Task: Plan a trip to lagos, Nigeria from 9th November, 2023 to 16th November, 2023 for 2 adults.2 bedrooms having 2 beds and 1 bathroom. Property type can be flat. Look for 3 properties as per requirement.
Action: Mouse moved to (552, 78)
Screenshot: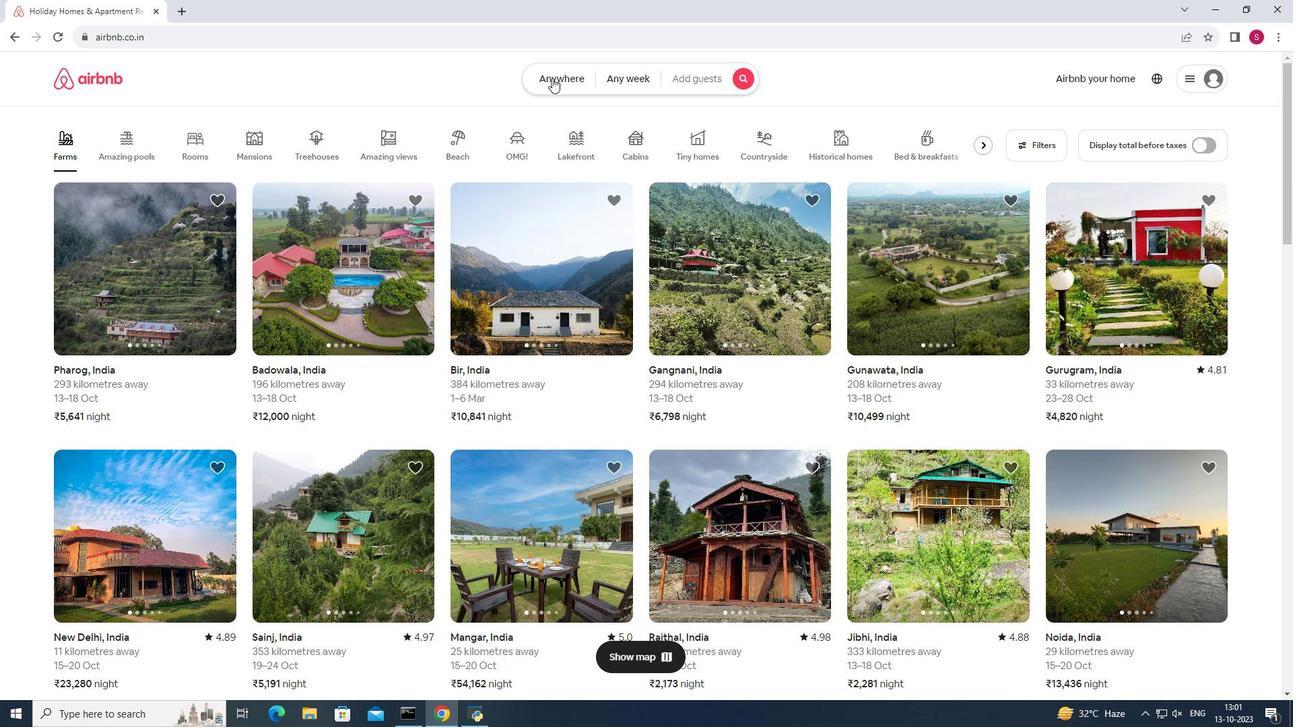 
Action: Mouse pressed left at (552, 78)
Screenshot: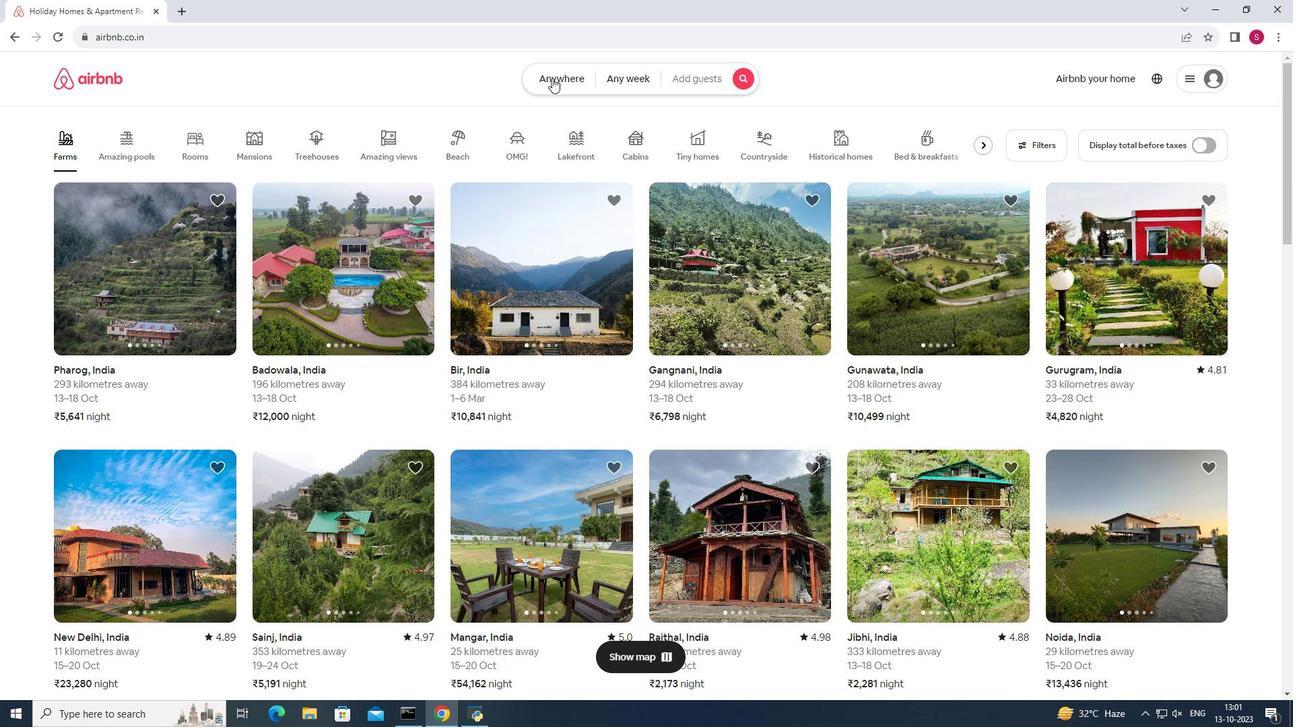 
Action: Mouse moved to (464, 125)
Screenshot: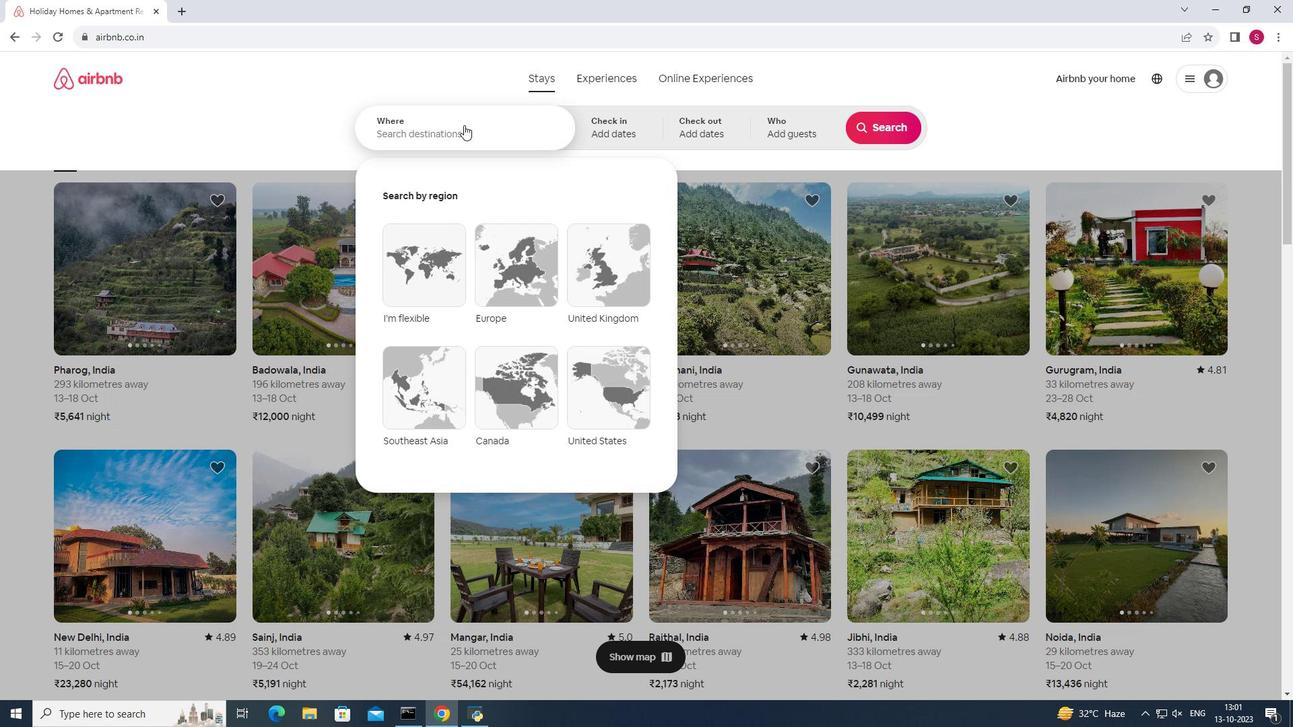 
Action: Mouse pressed left at (464, 125)
Screenshot: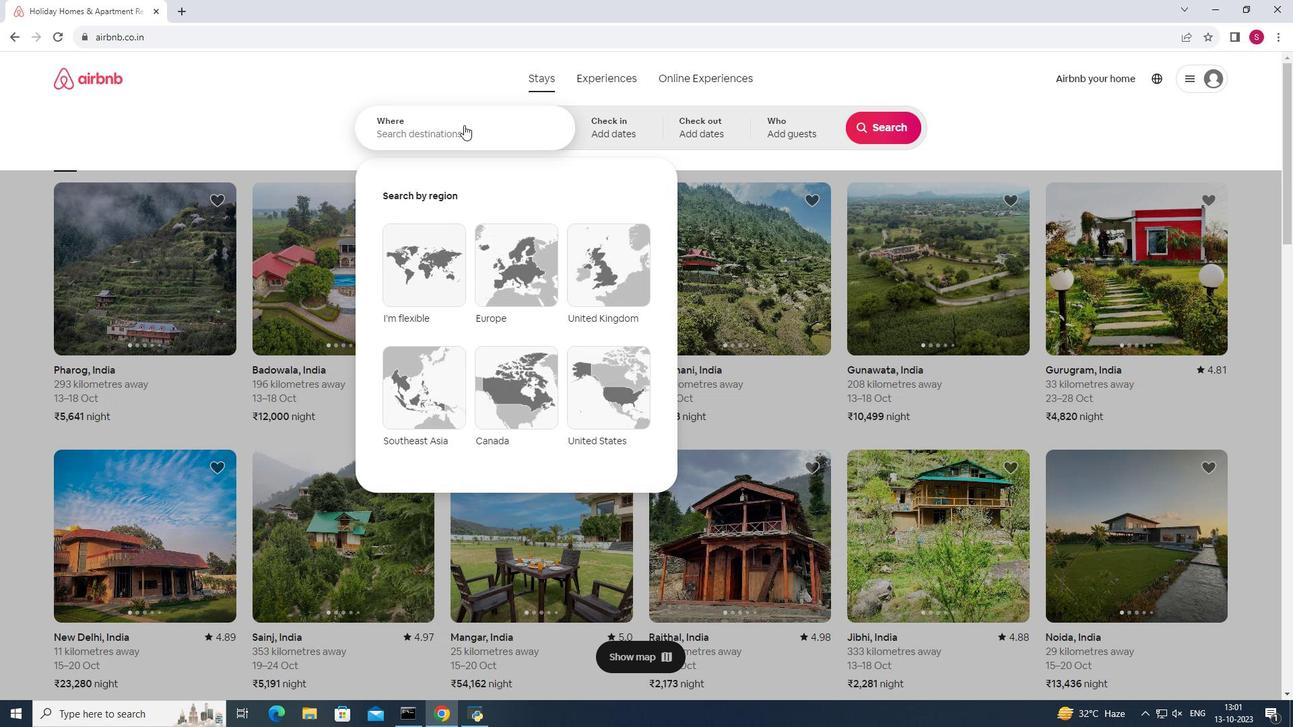 
Action: Key pressed <Key.shift>lo<Key.backspace>agos,<Key.space><Key.shift>Nigeria
Screenshot: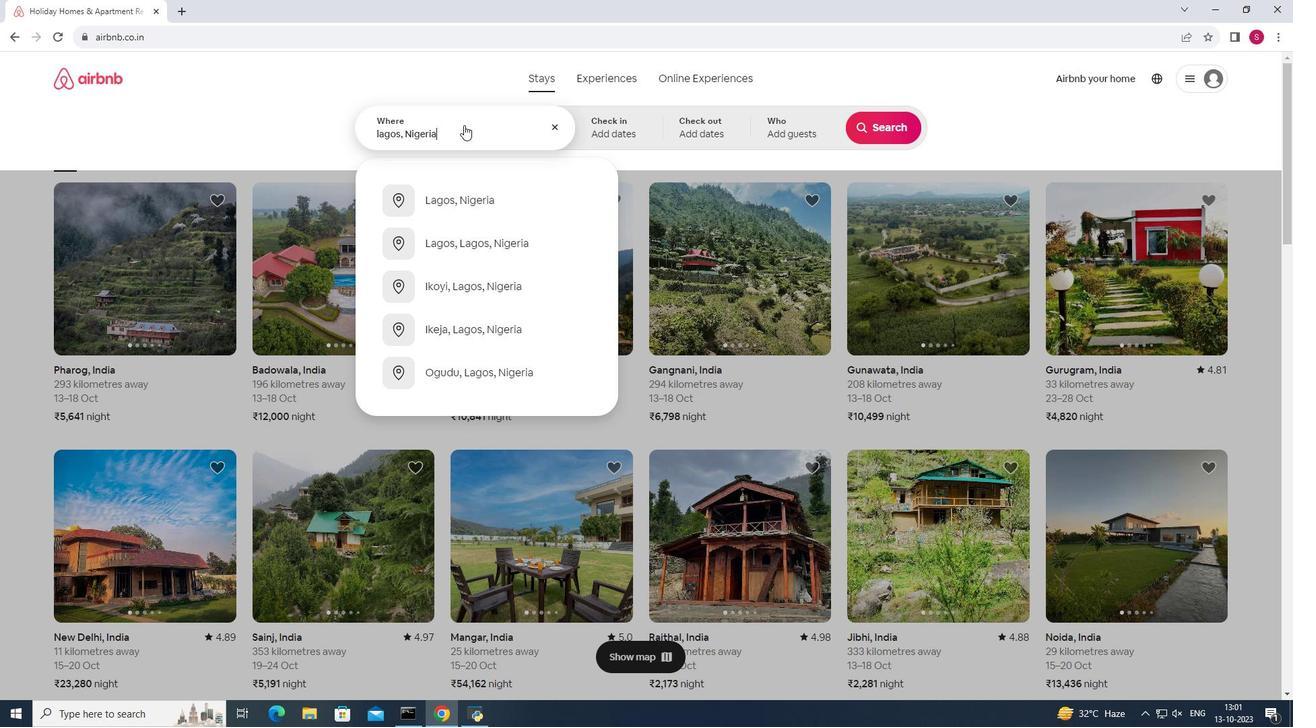 
Action: Mouse moved to (468, 203)
Screenshot: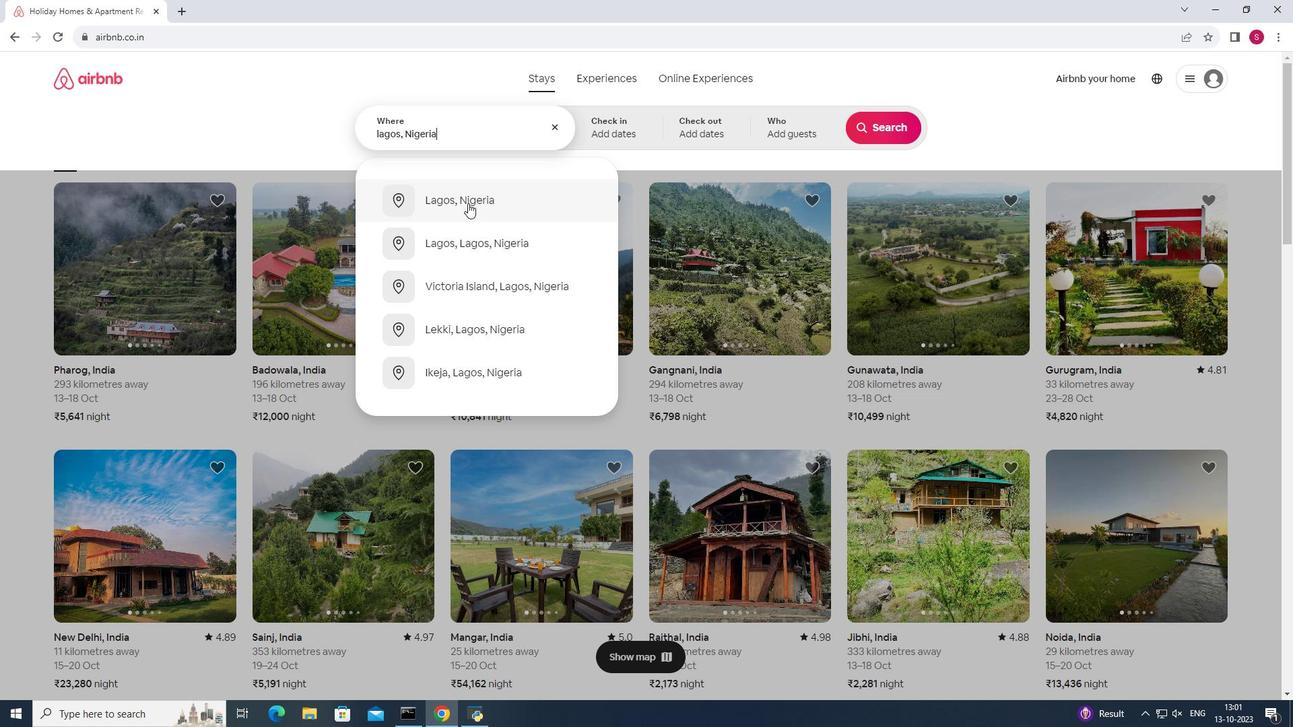 
Action: Mouse pressed left at (468, 203)
Screenshot: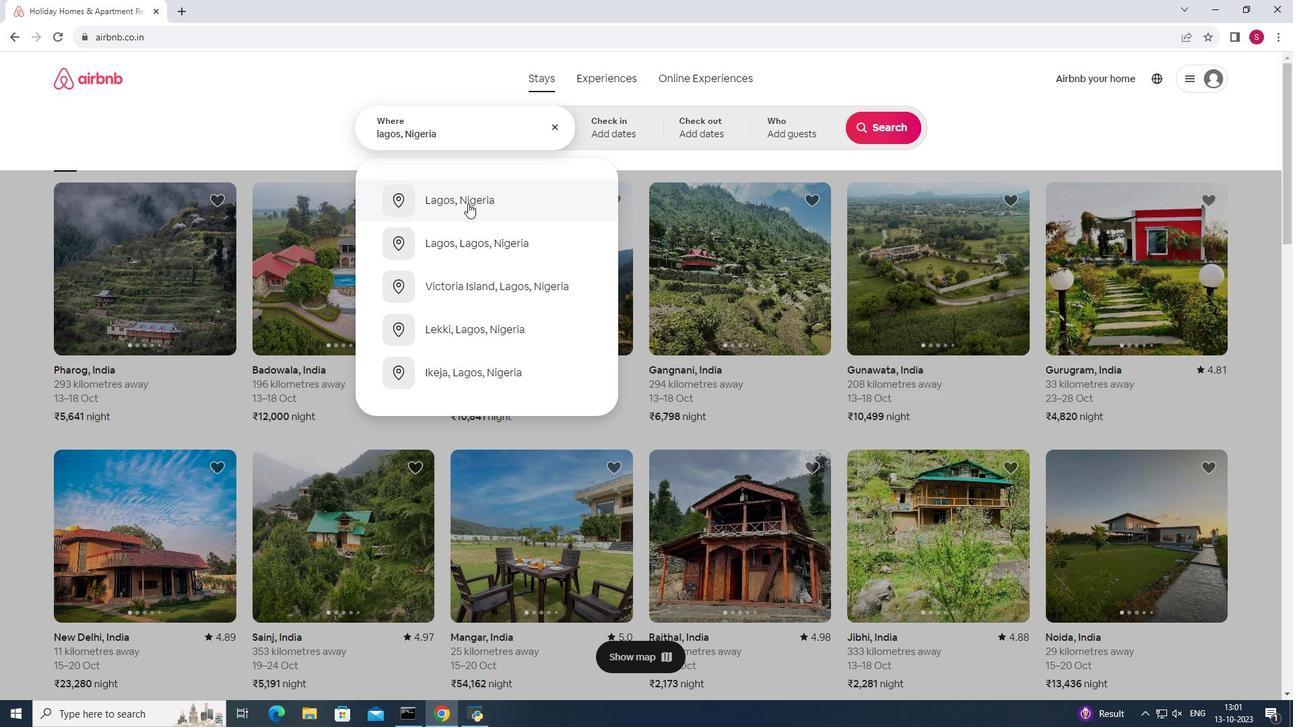 
Action: Mouse moved to (807, 320)
Screenshot: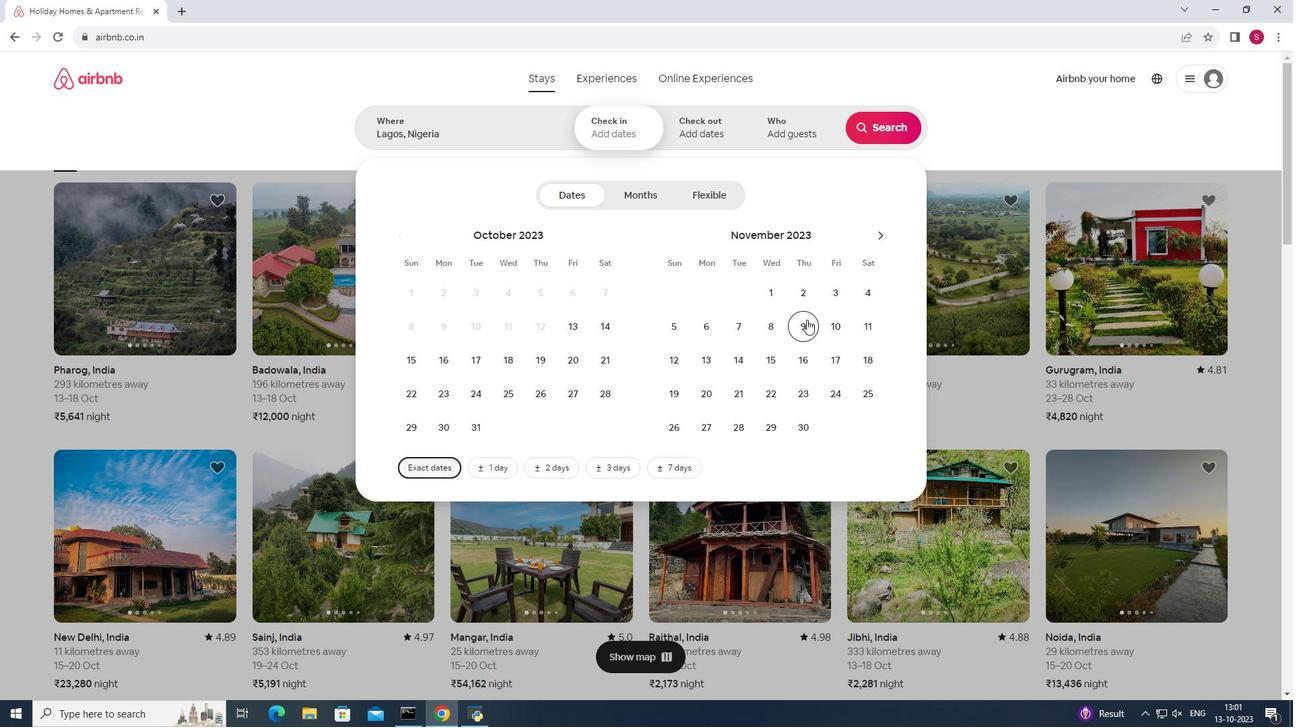 
Action: Mouse pressed left at (807, 320)
Screenshot: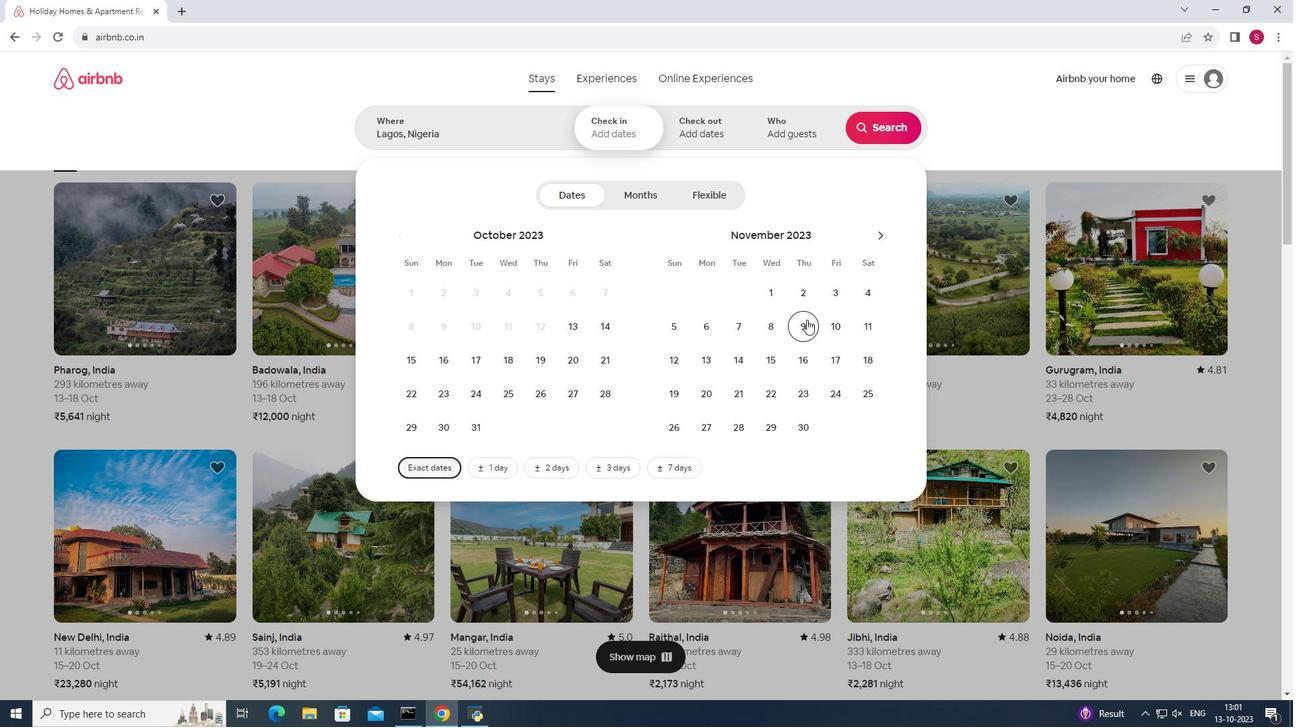 
Action: Mouse pressed left at (807, 320)
Screenshot: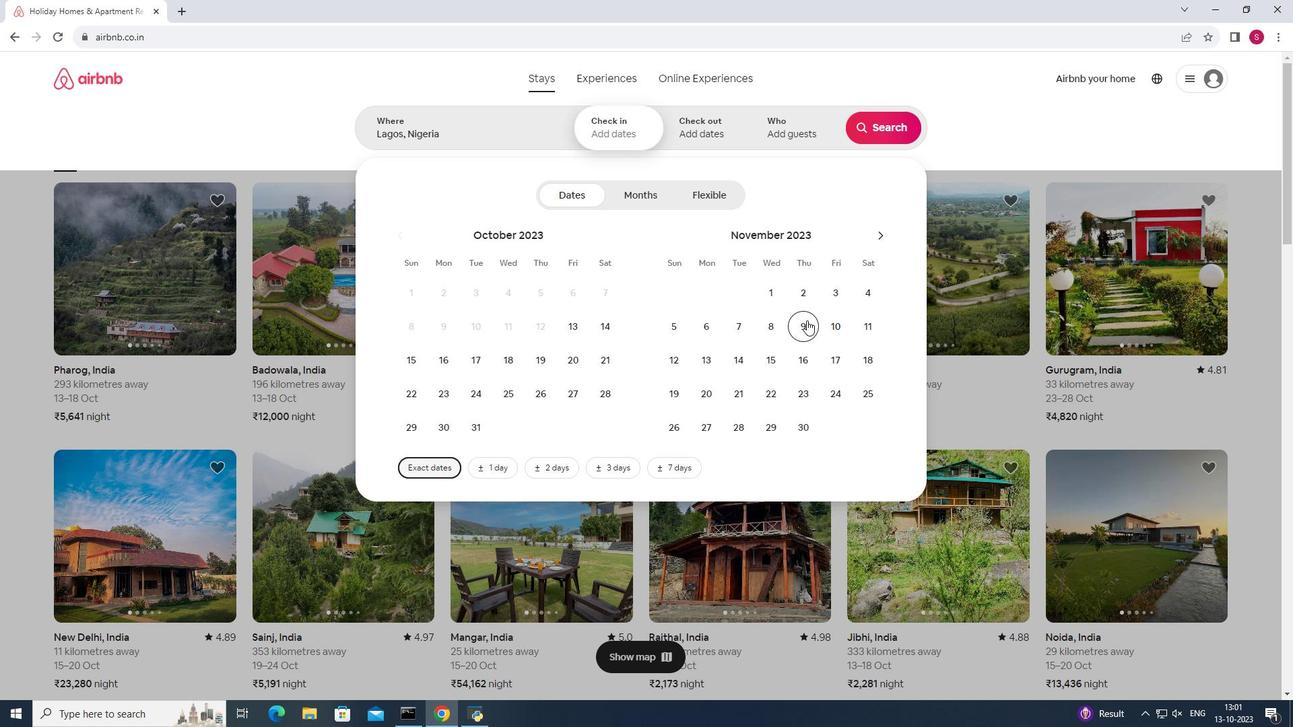 
Action: Mouse moved to (804, 361)
Screenshot: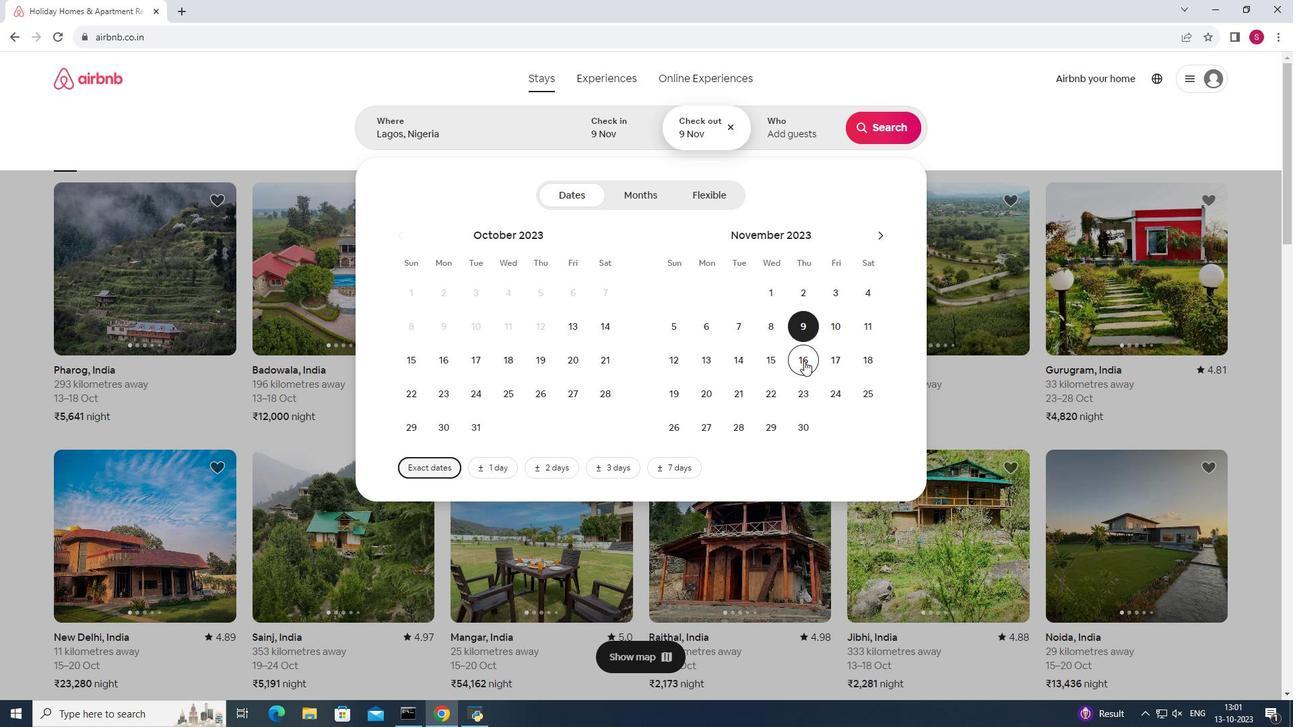 
Action: Mouse pressed left at (804, 361)
Screenshot: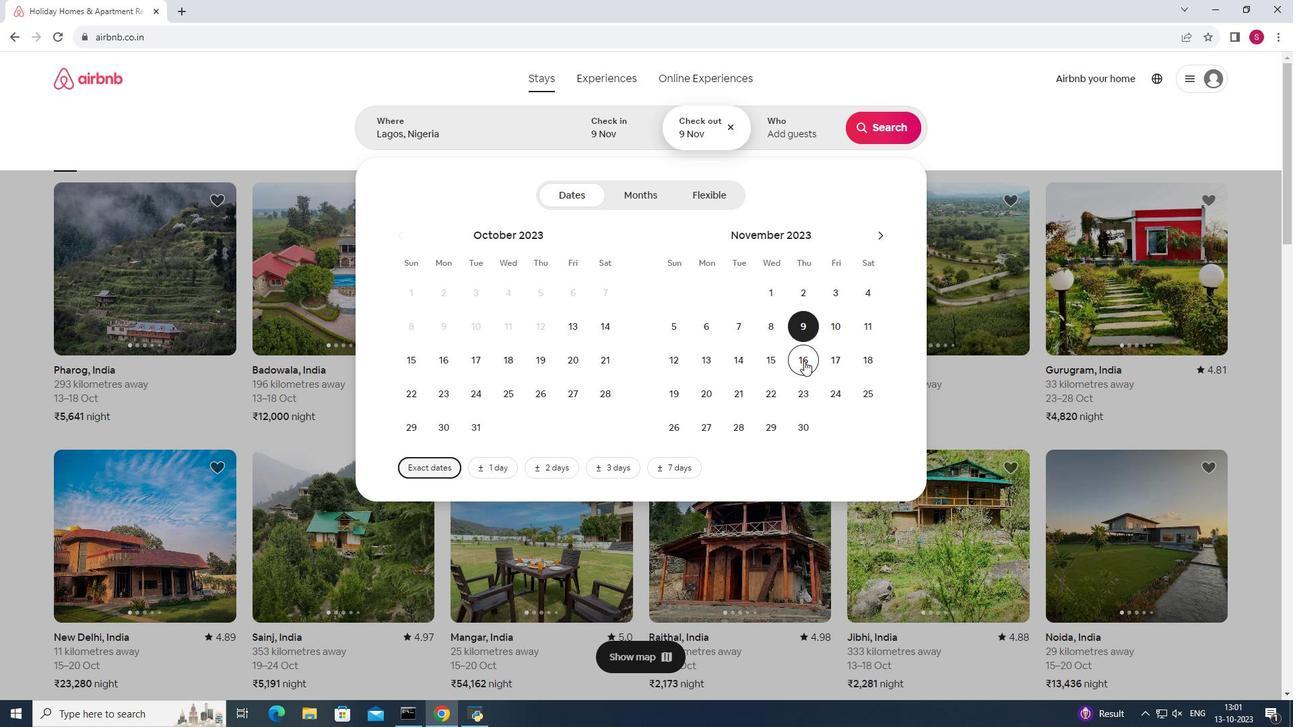 
Action: Mouse moved to (799, 132)
Screenshot: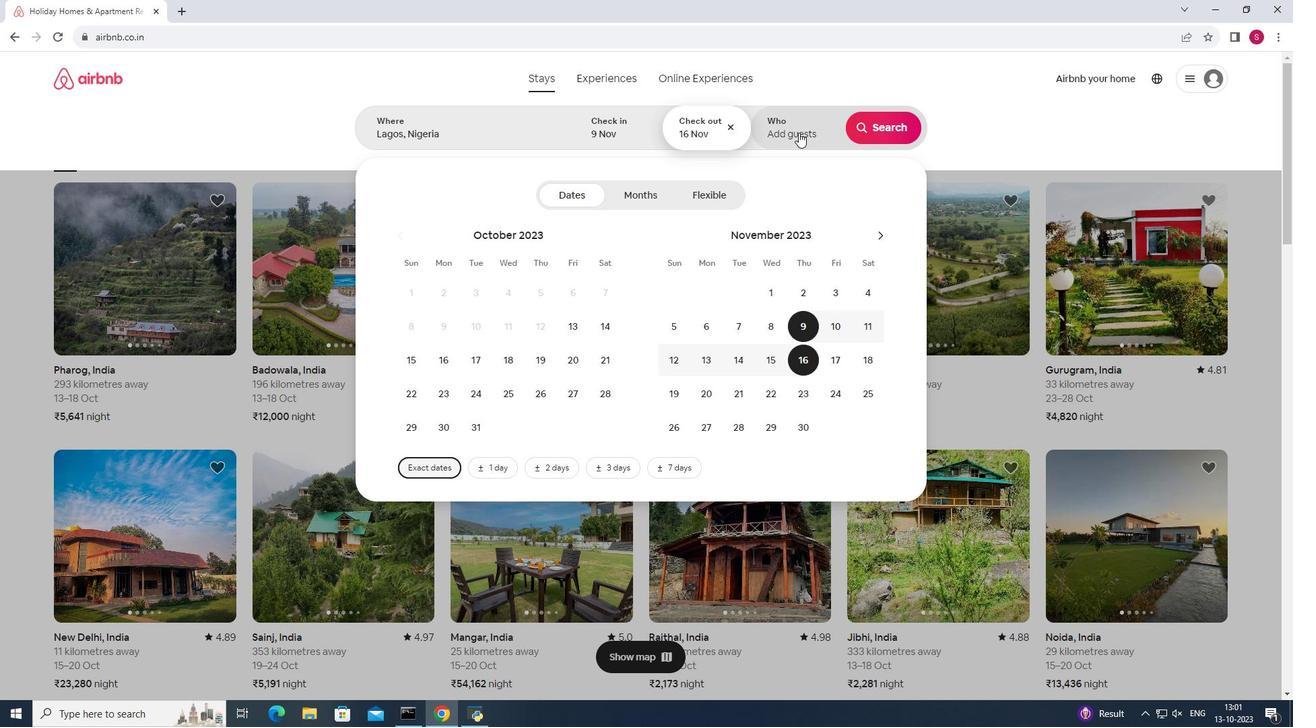 
Action: Mouse pressed left at (799, 132)
Screenshot: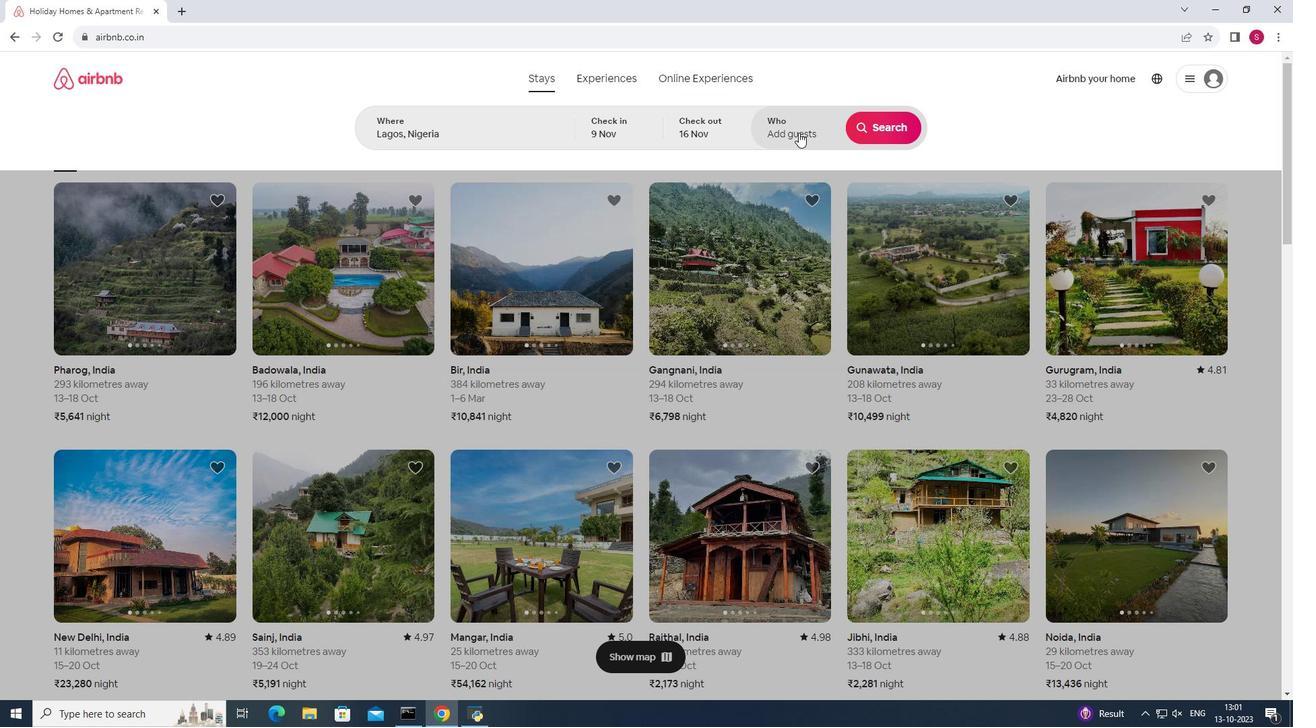 
Action: Mouse pressed left at (799, 132)
Screenshot: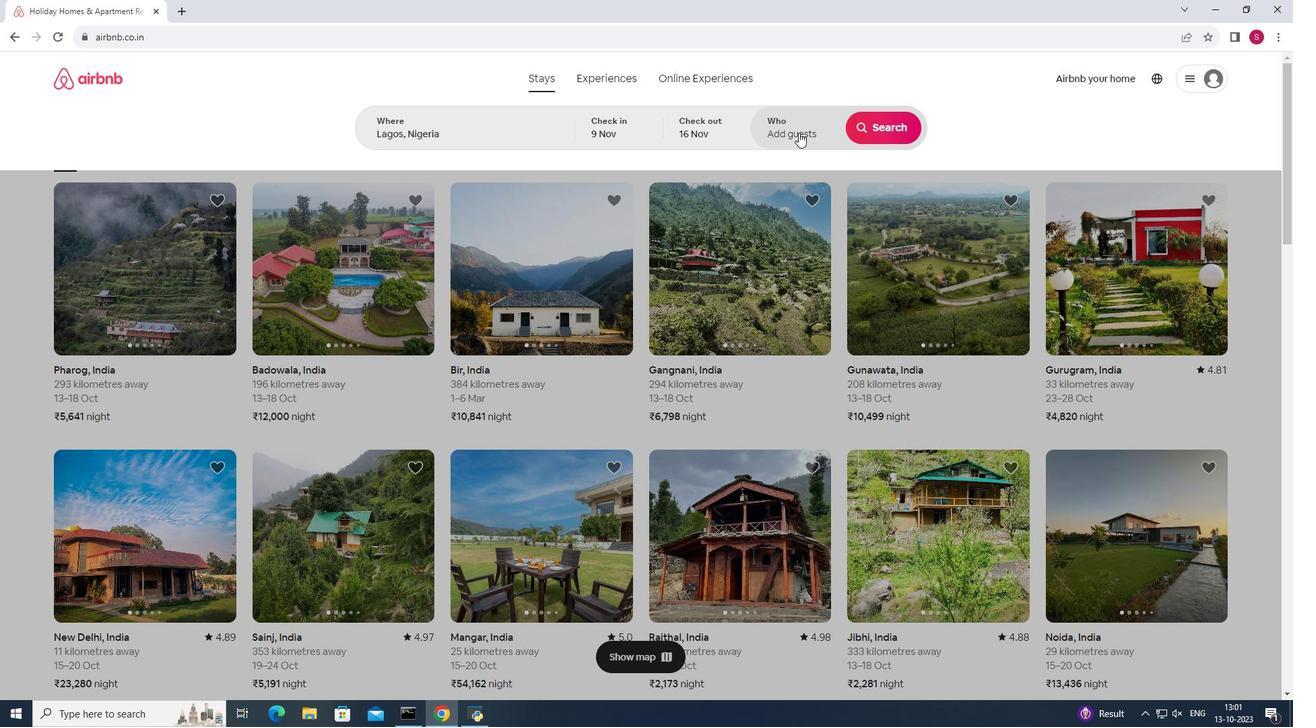 
Action: Mouse moved to (791, 127)
Screenshot: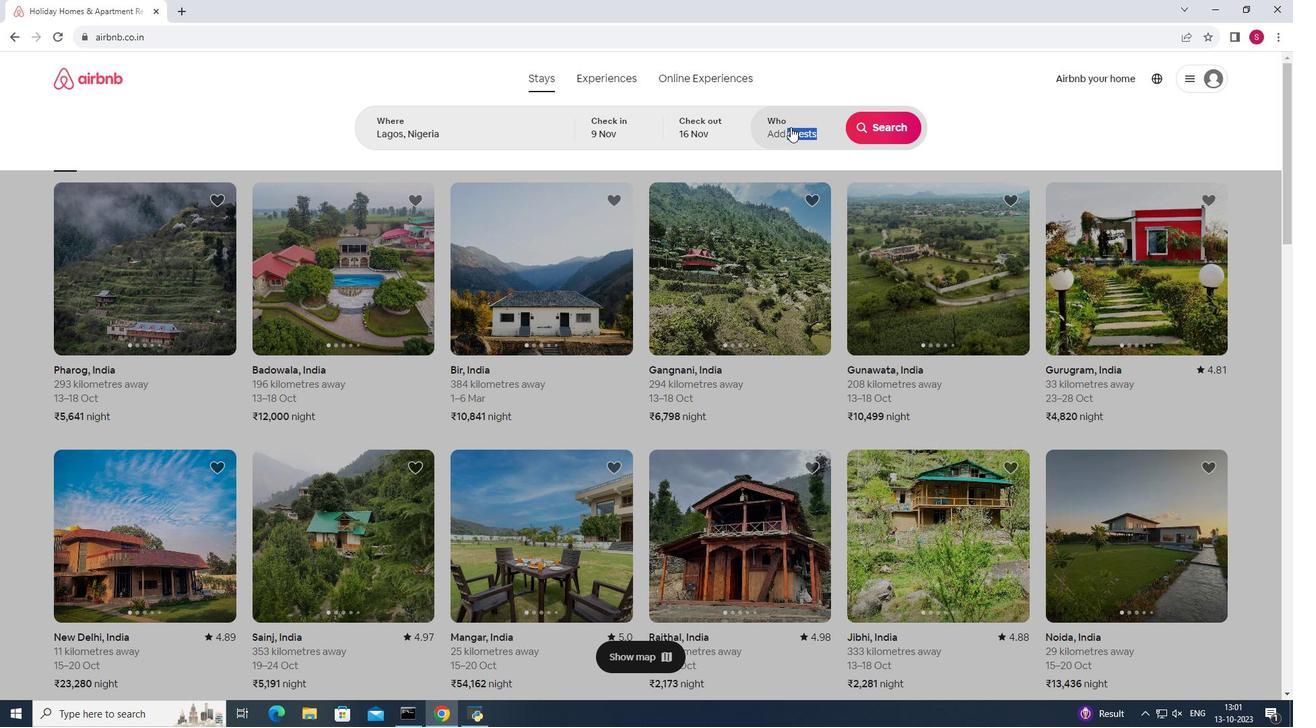 
Action: Mouse pressed left at (791, 127)
Screenshot: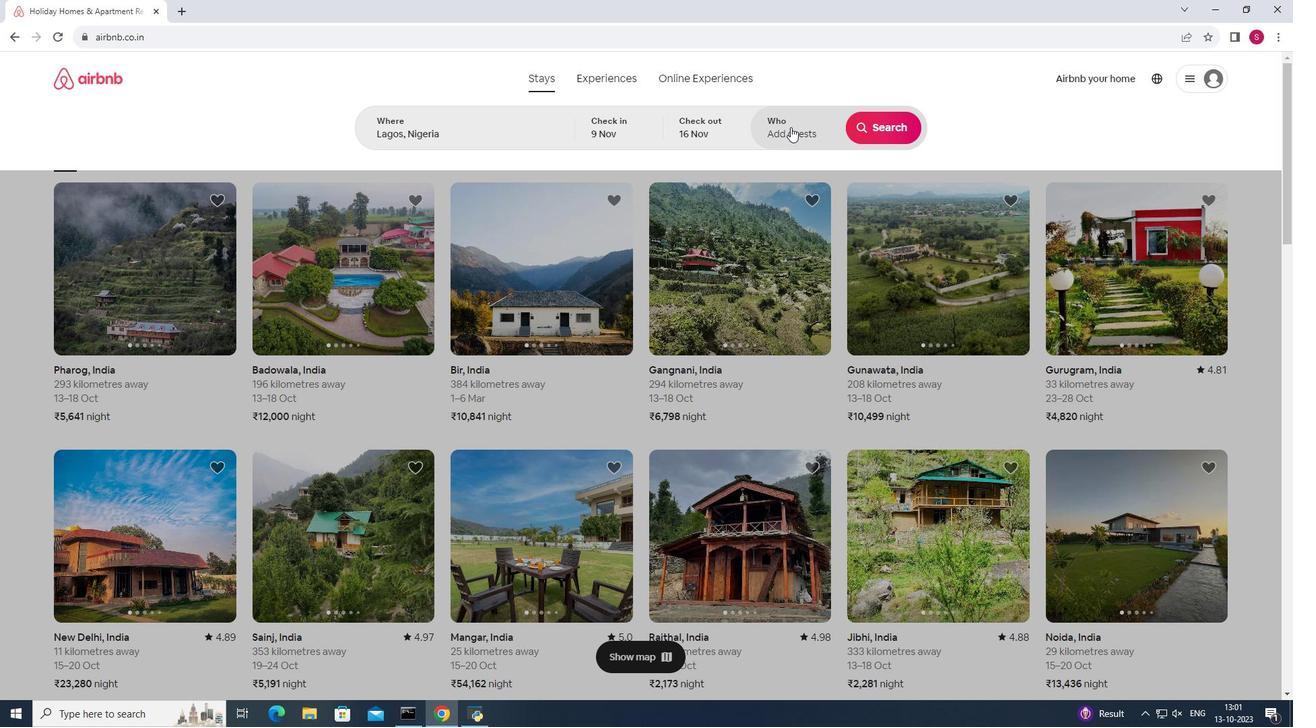 
Action: Mouse moved to (890, 205)
Screenshot: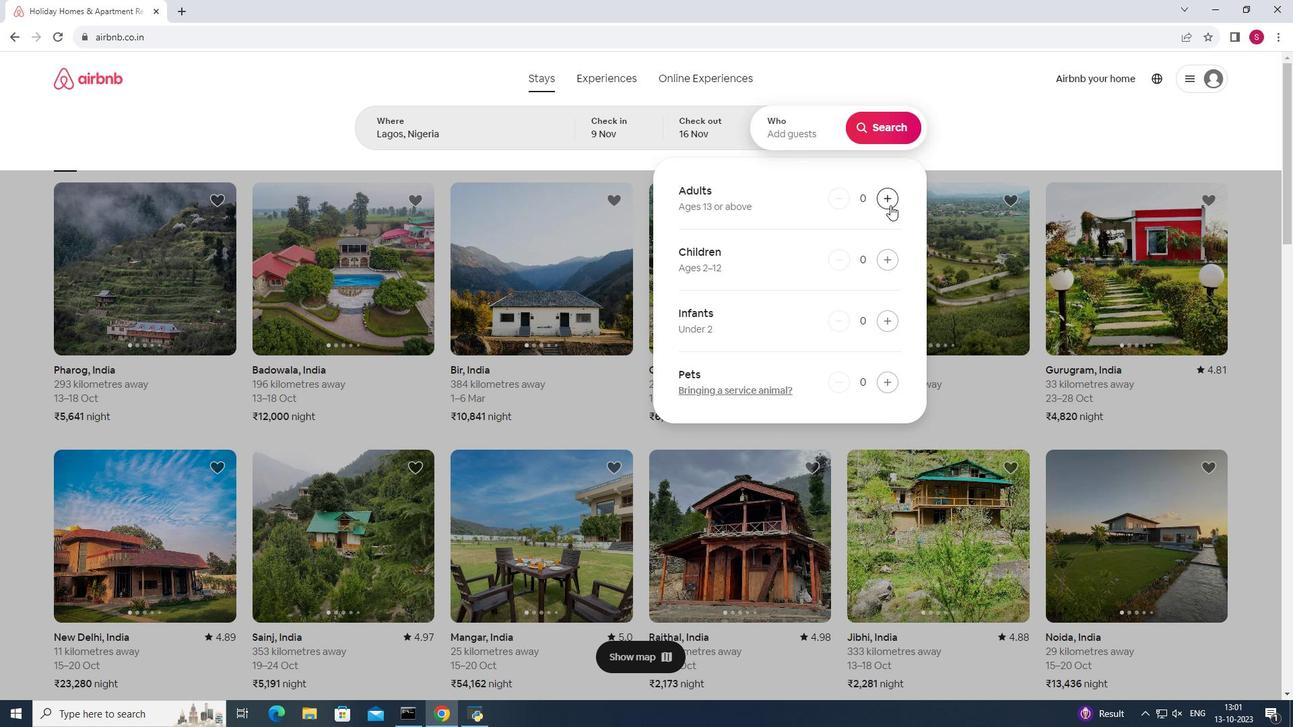 
Action: Mouse pressed left at (890, 205)
Screenshot: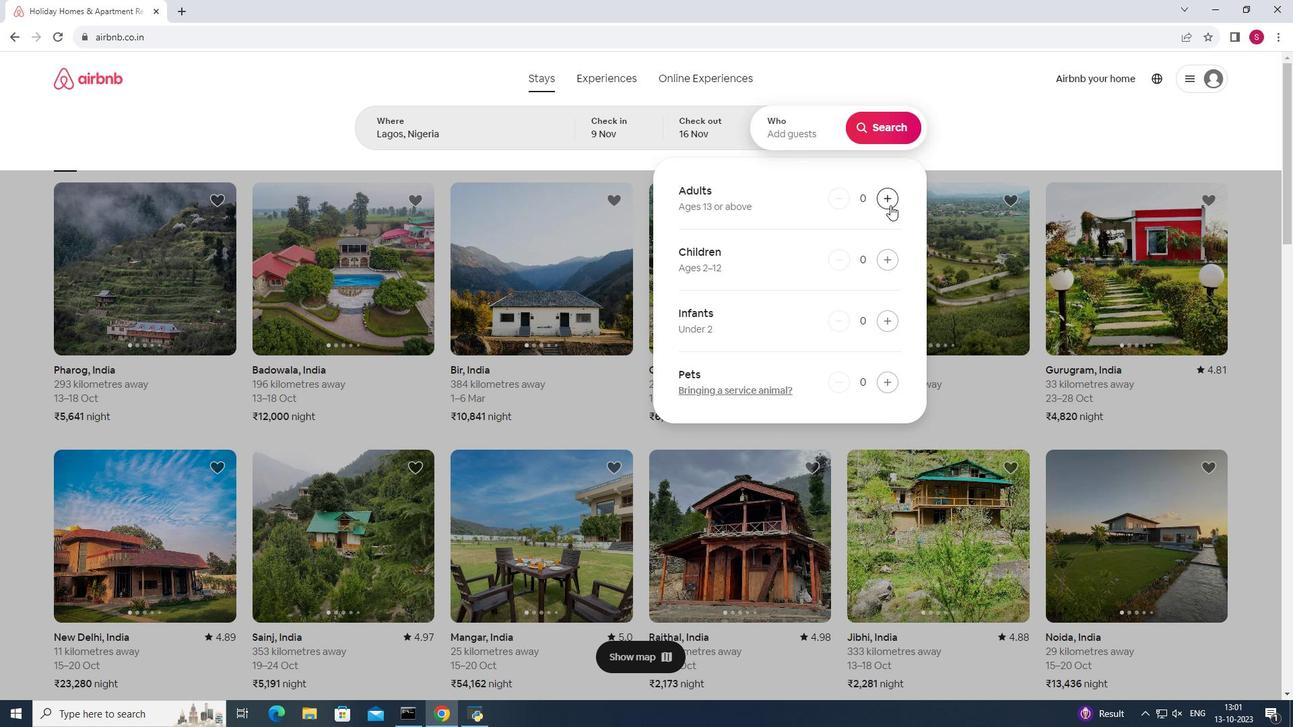 
Action: Mouse pressed left at (890, 205)
Screenshot: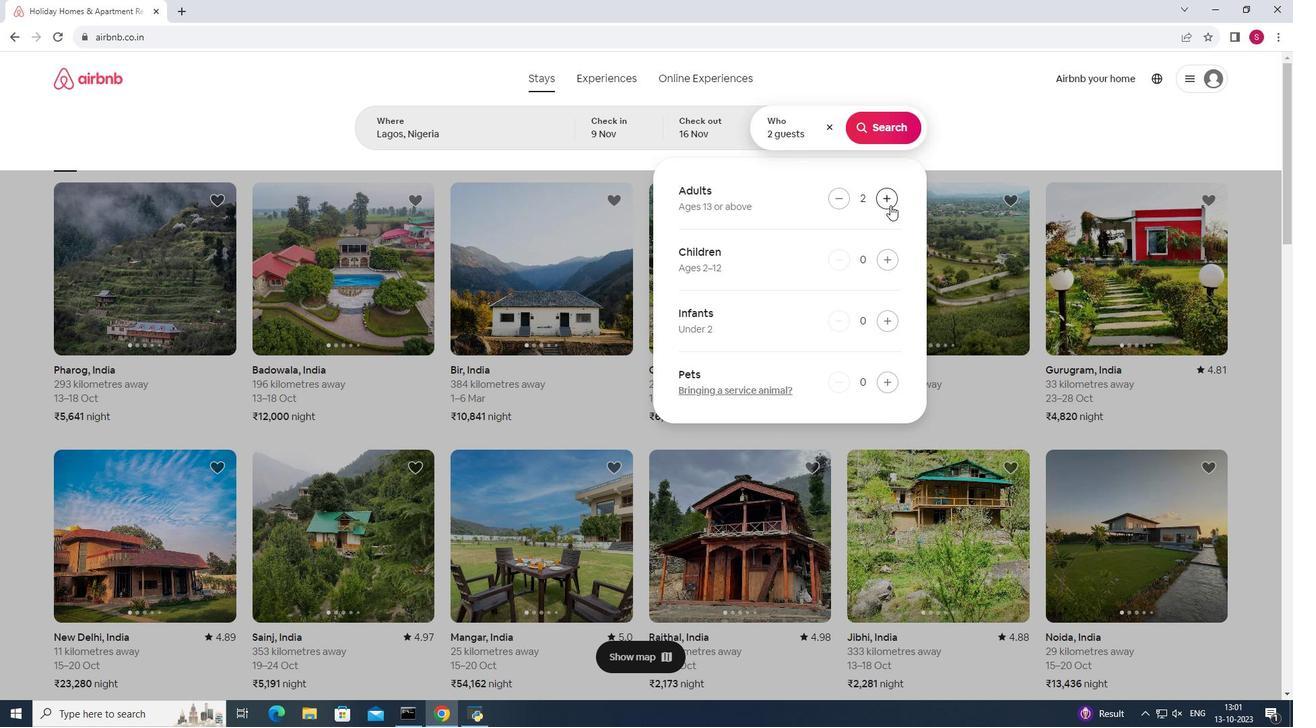 
Action: Mouse moved to (888, 130)
Screenshot: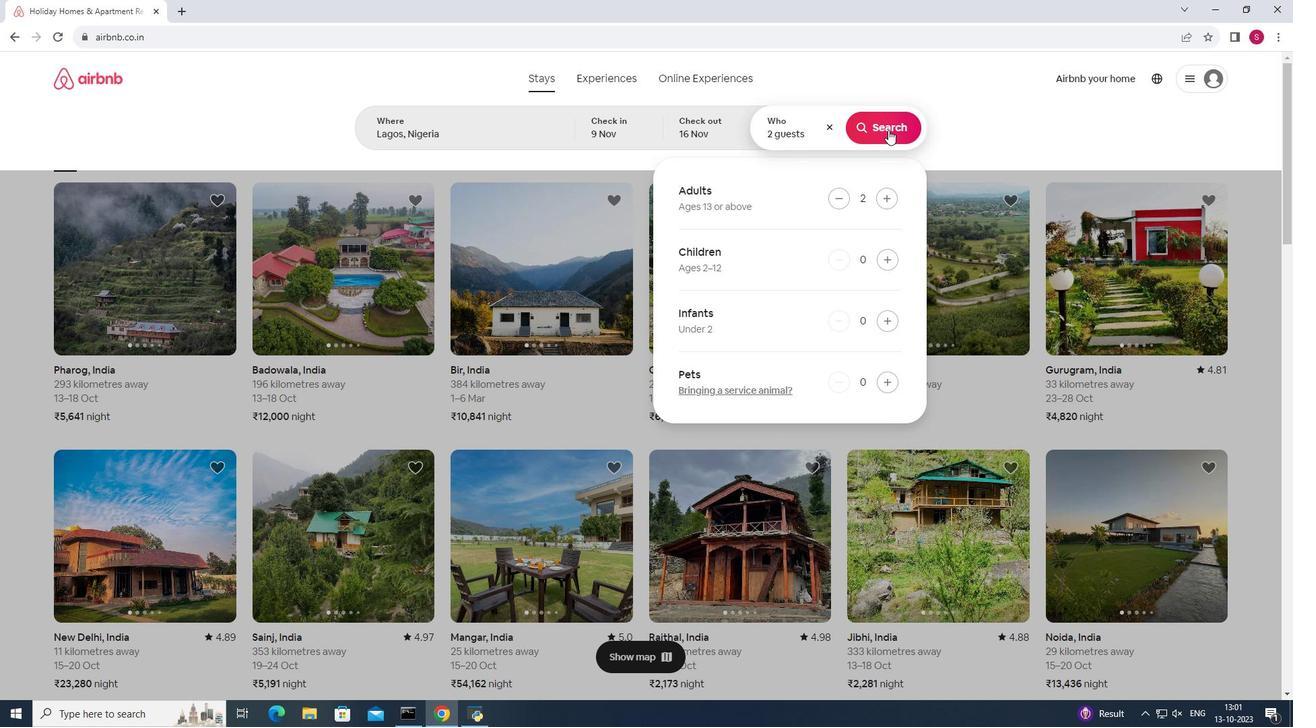 
Action: Mouse pressed left at (888, 130)
Screenshot: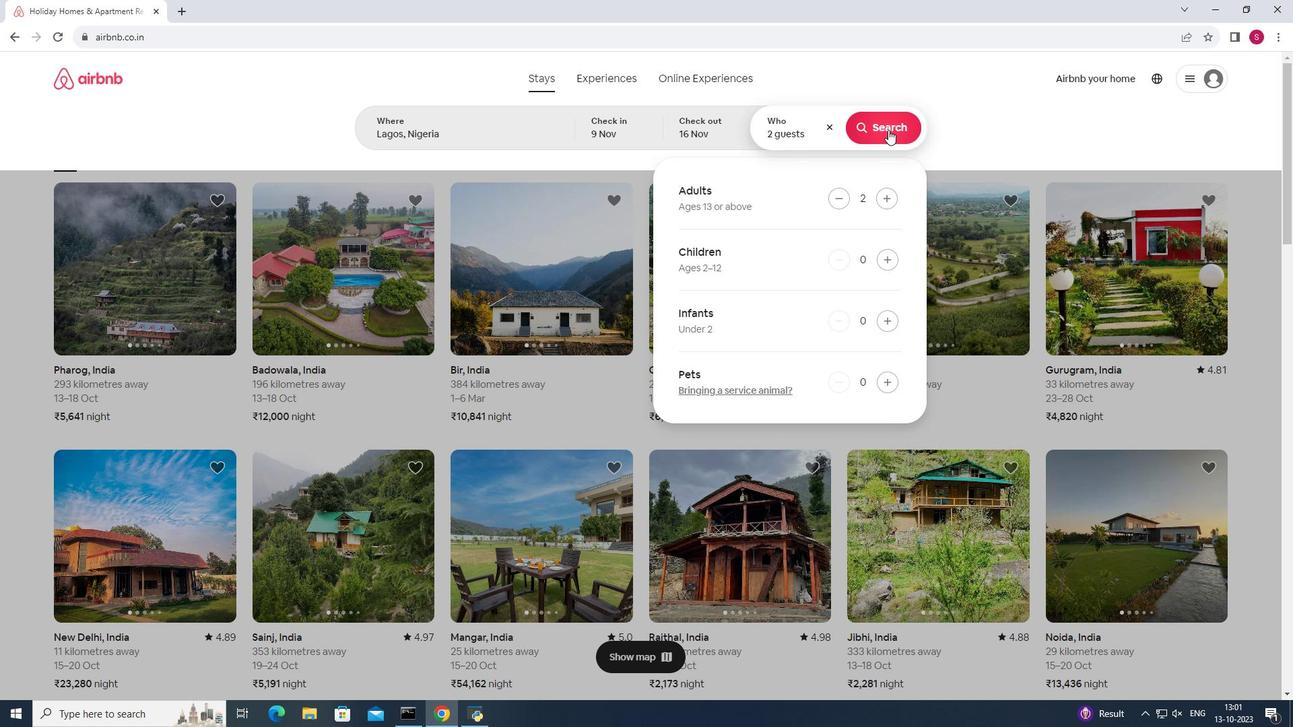 
Action: Mouse moved to (1074, 130)
Screenshot: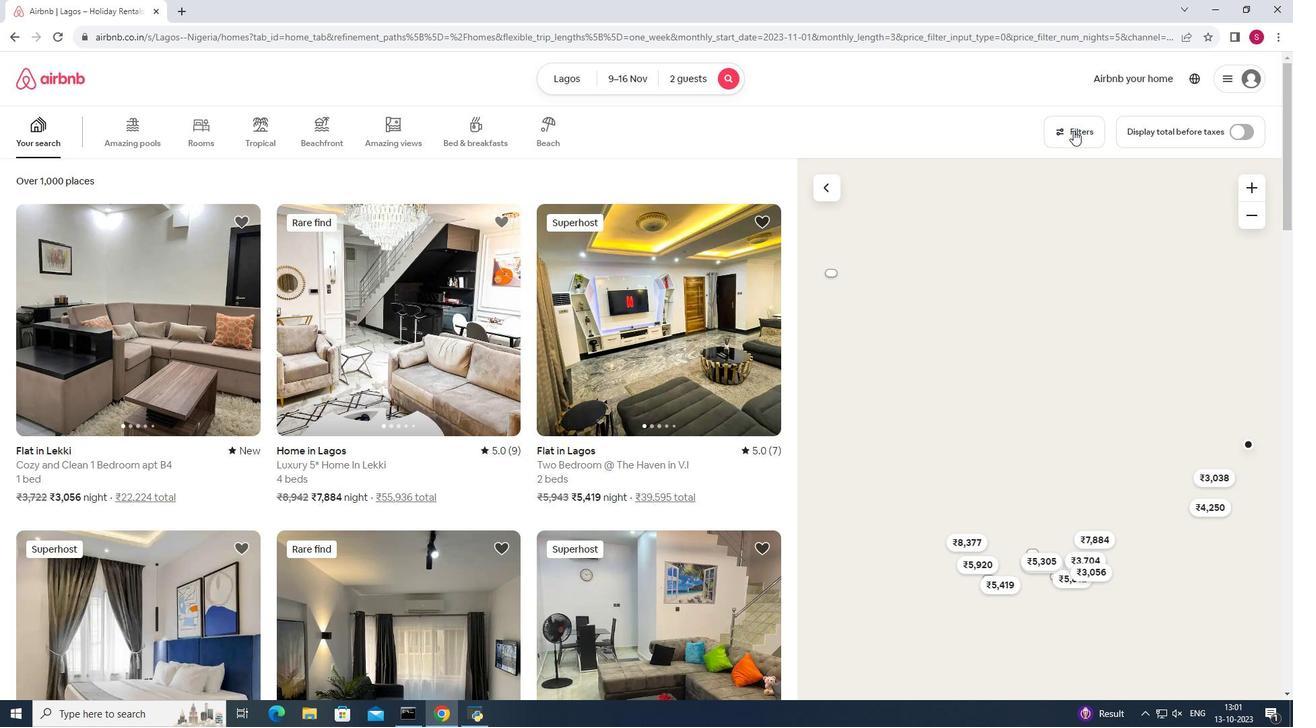 
Action: Mouse pressed left at (1074, 130)
Screenshot: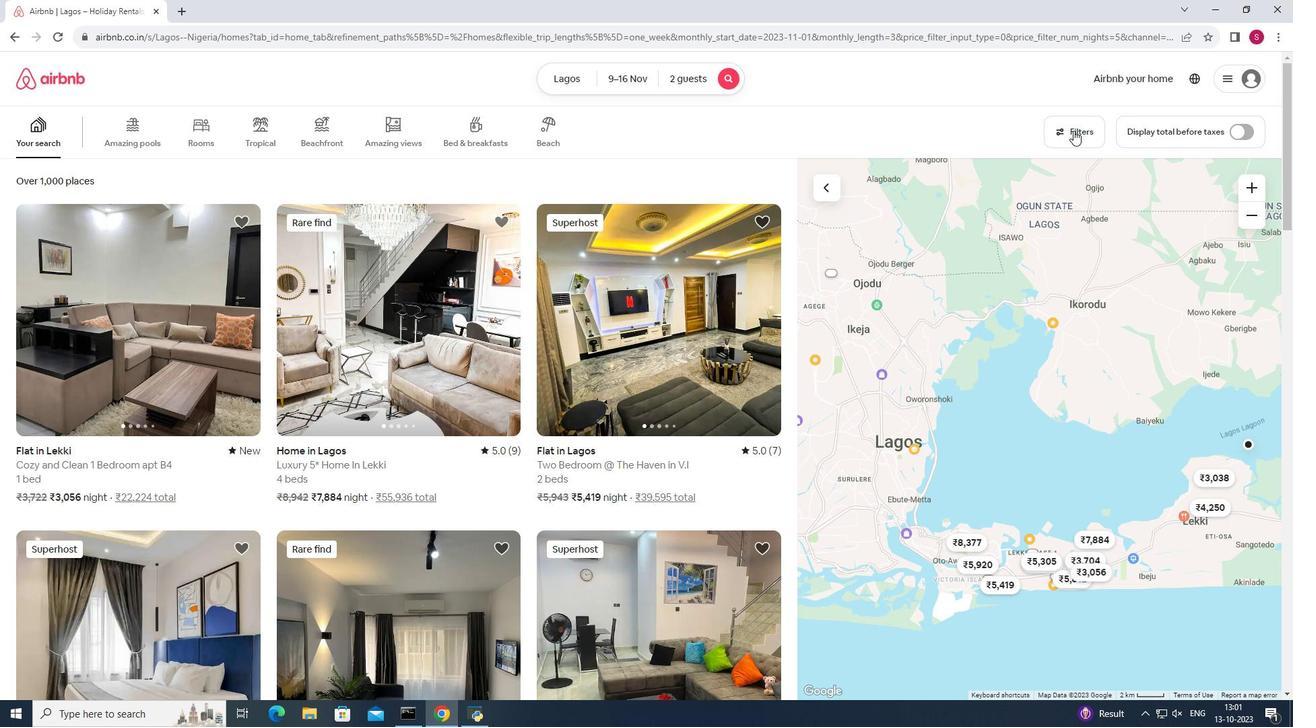
Action: Mouse moved to (706, 379)
Screenshot: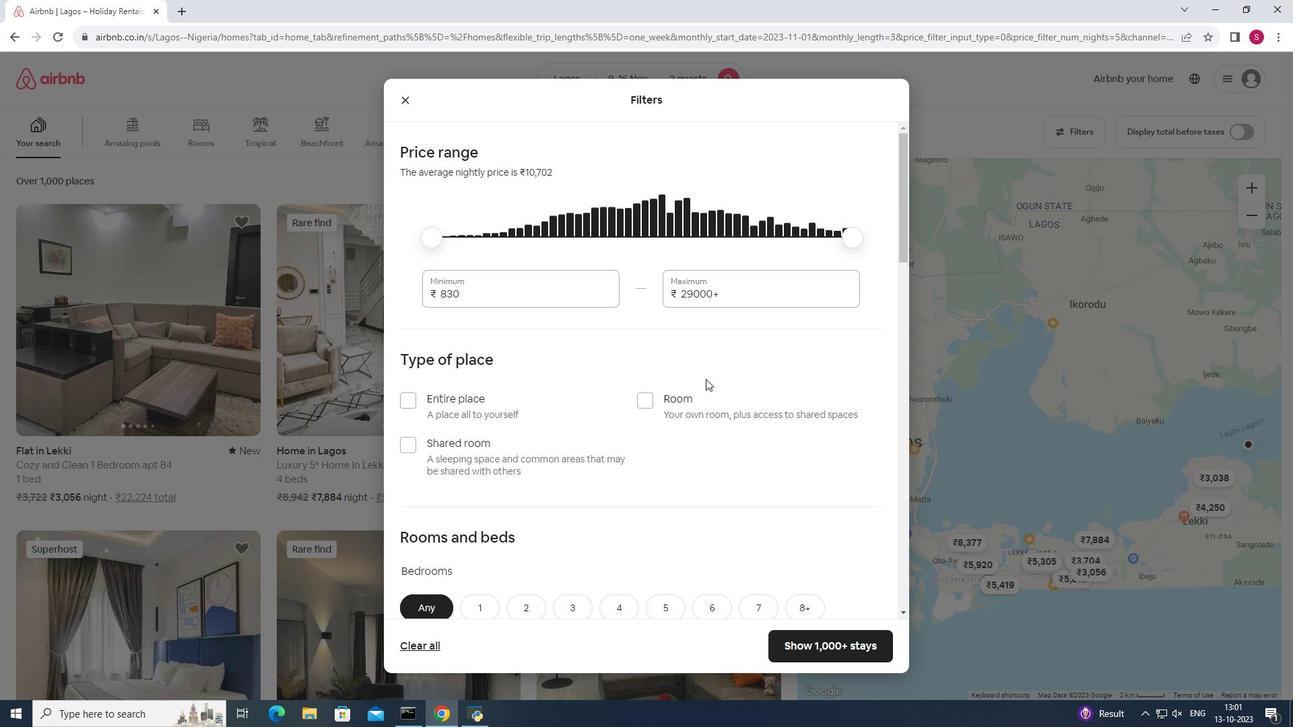 
Action: Mouse scrolled (706, 378) with delta (0, 0)
Screenshot: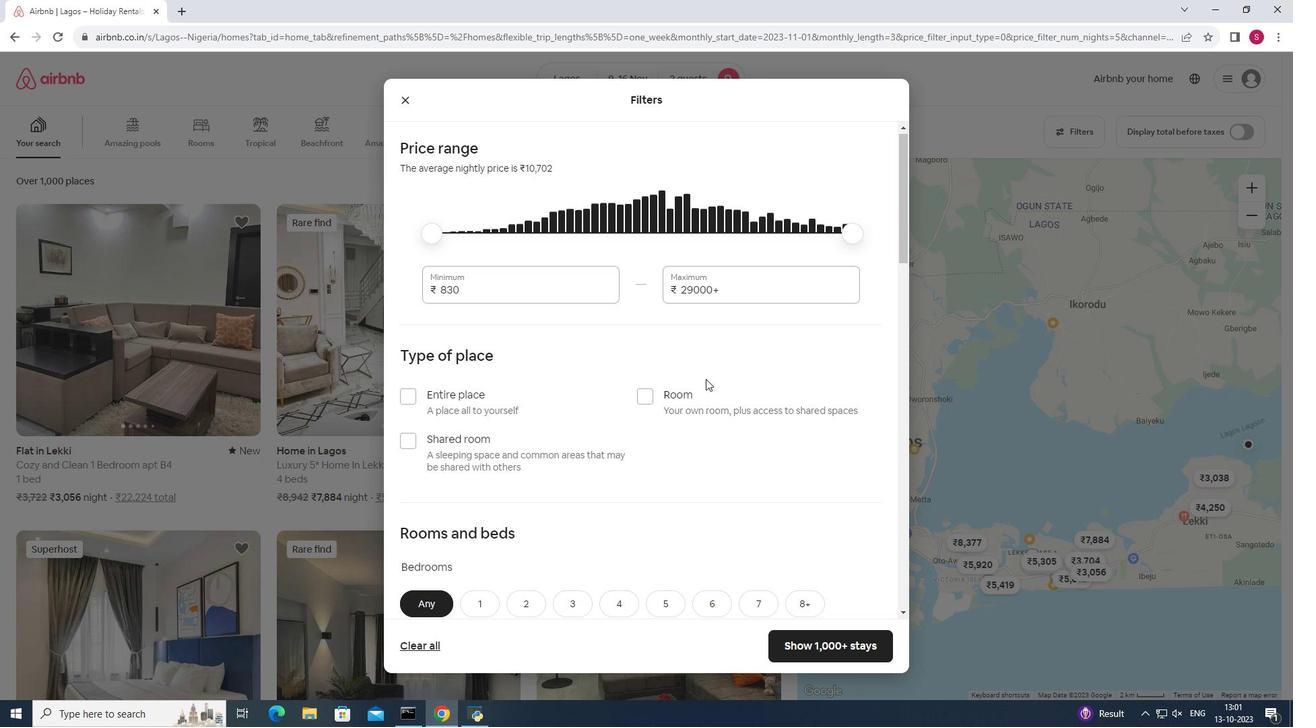 
Action: Mouse scrolled (706, 378) with delta (0, 0)
Screenshot: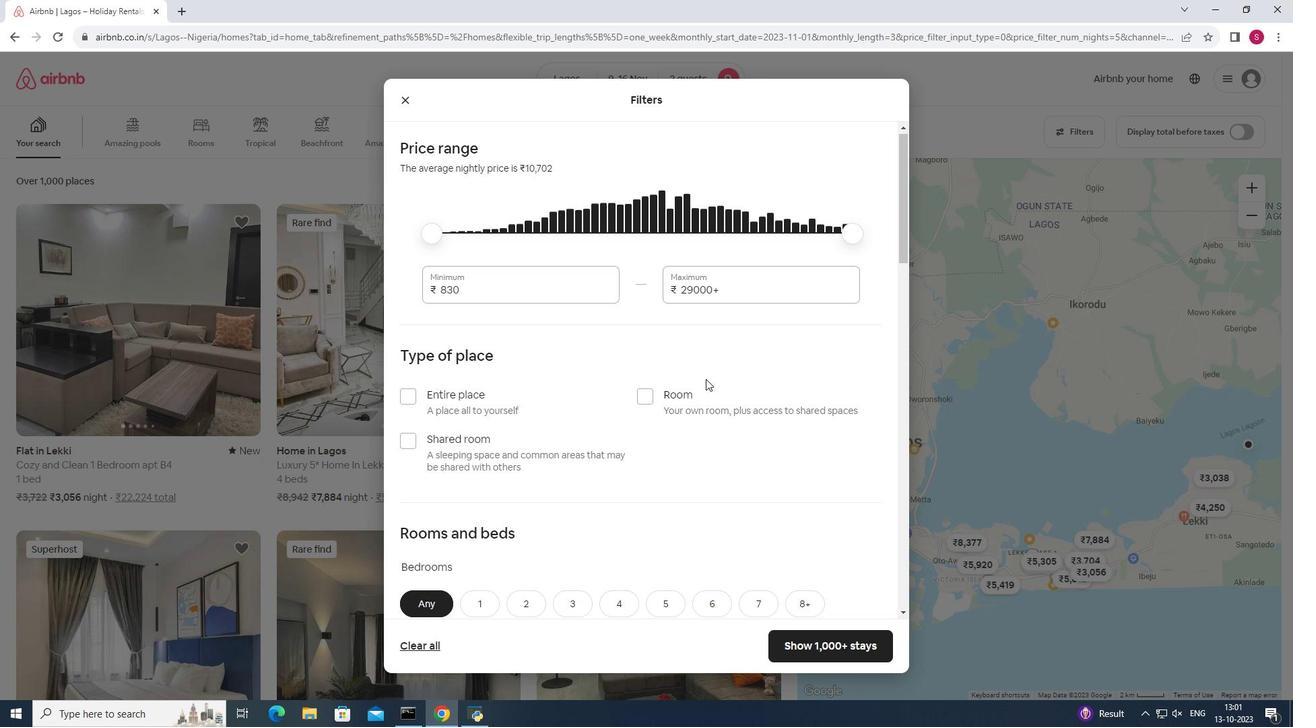 
Action: Mouse scrolled (706, 378) with delta (0, 0)
Screenshot: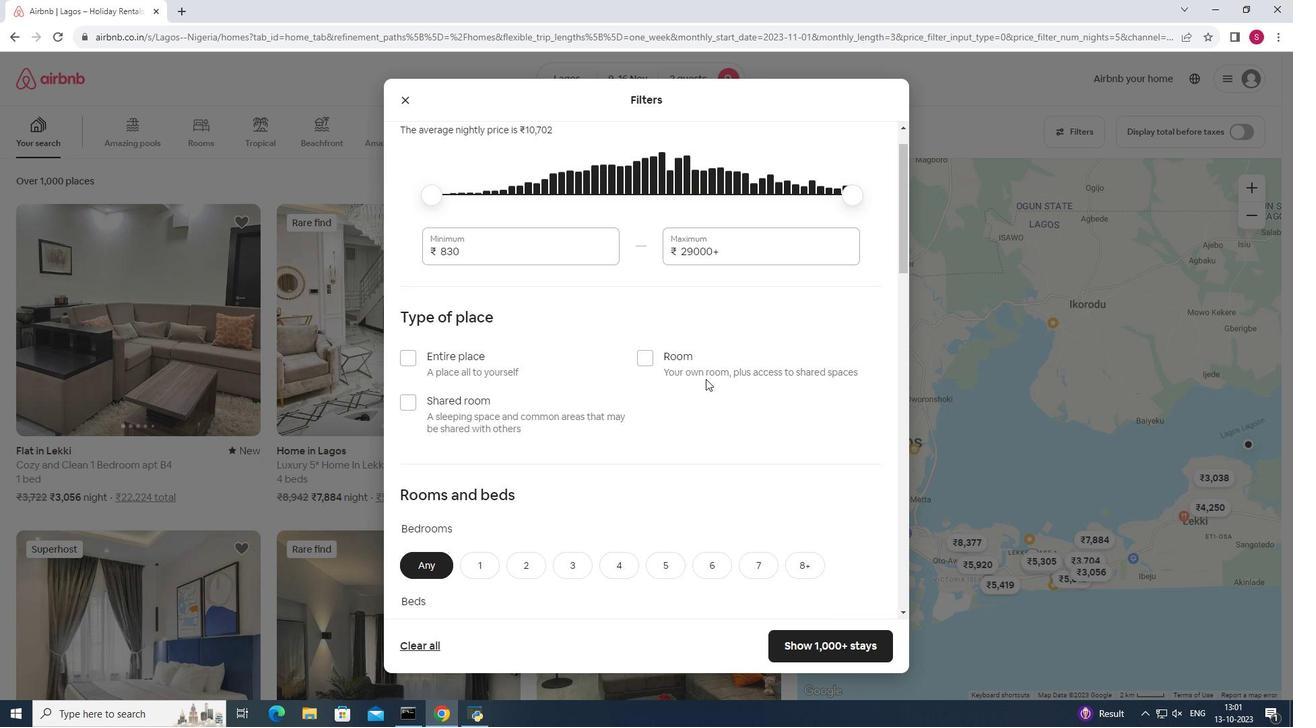 
Action: Mouse scrolled (706, 378) with delta (0, 0)
Screenshot: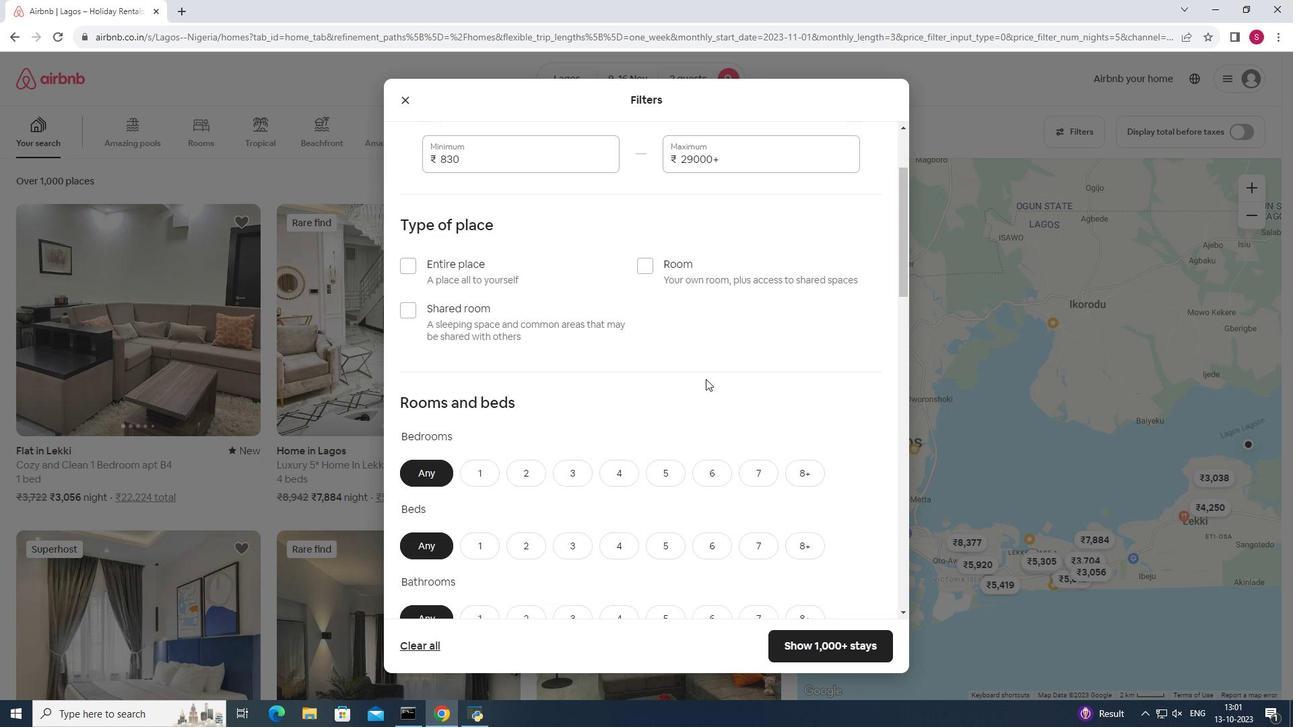 
Action: Mouse moved to (526, 342)
Screenshot: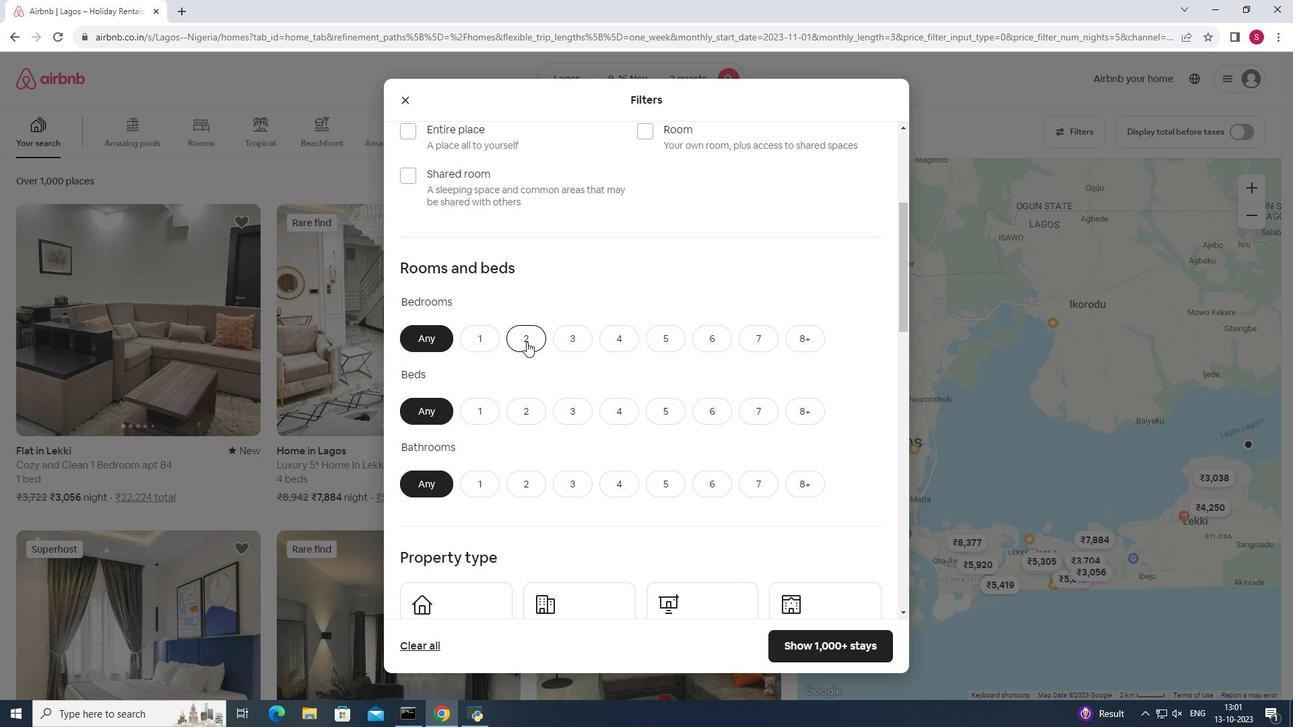 
Action: Mouse pressed left at (526, 342)
Screenshot: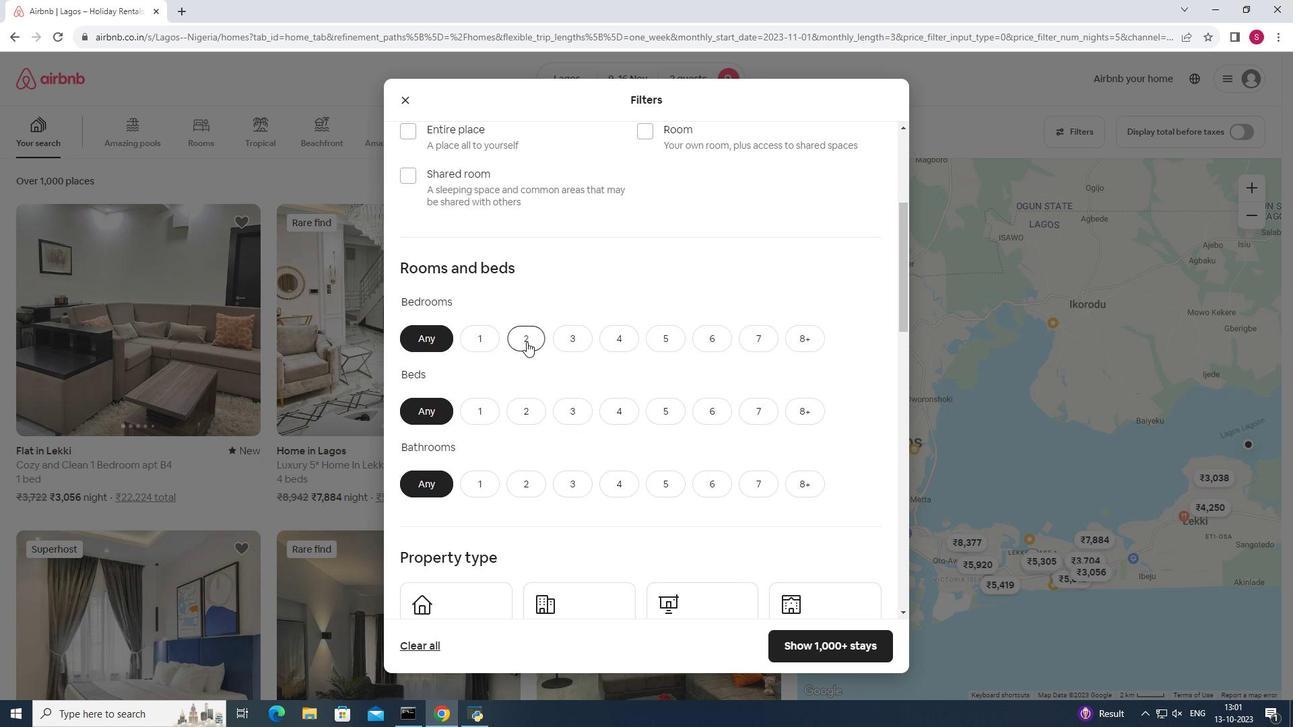 
Action: Mouse moved to (518, 417)
Screenshot: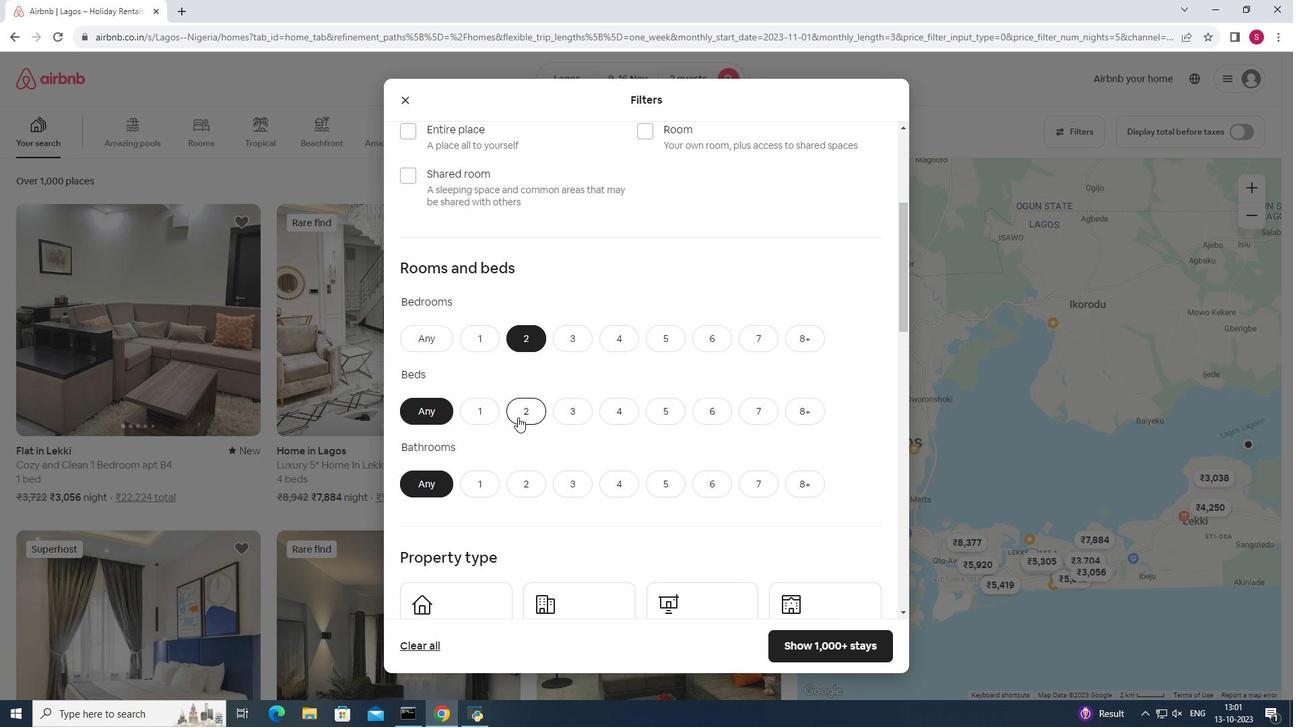 
Action: Mouse pressed left at (518, 417)
Screenshot: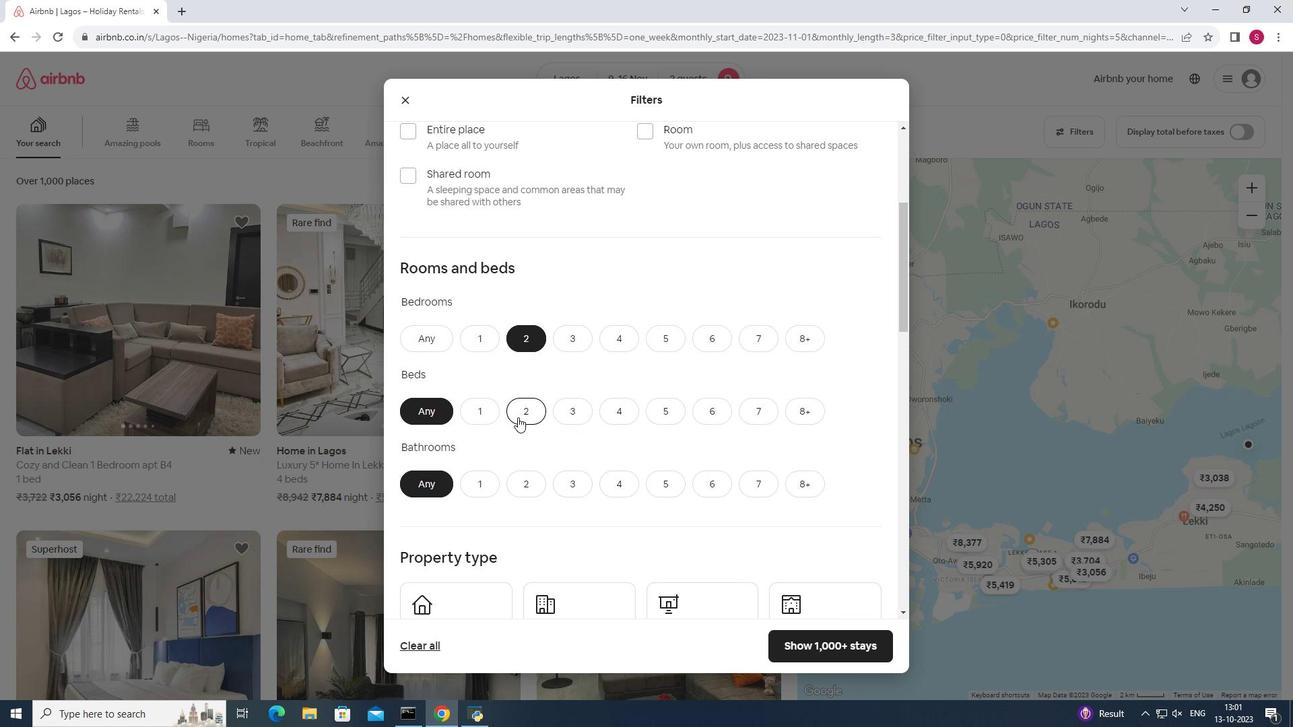 
Action: Mouse moved to (484, 489)
Screenshot: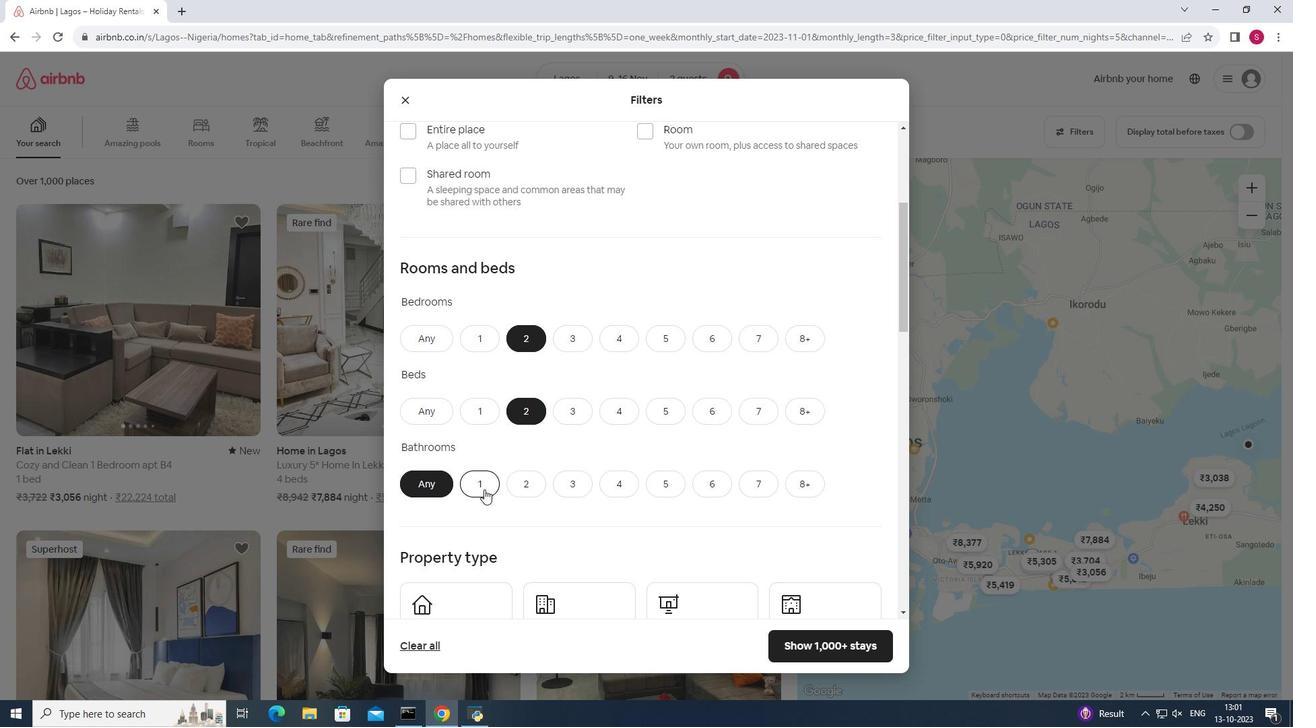 
Action: Mouse pressed left at (484, 489)
Screenshot: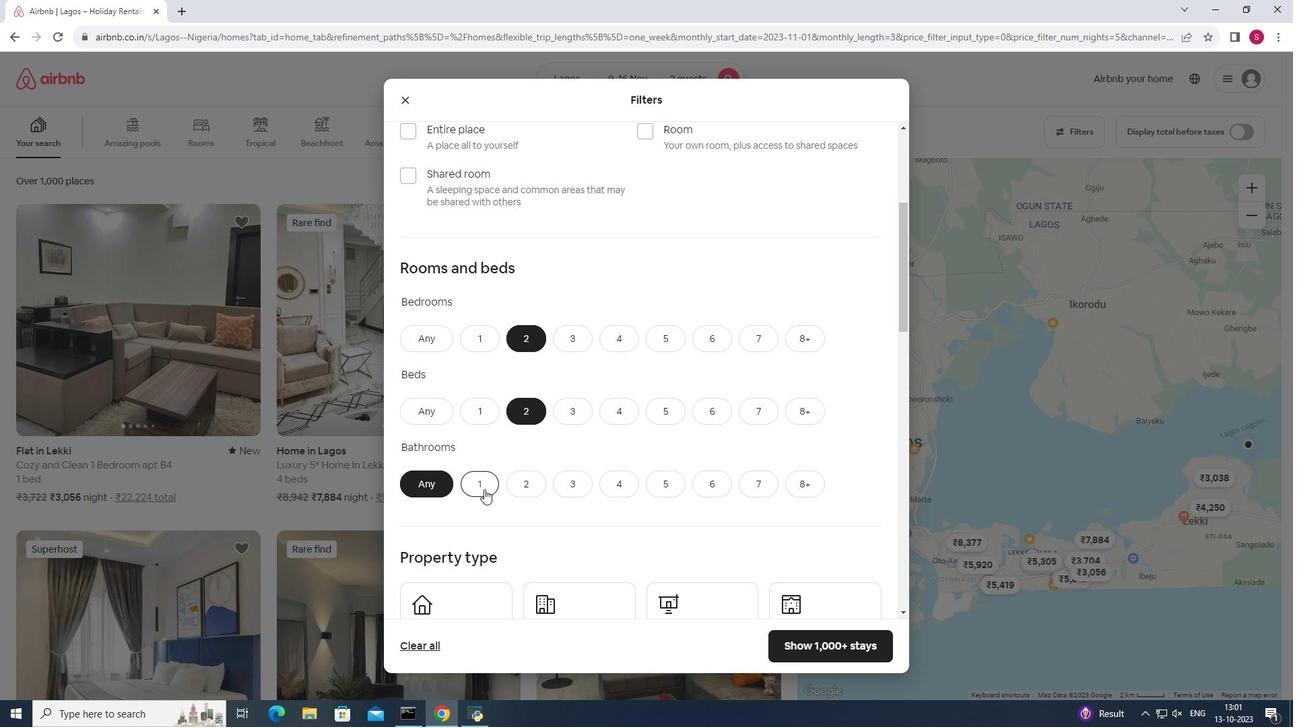 
Action: Mouse moved to (588, 473)
Screenshot: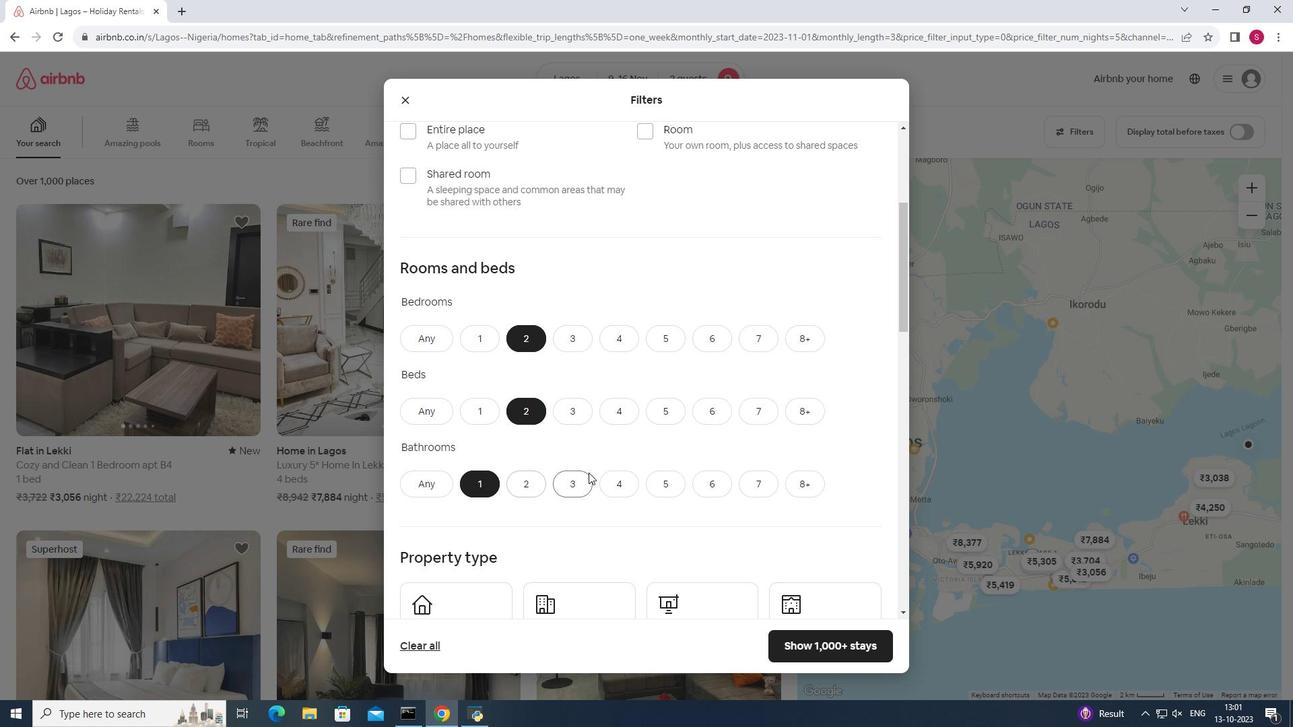 
Action: Mouse scrolled (588, 472) with delta (0, 0)
Screenshot: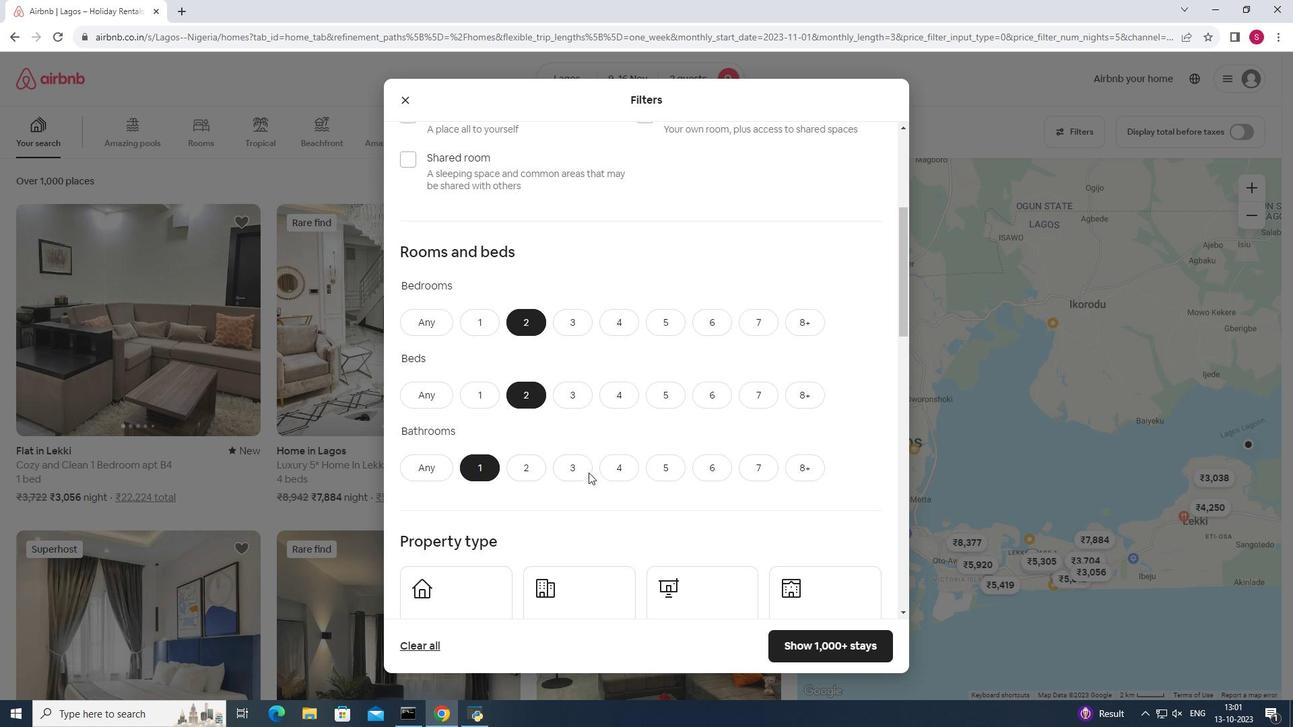 
Action: Mouse scrolled (588, 472) with delta (0, 0)
Screenshot: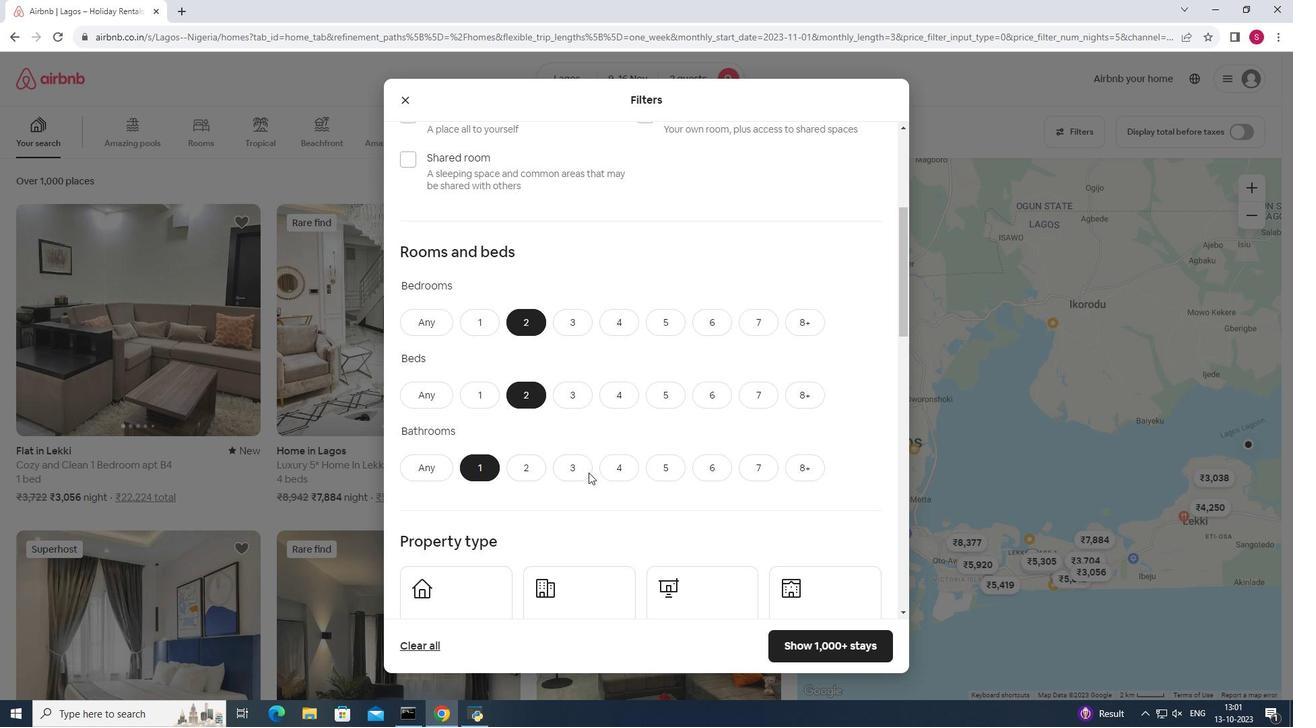 
Action: Mouse scrolled (588, 472) with delta (0, 0)
Screenshot: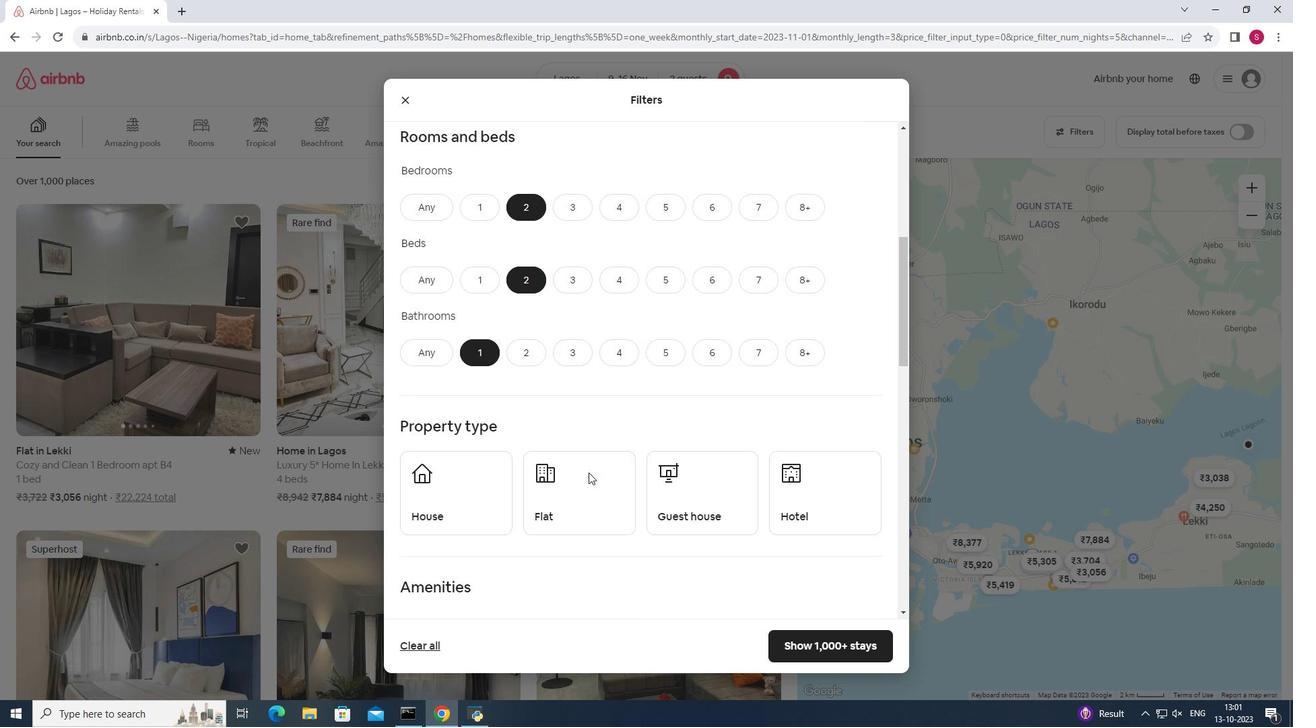
Action: Mouse moved to (554, 432)
Screenshot: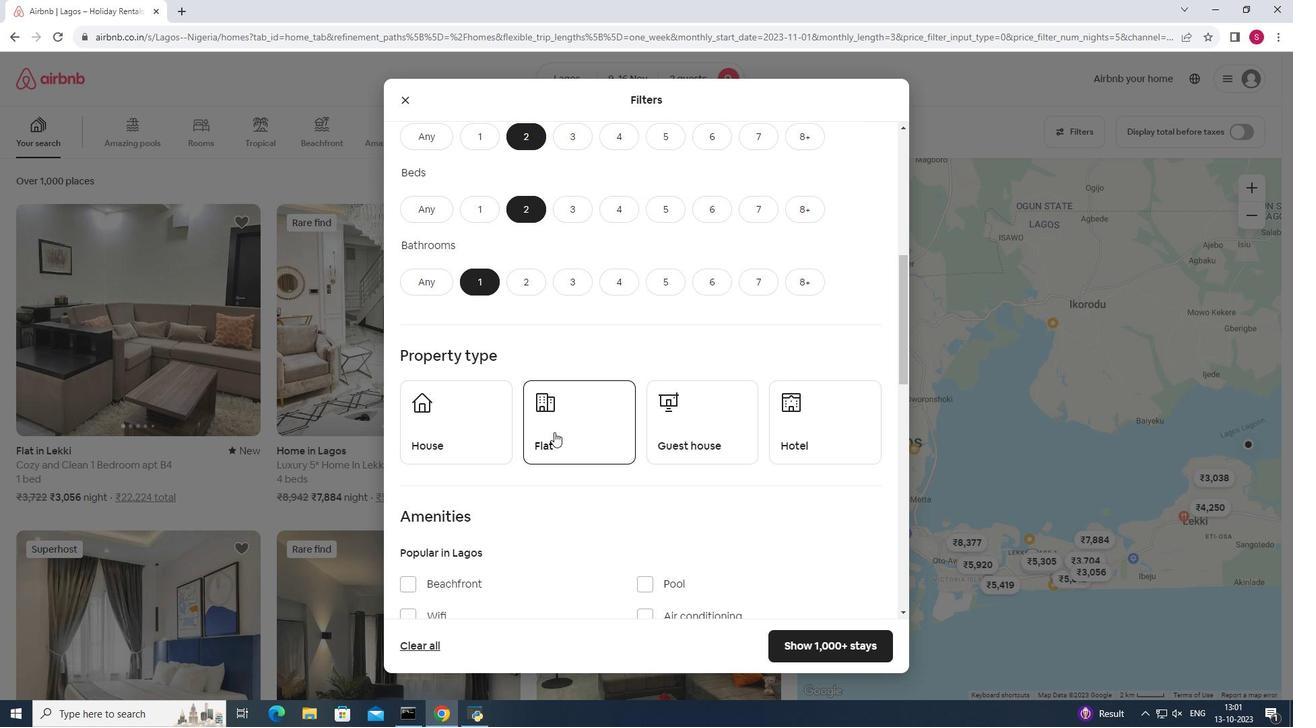 
Action: Mouse pressed left at (554, 432)
Screenshot: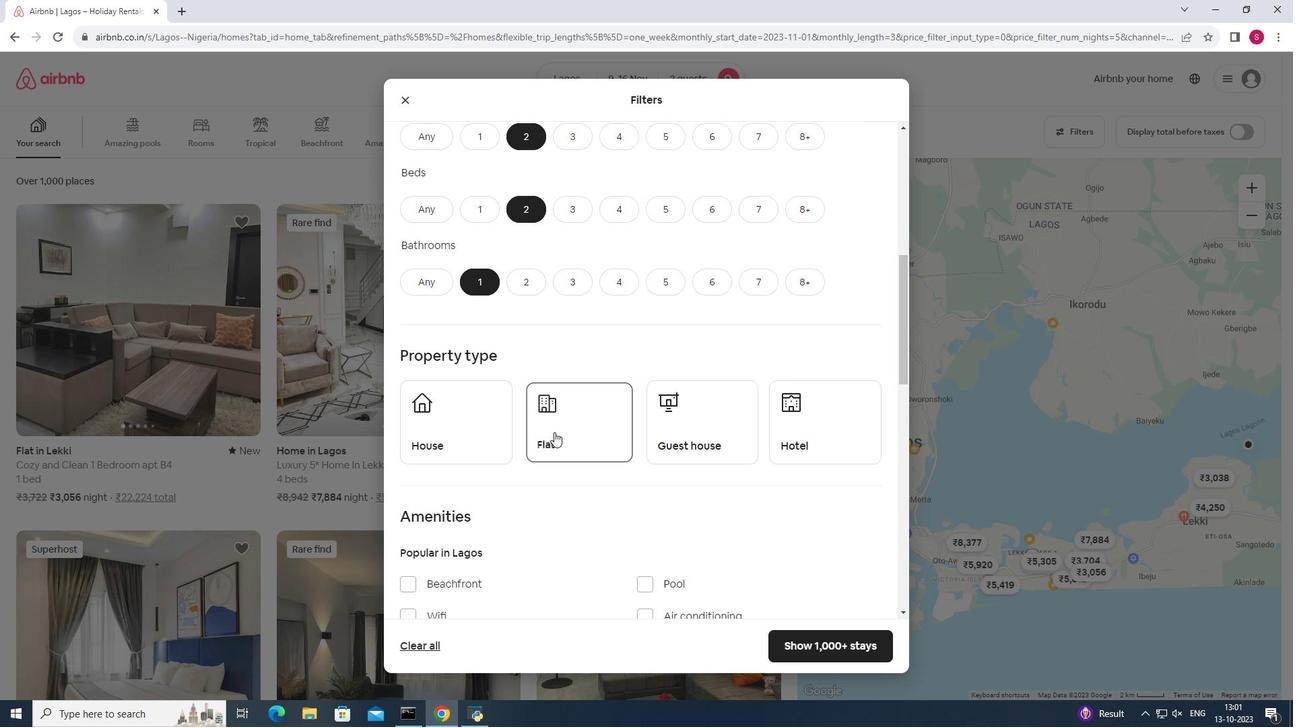 
Action: Mouse moved to (563, 440)
Screenshot: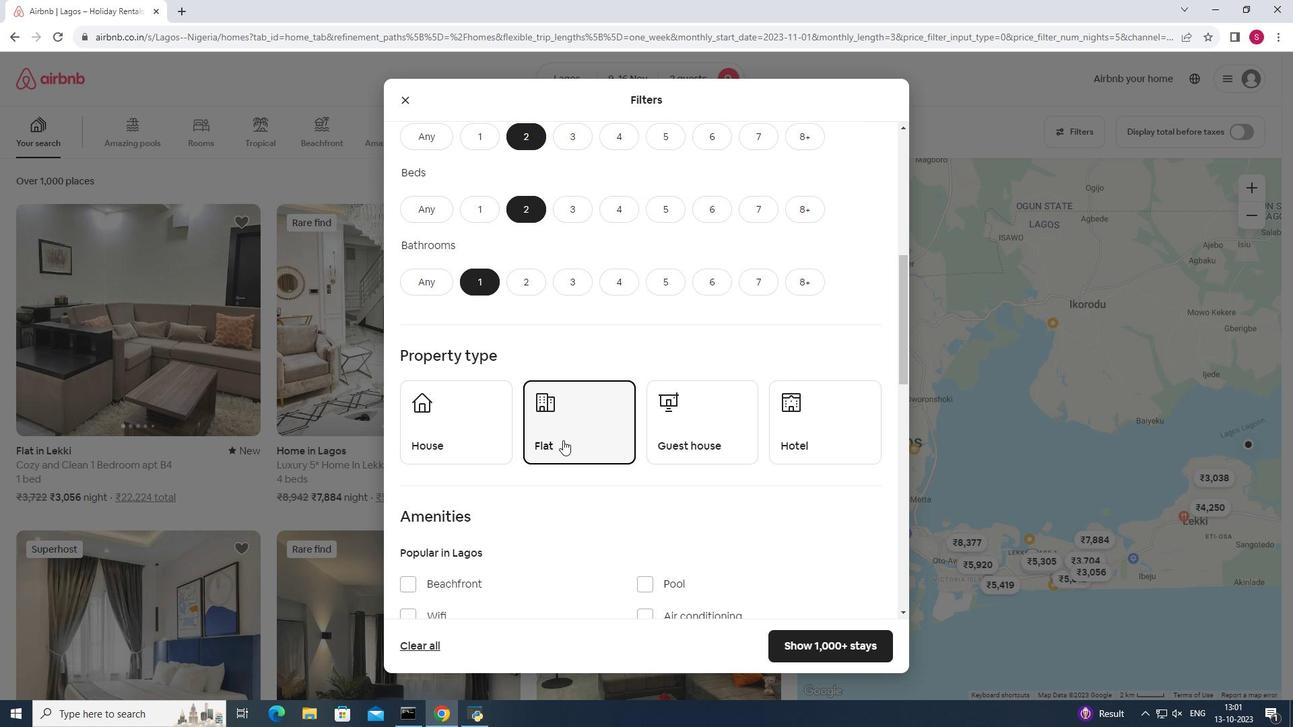 
Action: Mouse scrolled (563, 440) with delta (0, 0)
Screenshot: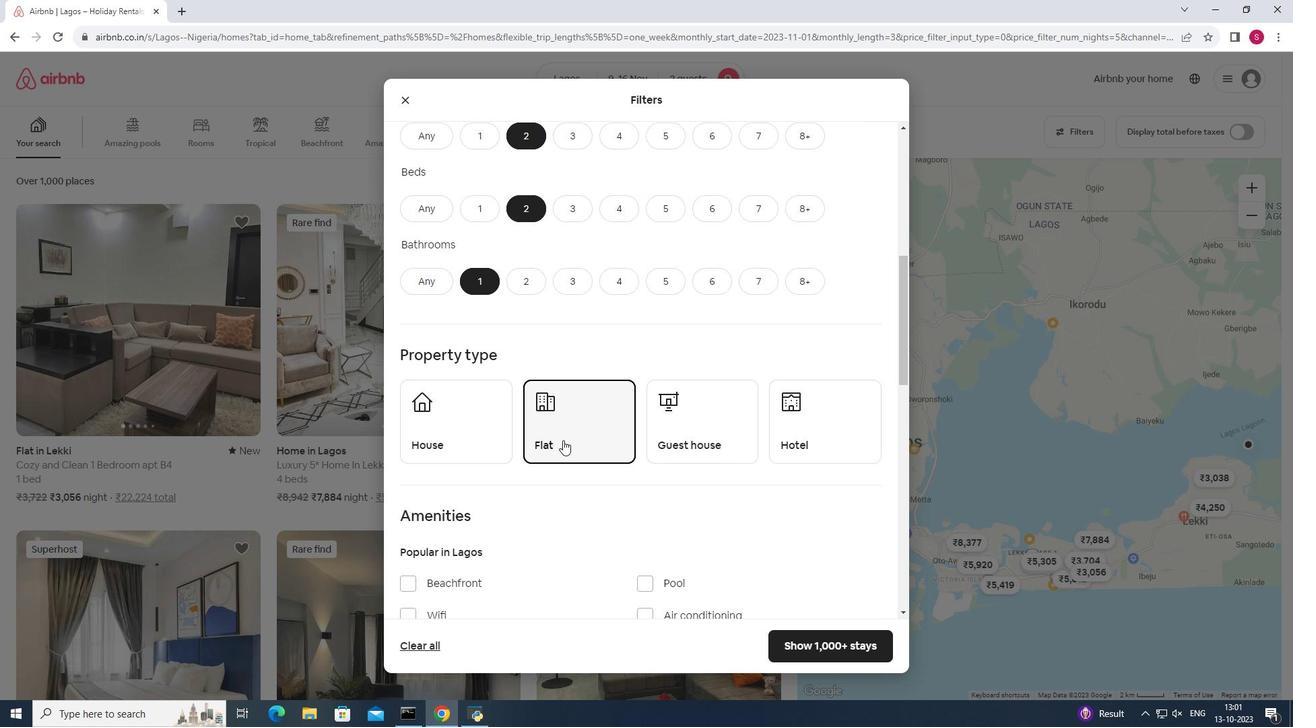 
Action: Mouse scrolled (563, 440) with delta (0, 0)
Screenshot: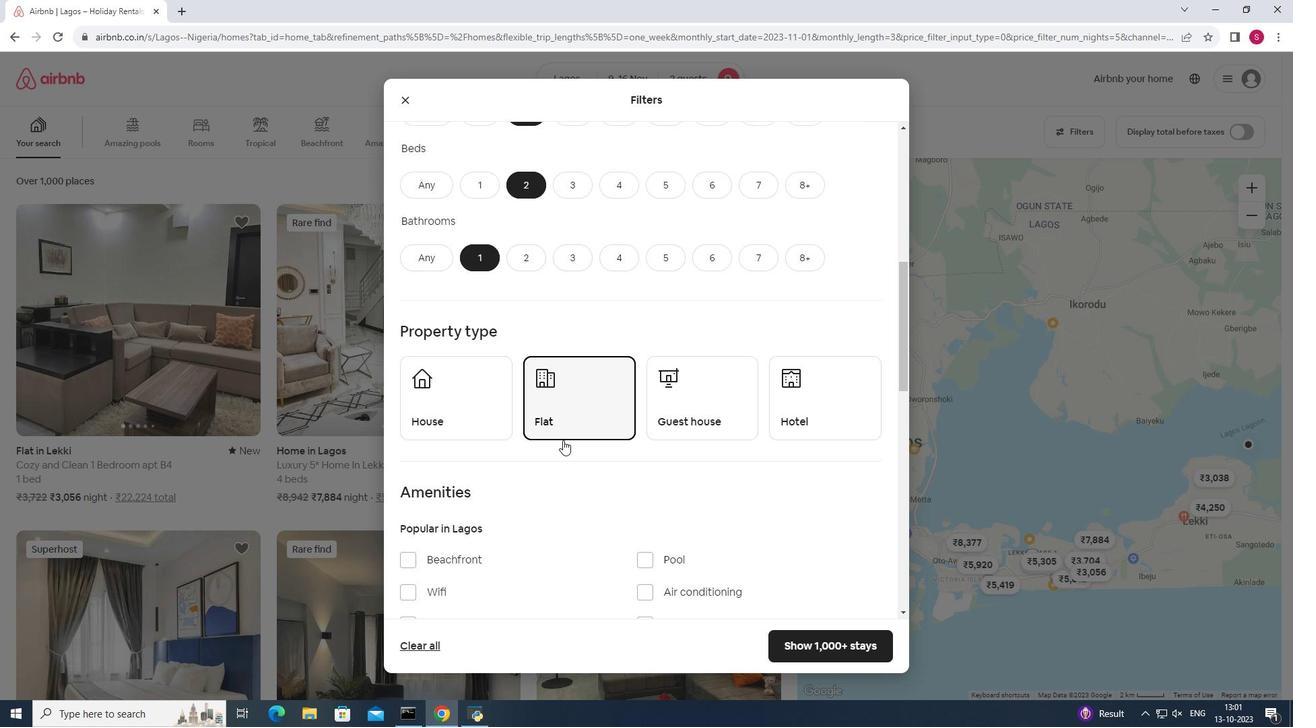 
Action: Mouse scrolled (563, 440) with delta (0, 0)
Screenshot: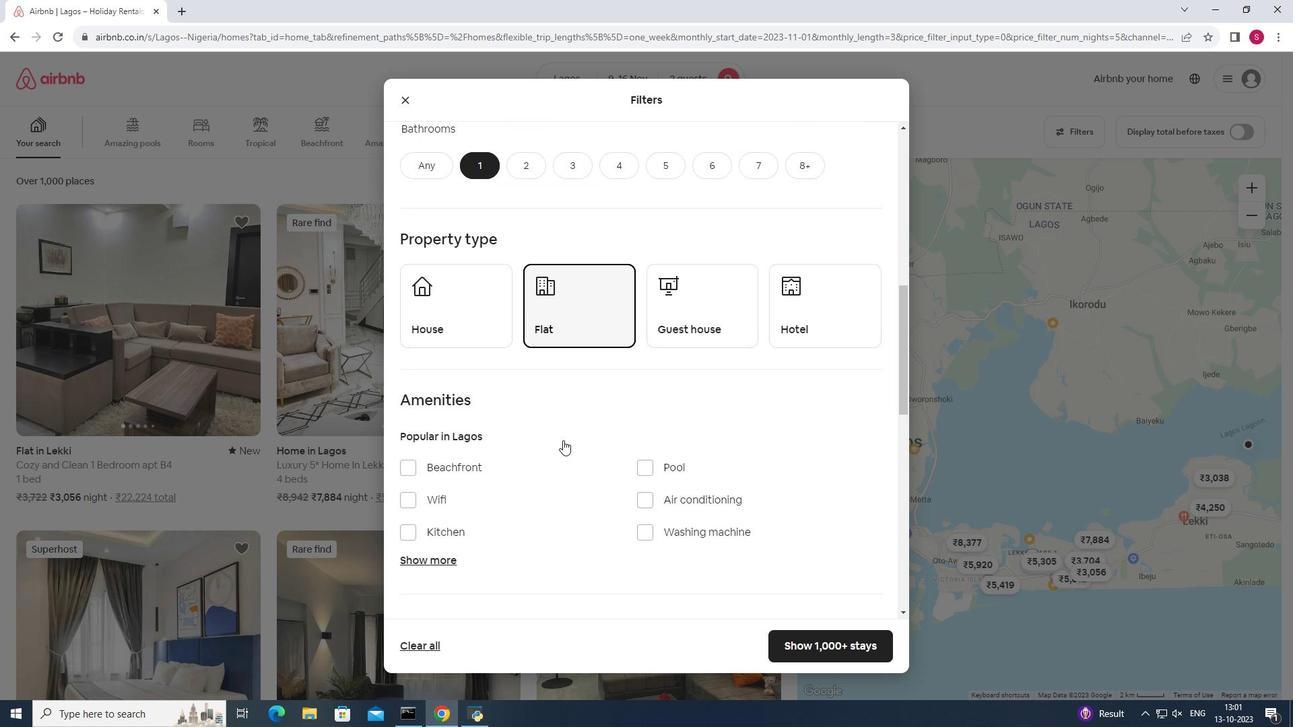 
Action: Mouse moved to (808, 649)
Screenshot: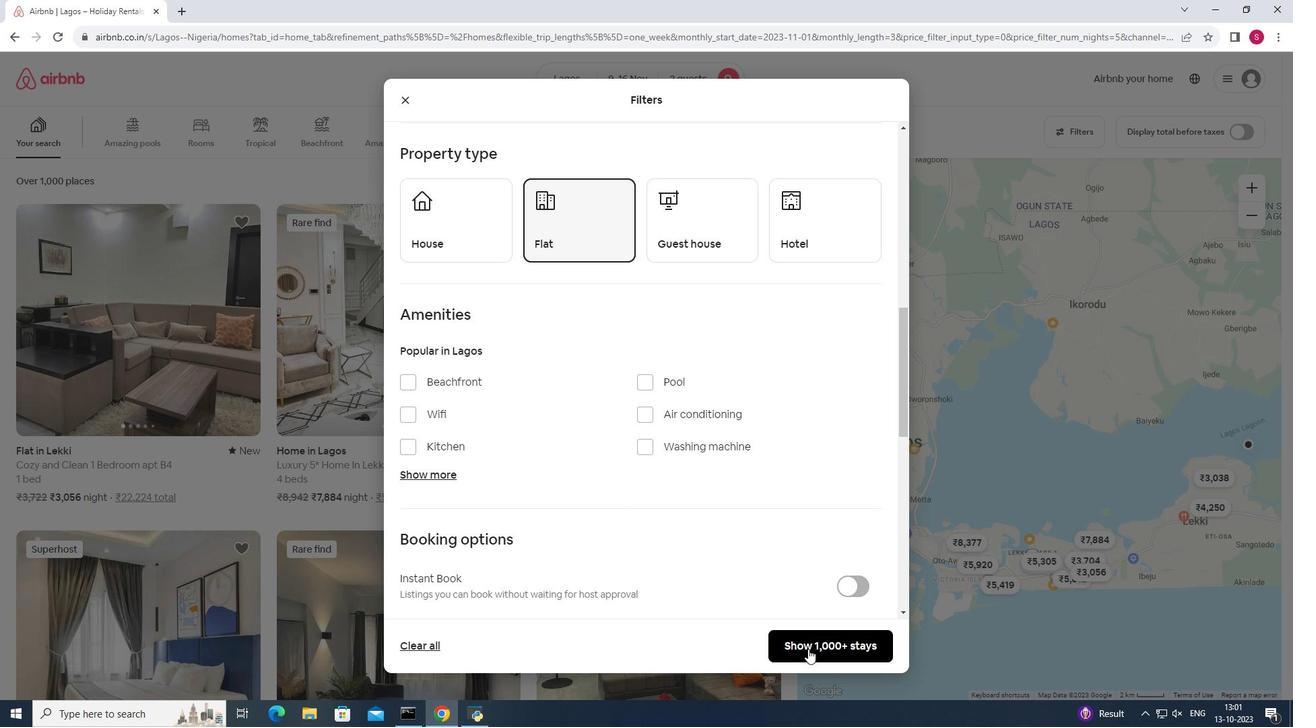 
Action: Mouse pressed left at (808, 649)
Screenshot: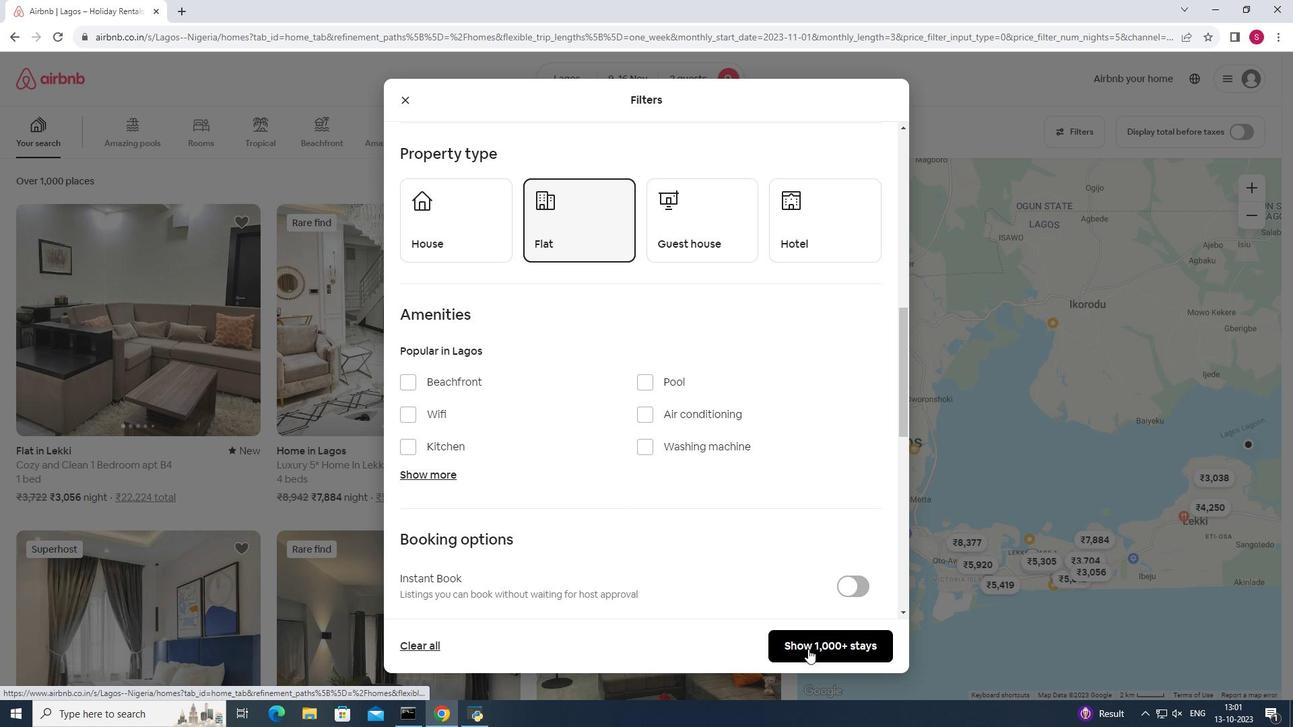 
Action: Mouse moved to (421, 327)
Screenshot: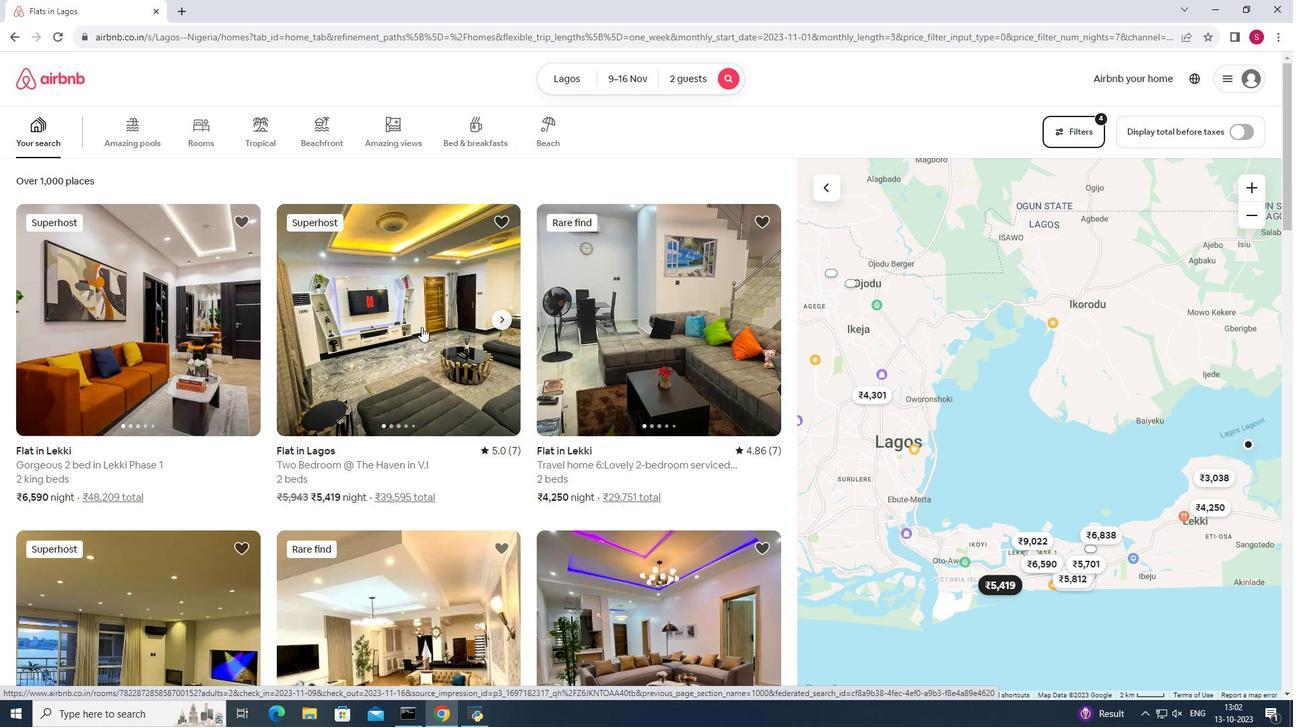 
Action: Mouse pressed left at (421, 327)
Screenshot: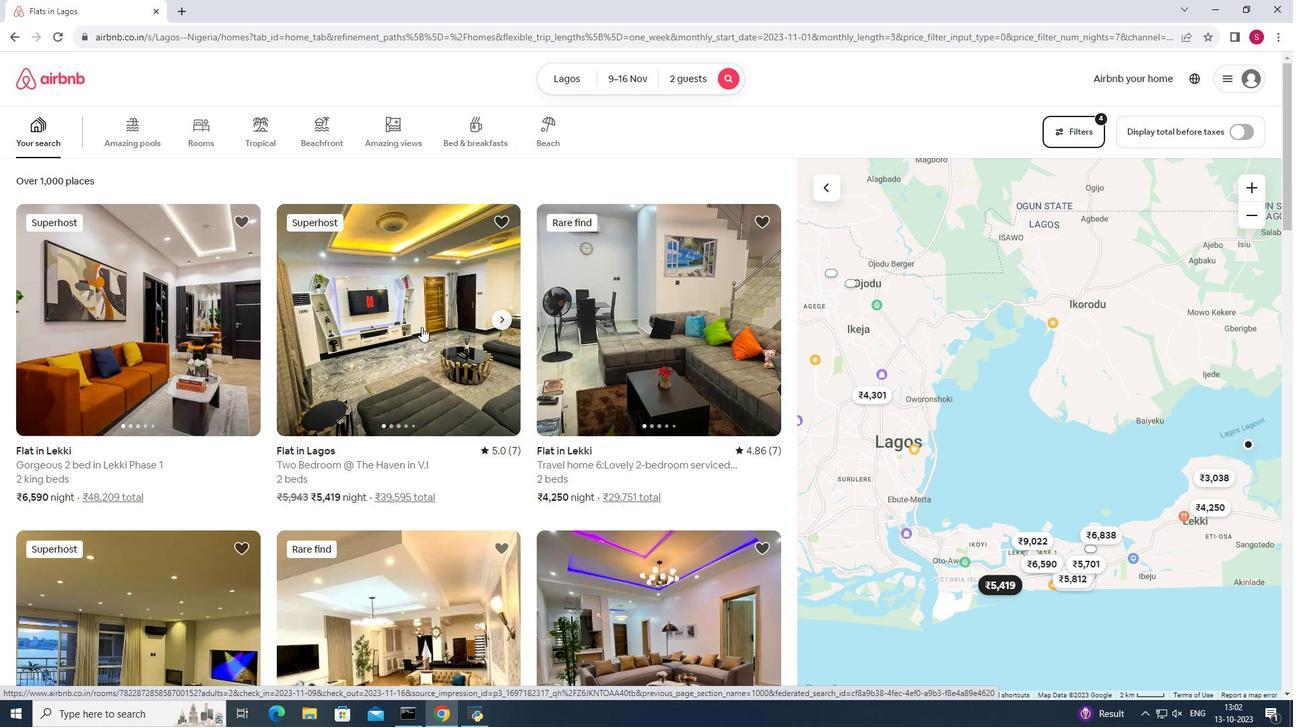 
Action: Mouse moved to (955, 499)
Screenshot: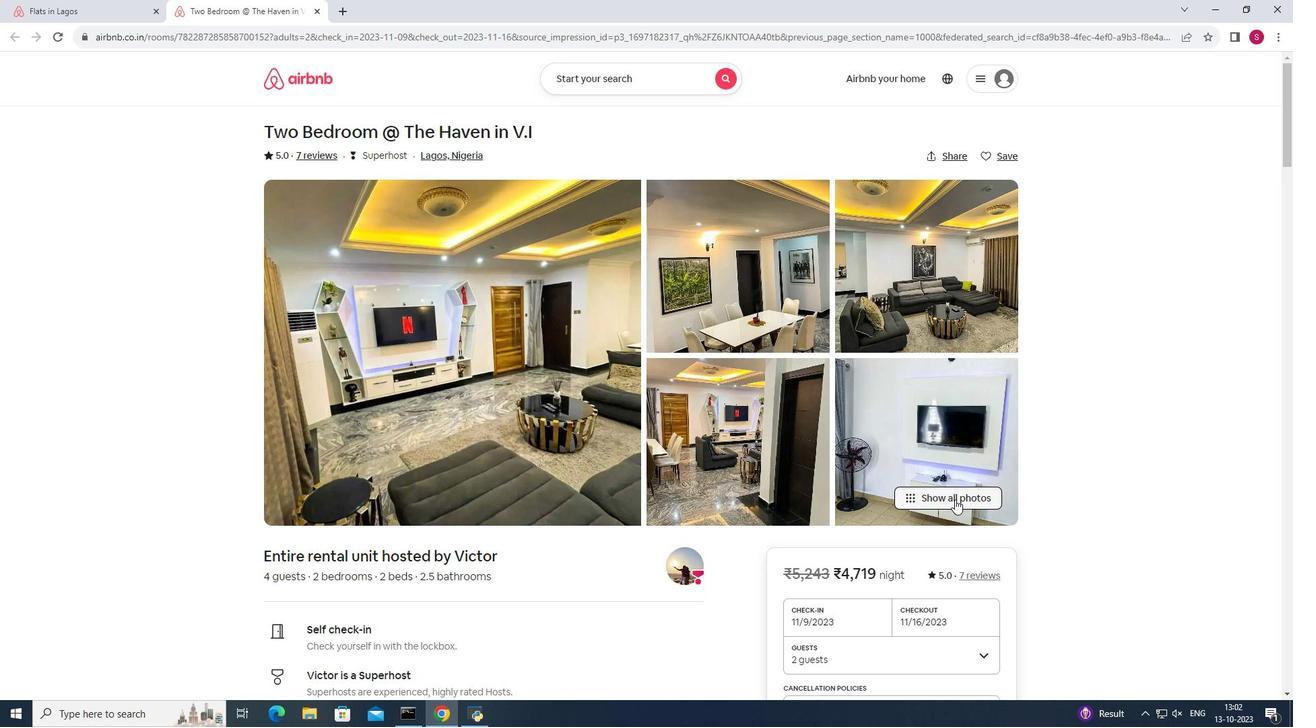 
Action: Mouse pressed left at (955, 499)
Screenshot: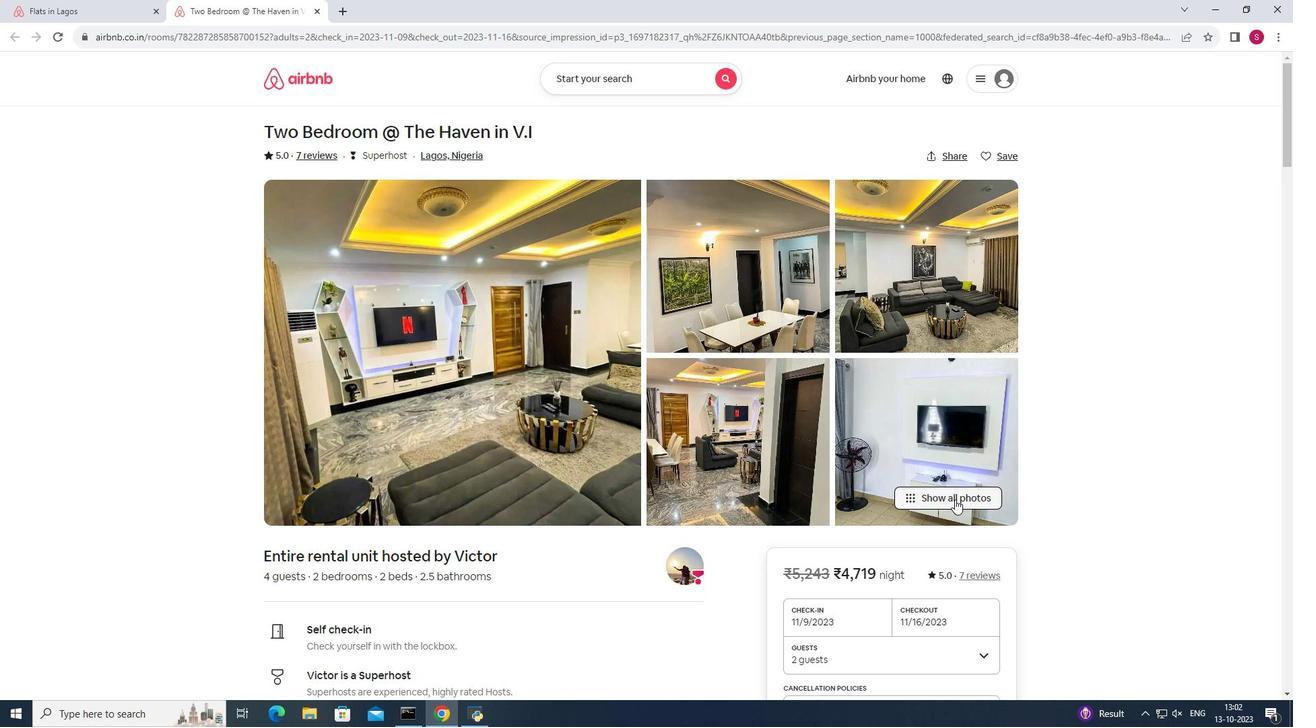 
Action: Mouse moved to (1004, 423)
Screenshot: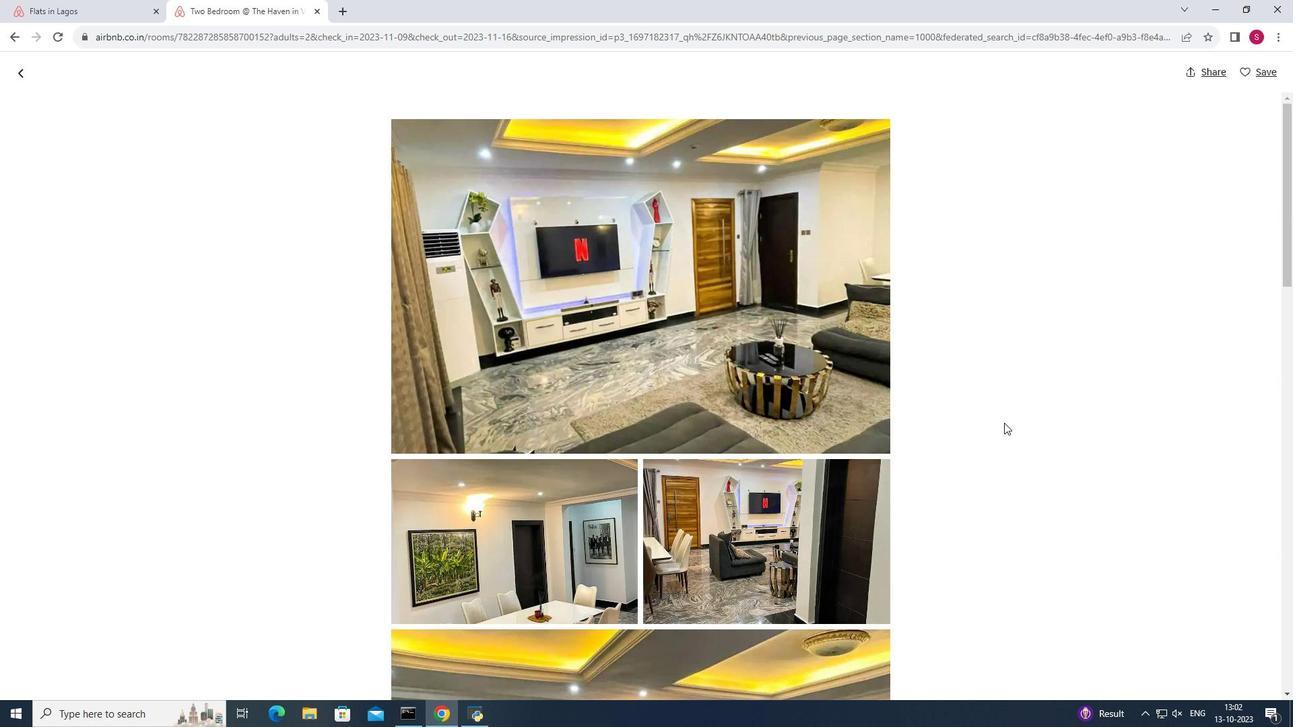 
Action: Mouse scrolled (1004, 422) with delta (0, 0)
Screenshot: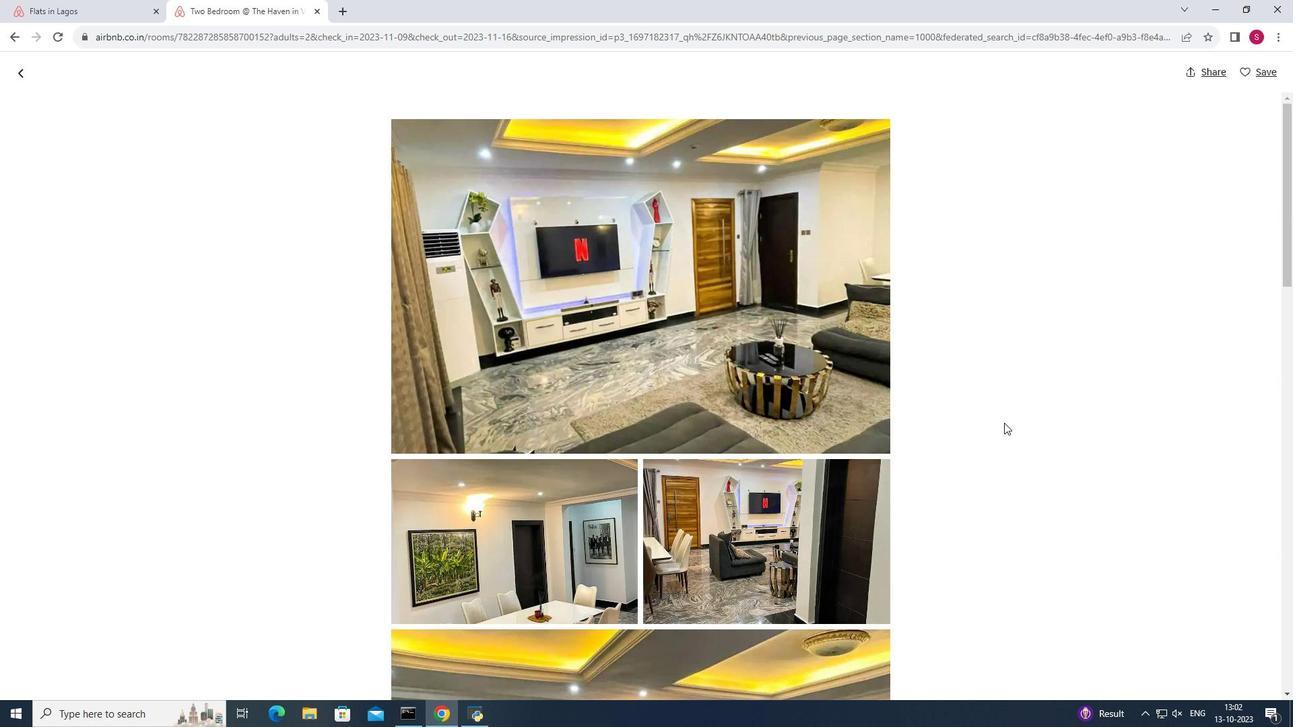 
Action: Mouse scrolled (1004, 422) with delta (0, 0)
Screenshot: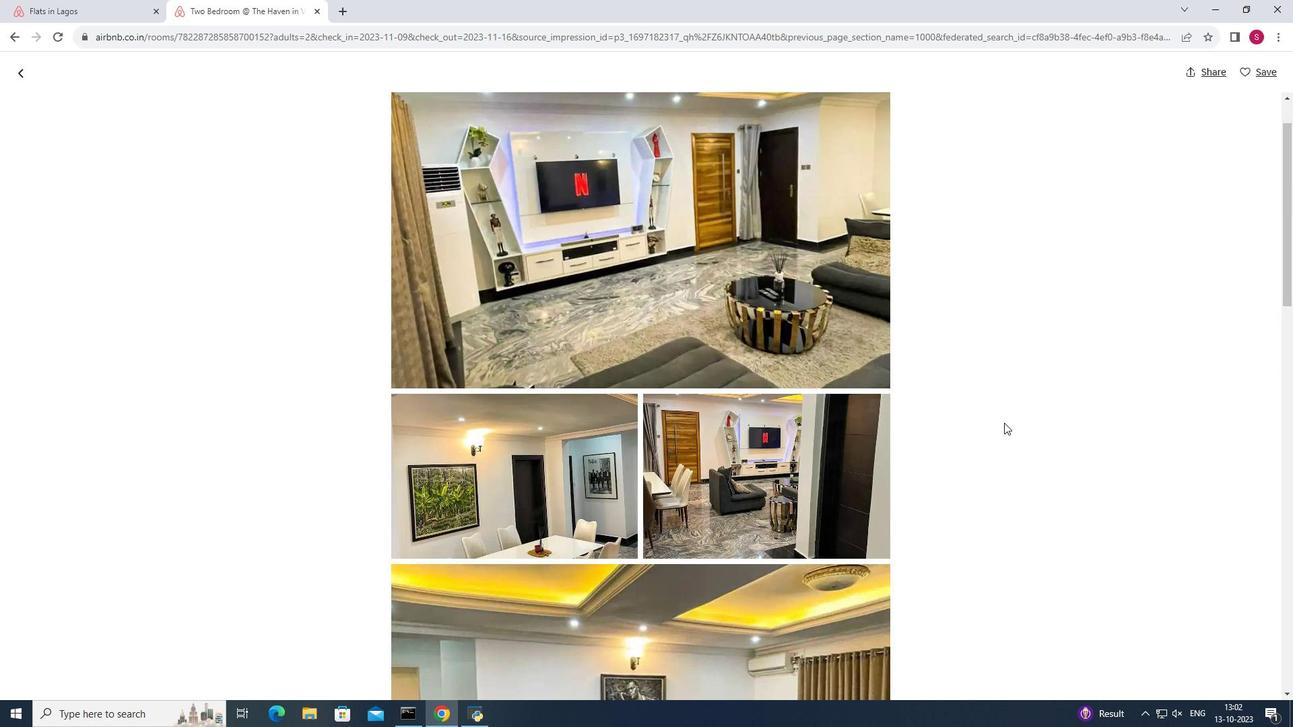 
Action: Mouse scrolled (1004, 422) with delta (0, 0)
Screenshot: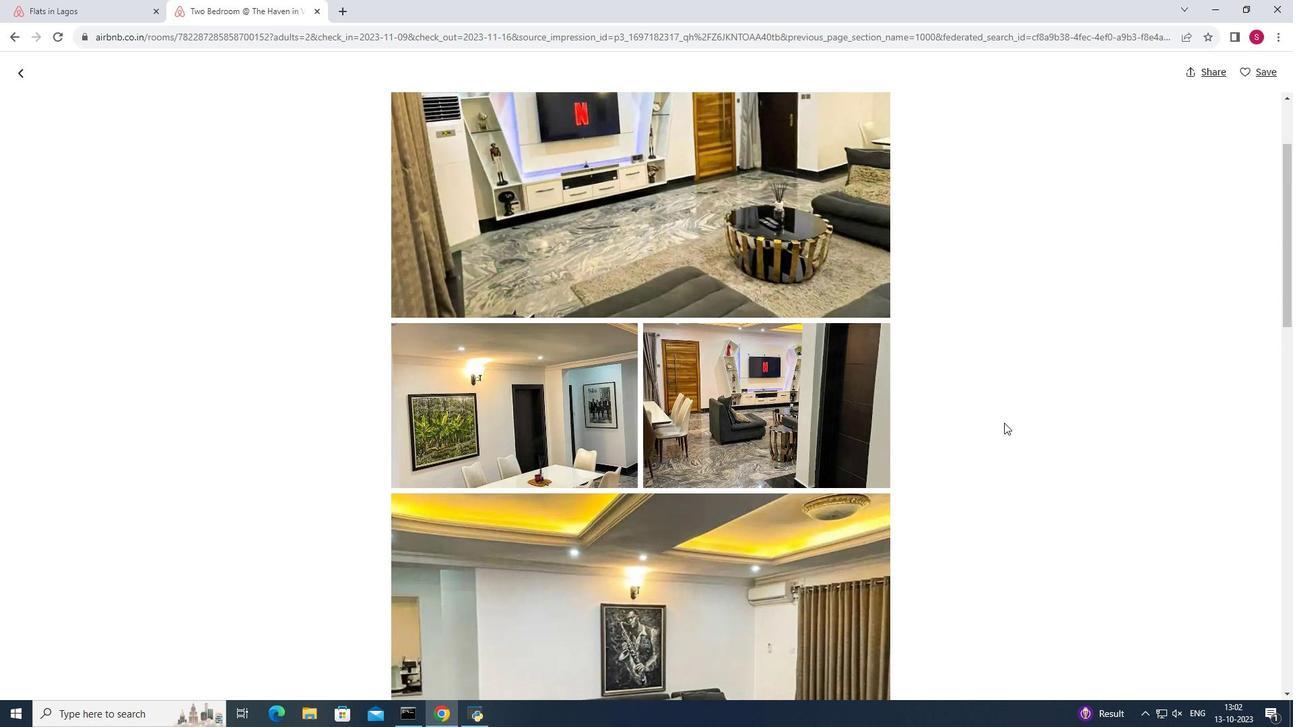 
Action: Mouse scrolled (1004, 422) with delta (0, 0)
Screenshot: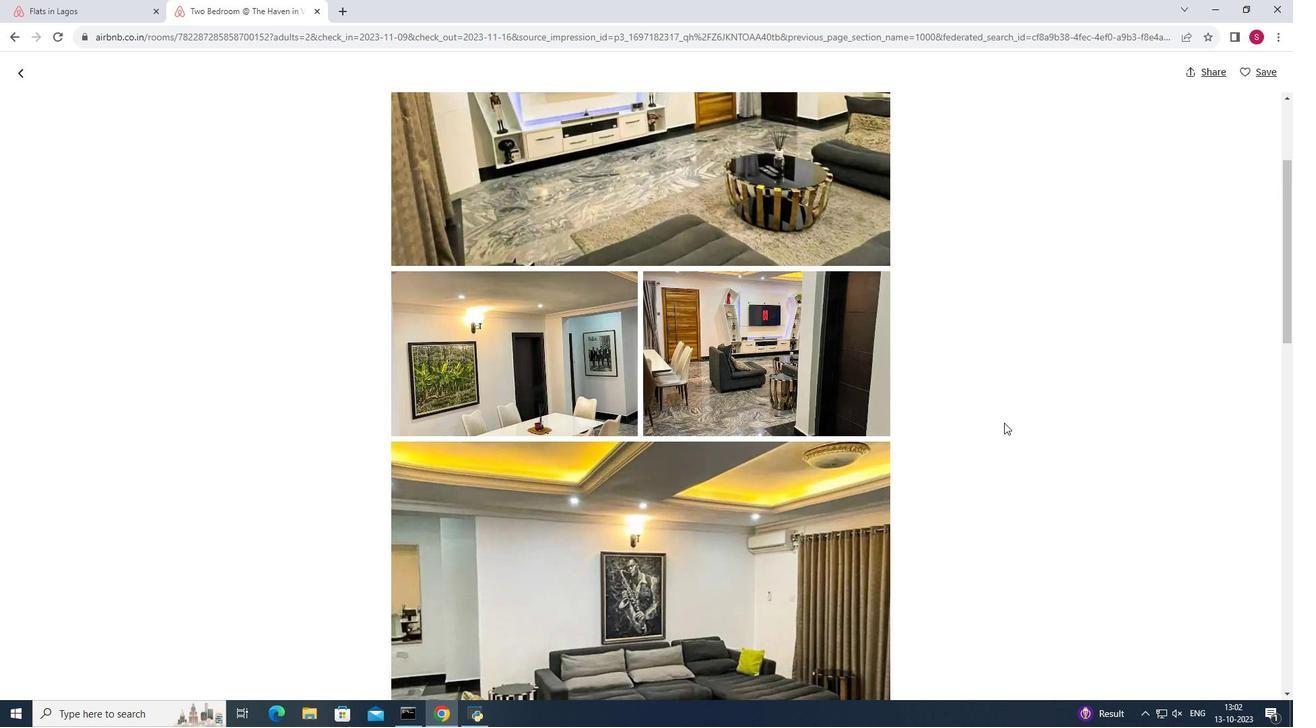
Action: Mouse scrolled (1004, 422) with delta (0, 0)
Screenshot: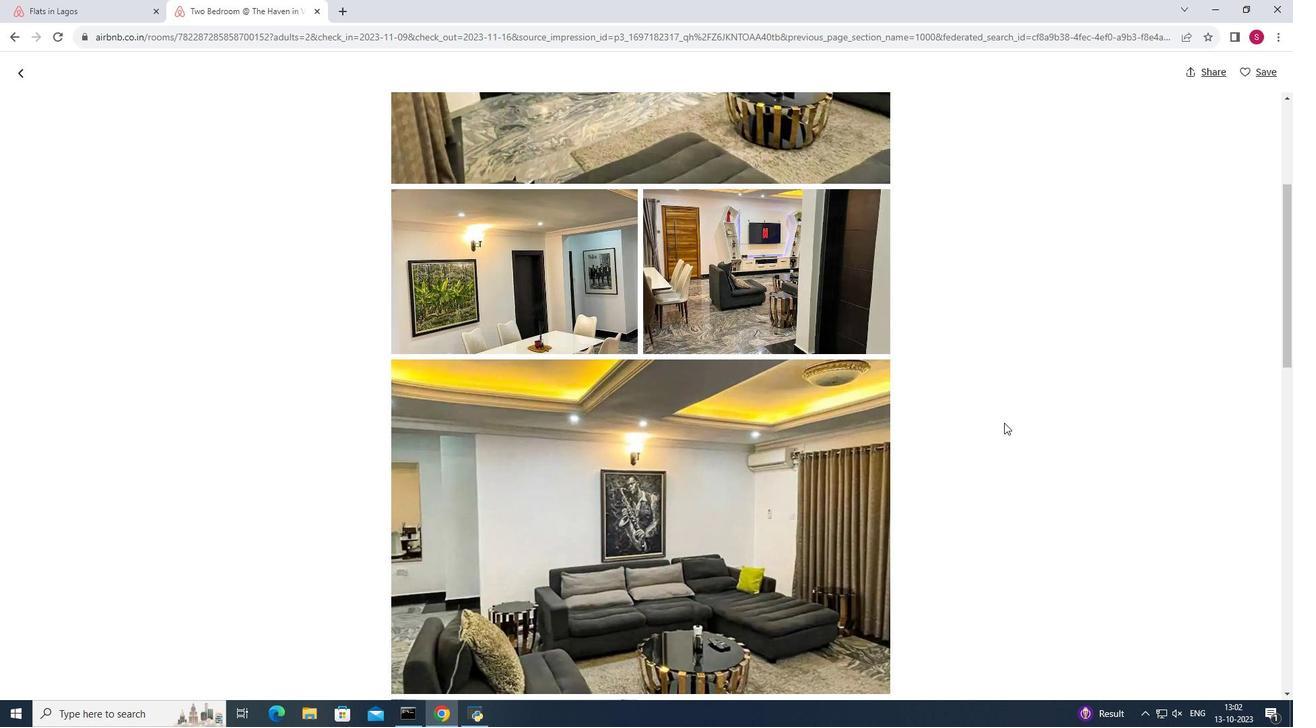 
Action: Mouse scrolled (1004, 422) with delta (0, 0)
Screenshot: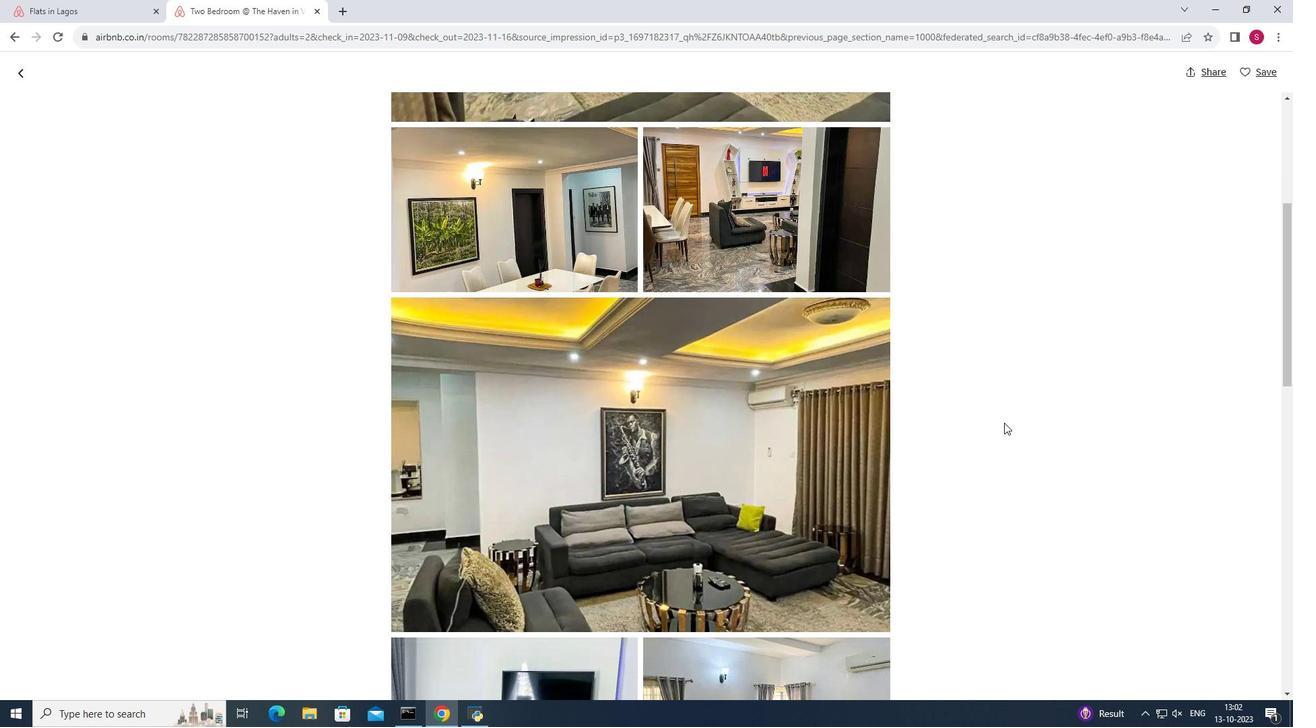 
Action: Mouse scrolled (1004, 422) with delta (0, 0)
Screenshot: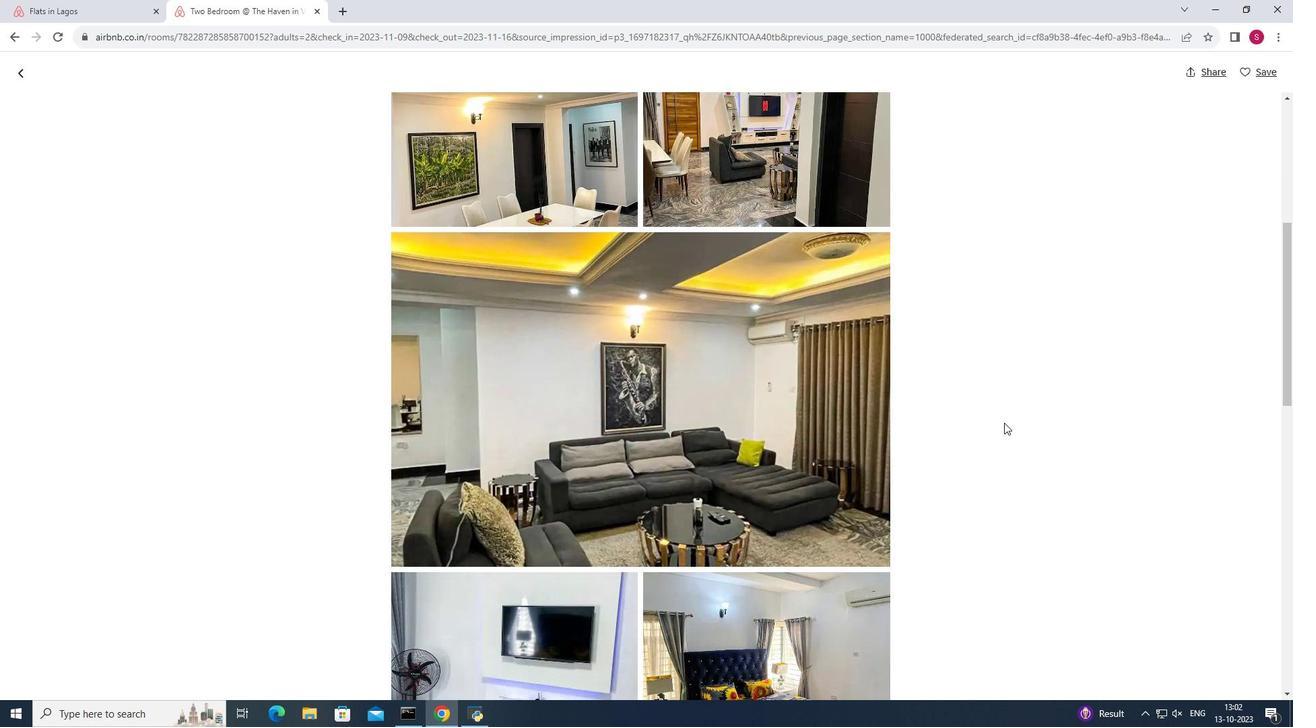 
Action: Mouse scrolled (1004, 422) with delta (0, 0)
Screenshot: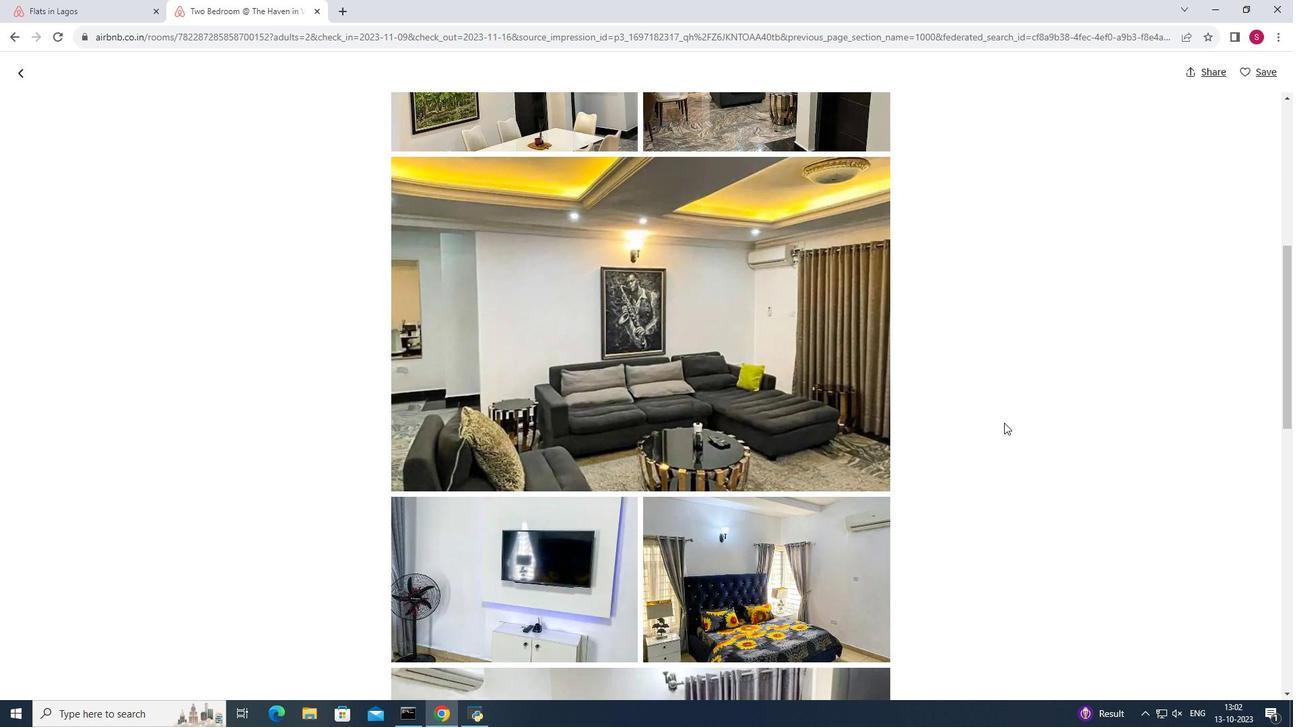 
Action: Mouse scrolled (1004, 422) with delta (0, 0)
Screenshot: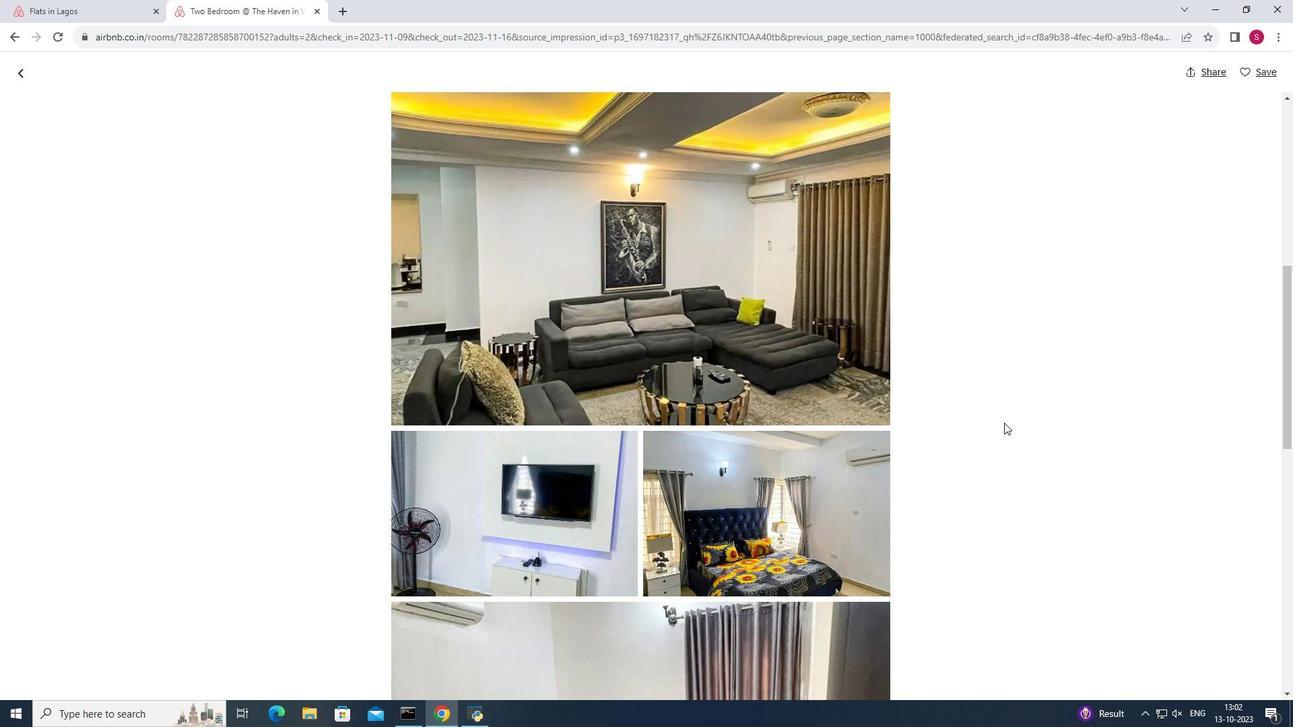 
Action: Mouse scrolled (1004, 422) with delta (0, 0)
Screenshot: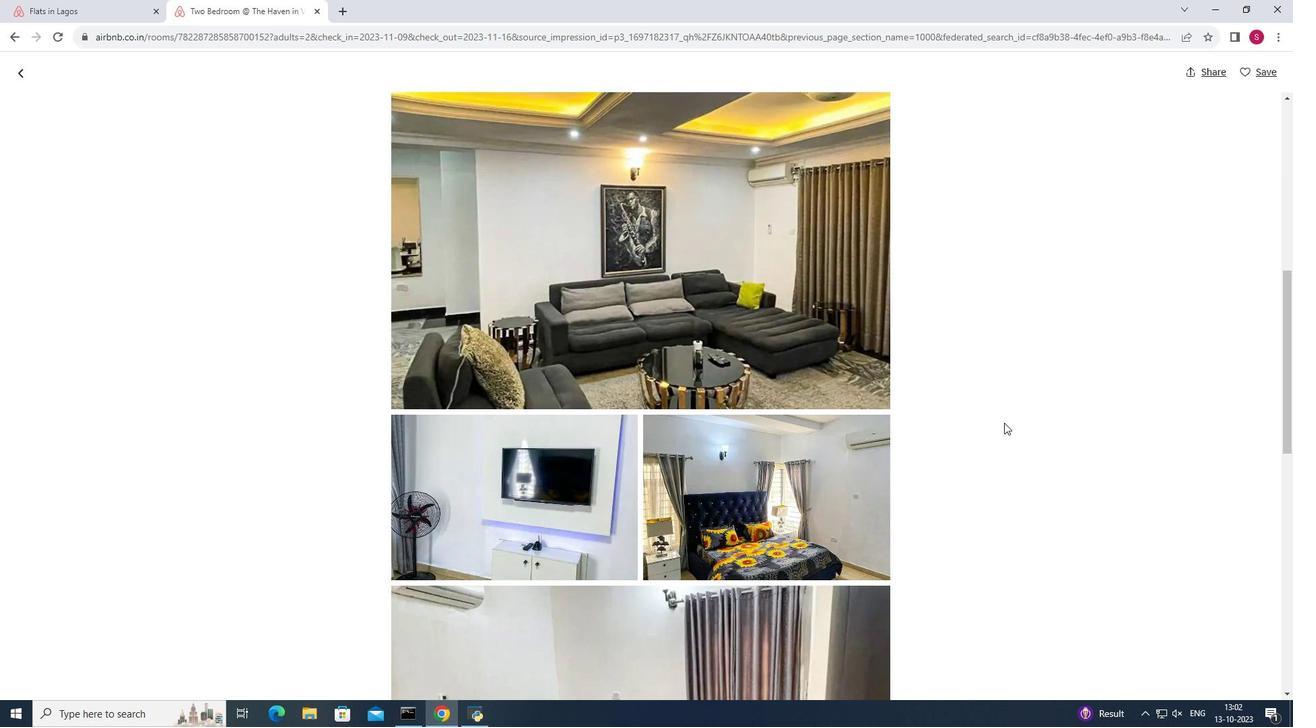 
Action: Mouse scrolled (1004, 422) with delta (0, 0)
Screenshot: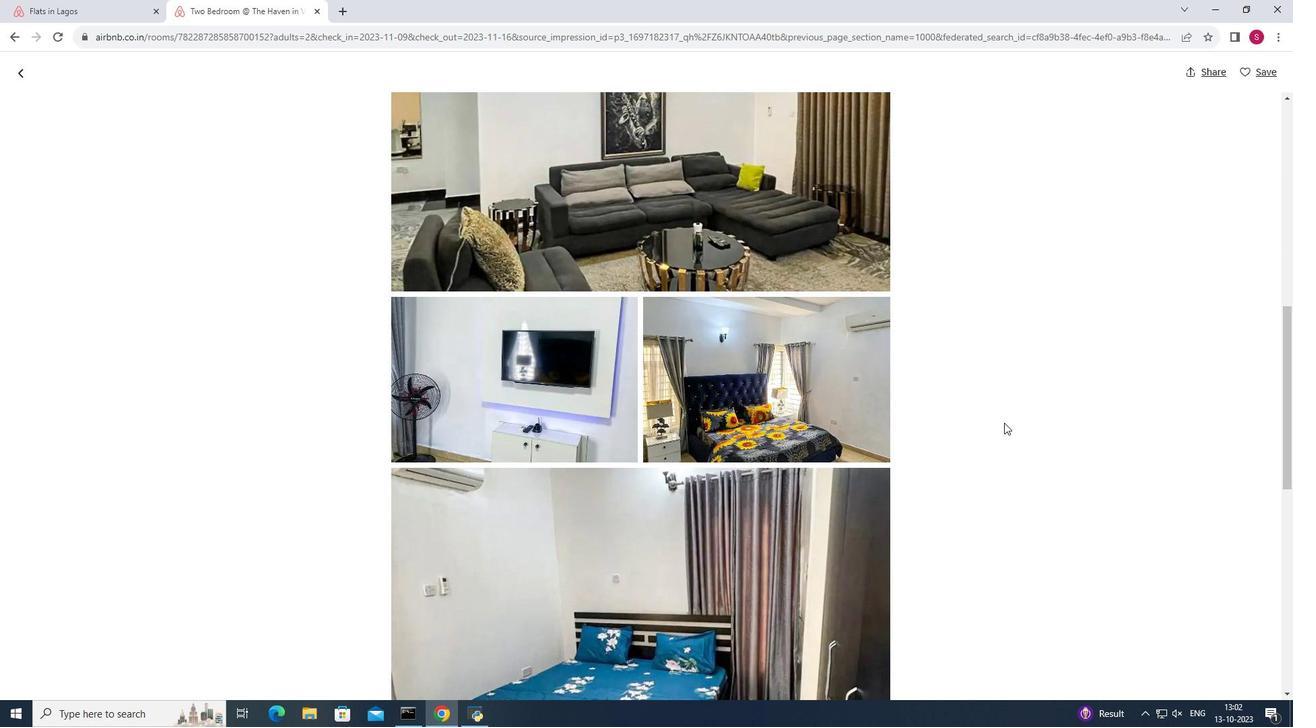 
Action: Mouse scrolled (1004, 422) with delta (0, 0)
Screenshot: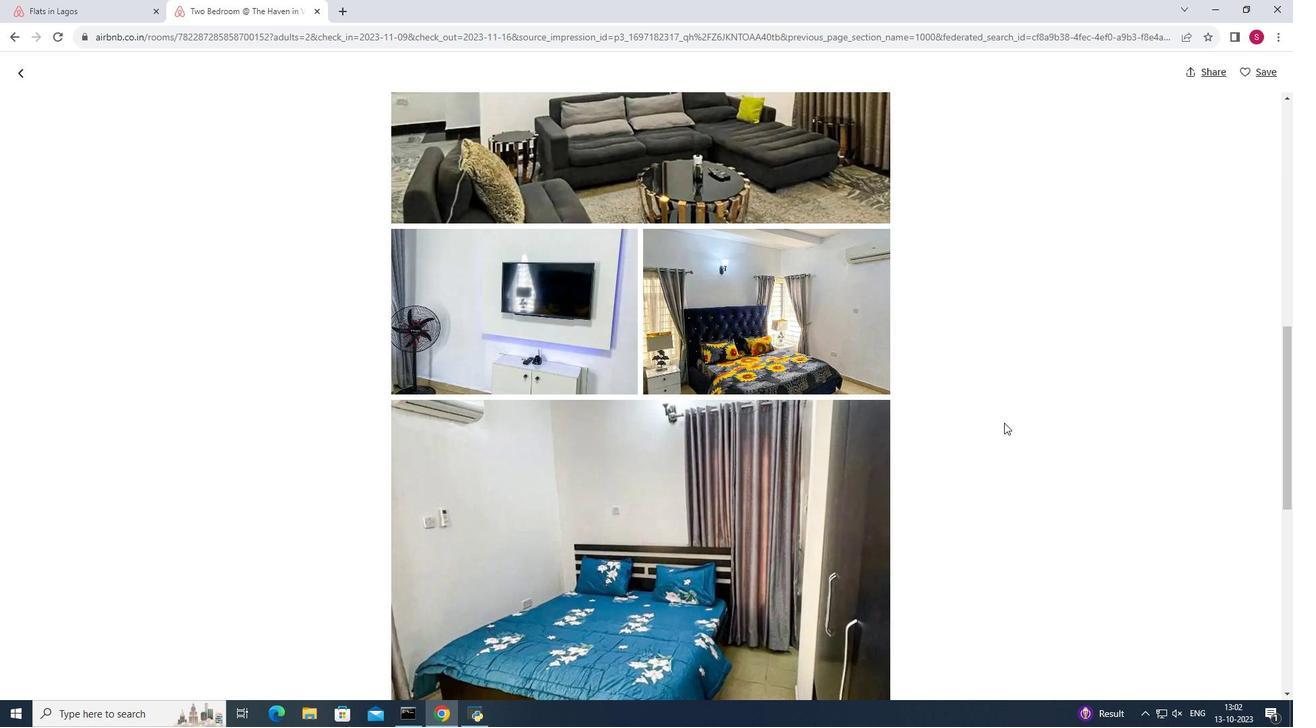 
Action: Mouse scrolled (1004, 422) with delta (0, 0)
Screenshot: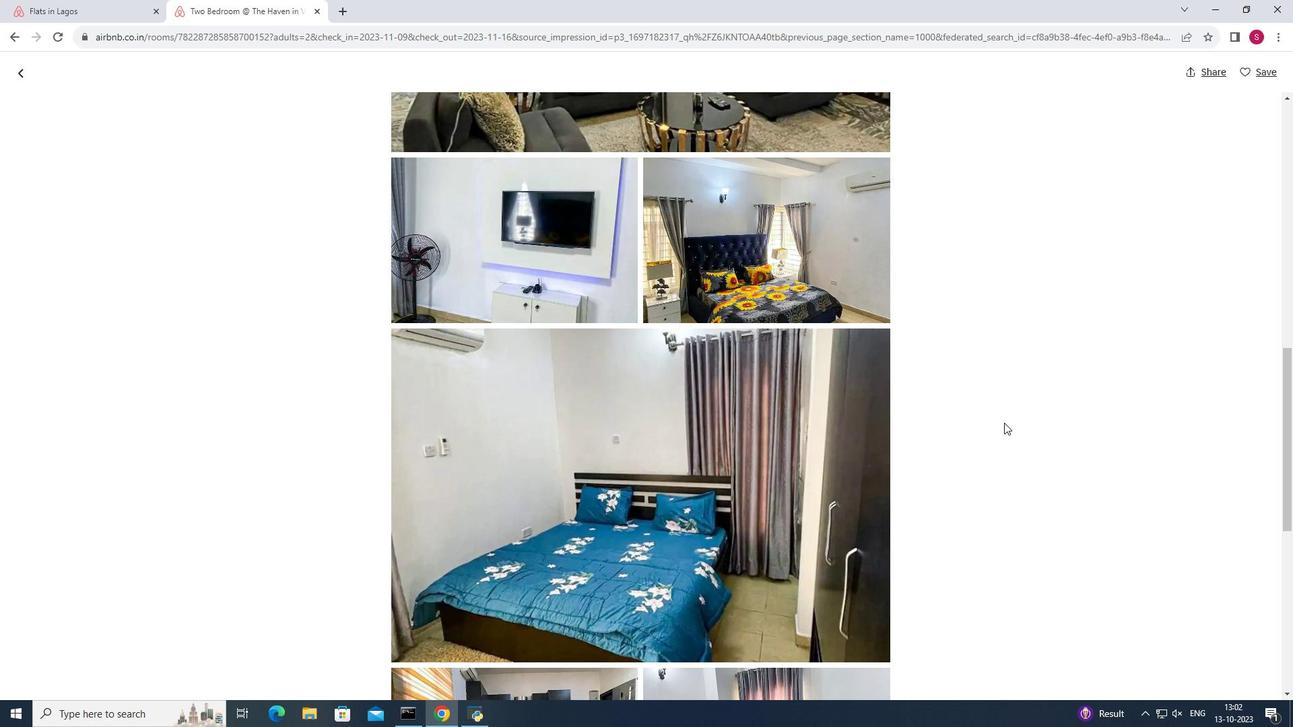 
Action: Mouse scrolled (1004, 422) with delta (0, 0)
Screenshot: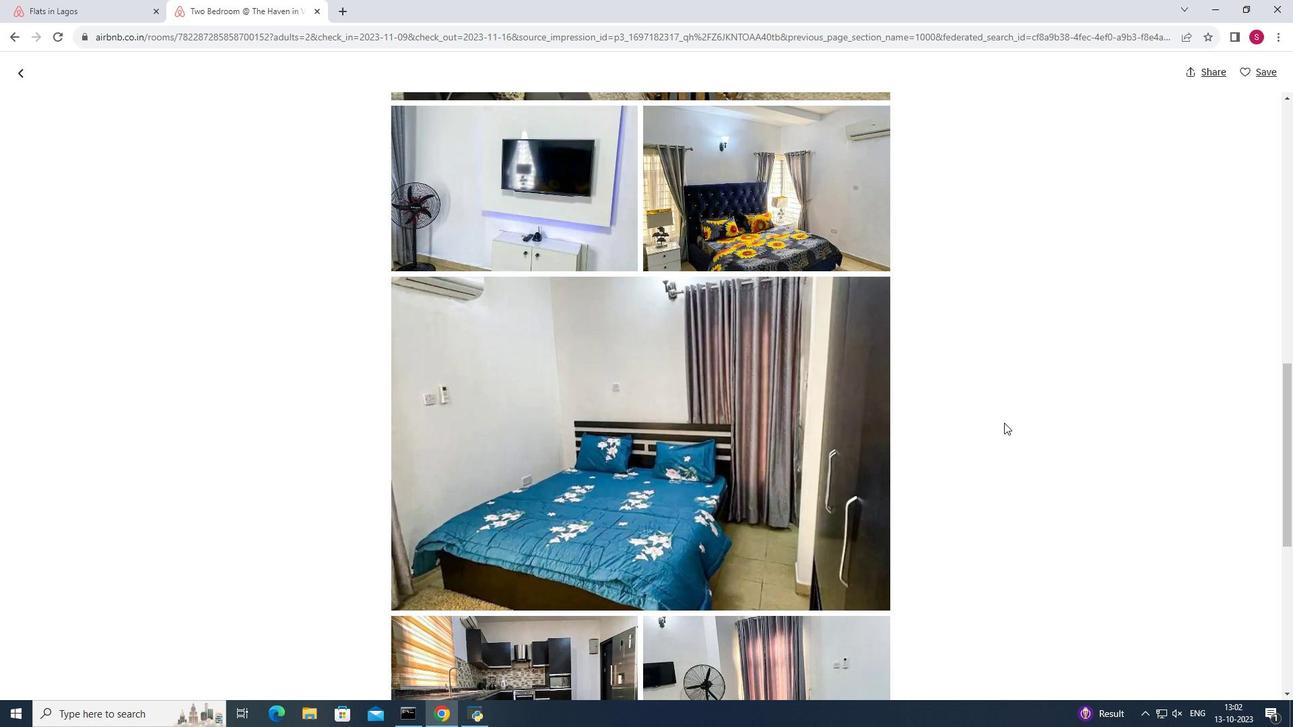 
Action: Mouse scrolled (1004, 422) with delta (0, 0)
Screenshot: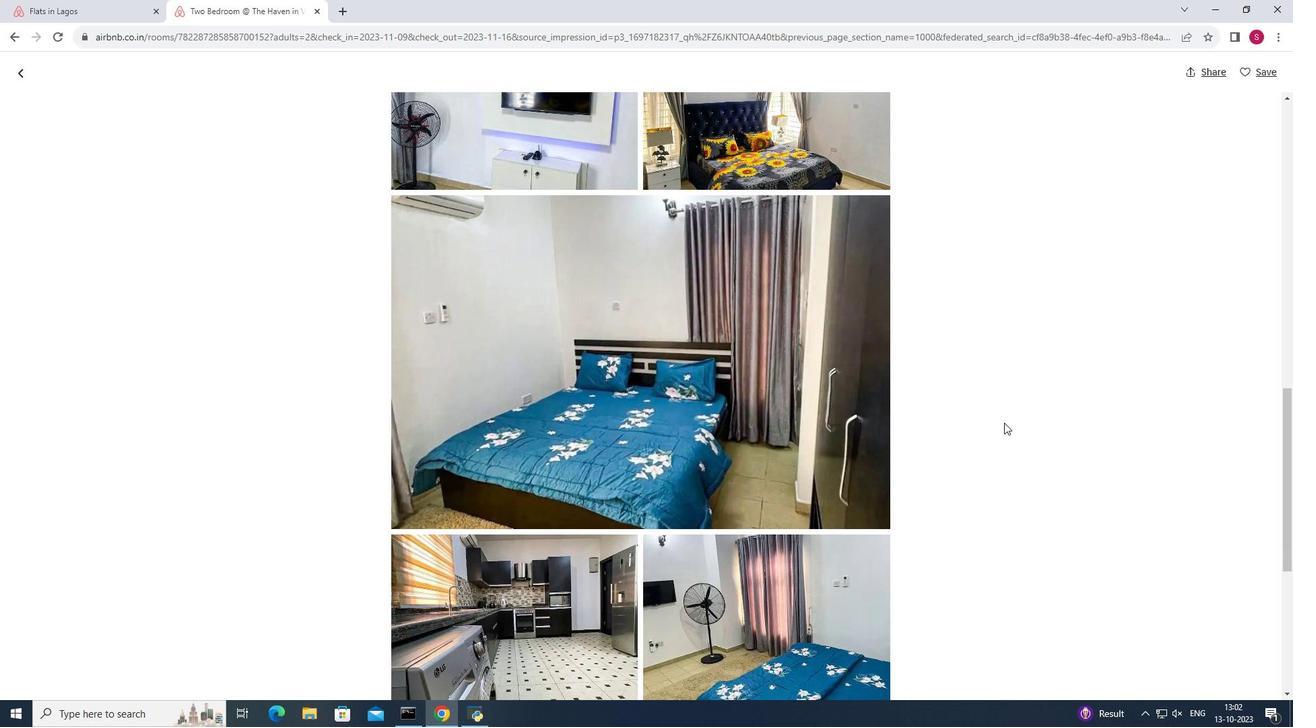 
Action: Mouse scrolled (1004, 422) with delta (0, 0)
Screenshot: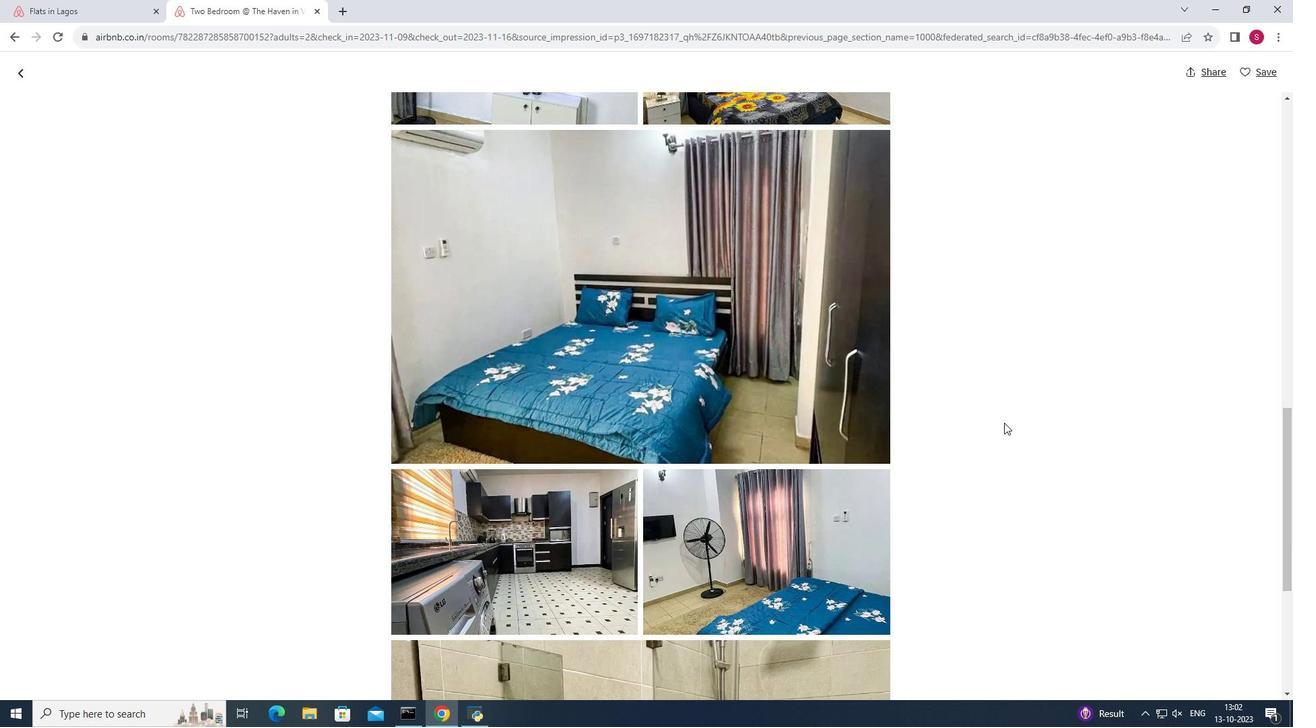 
Action: Mouse scrolled (1004, 422) with delta (0, 0)
Screenshot: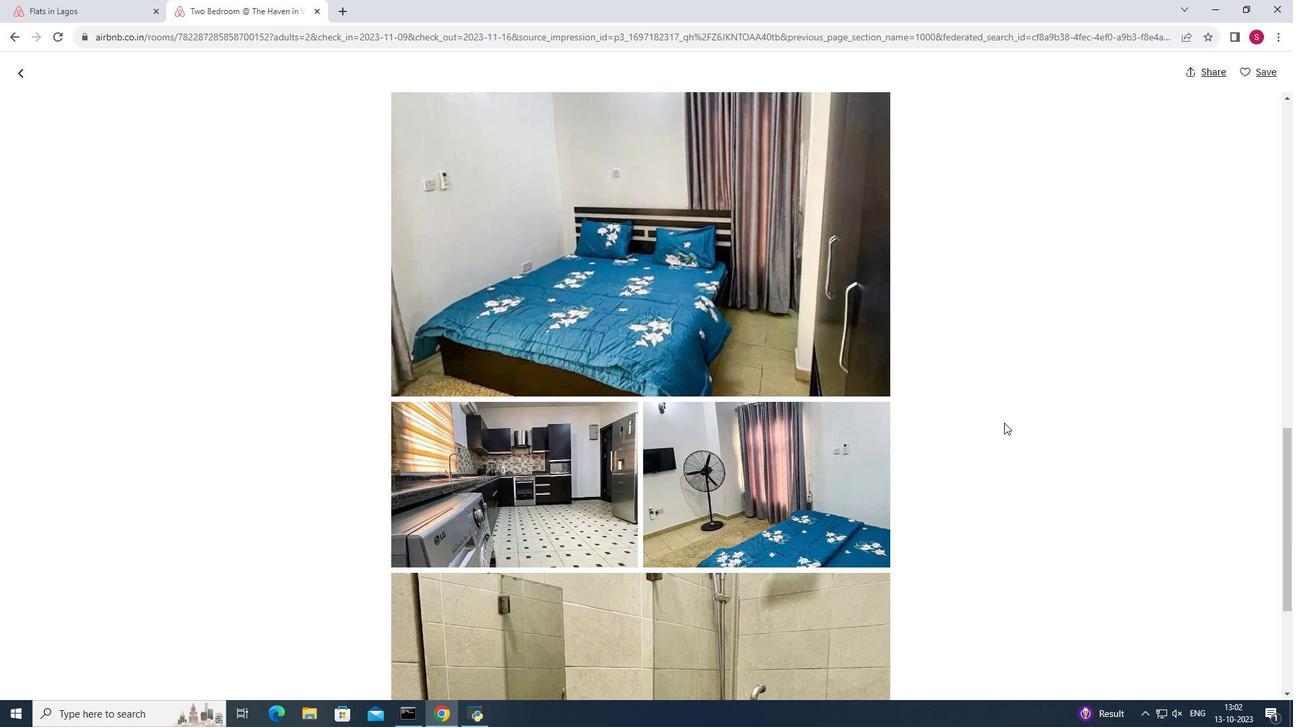 
Action: Mouse scrolled (1004, 422) with delta (0, 0)
Screenshot: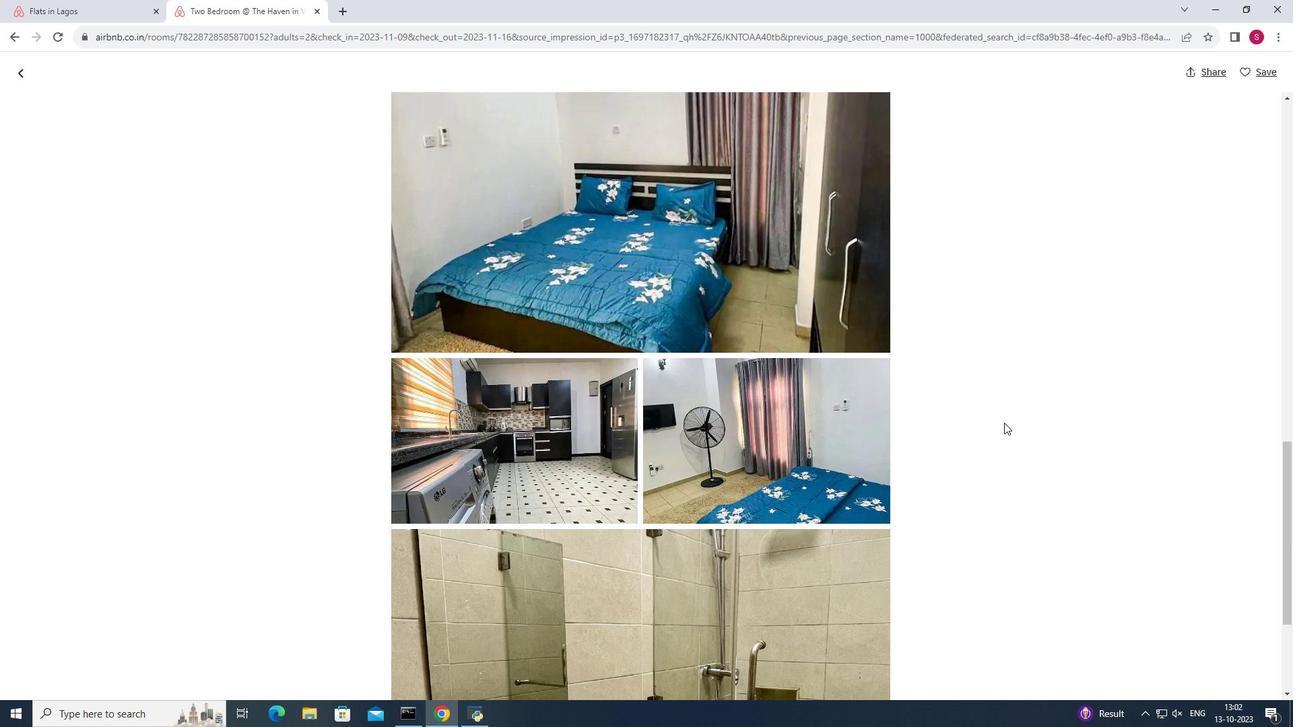 
Action: Mouse scrolled (1004, 422) with delta (0, 0)
Screenshot: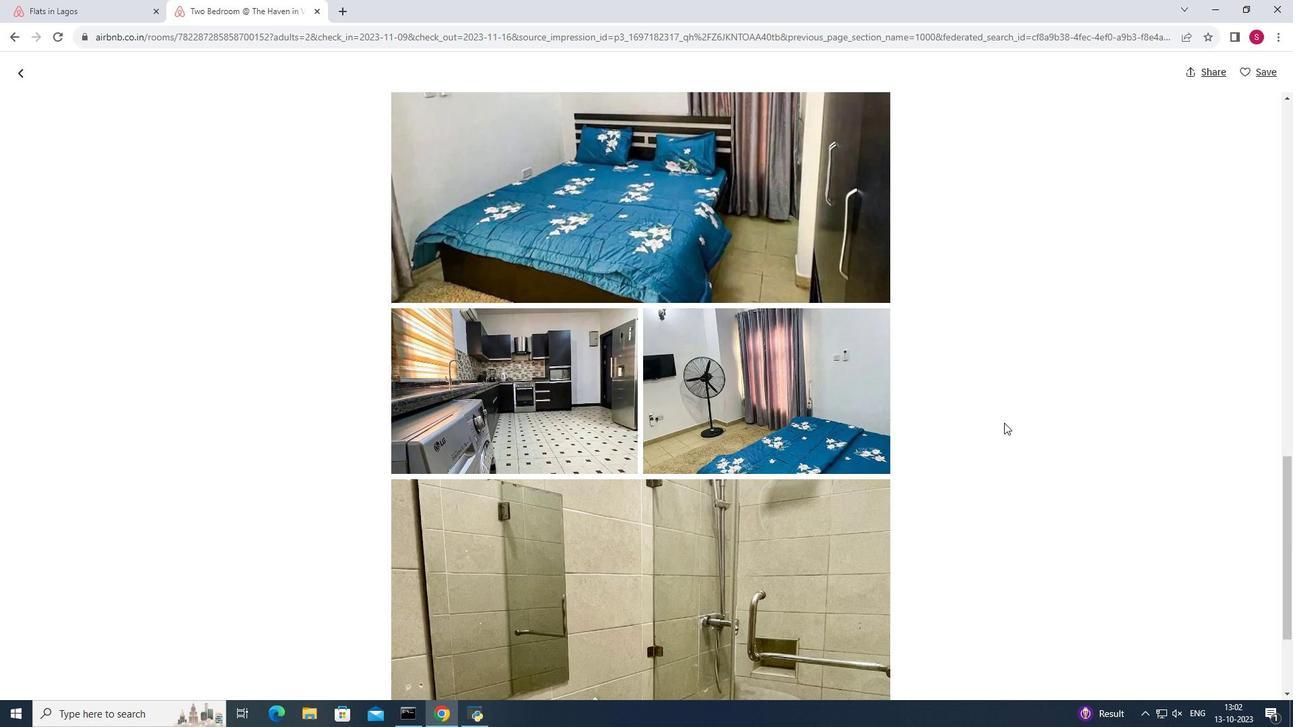 
Action: Mouse scrolled (1004, 422) with delta (0, 0)
Screenshot: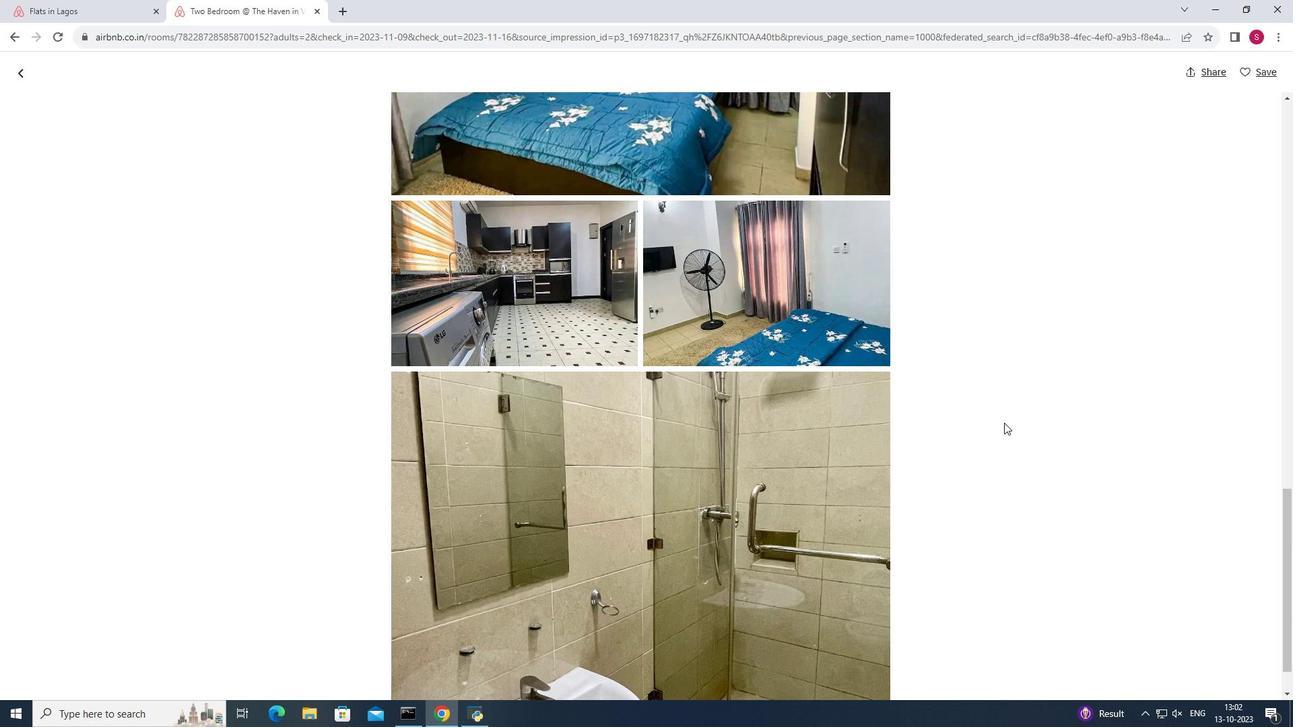 
Action: Mouse moved to (25, 74)
Screenshot: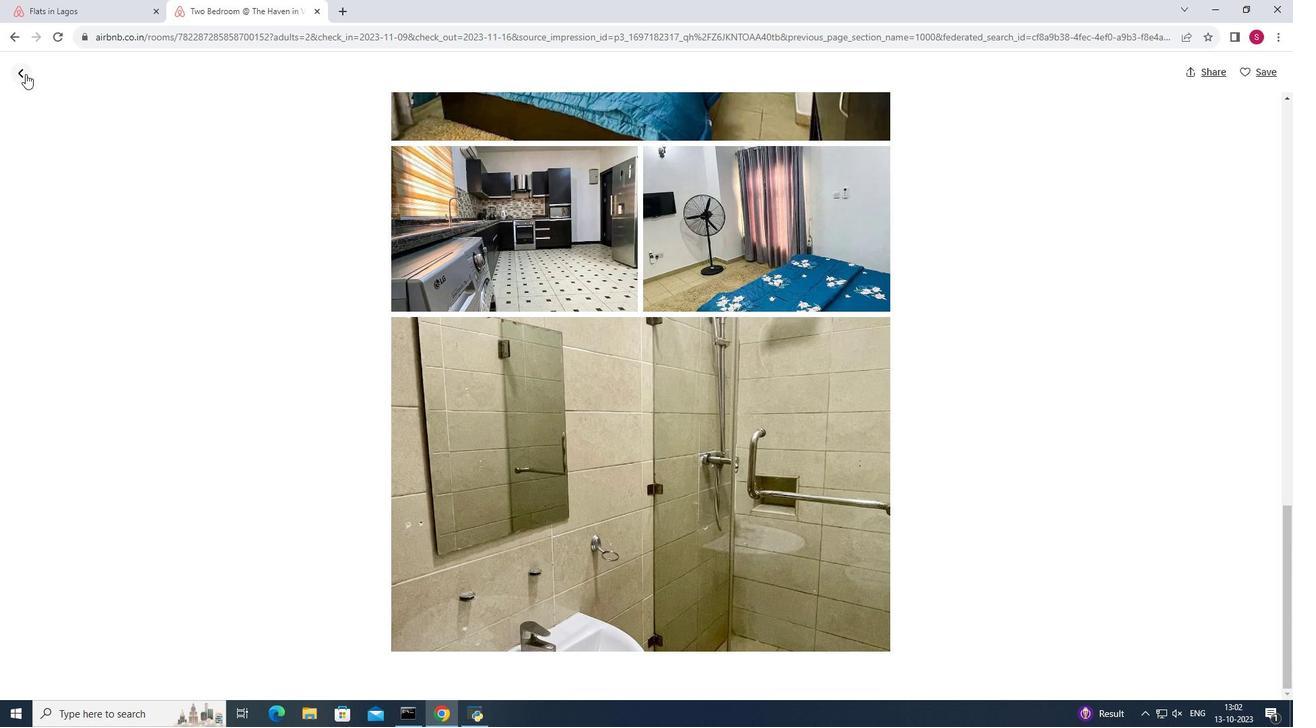 
Action: Mouse pressed left at (25, 74)
Screenshot: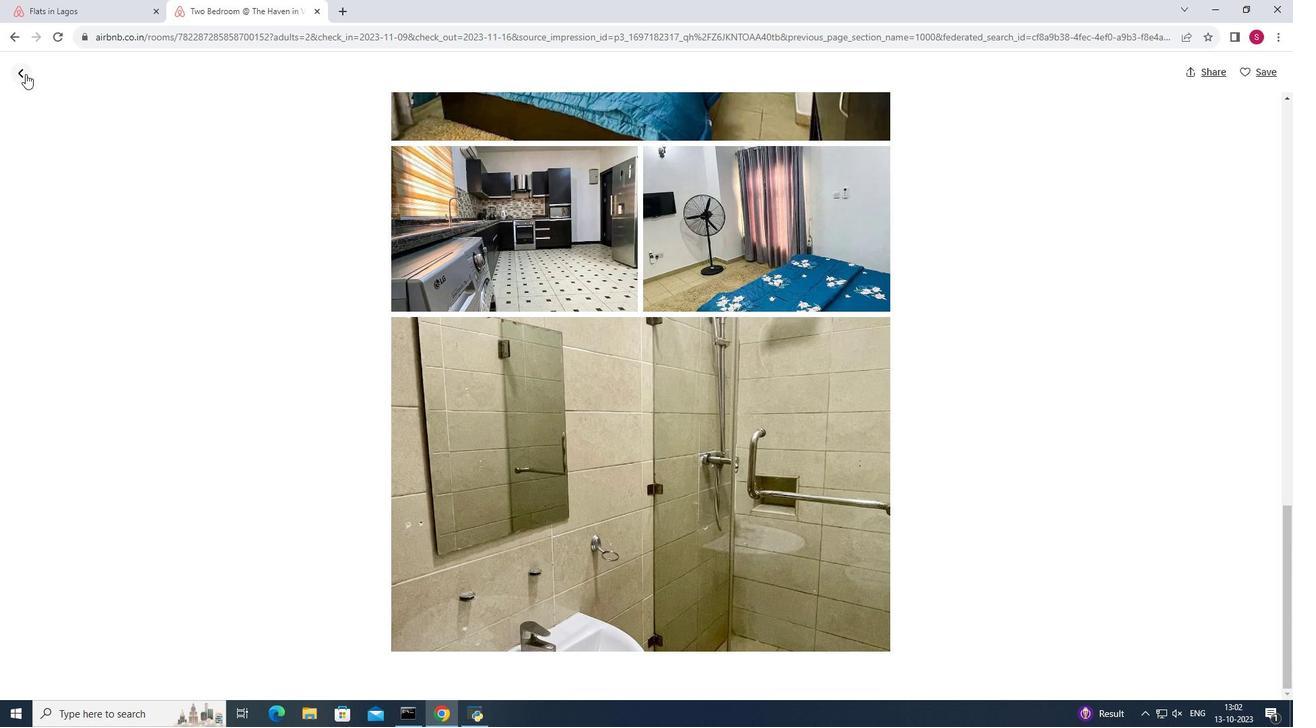 
Action: Mouse moved to (1086, 353)
Screenshot: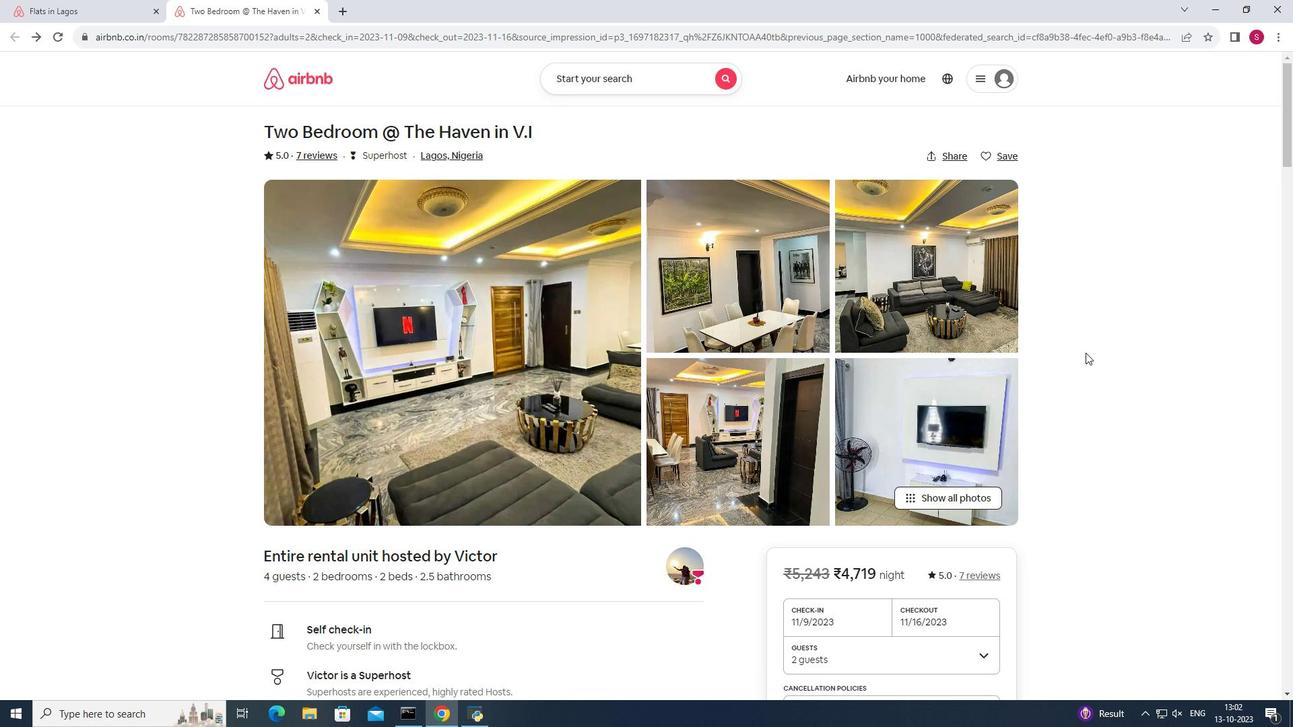 
Action: Mouse scrolled (1086, 352) with delta (0, 0)
Screenshot: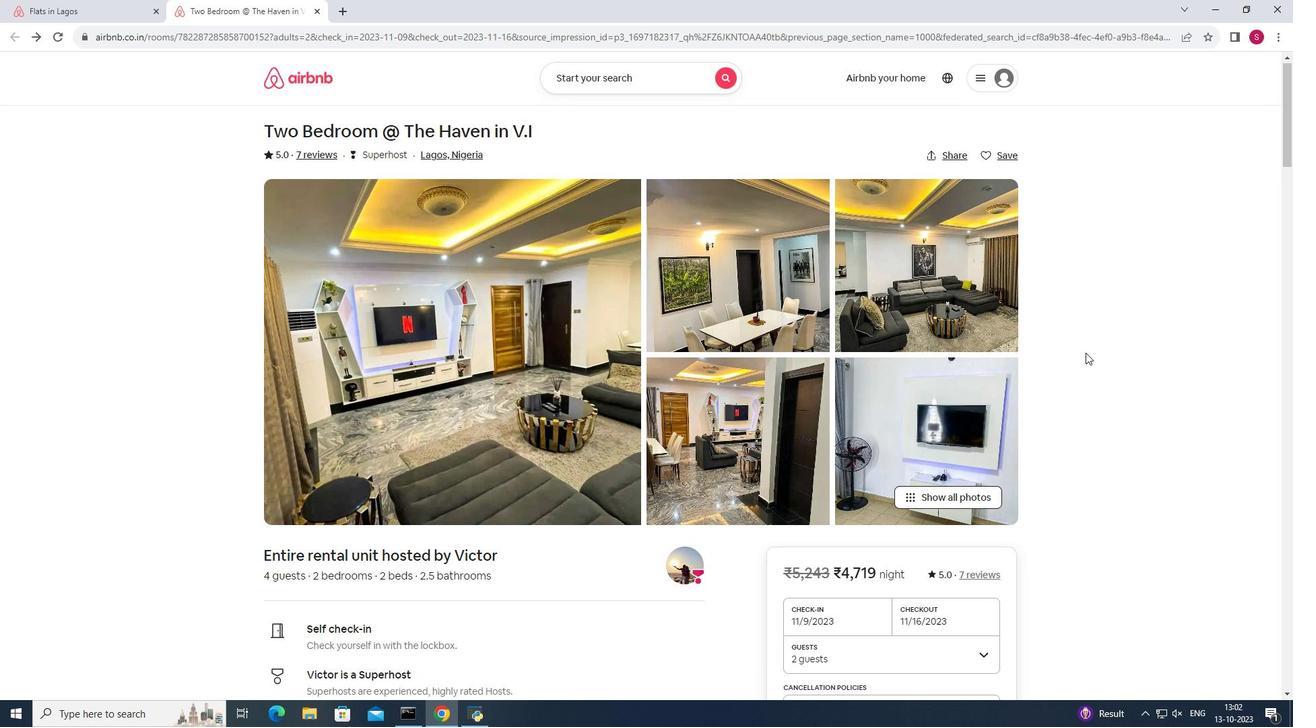 
Action: Mouse scrolled (1086, 352) with delta (0, 0)
Screenshot: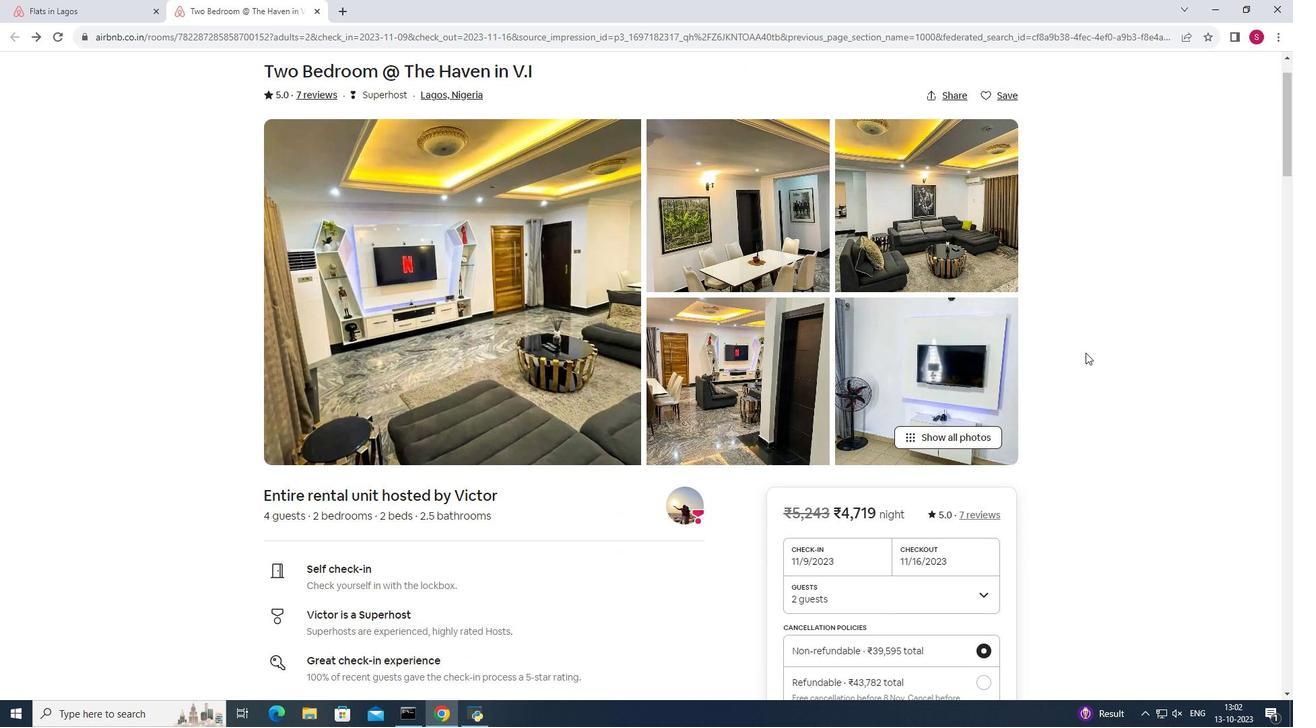 
Action: Mouse scrolled (1086, 352) with delta (0, 0)
Screenshot: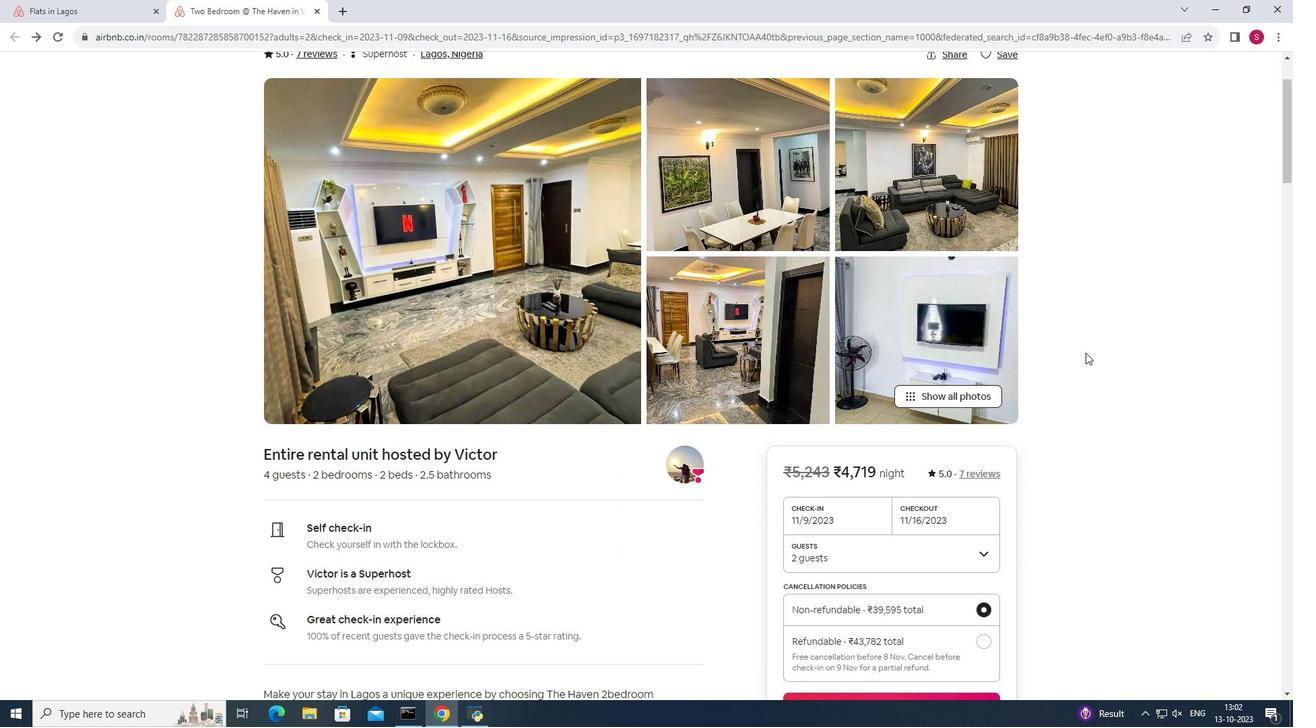 
Action: Mouse scrolled (1086, 352) with delta (0, 0)
Screenshot: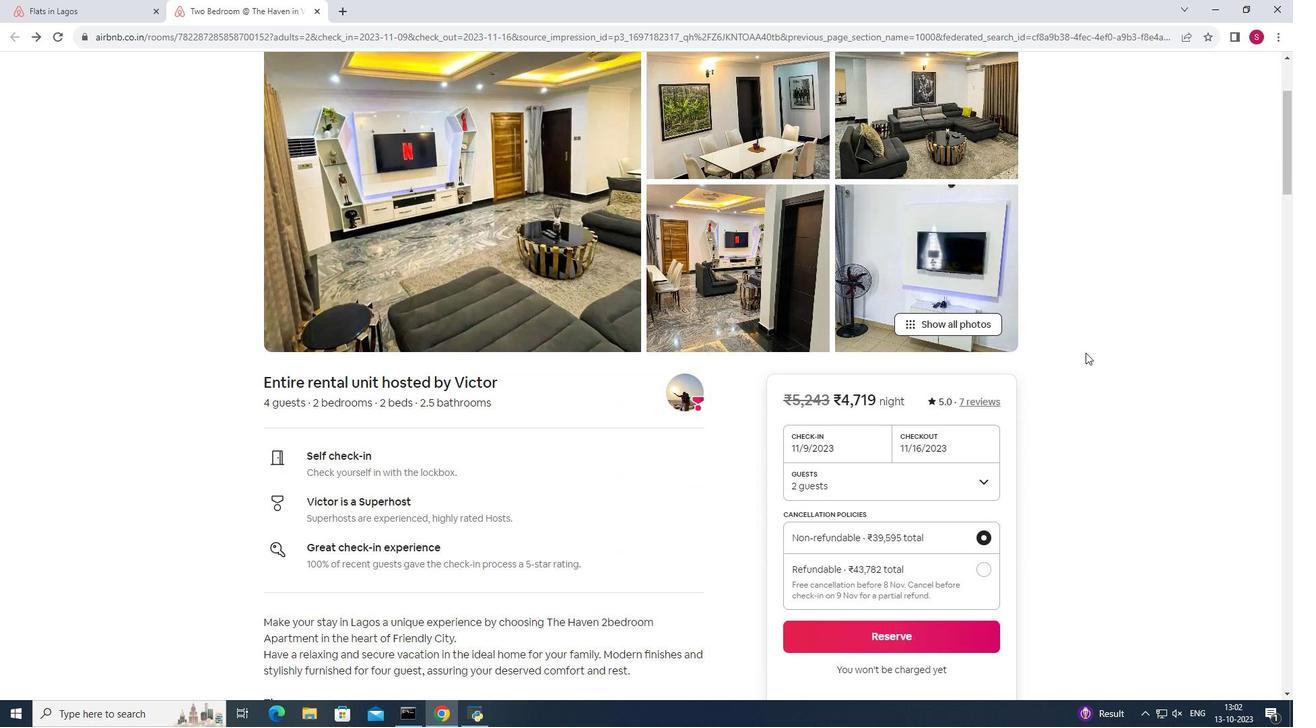 
Action: Mouse moved to (1086, 353)
Screenshot: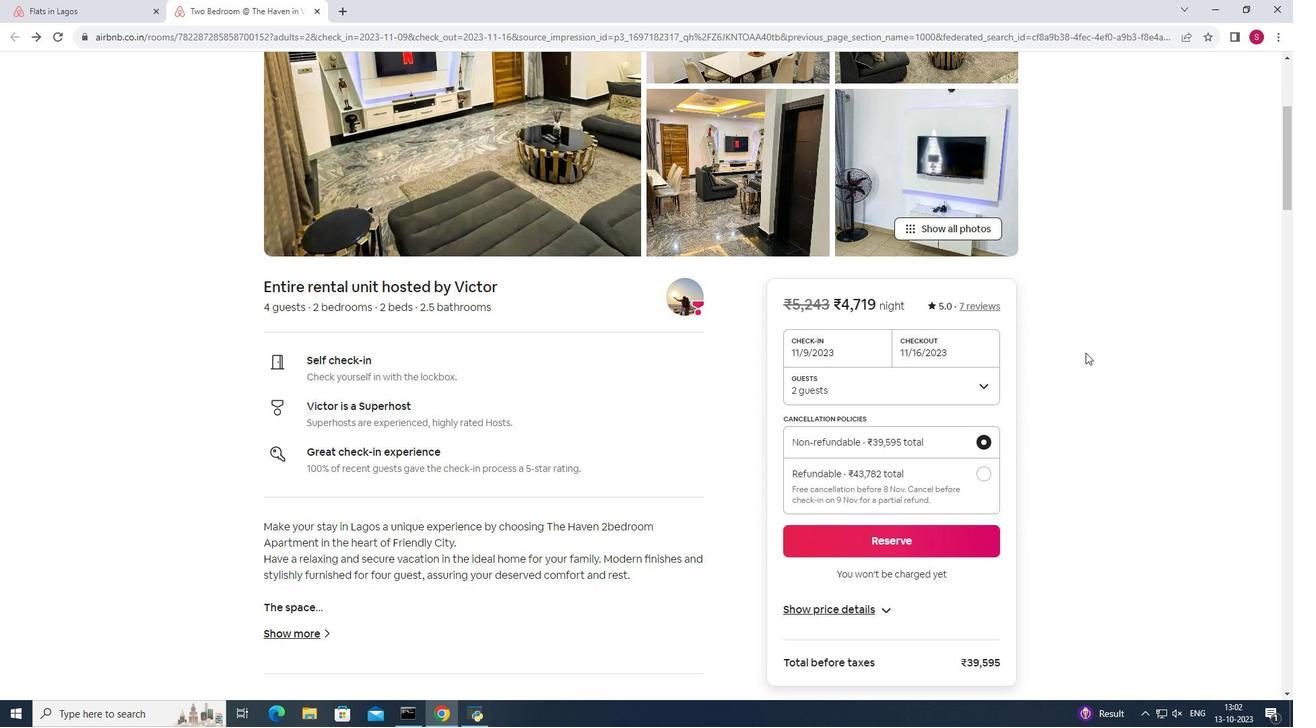 
Action: Mouse scrolled (1086, 352) with delta (0, 0)
Screenshot: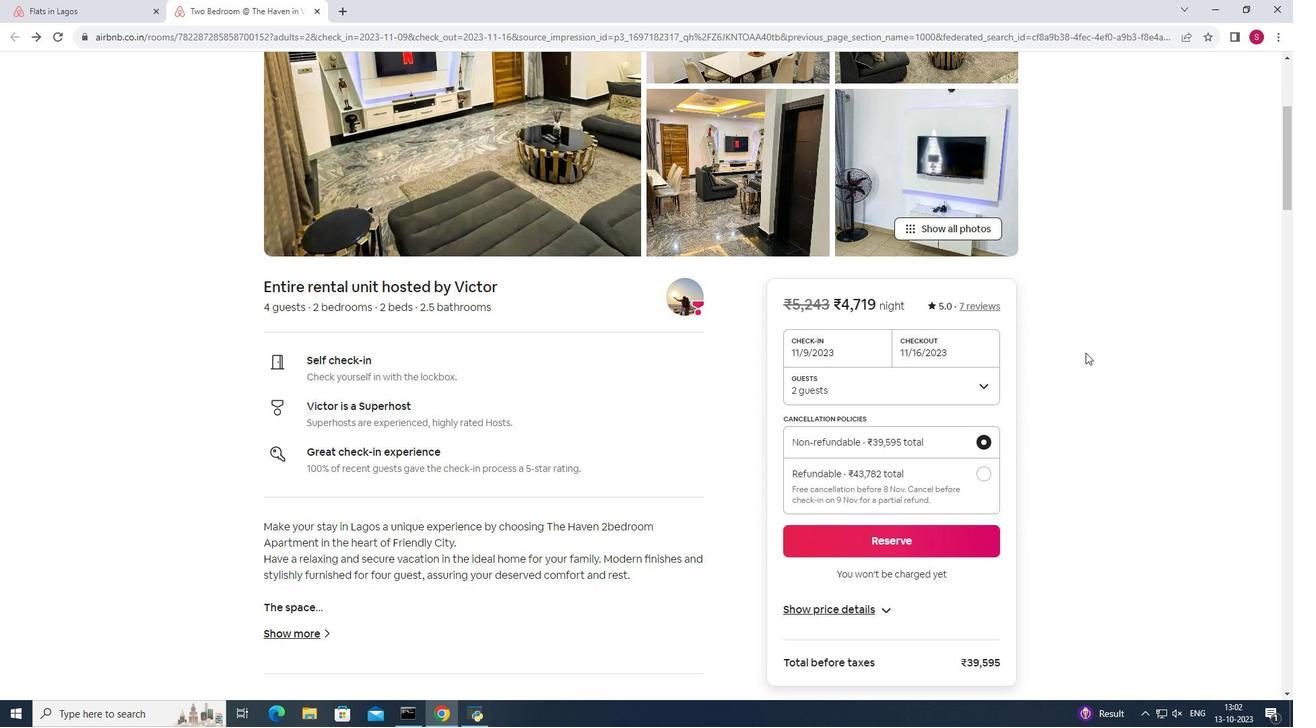 
Action: Mouse scrolled (1086, 352) with delta (0, 0)
Screenshot: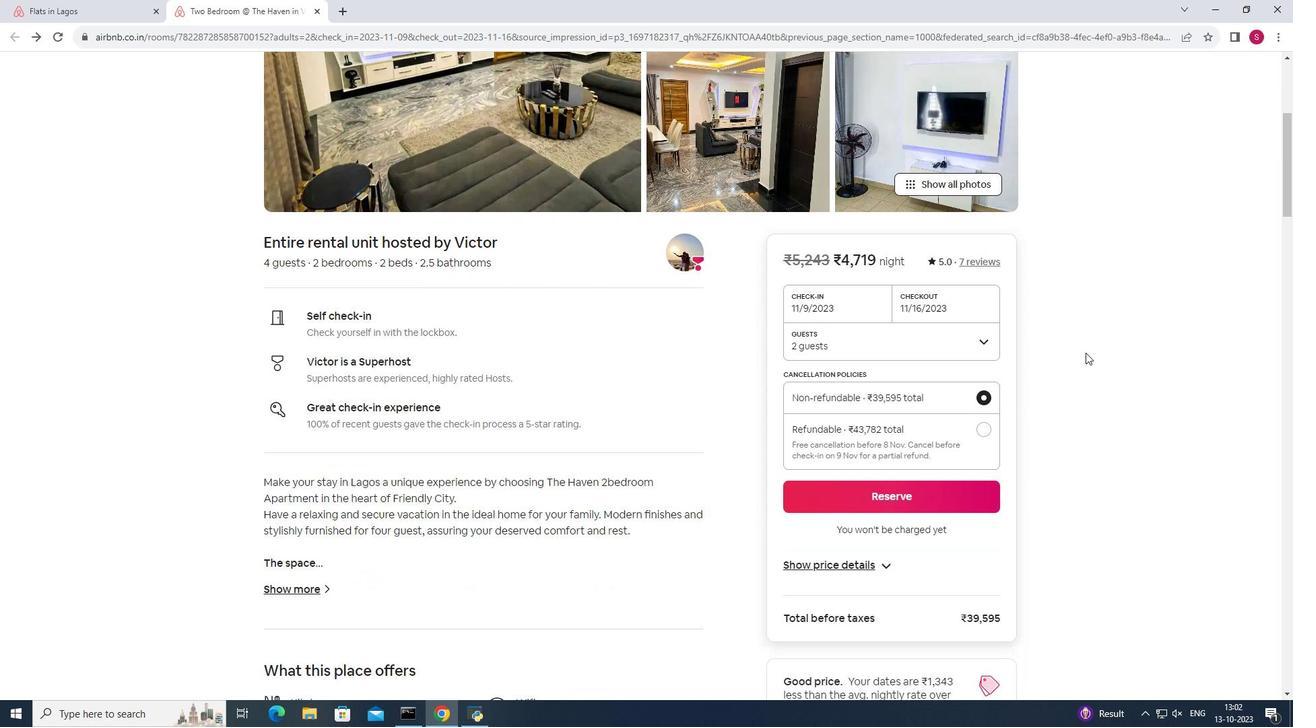 
Action: Mouse scrolled (1086, 352) with delta (0, 0)
Screenshot: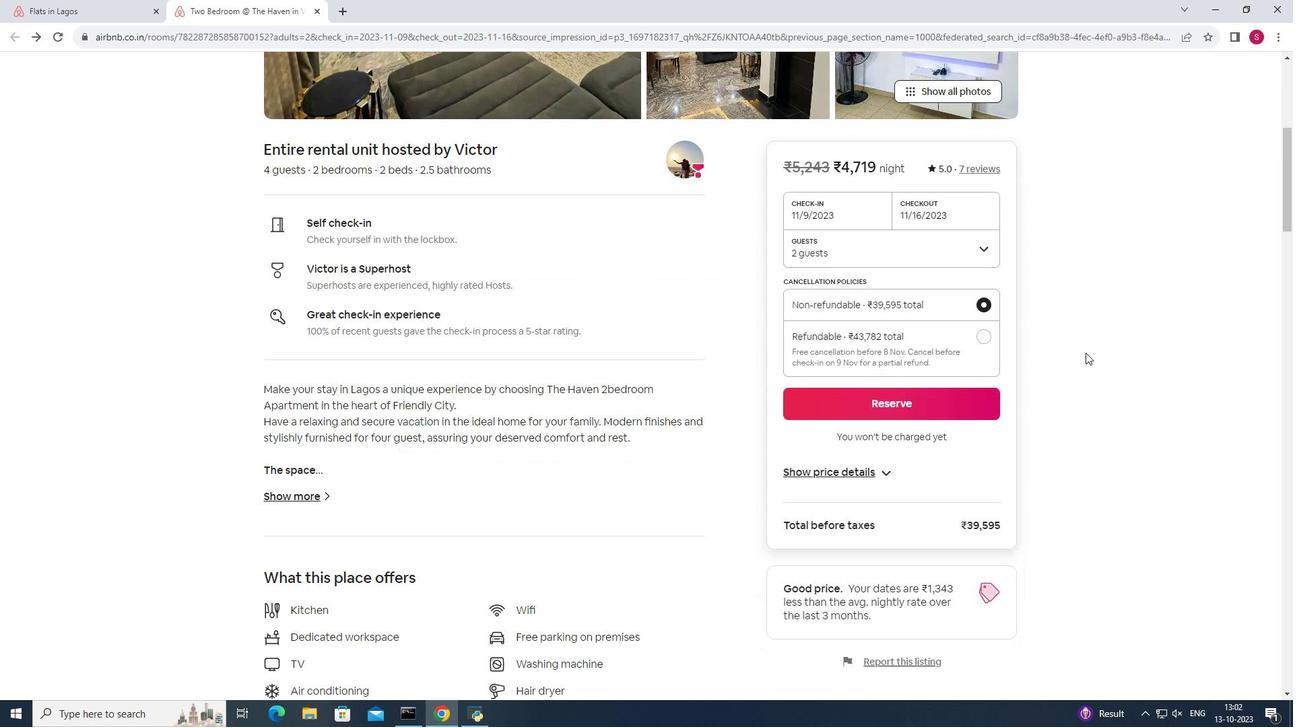 
Action: Mouse moved to (293, 431)
Screenshot: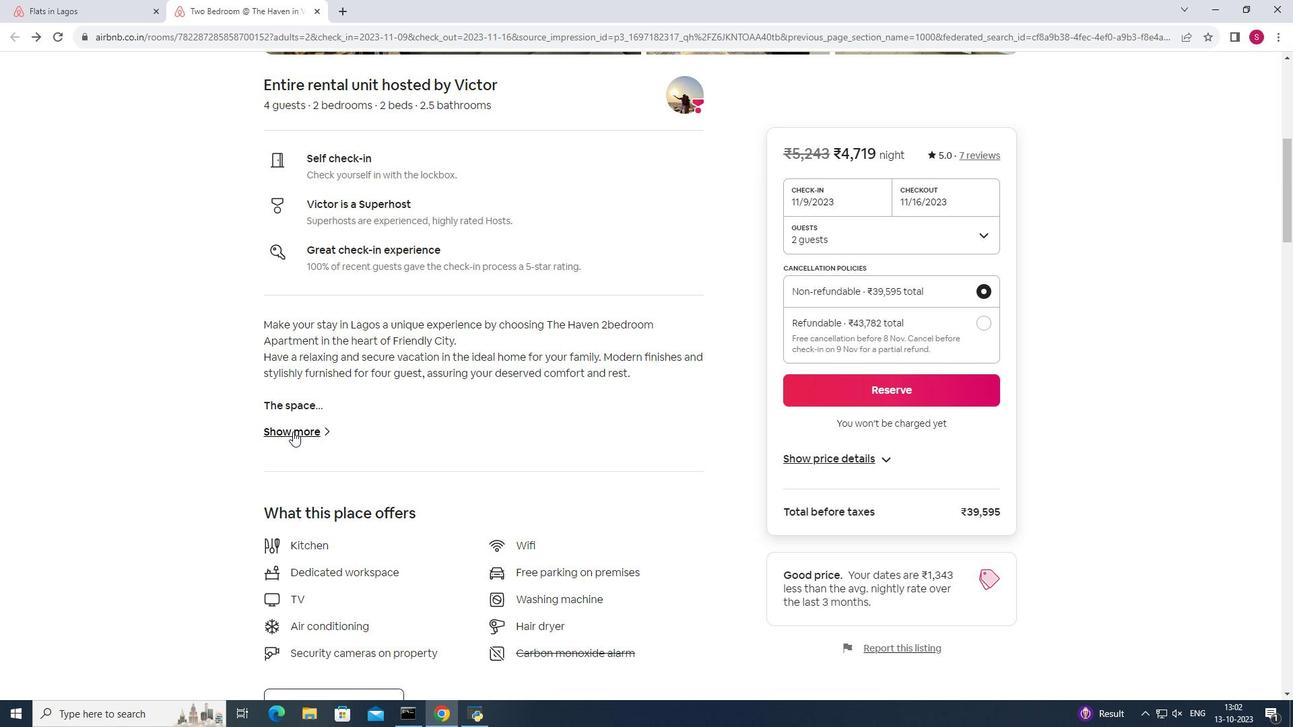 
Action: Mouse pressed left at (293, 431)
Screenshot: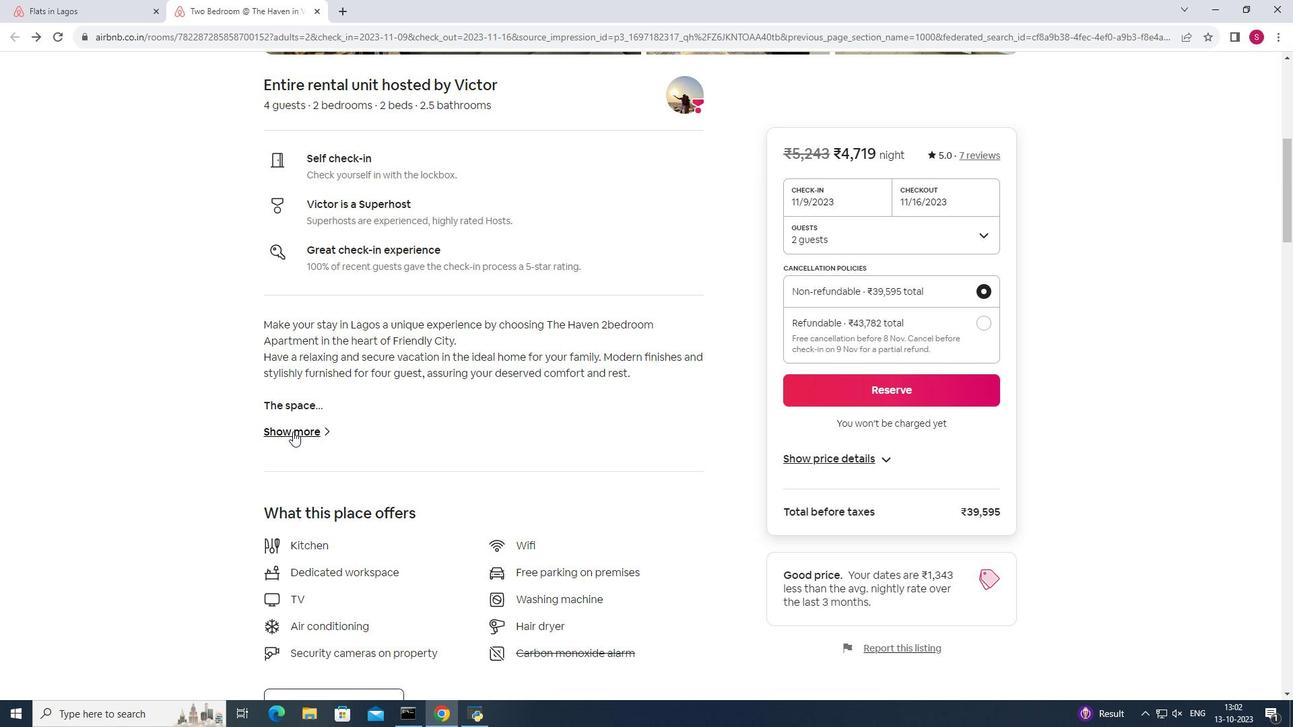 
Action: Mouse moved to (785, 362)
Screenshot: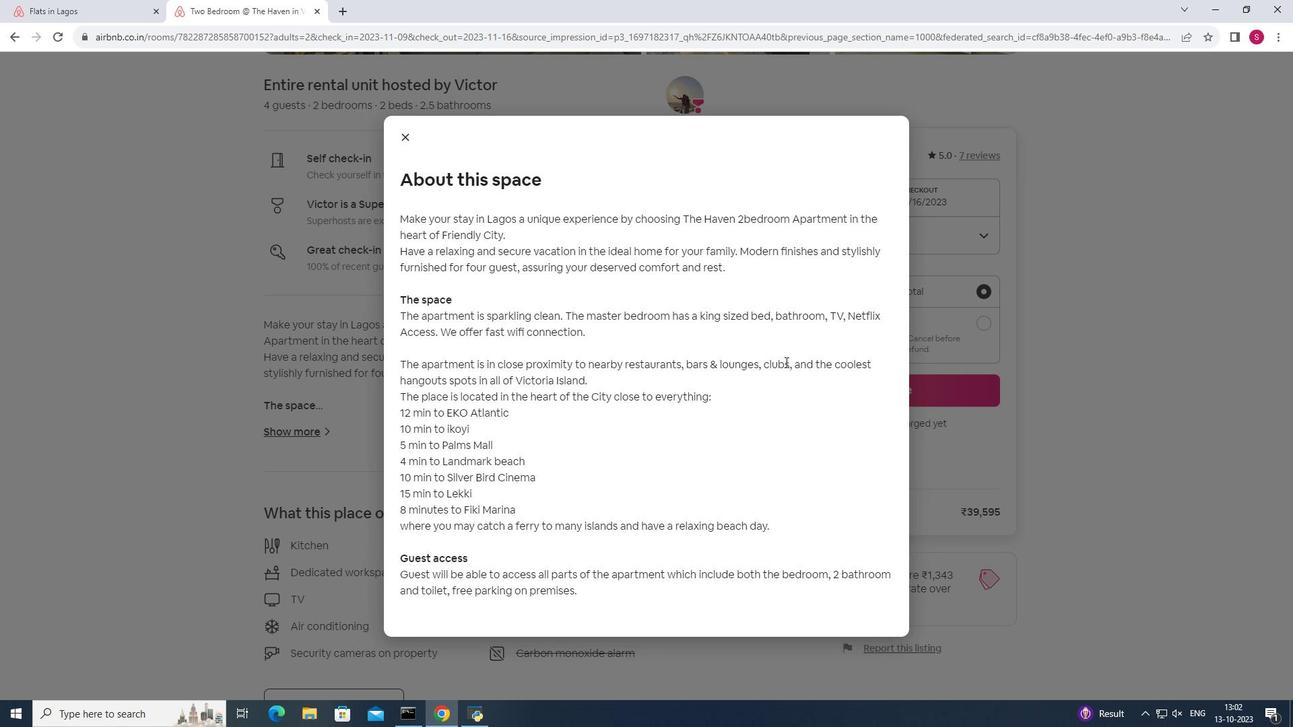 
Action: Mouse scrolled (785, 361) with delta (0, 0)
Screenshot: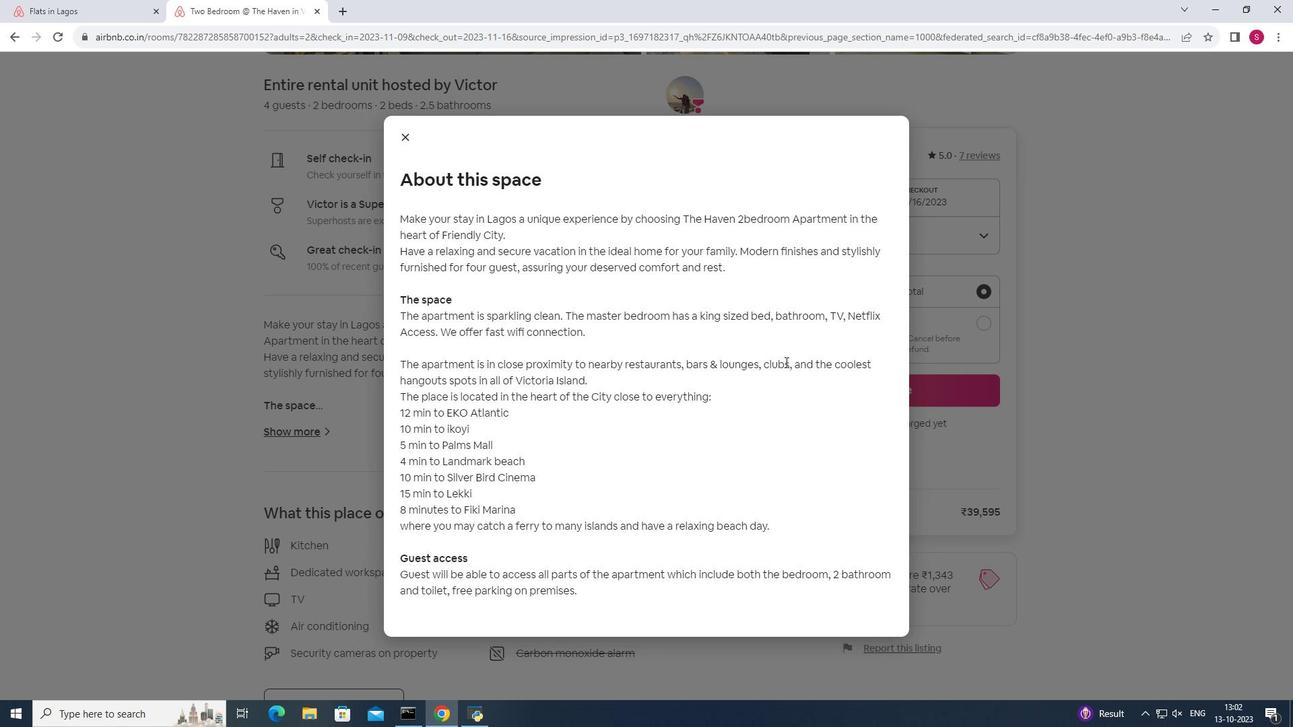 
Action: Mouse scrolled (785, 361) with delta (0, 0)
Screenshot: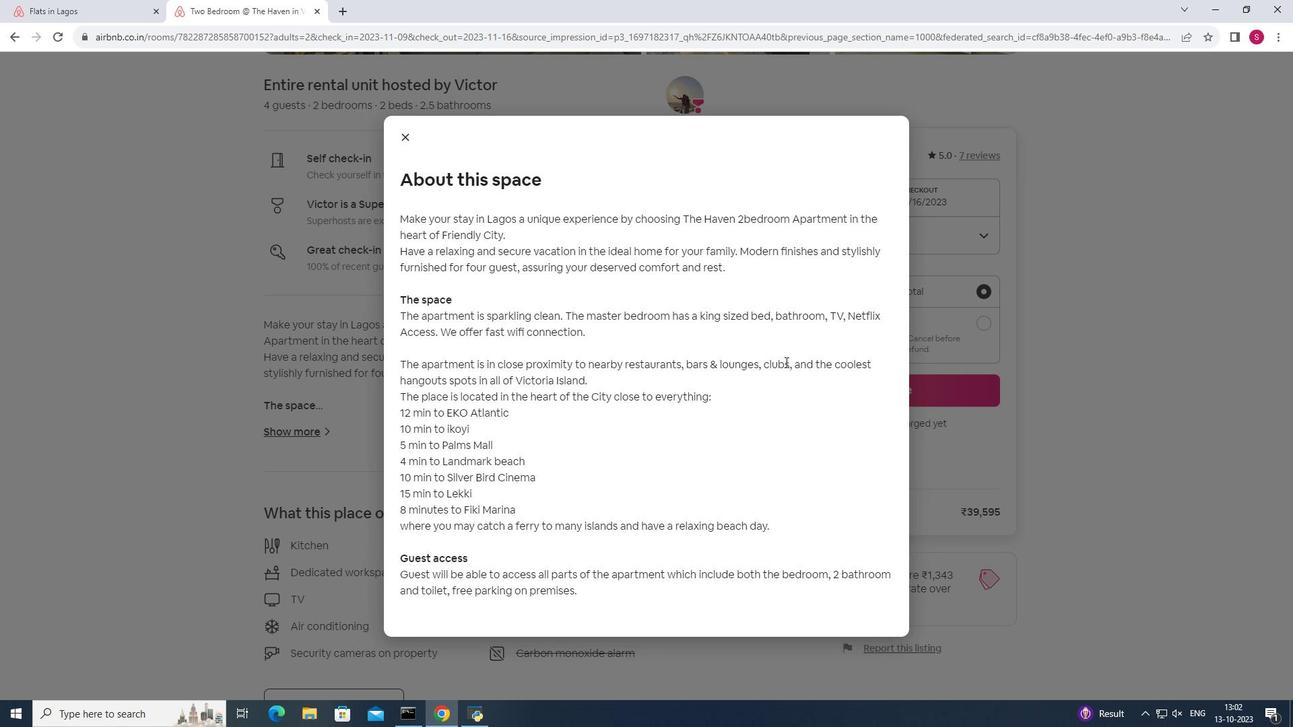 
Action: Mouse moved to (408, 140)
Screenshot: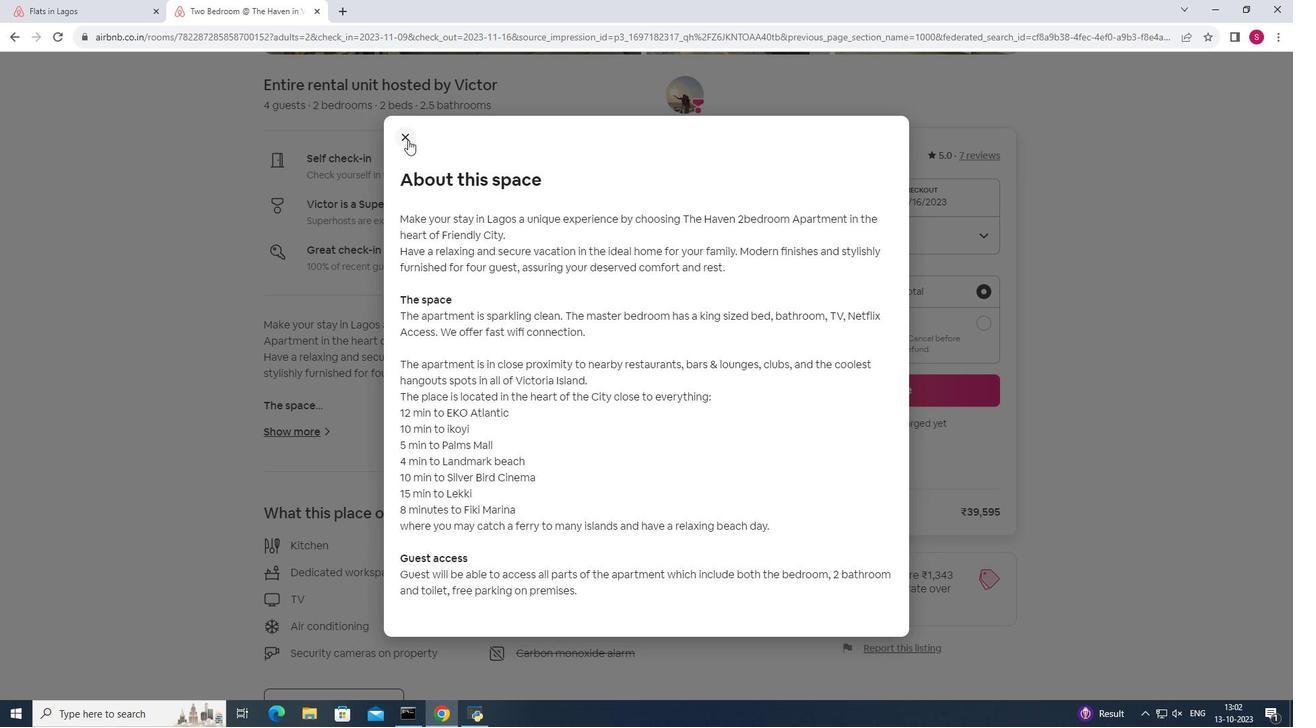 
Action: Mouse pressed left at (408, 140)
Screenshot: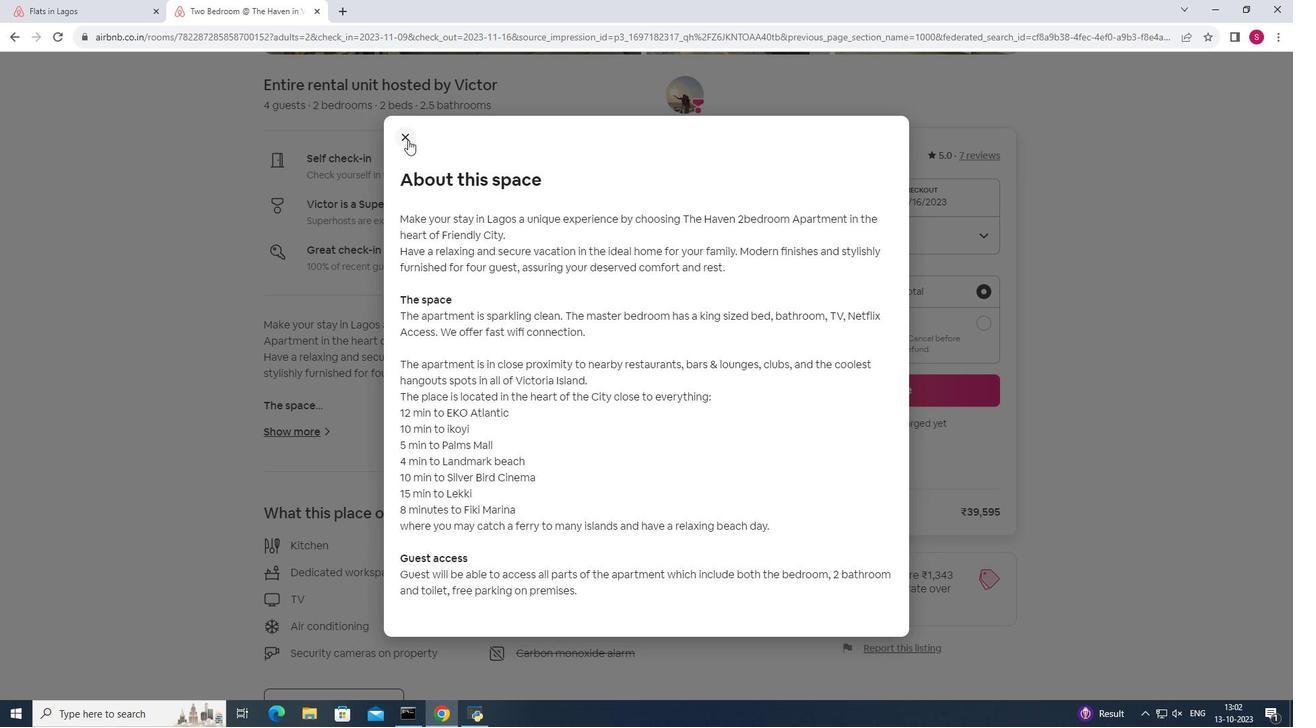 
Action: Mouse moved to (1137, 385)
Screenshot: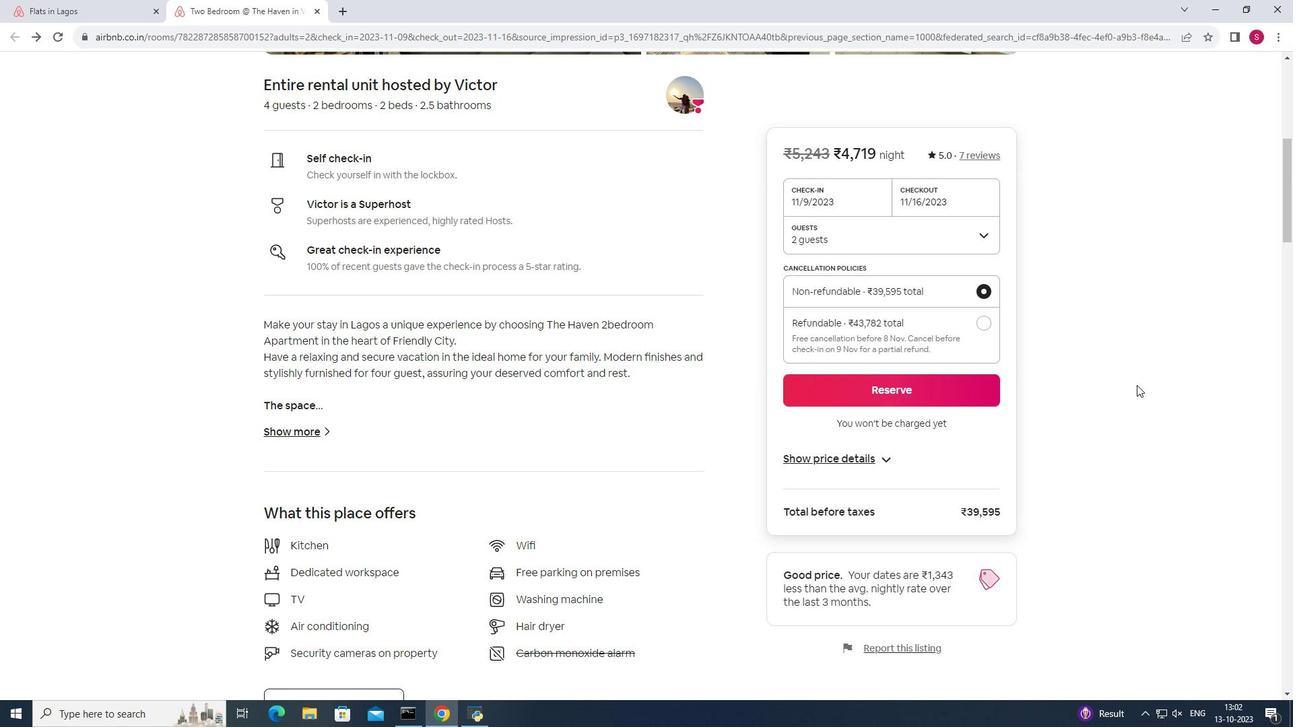 
Action: Mouse scrolled (1137, 384) with delta (0, 0)
Screenshot: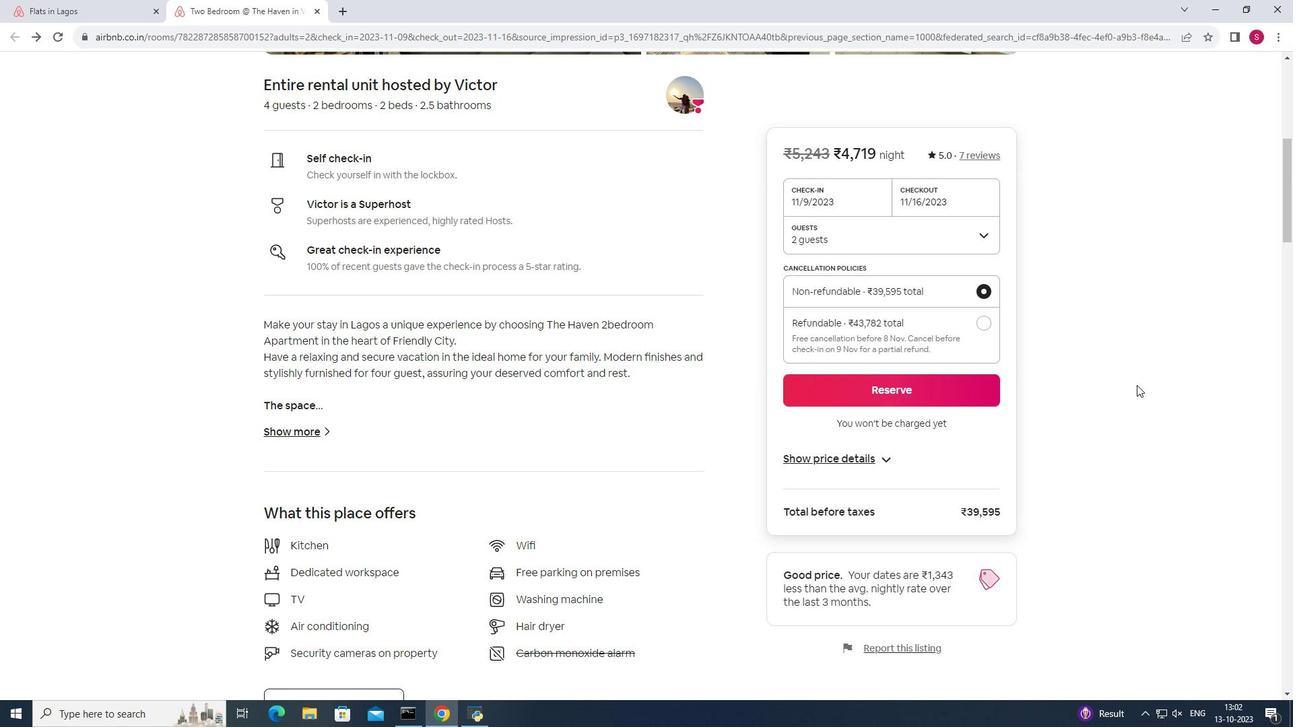 
Action: Mouse scrolled (1137, 384) with delta (0, 0)
Screenshot: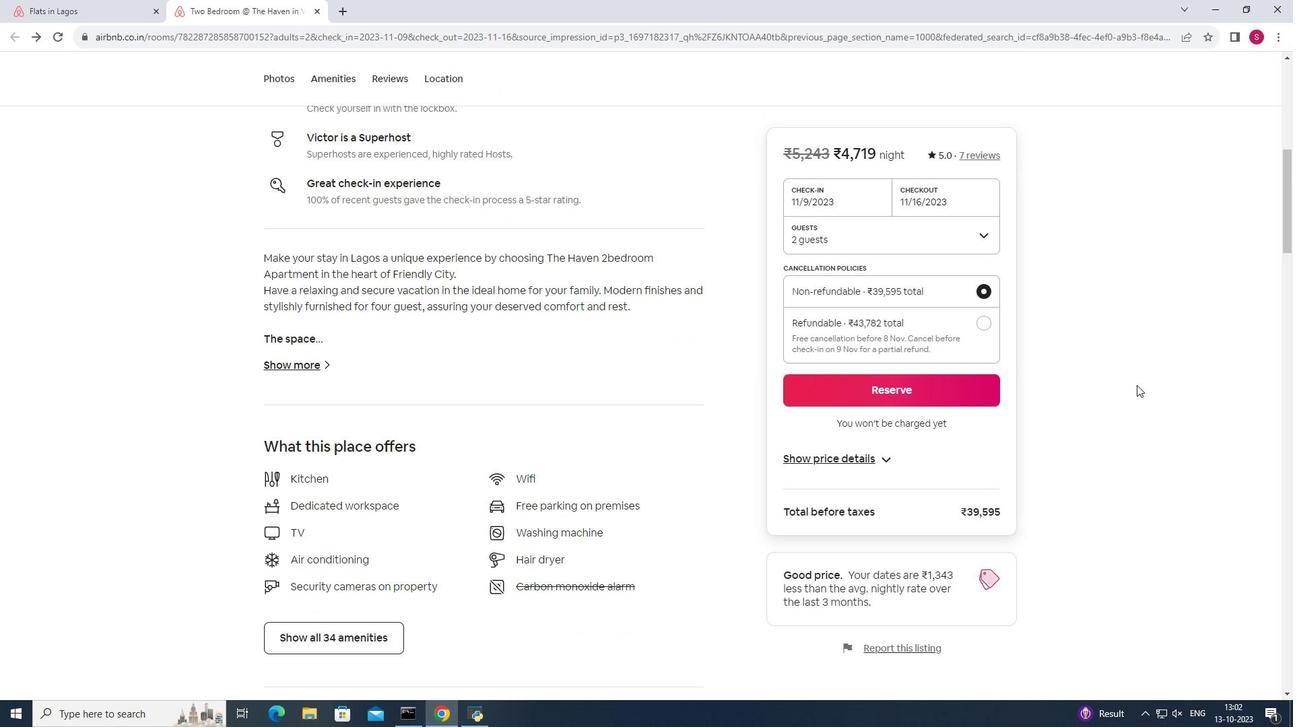 
Action: Mouse scrolled (1137, 384) with delta (0, 0)
Screenshot: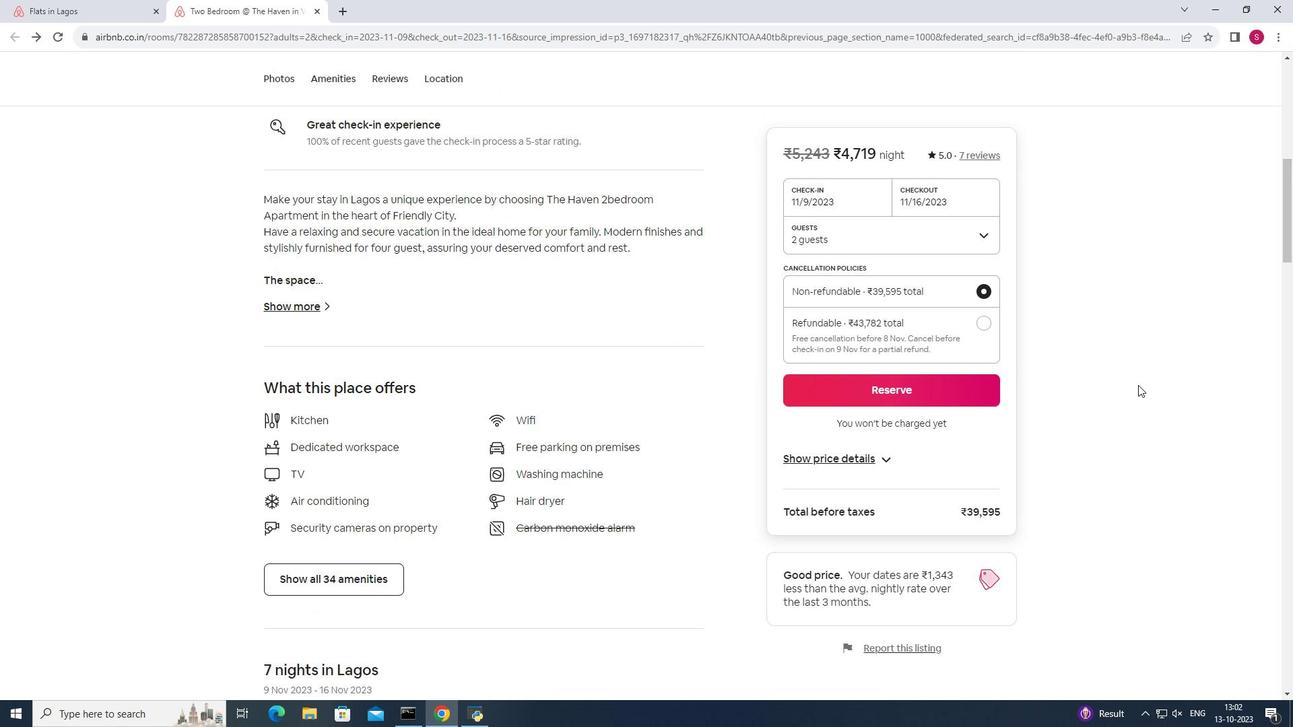 
Action: Mouse moved to (1138, 385)
Screenshot: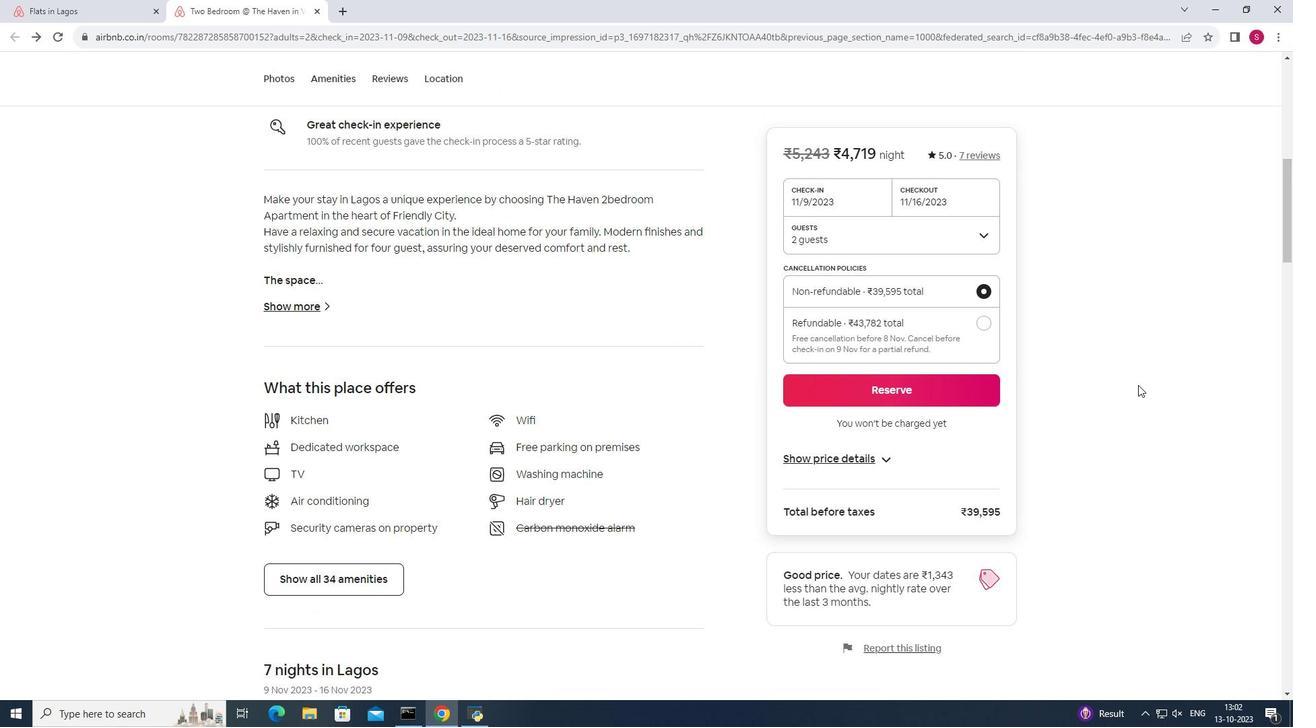 
Action: Mouse scrolled (1138, 384) with delta (0, 0)
Screenshot: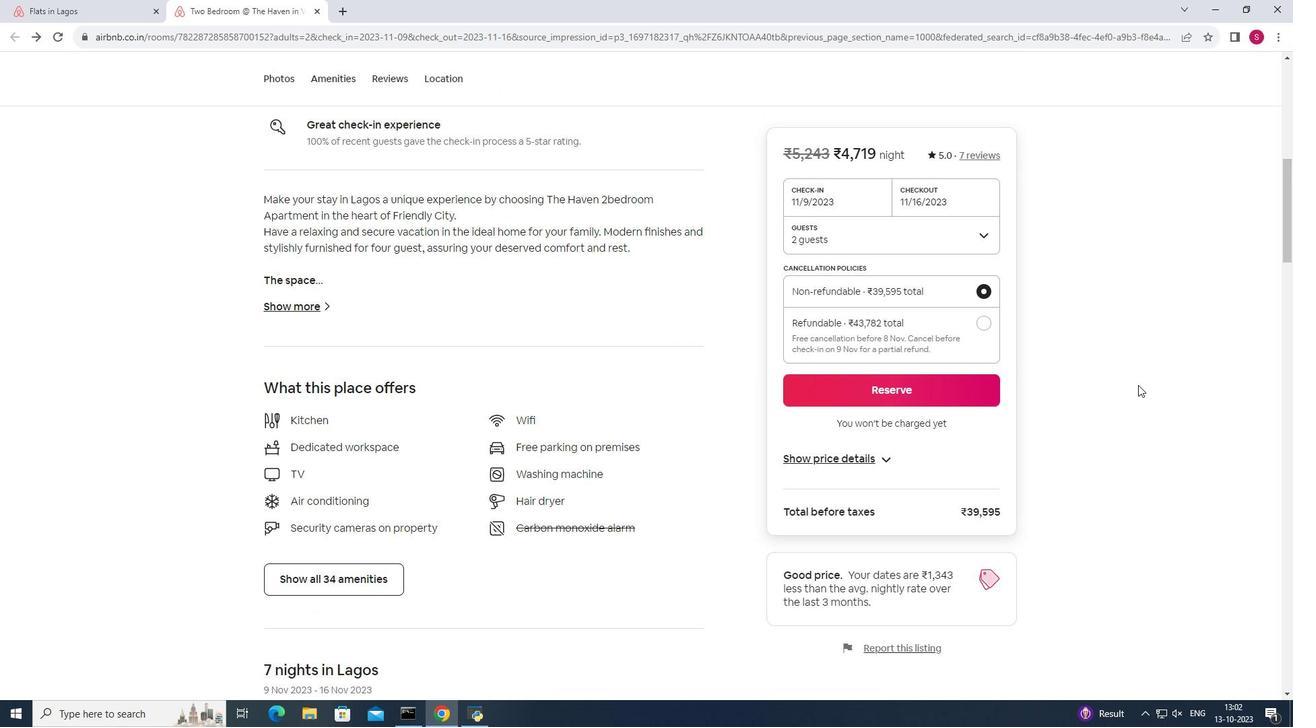 
Action: Mouse moved to (381, 440)
Screenshot: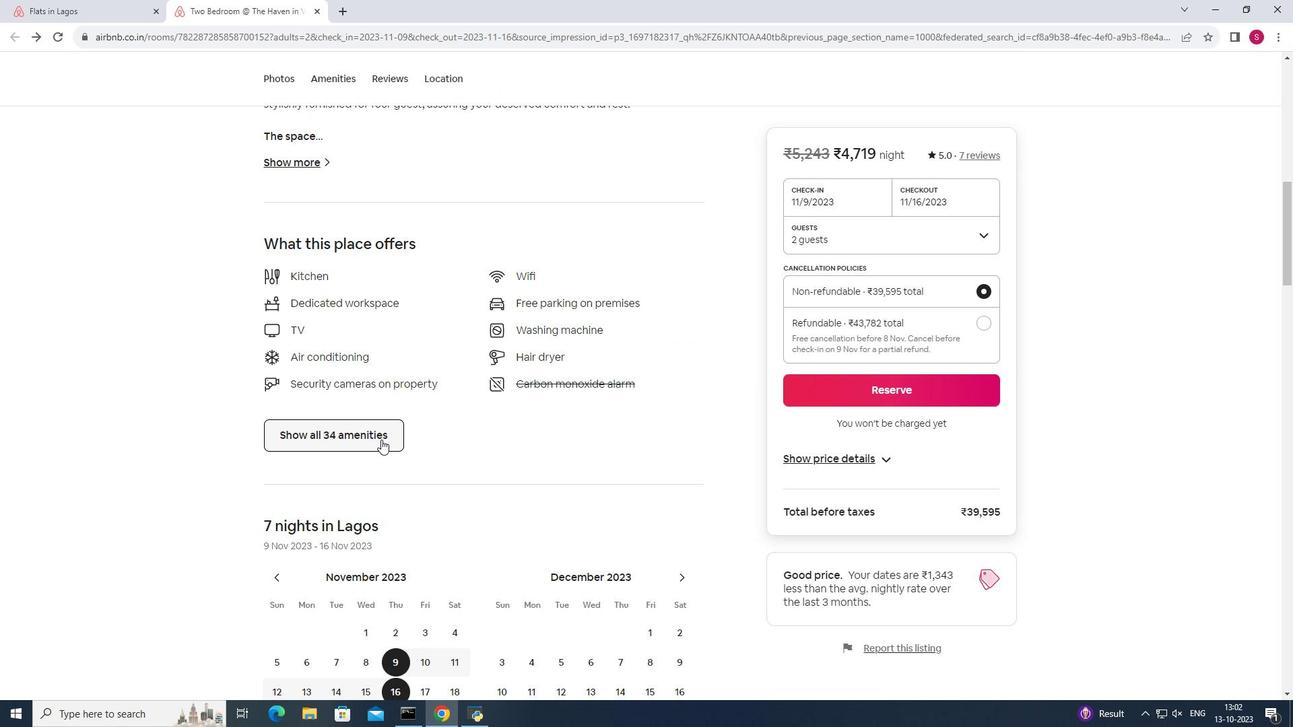 
Action: Mouse pressed left at (381, 440)
Screenshot: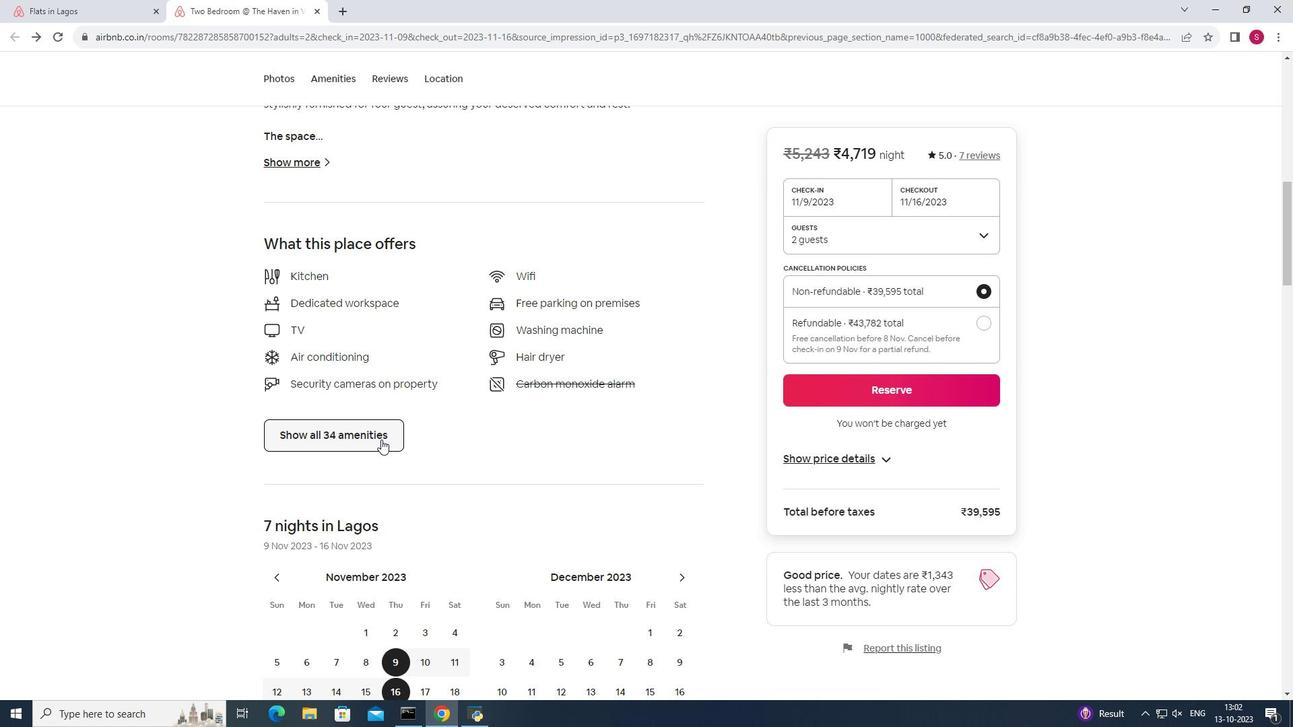 
Action: Mouse pressed left at (381, 440)
Screenshot: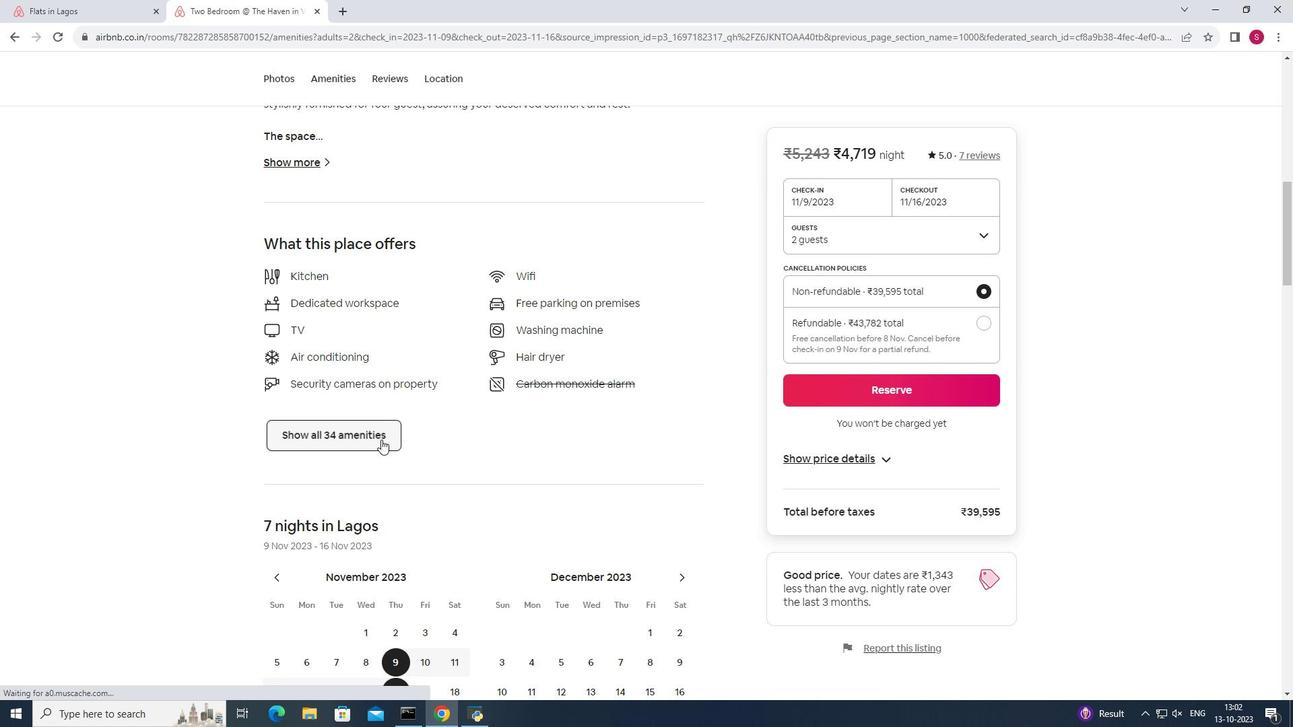 
Action: Mouse moved to (811, 448)
Screenshot: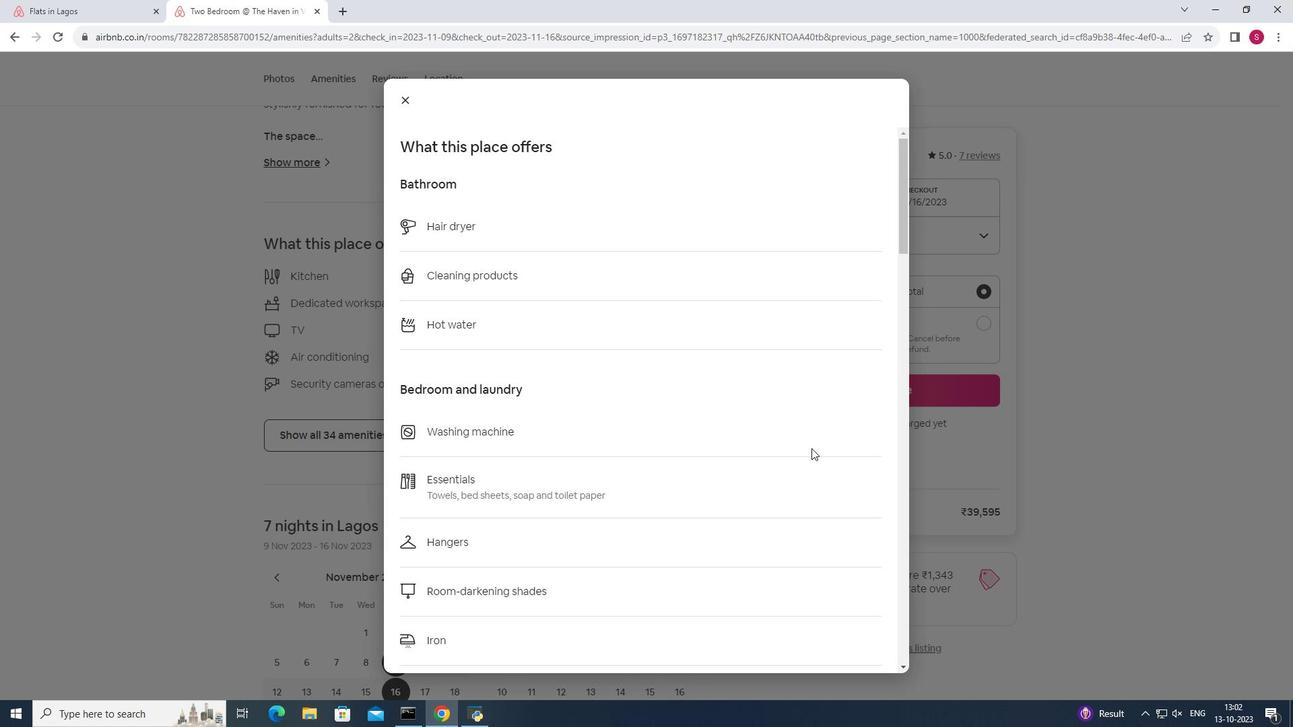 
Action: Mouse scrolled (811, 448) with delta (0, 0)
Screenshot: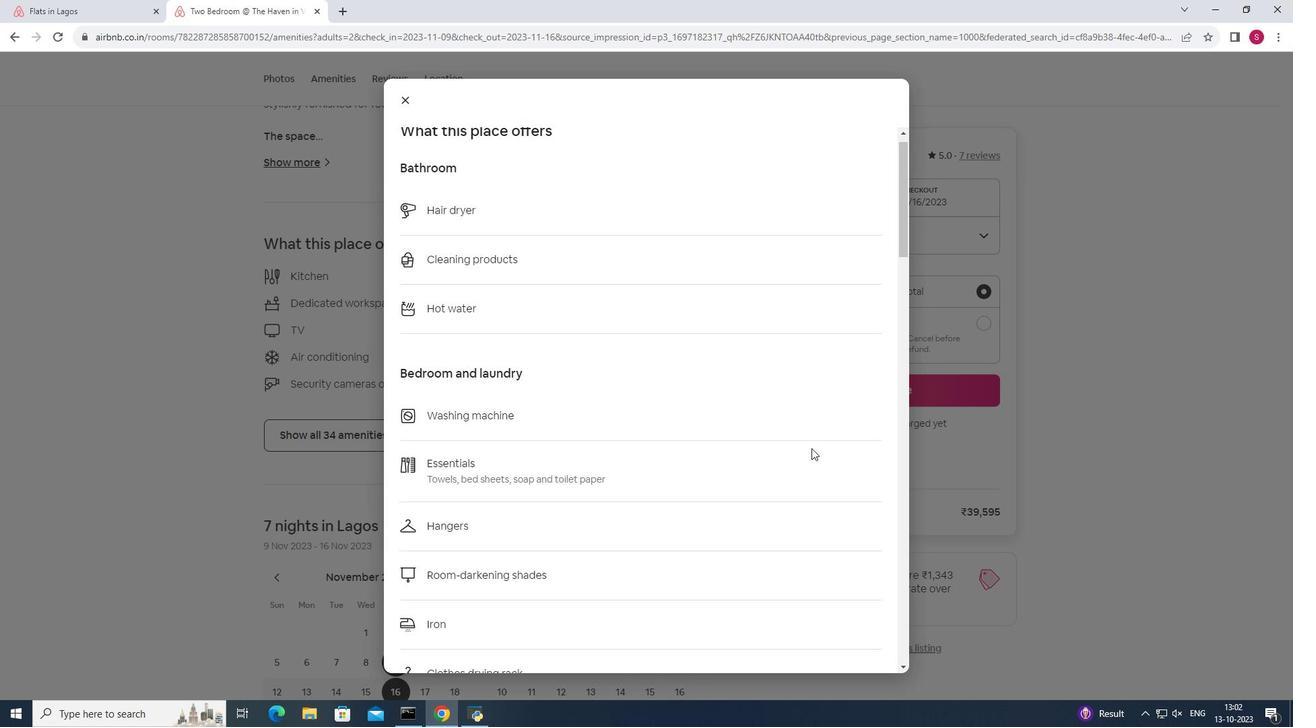 
Action: Mouse scrolled (811, 448) with delta (0, 0)
Screenshot: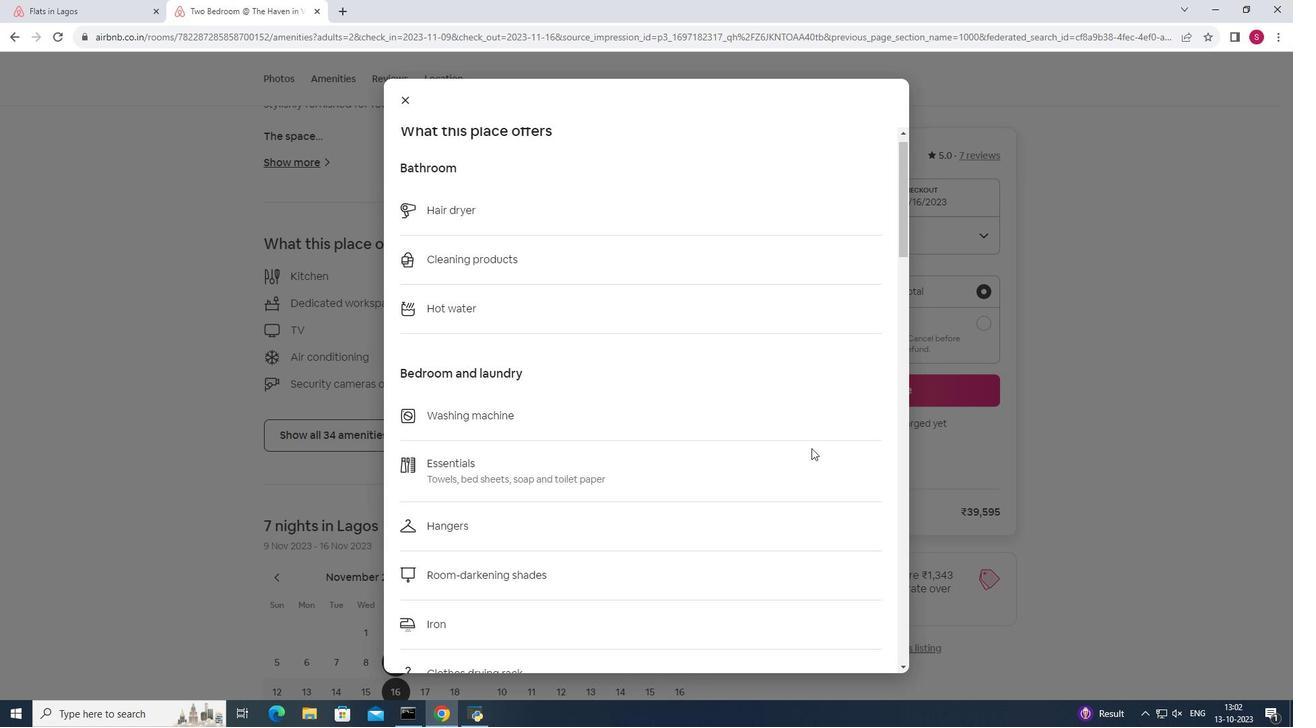 
Action: Mouse scrolled (811, 448) with delta (0, 0)
Screenshot: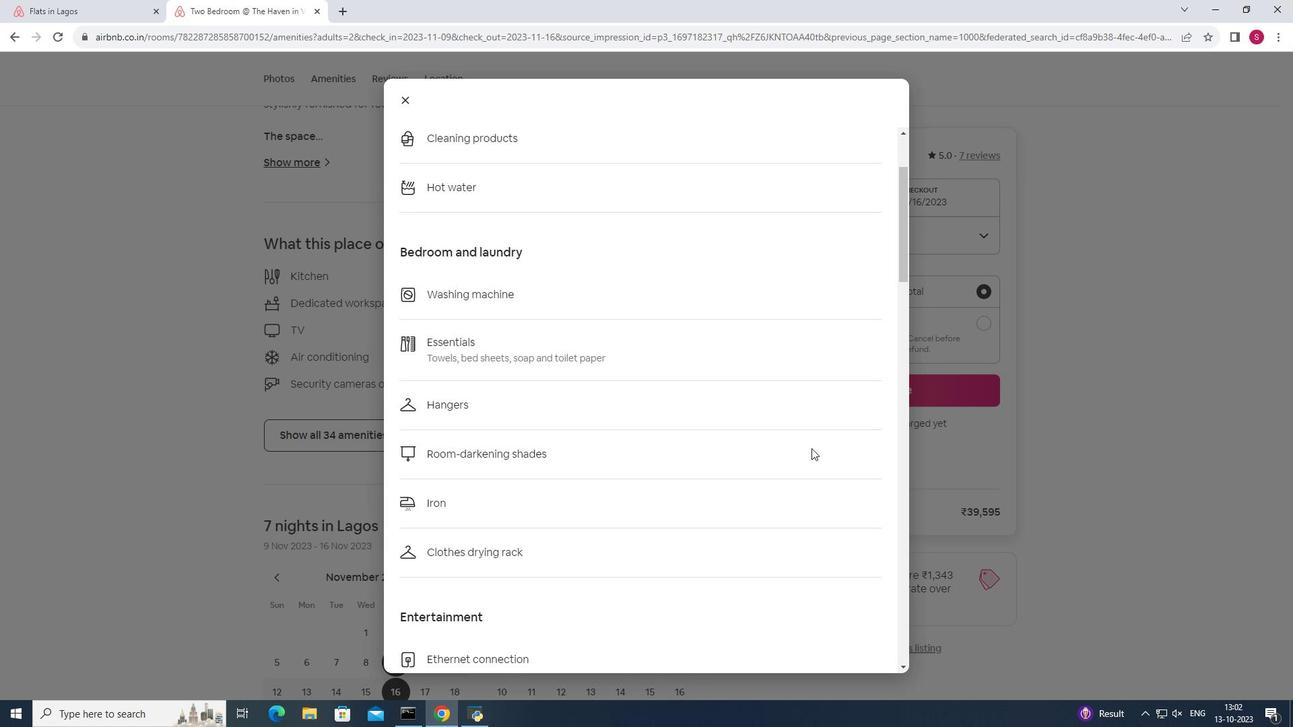 
Action: Mouse scrolled (811, 448) with delta (0, 0)
Screenshot: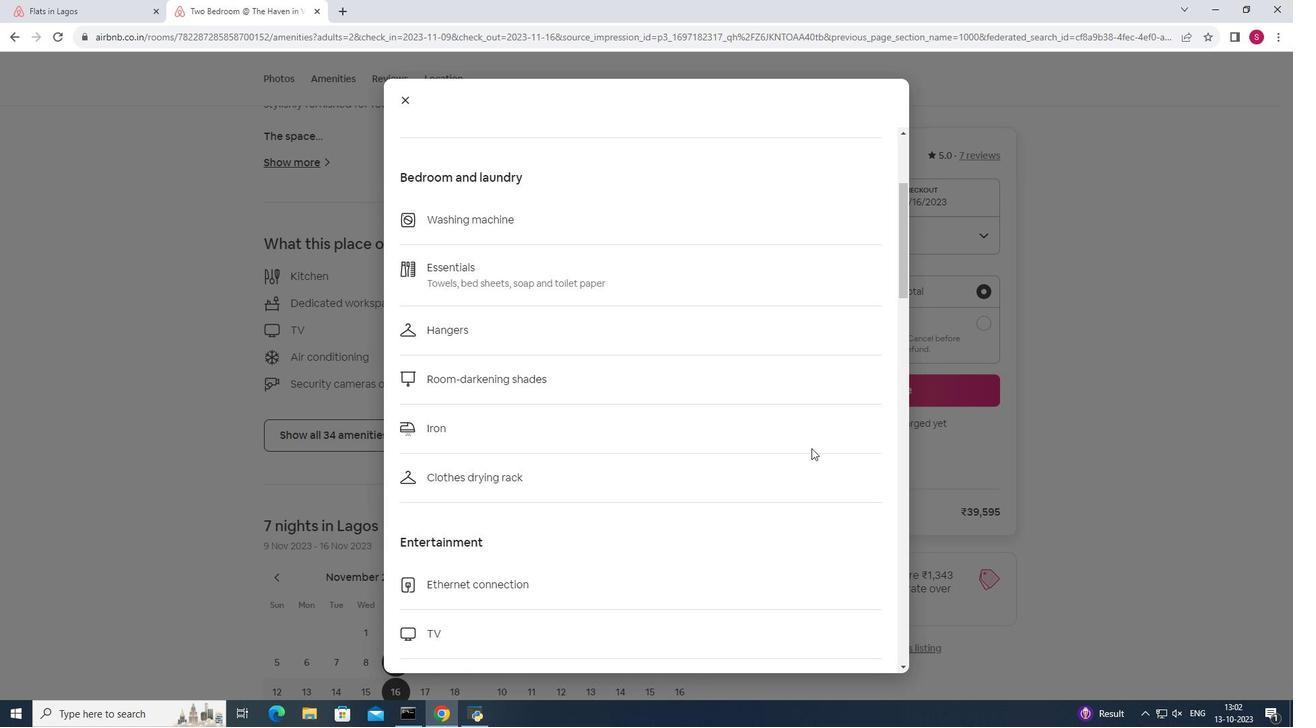 
Action: Mouse scrolled (811, 448) with delta (0, 0)
Screenshot: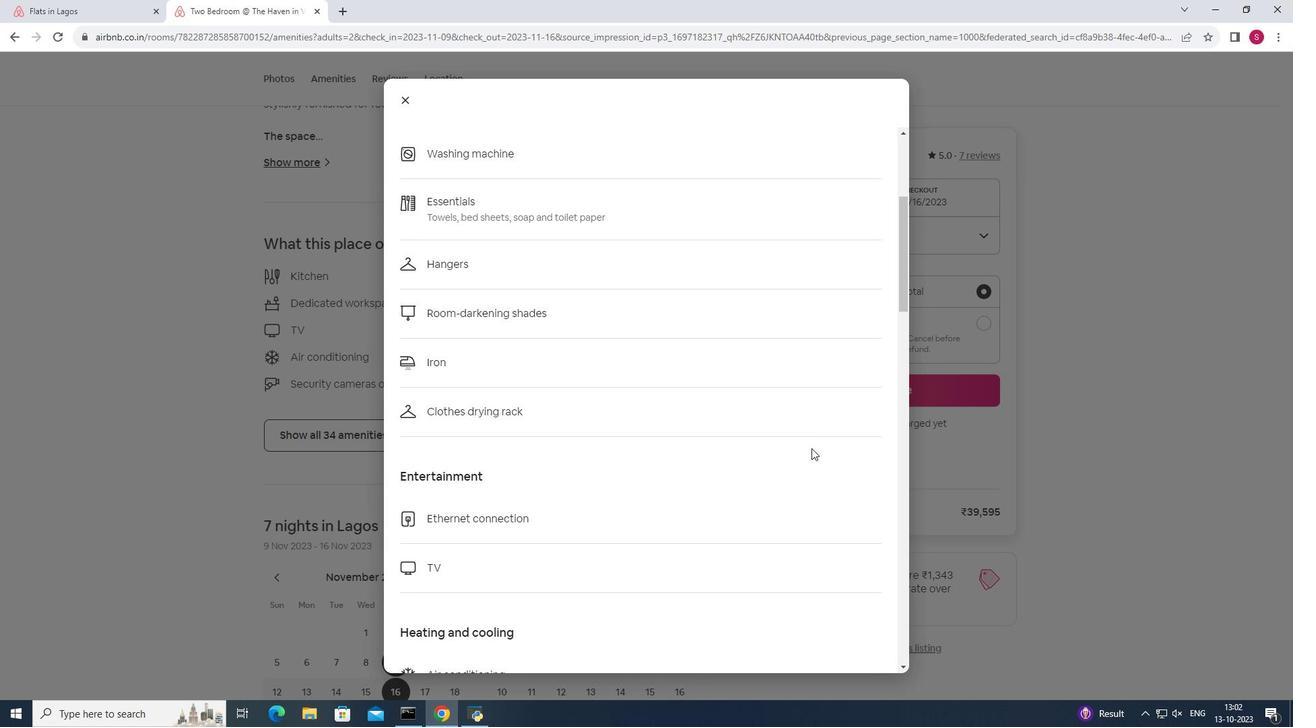 
Action: Mouse scrolled (811, 448) with delta (0, 0)
Screenshot: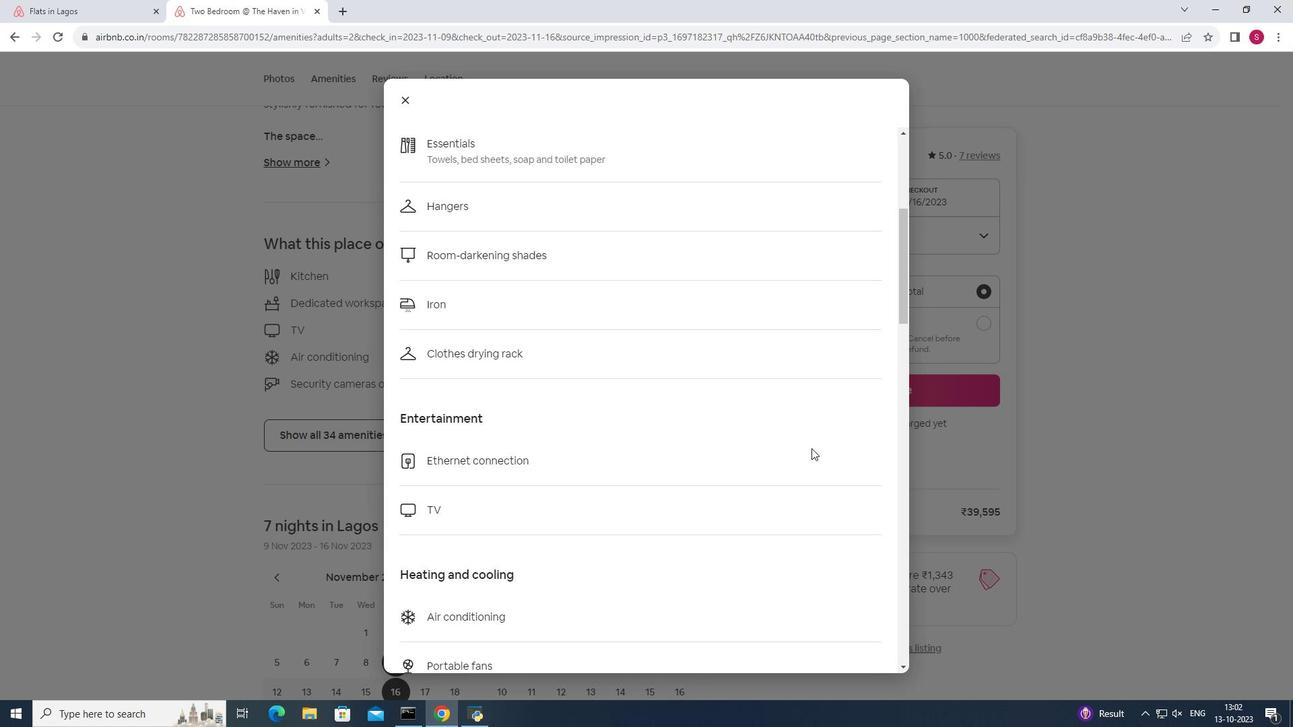 
Action: Mouse scrolled (811, 448) with delta (0, 0)
Screenshot: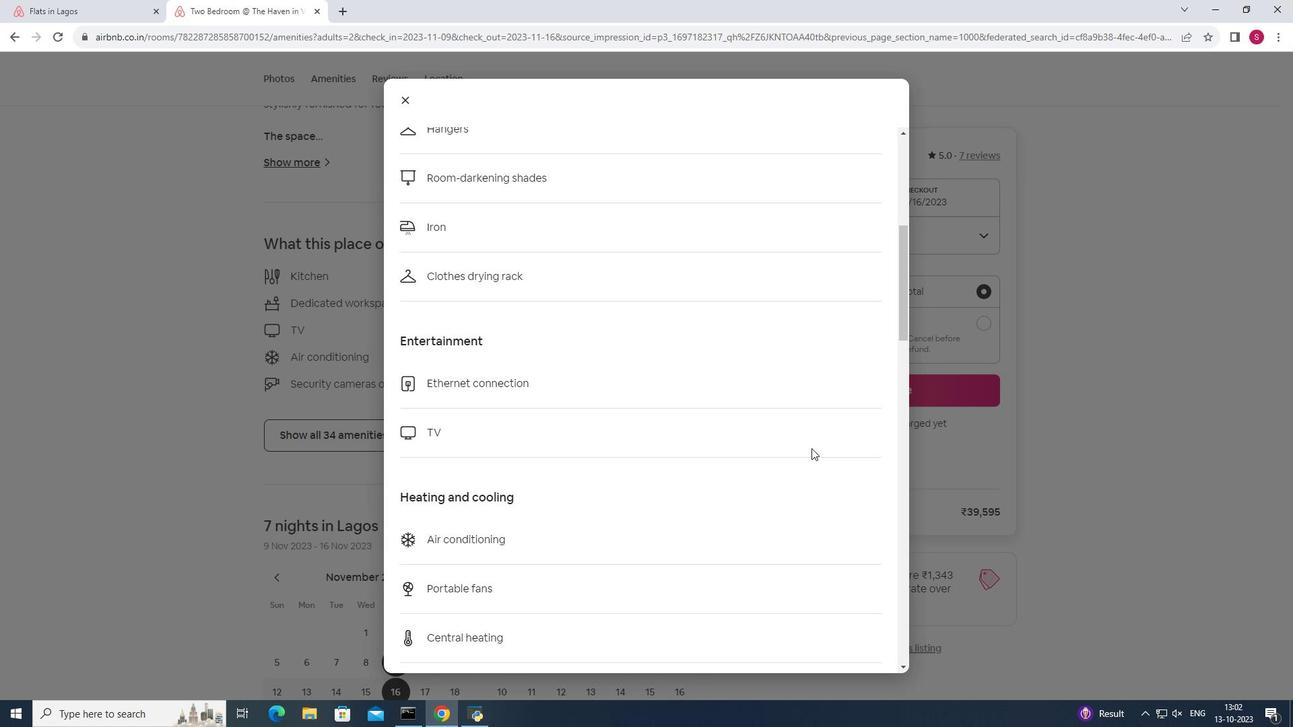 
Action: Mouse scrolled (811, 448) with delta (0, 0)
Screenshot: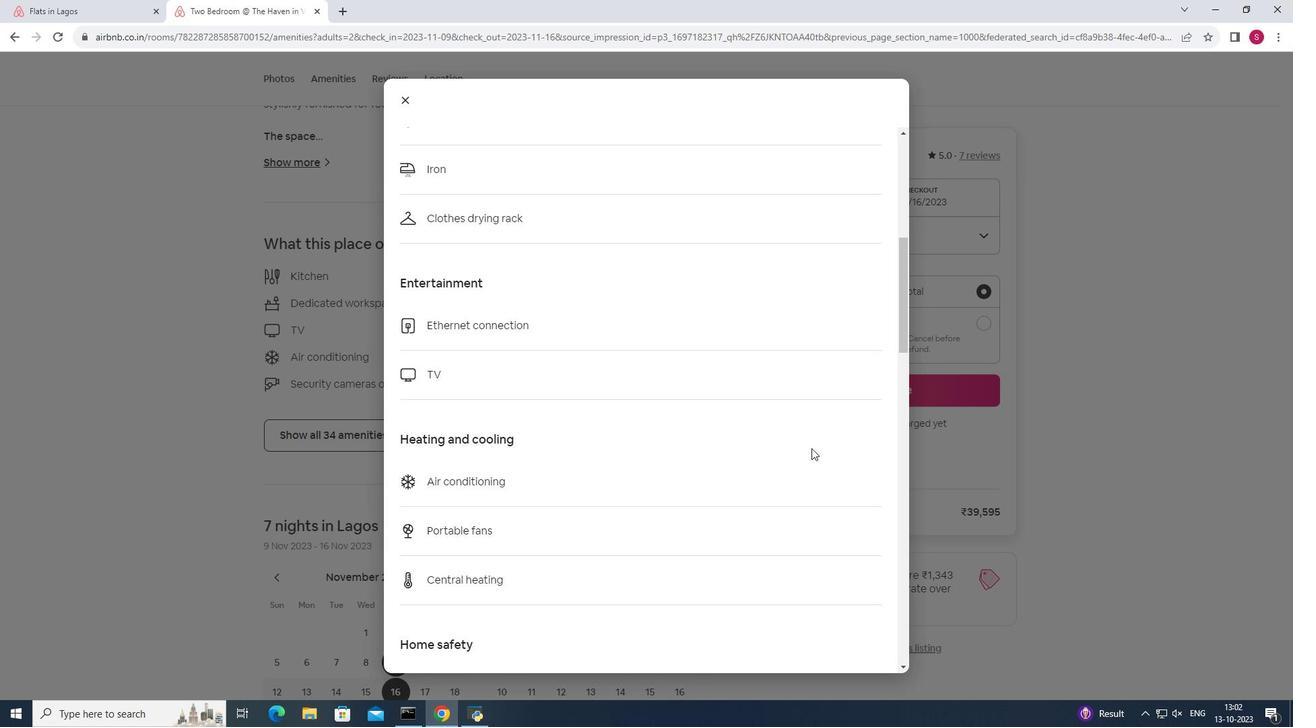 
Action: Mouse scrolled (811, 448) with delta (0, 0)
Screenshot: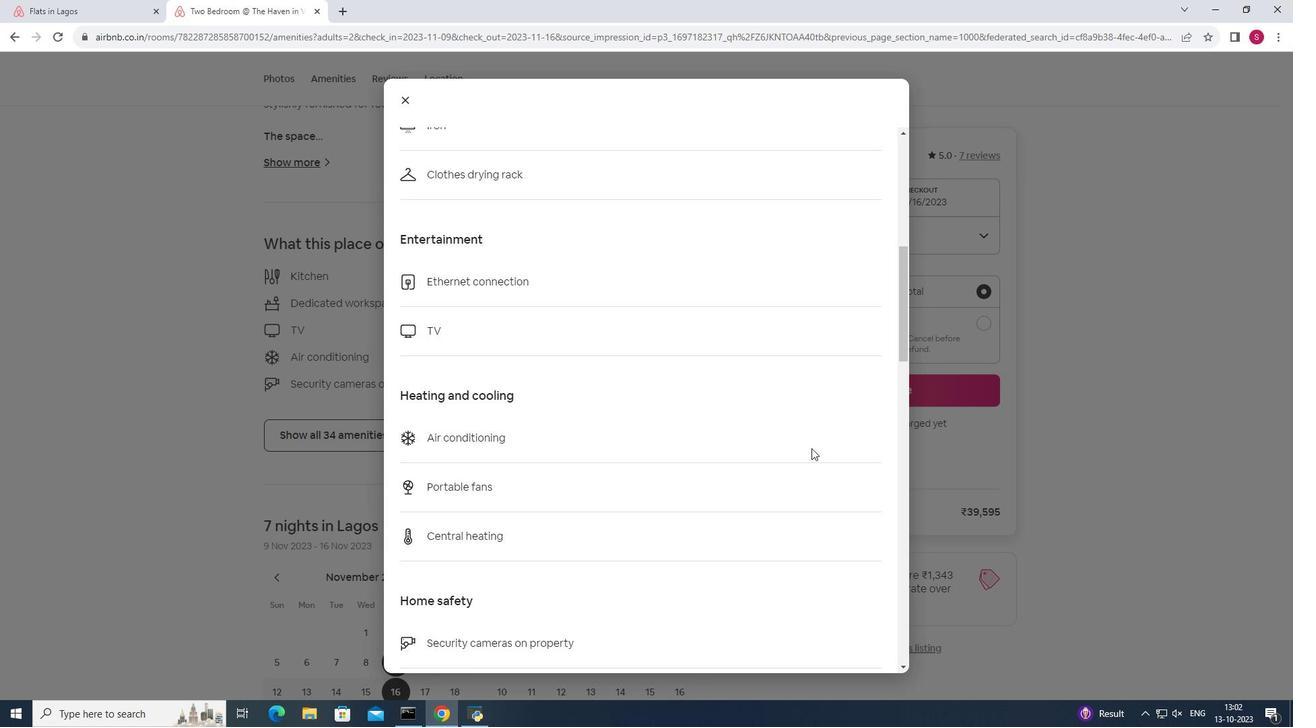 
Action: Mouse scrolled (811, 448) with delta (0, 0)
Screenshot: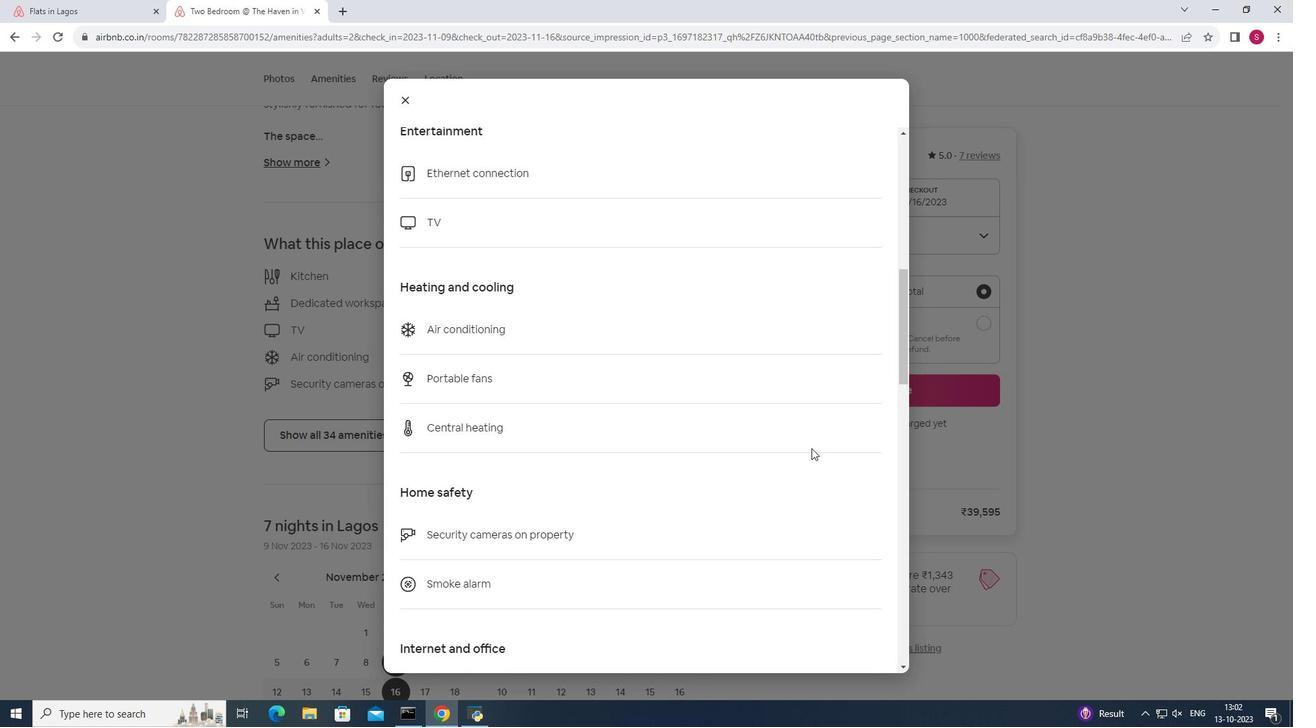 
Action: Mouse scrolled (811, 448) with delta (0, 0)
Screenshot: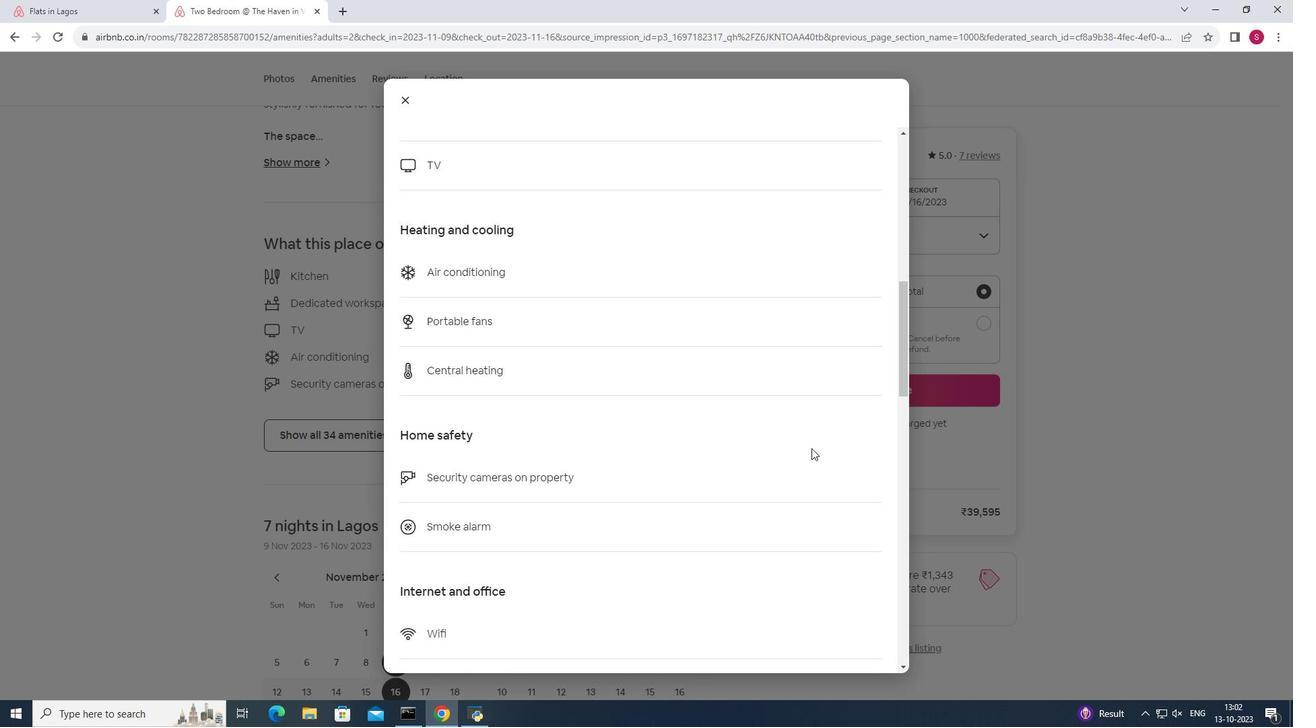 
Action: Mouse scrolled (811, 448) with delta (0, 0)
Screenshot: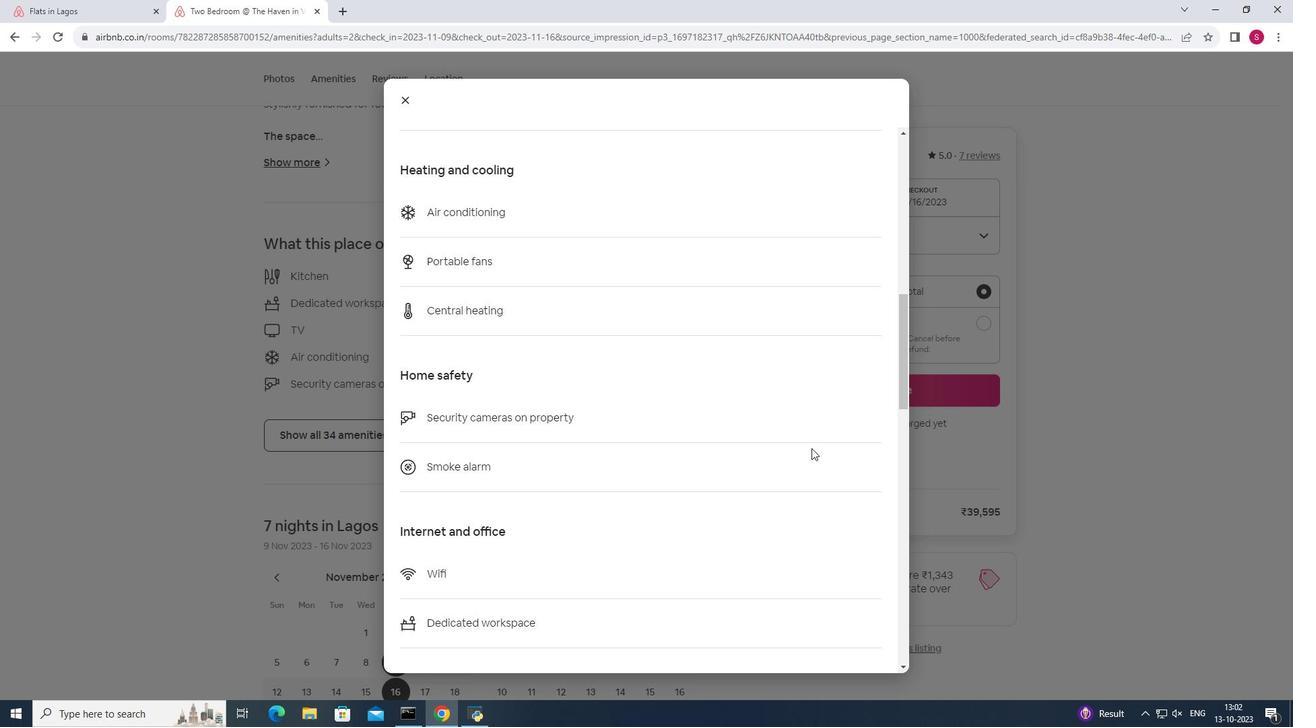 
Action: Mouse scrolled (811, 448) with delta (0, 0)
Screenshot: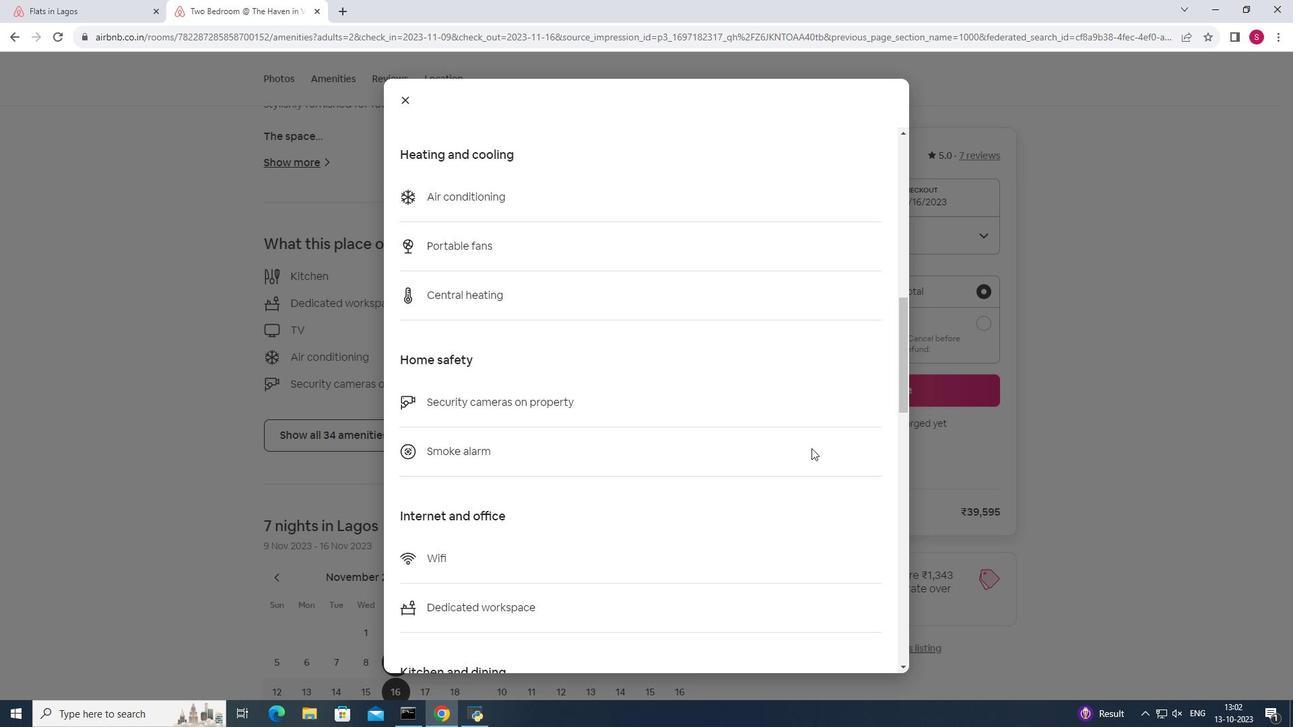 
Action: Mouse scrolled (811, 448) with delta (0, 0)
Screenshot: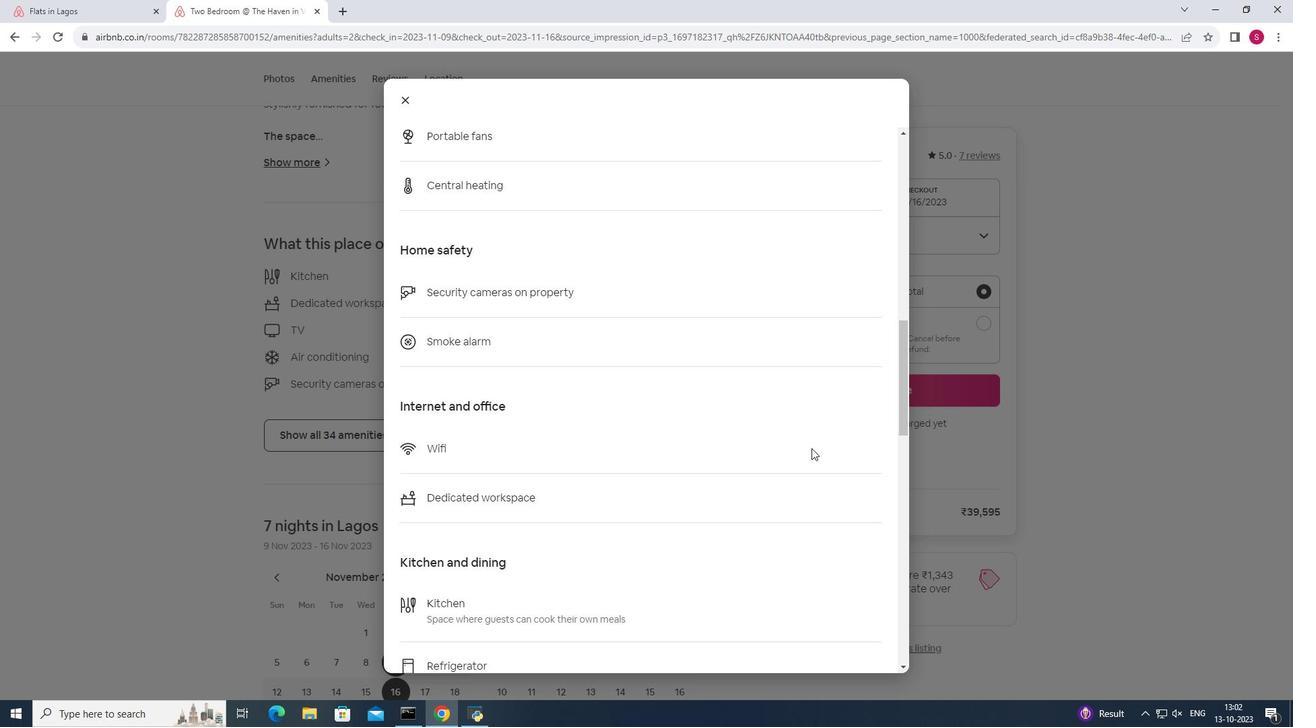 
Action: Mouse scrolled (811, 448) with delta (0, 0)
Screenshot: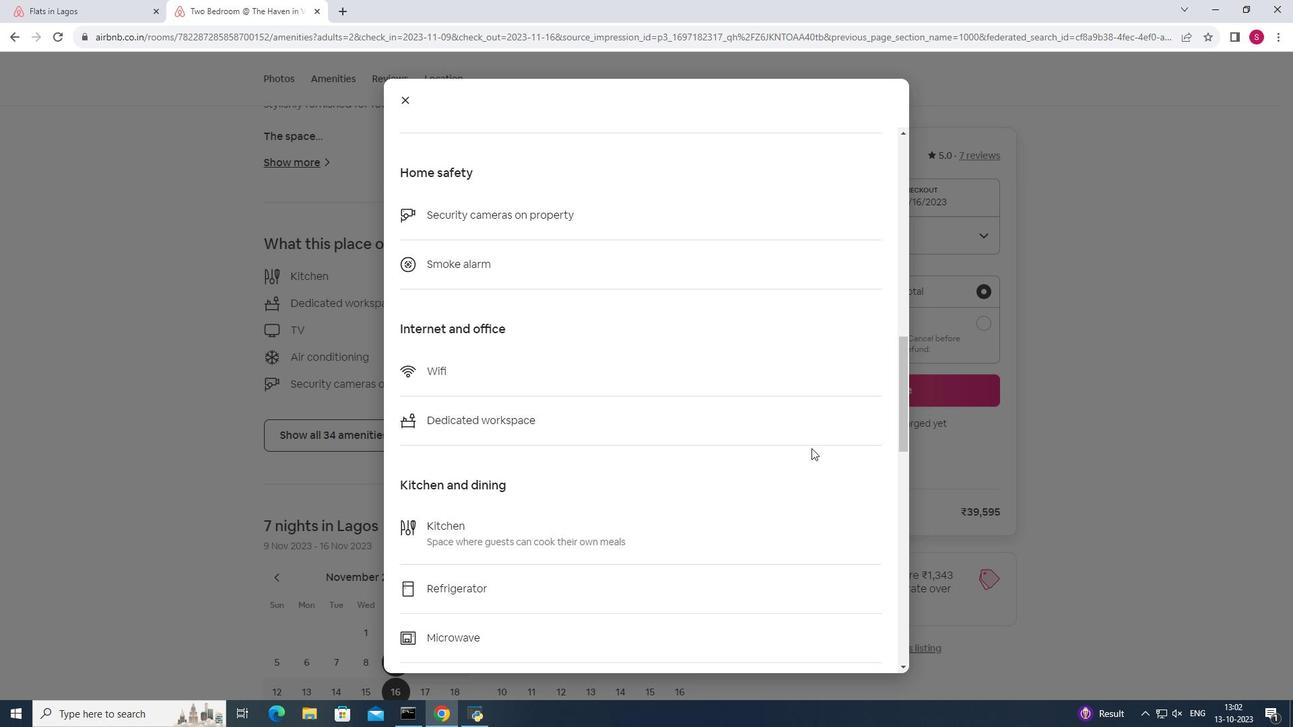 
Action: Mouse scrolled (811, 448) with delta (0, 0)
Screenshot: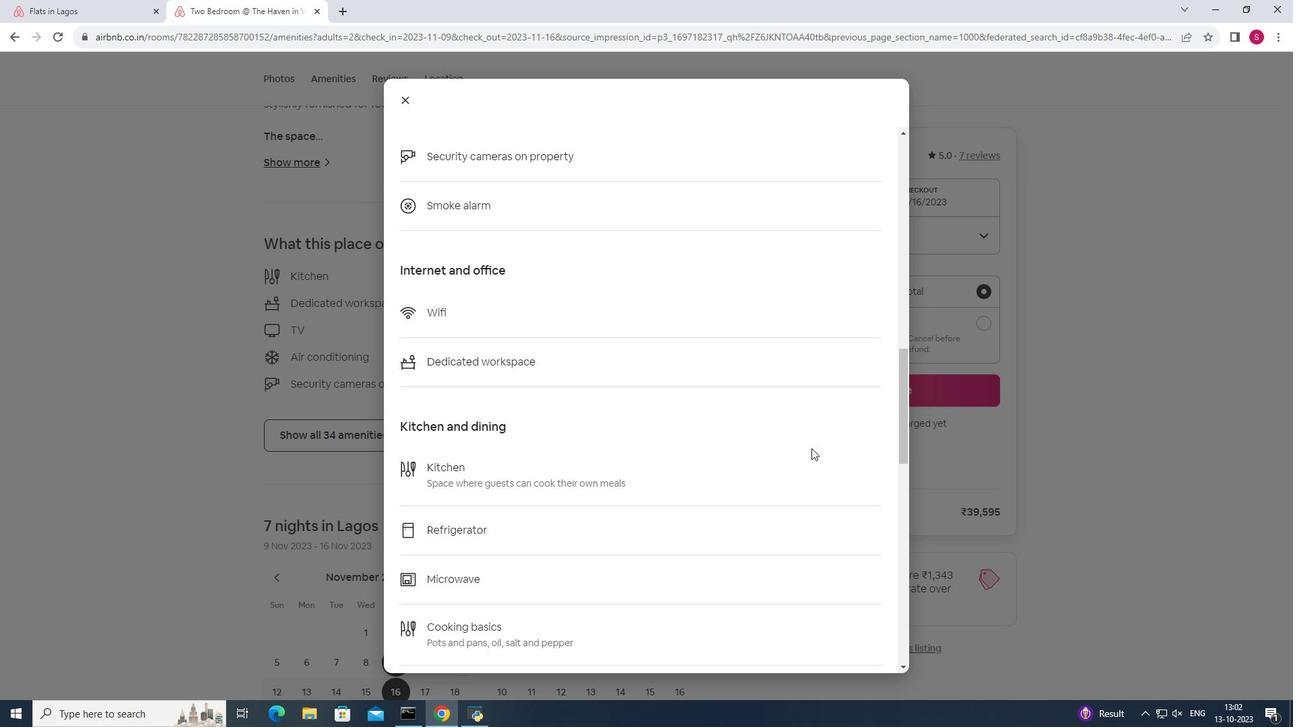 
Action: Mouse scrolled (811, 448) with delta (0, 0)
Screenshot: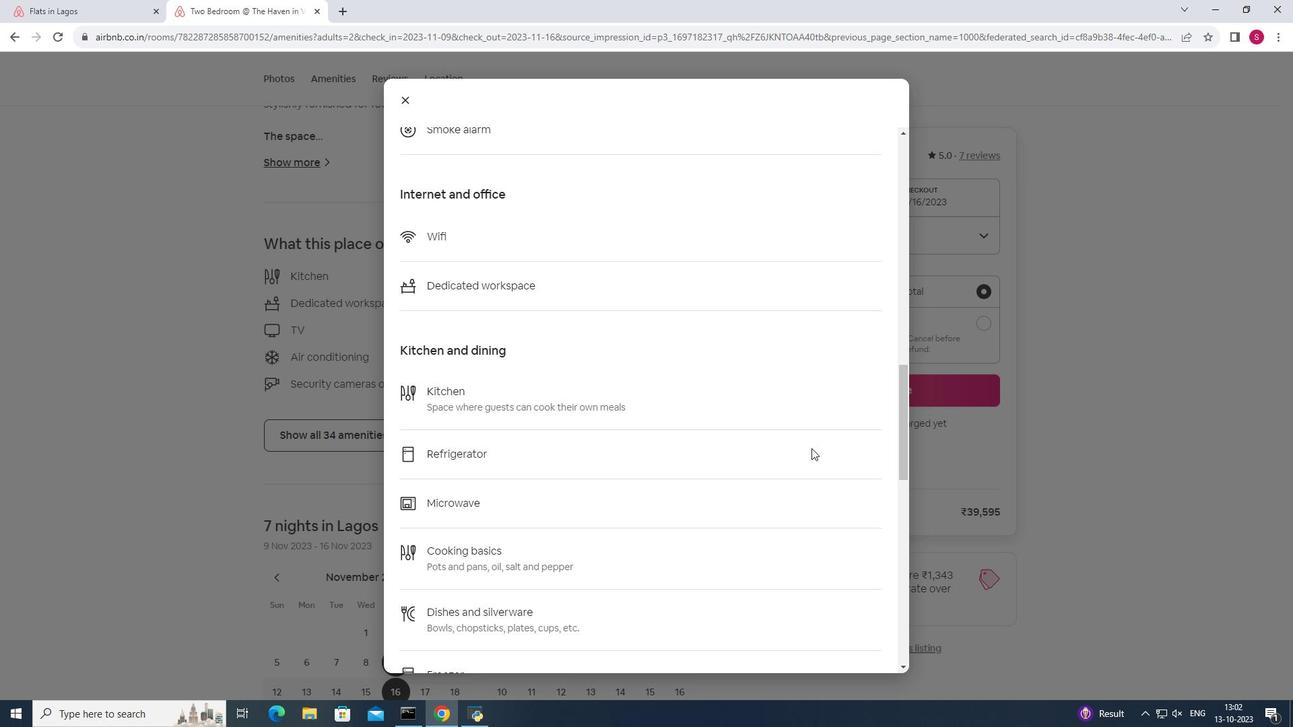 
Action: Mouse scrolled (811, 448) with delta (0, 0)
Screenshot: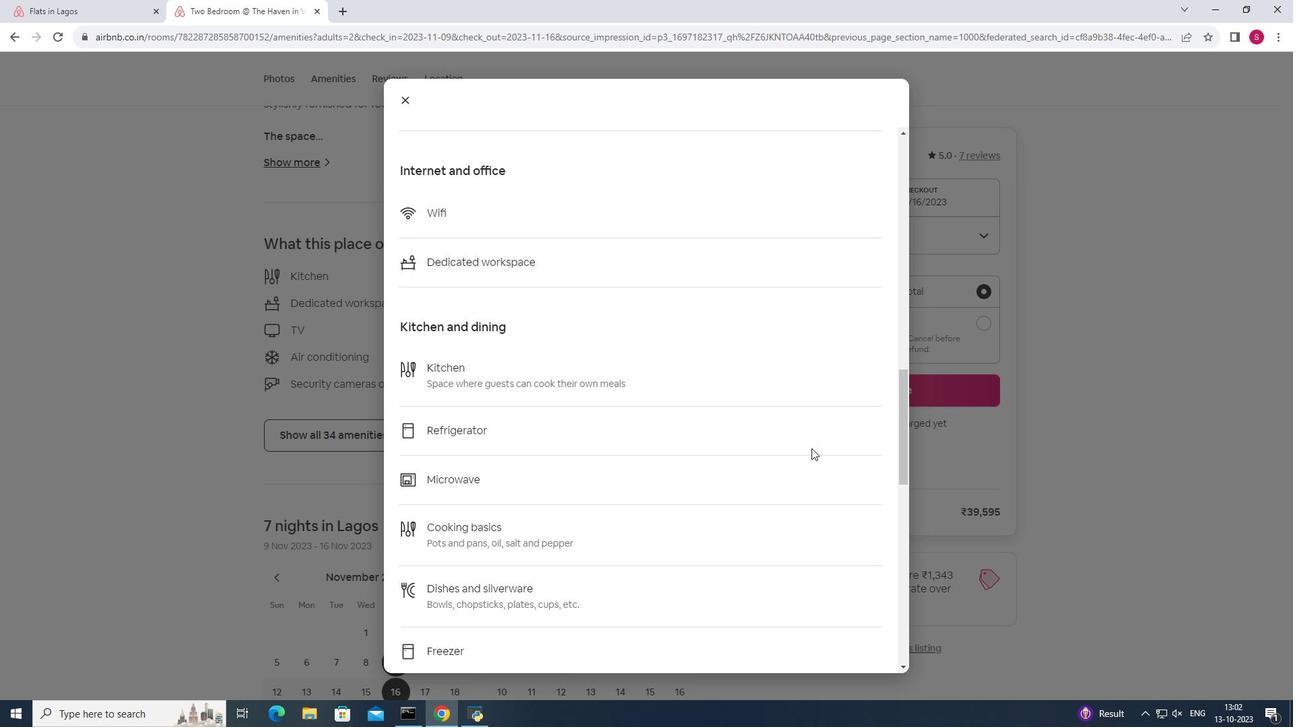 
Action: Mouse scrolled (811, 448) with delta (0, 0)
Screenshot: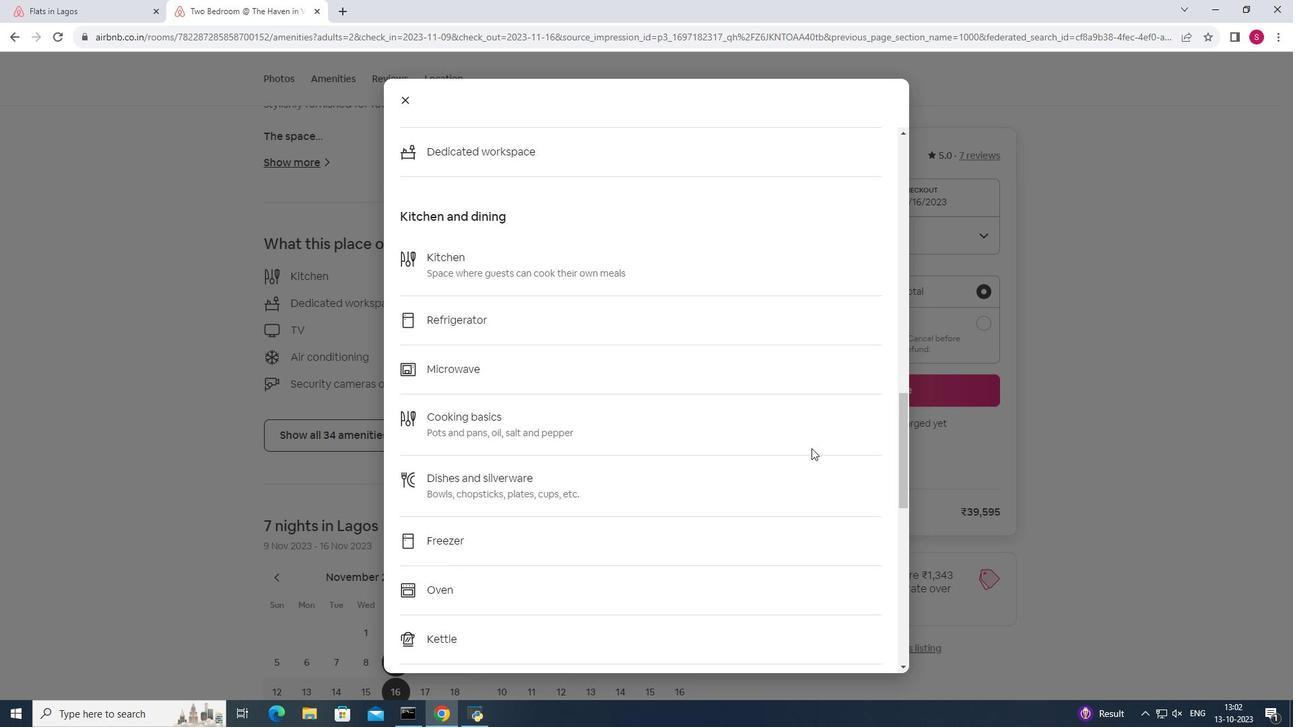 
Action: Mouse scrolled (811, 448) with delta (0, 0)
Screenshot: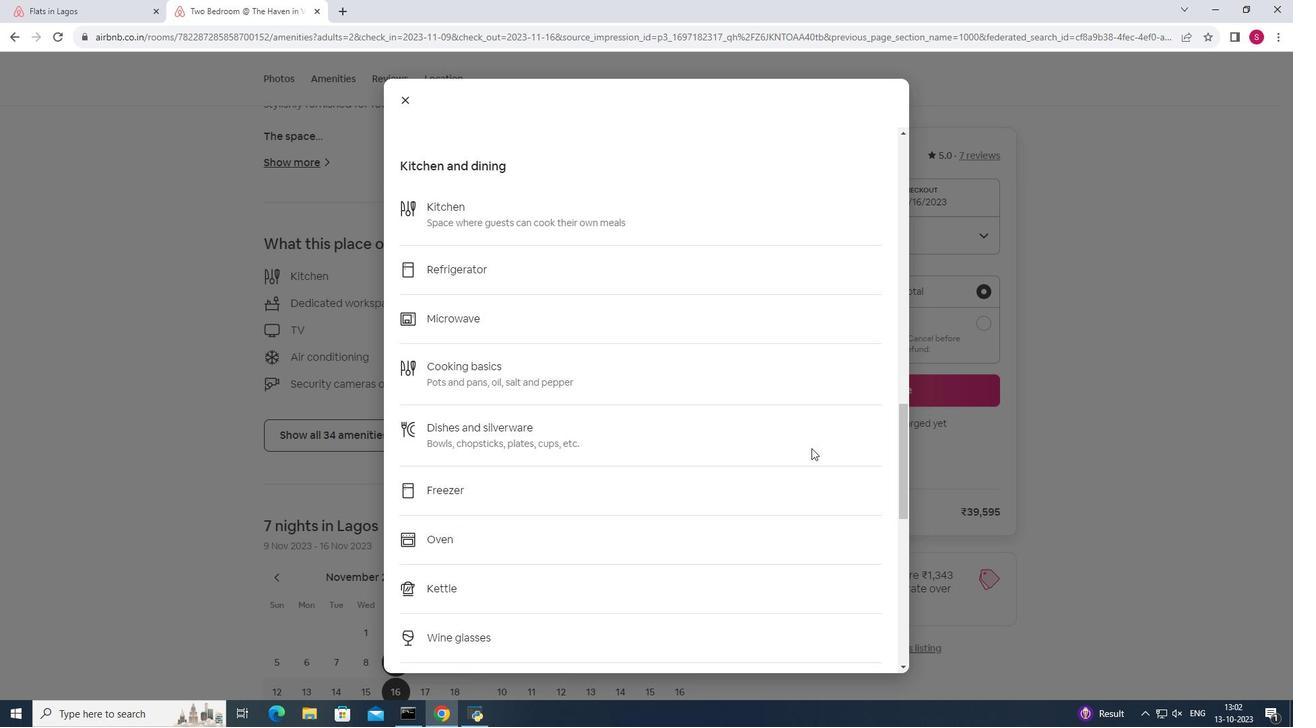 
Action: Mouse scrolled (811, 448) with delta (0, 0)
Screenshot: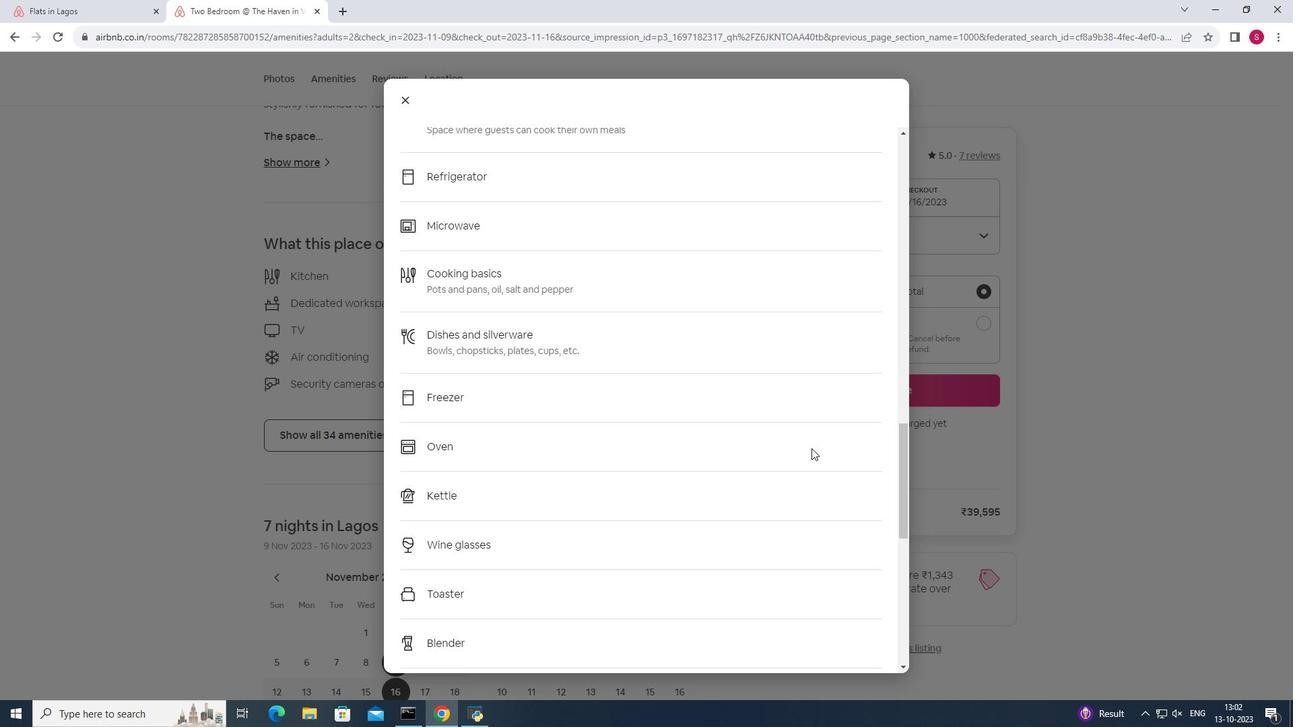 
Action: Mouse scrolled (811, 448) with delta (0, 0)
Screenshot: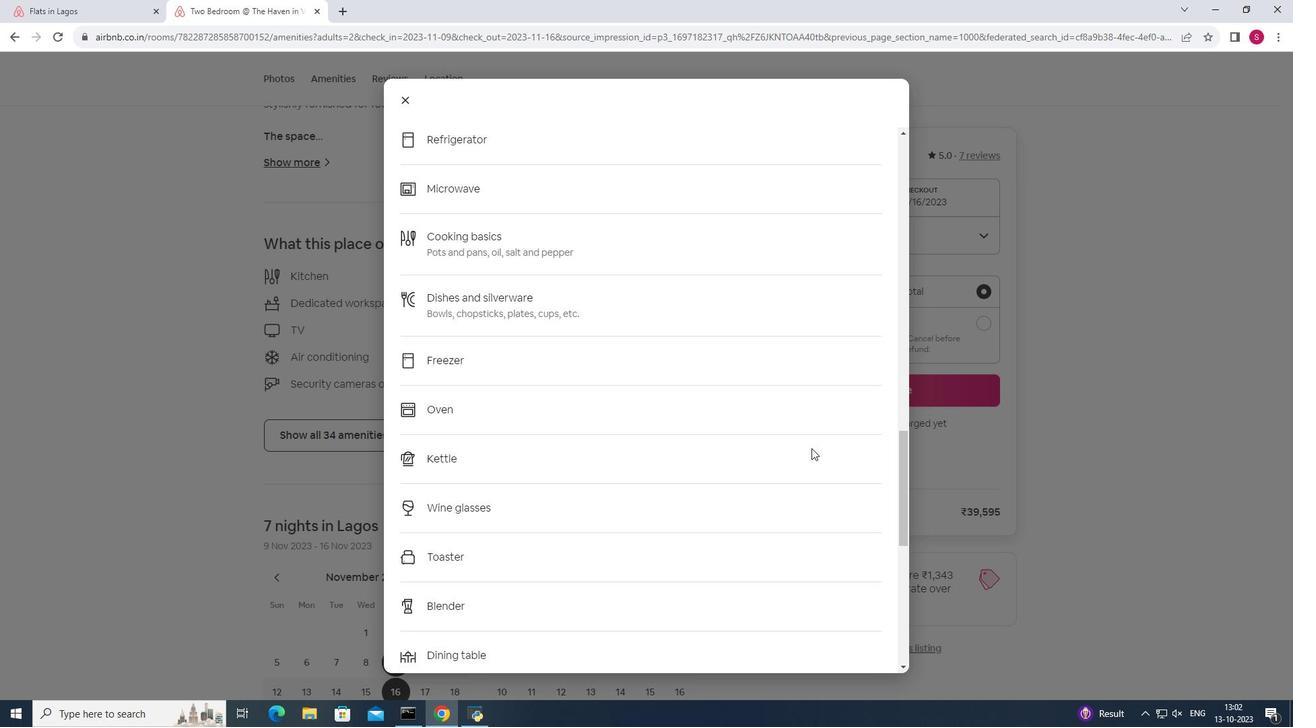 
Action: Mouse scrolled (811, 448) with delta (0, 0)
Screenshot: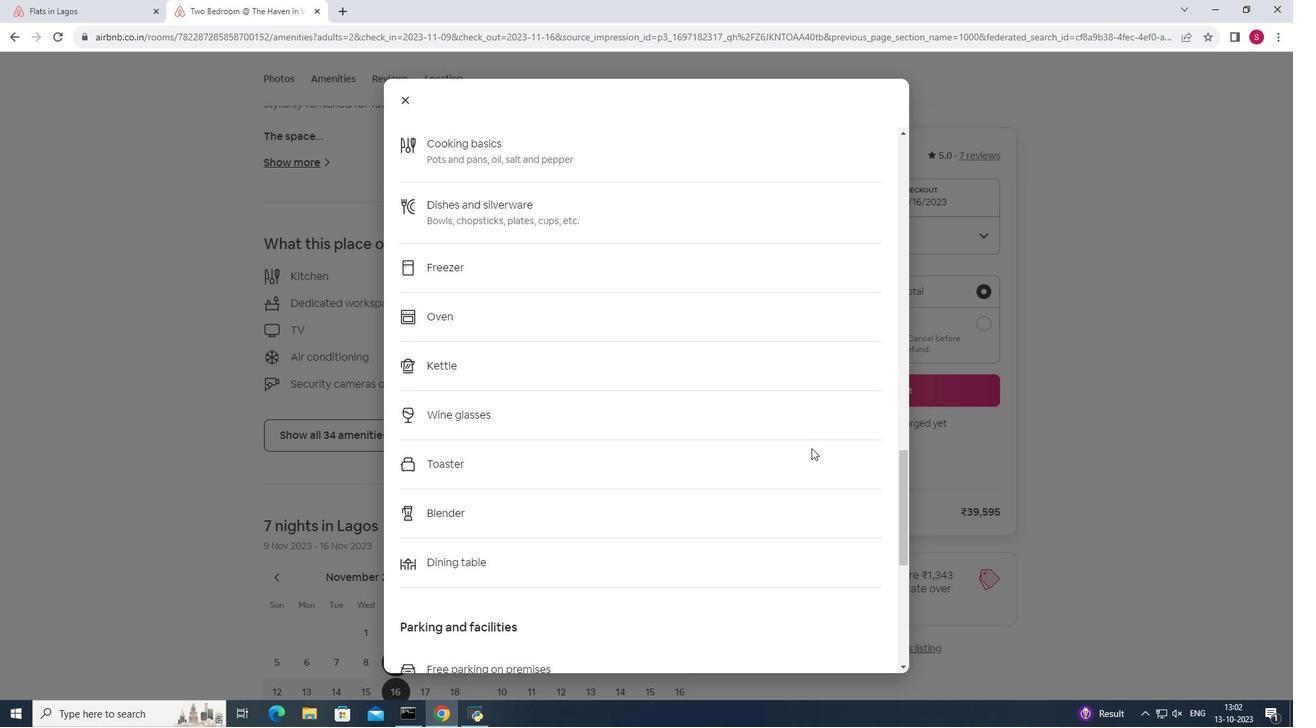 
Action: Mouse scrolled (811, 448) with delta (0, 0)
Screenshot: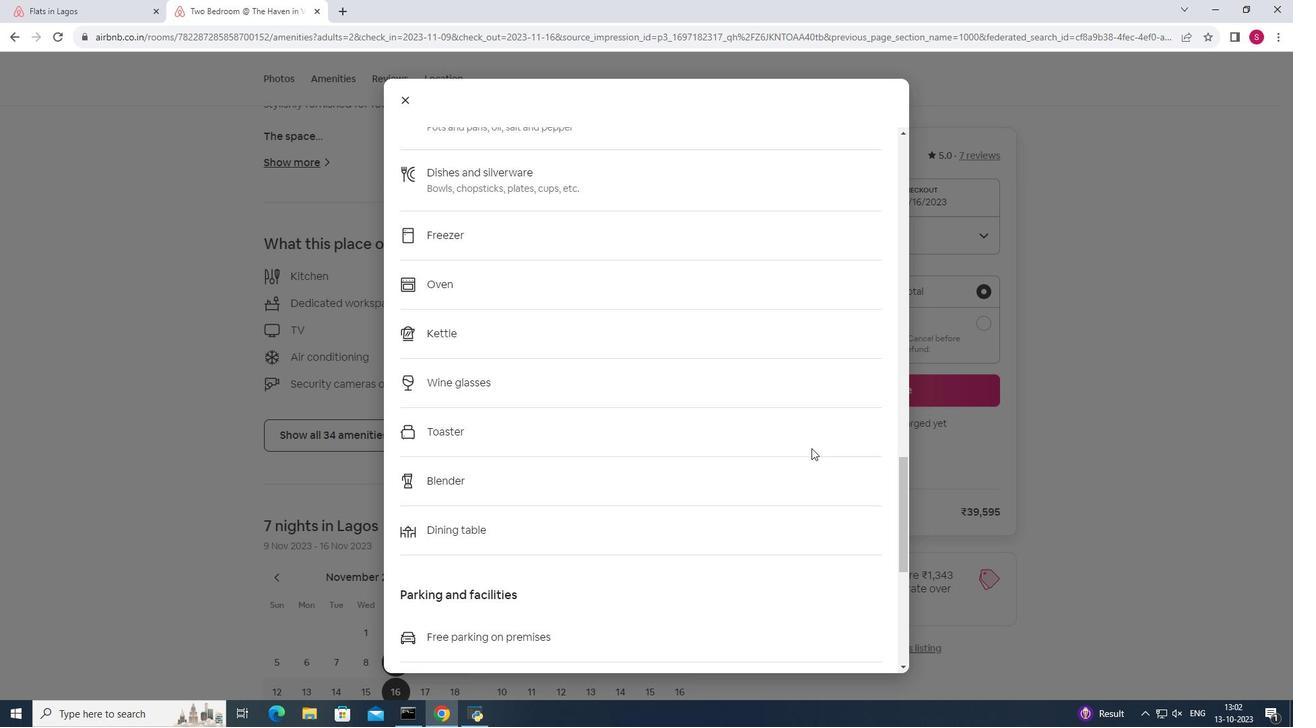 
Action: Mouse scrolled (811, 448) with delta (0, 0)
Screenshot: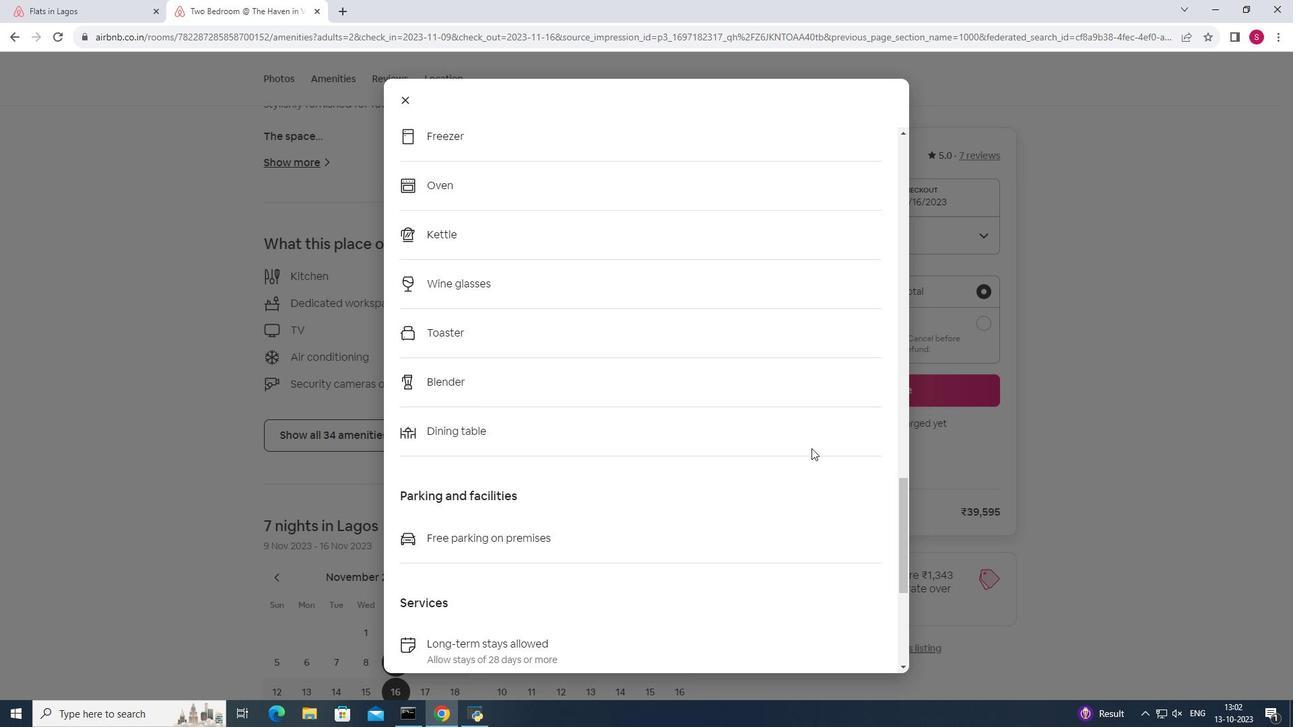 
Action: Mouse scrolled (811, 448) with delta (0, 0)
Screenshot: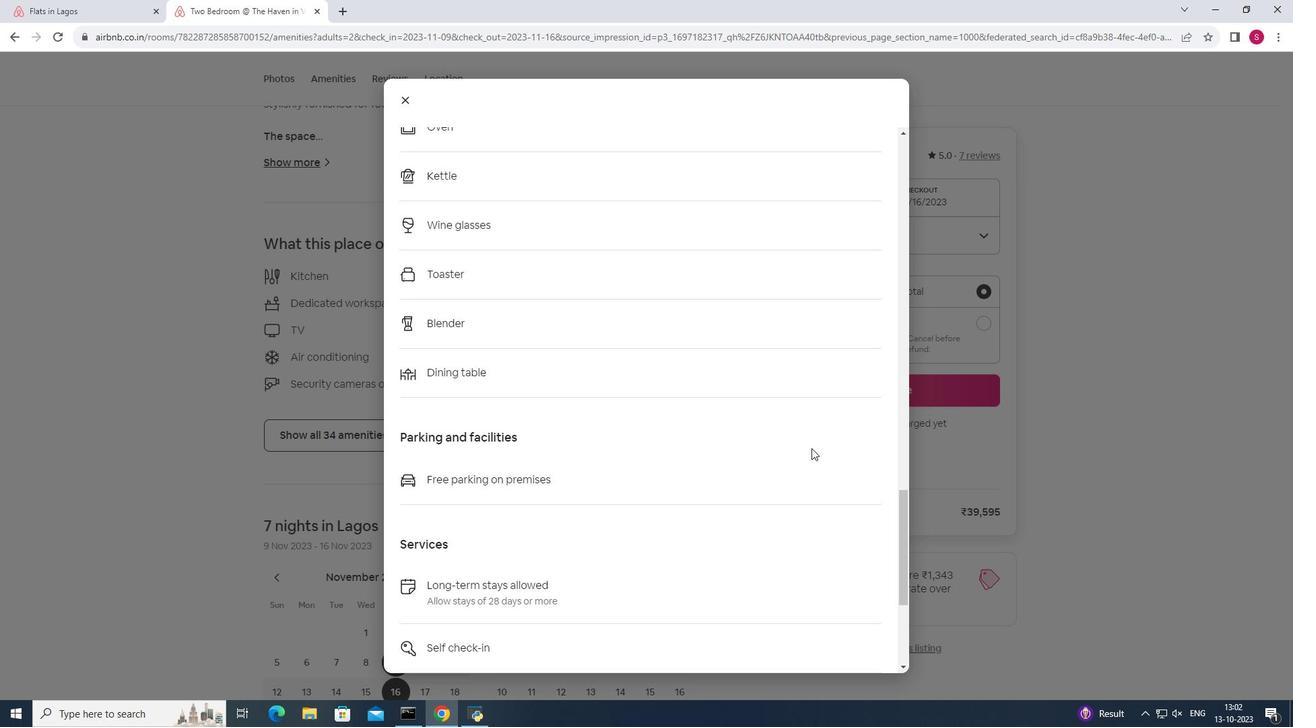 
Action: Mouse scrolled (811, 448) with delta (0, 0)
Screenshot: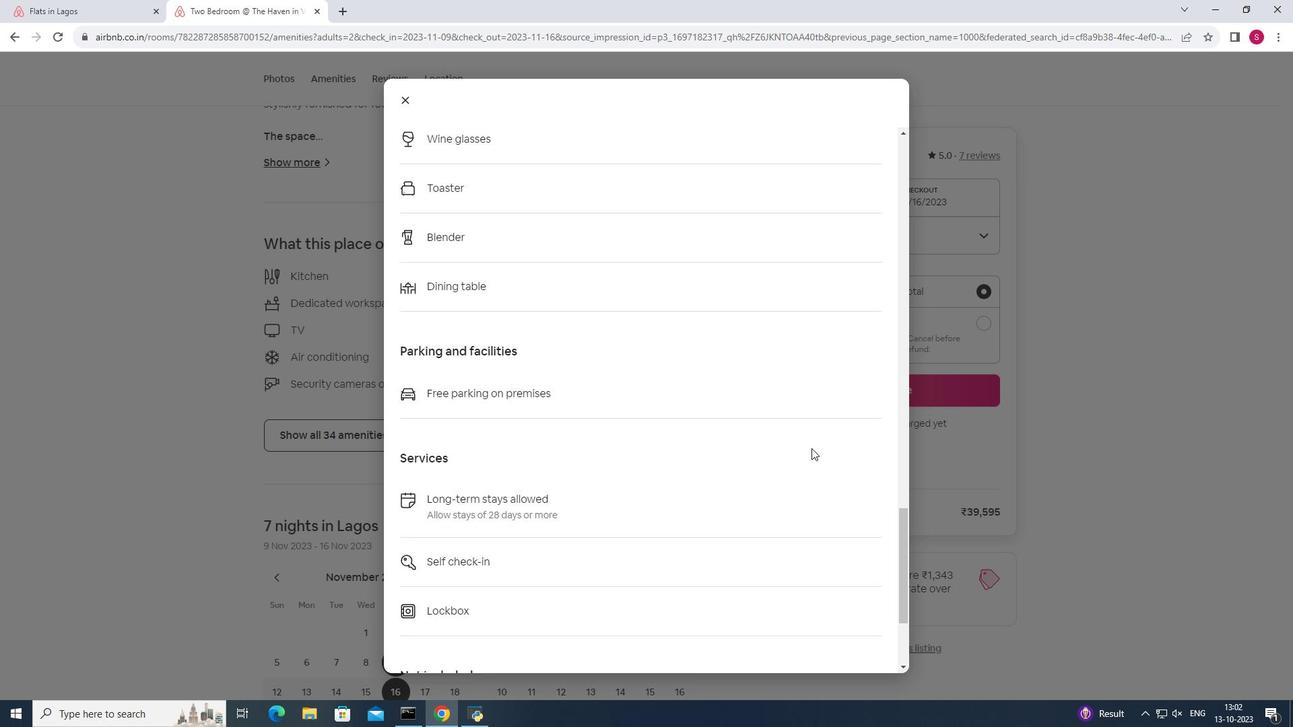 
Action: Mouse scrolled (811, 448) with delta (0, 0)
Screenshot: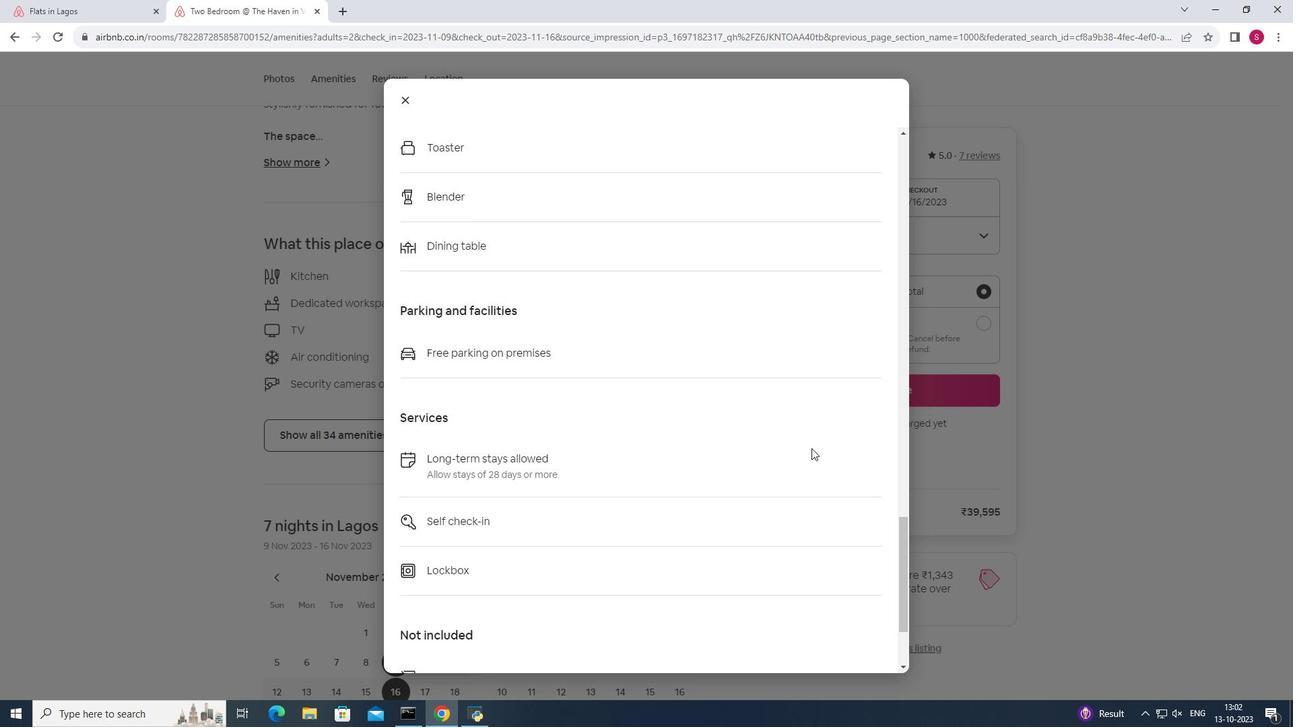 
Action: Mouse scrolled (811, 448) with delta (0, 0)
Screenshot: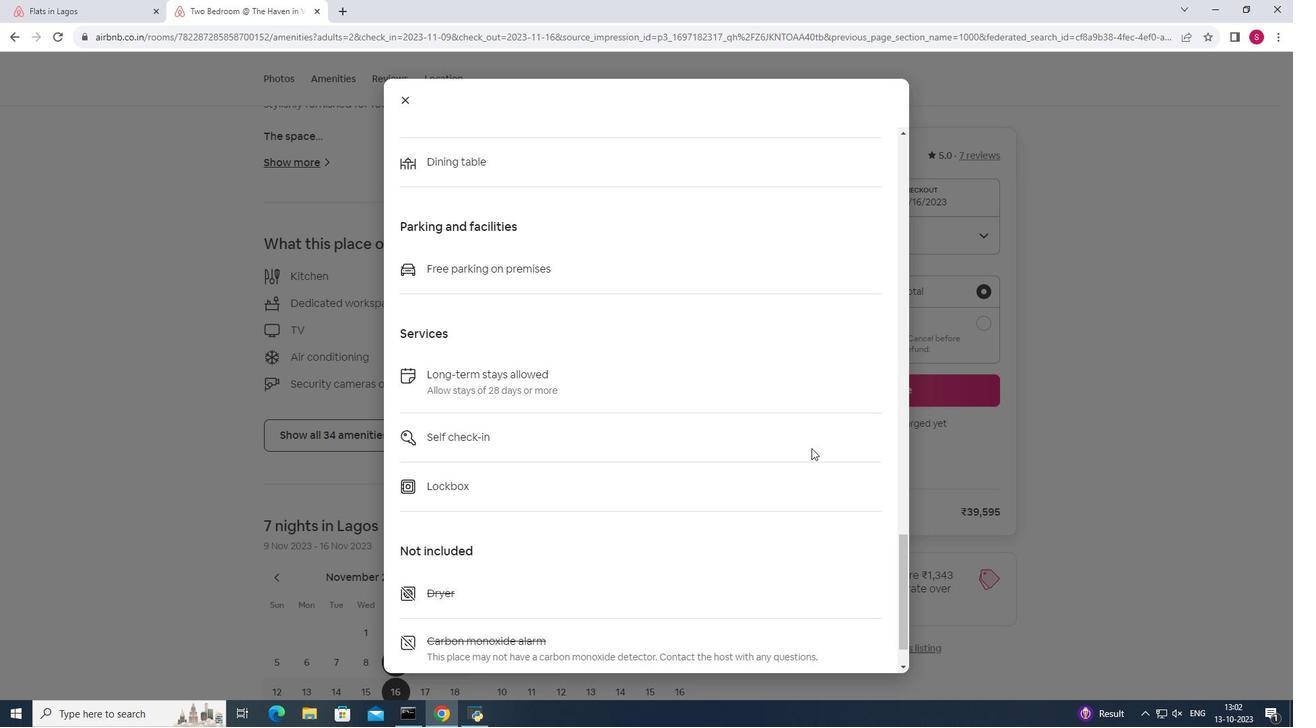 
Action: Mouse scrolled (811, 448) with delta (0, 0)
Screenshot: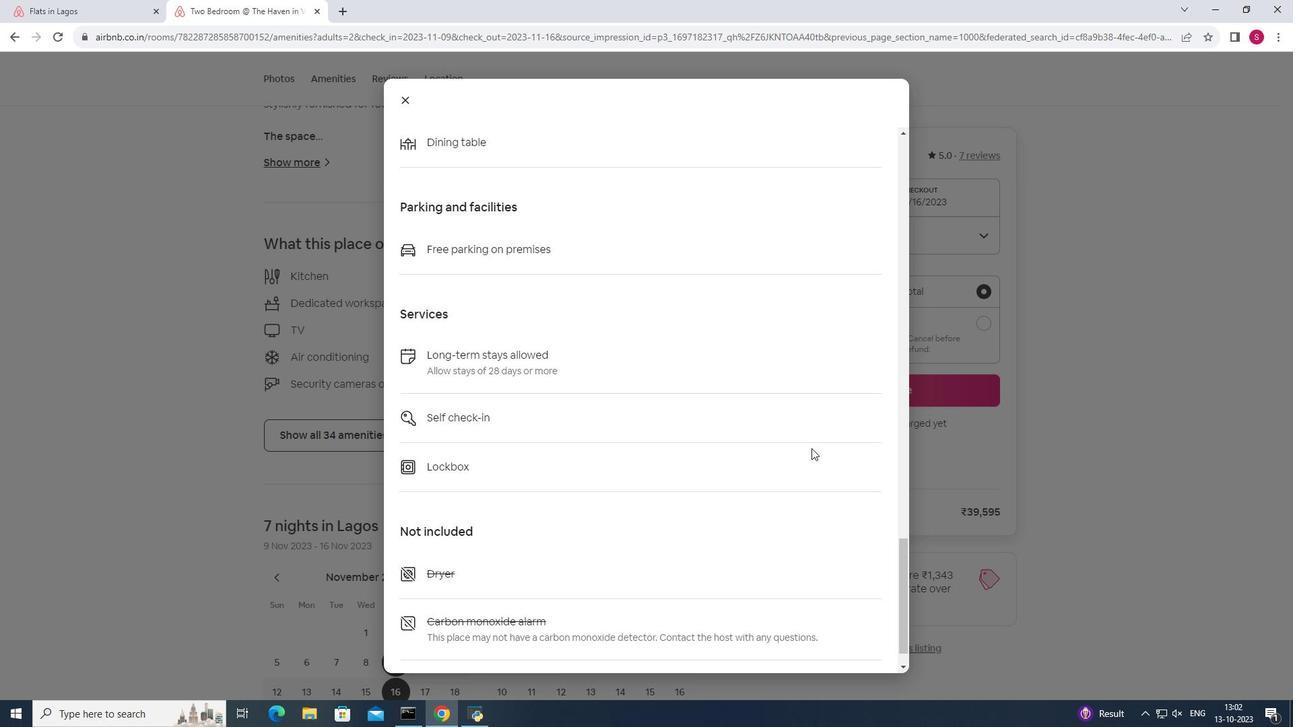 
Action: Mouse moved to (408, 100)
Screenshot: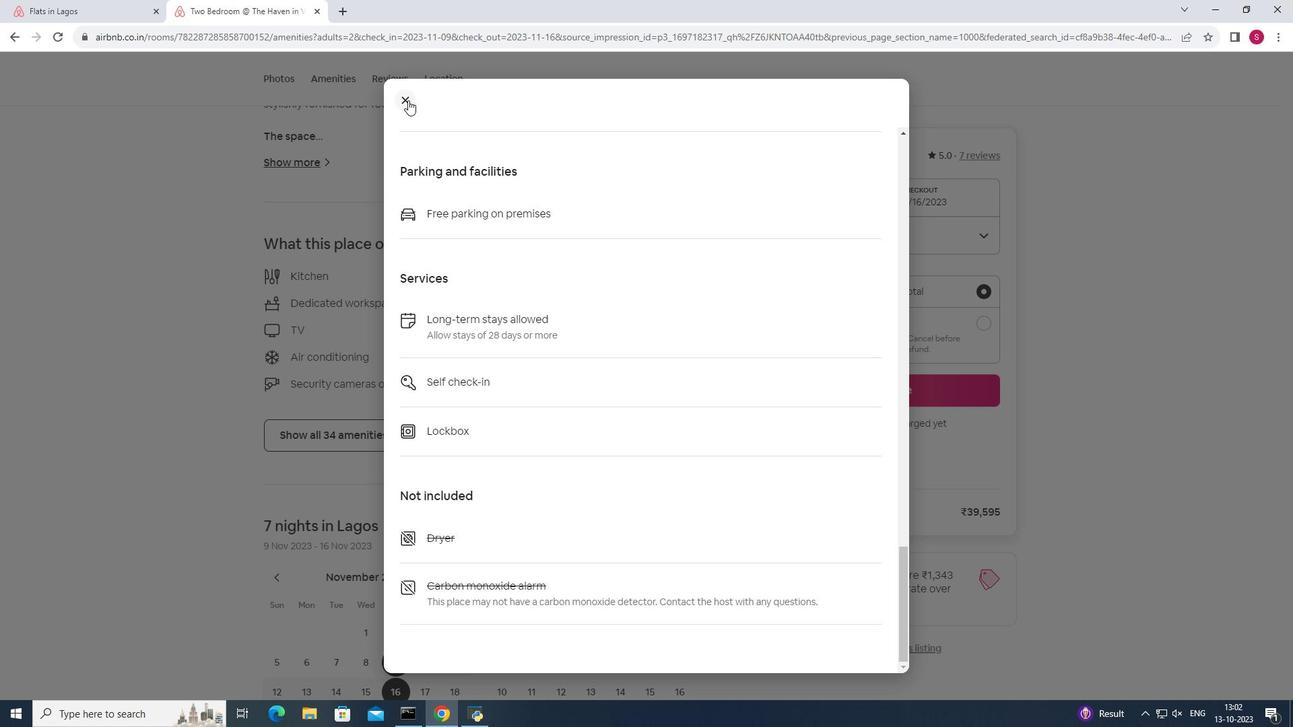 
Action: Mouse pressed left at (408, 100)
Screenshot: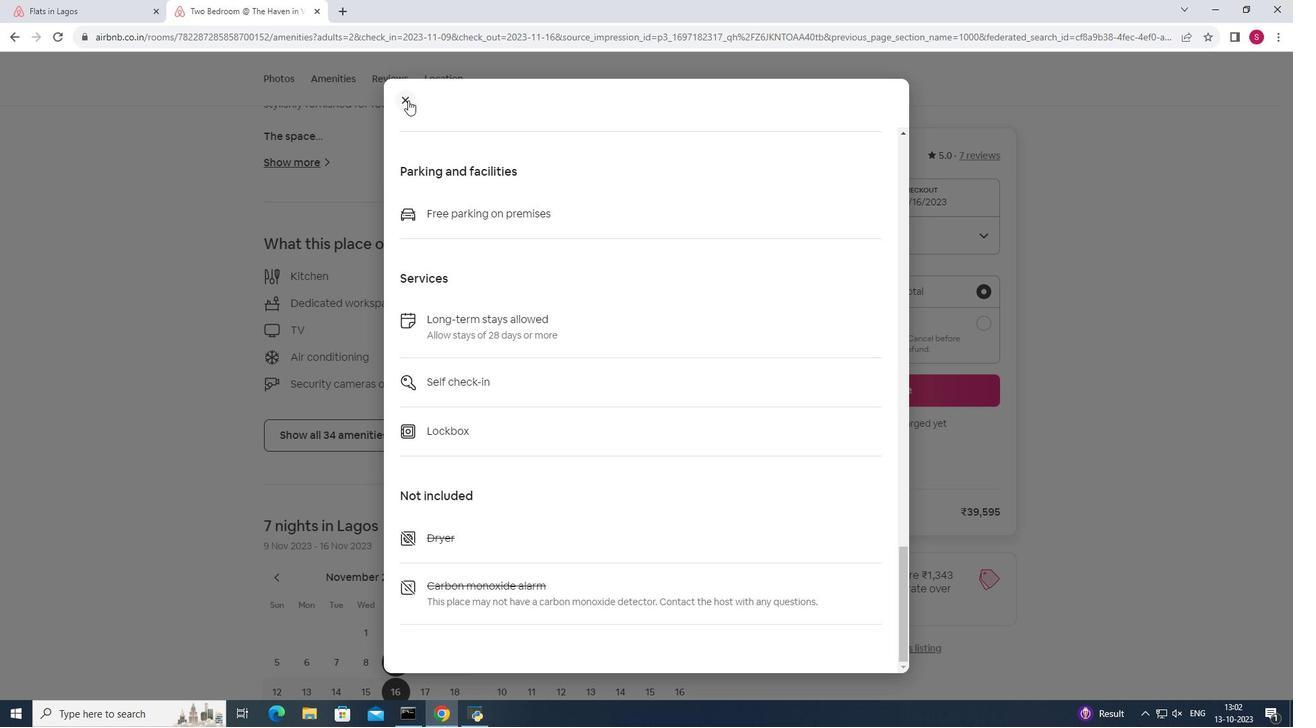 
Action: Mouse moved to (404, 101)
Screenshot: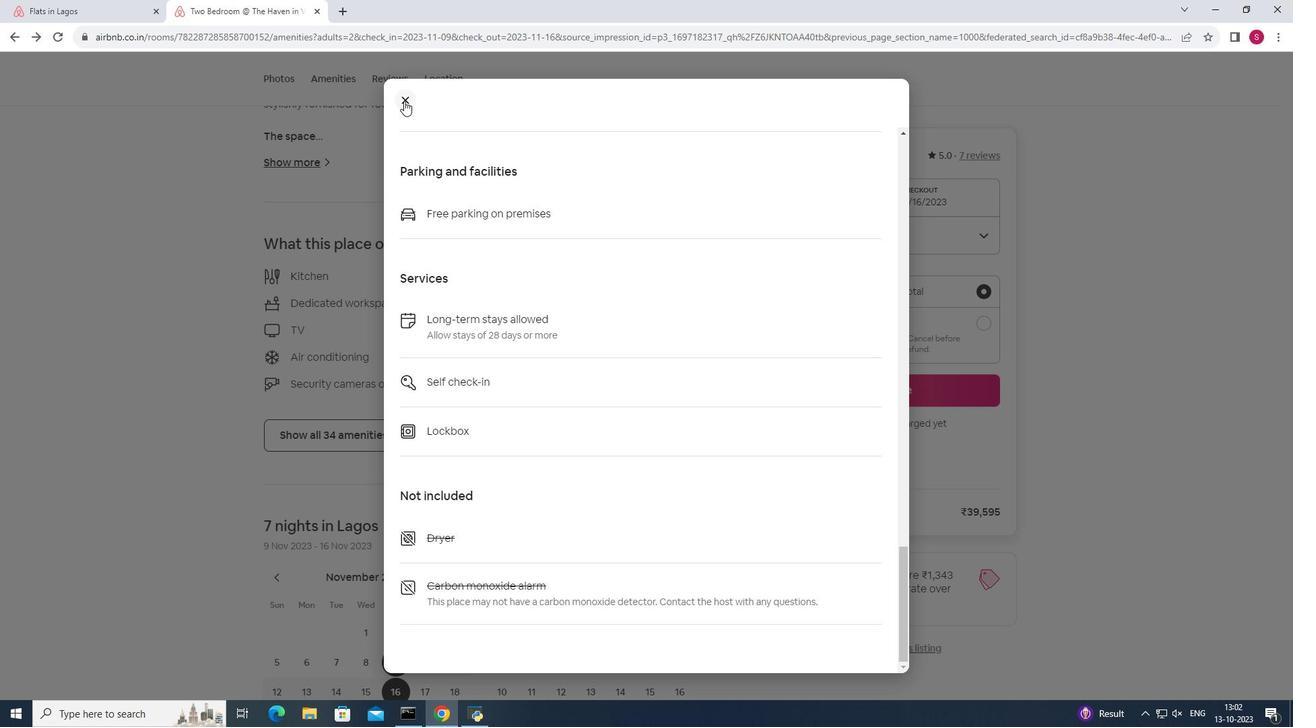 
Action: Mouse pressed left at (404, 101)
Screenshot: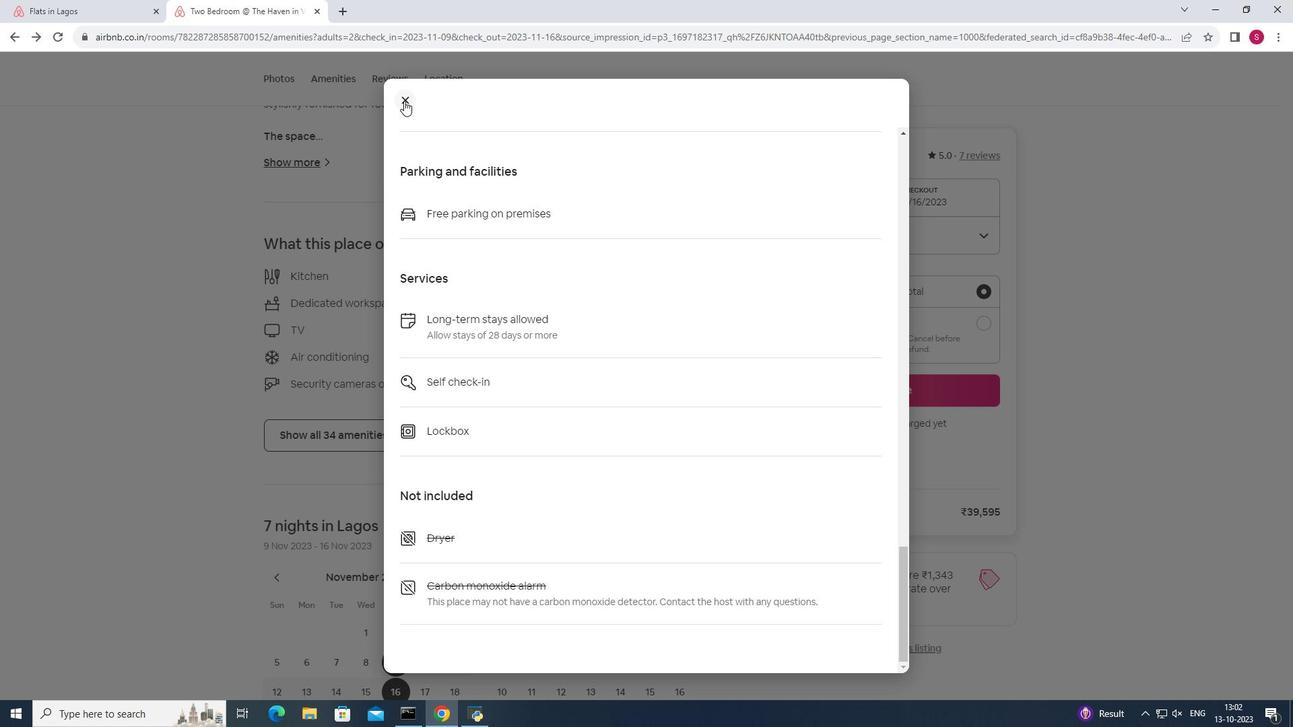 
Action: Mouse moved to (1221, 419)
Screenshot: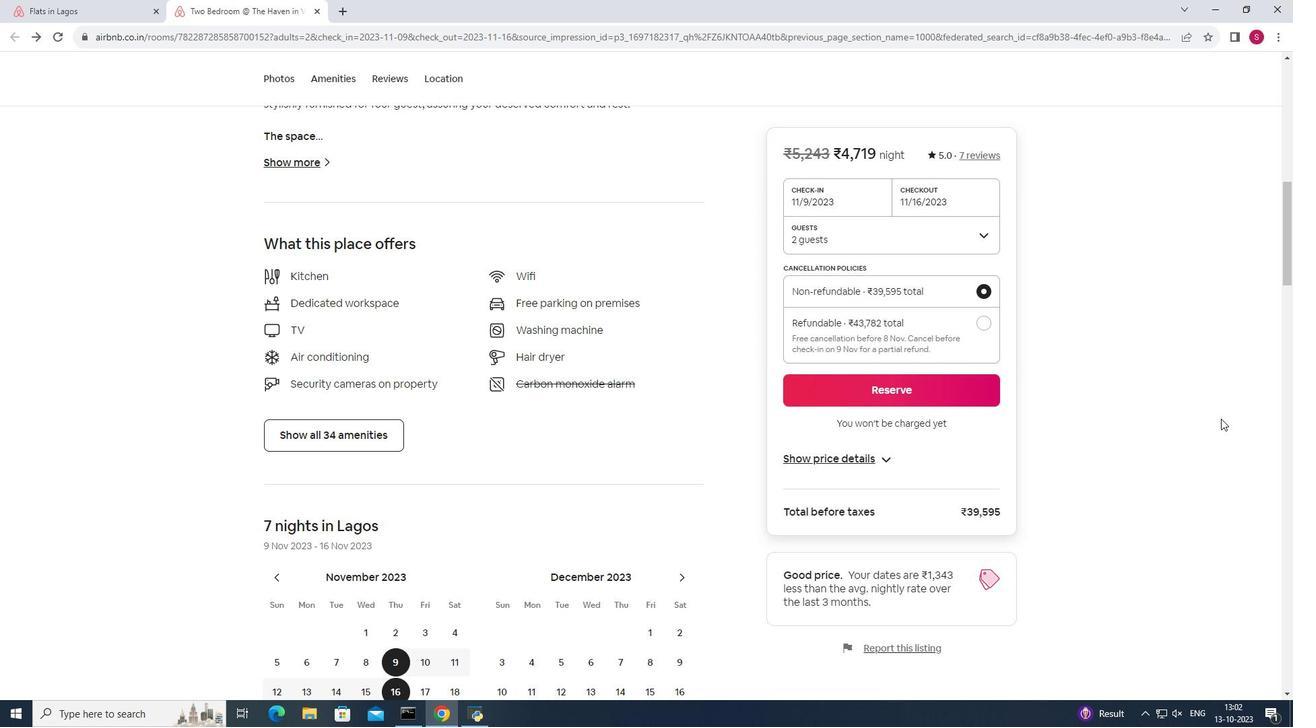 
Action: Mouse scrolled (1221, 418) with delta (0, 0)
Screenshot: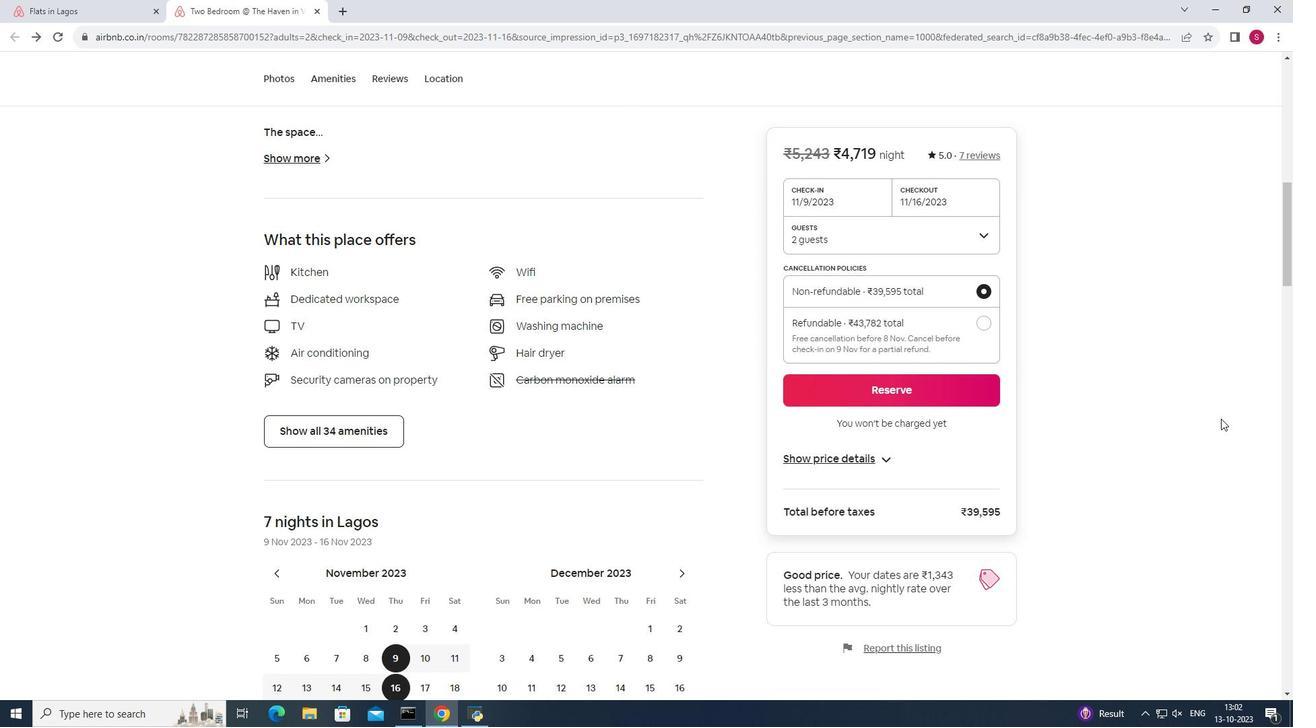 
Action: Mouse scrolled (1221, 418) with delta (0, 0)
Screenshot: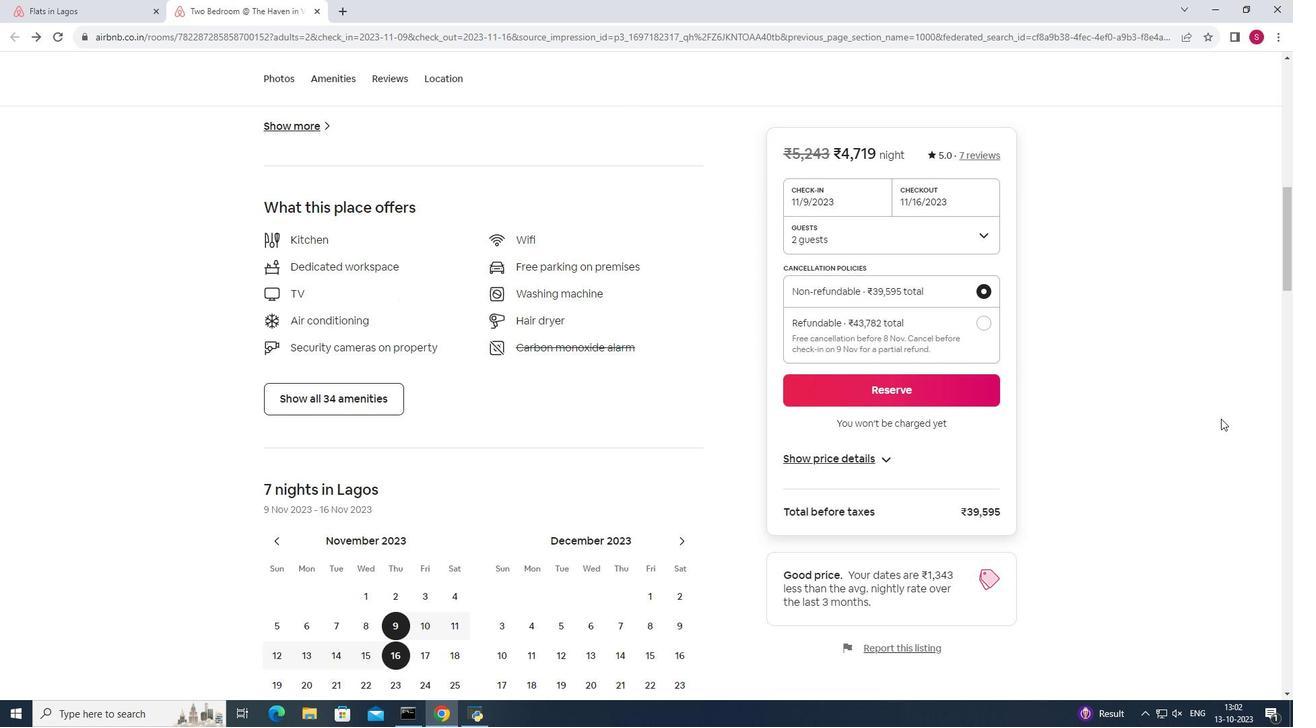 
Action: Mouse scrolled (1221, 418) with delta (0, 0)
Screenshot: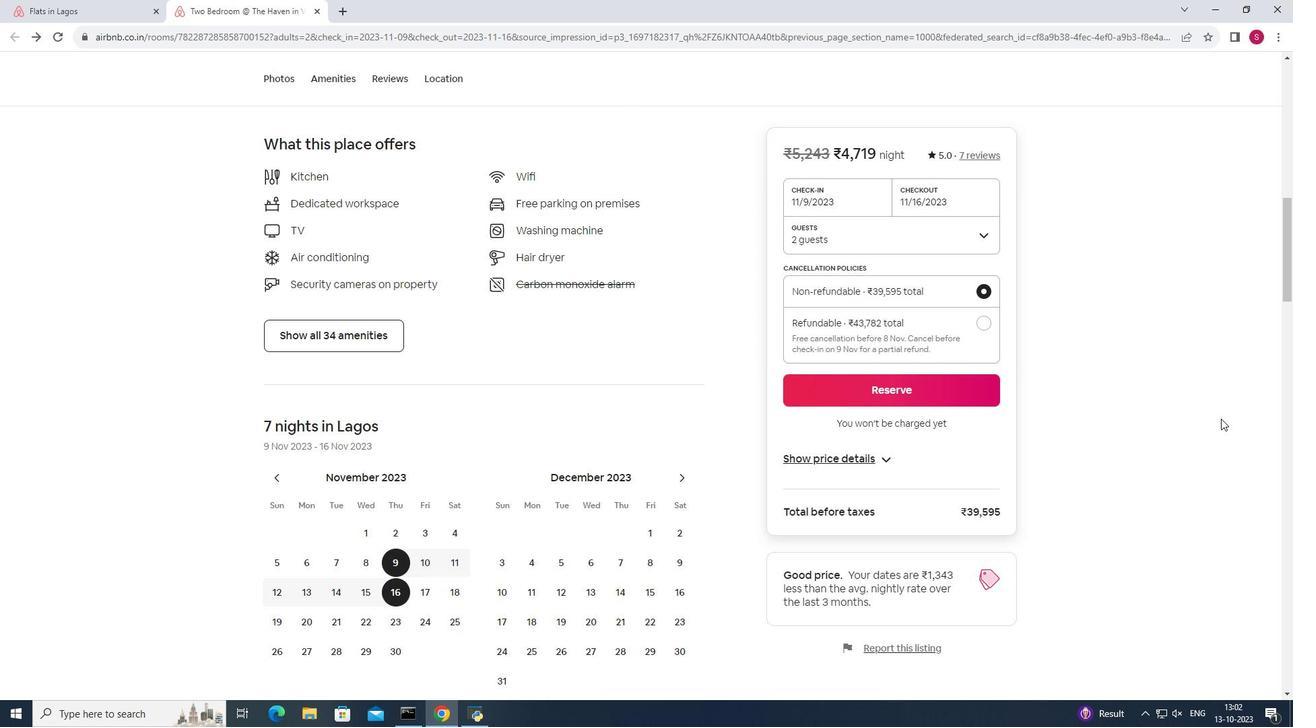 
Action: Mouse scrolled (1221, 418) with delta (0, 0)
Screenshot: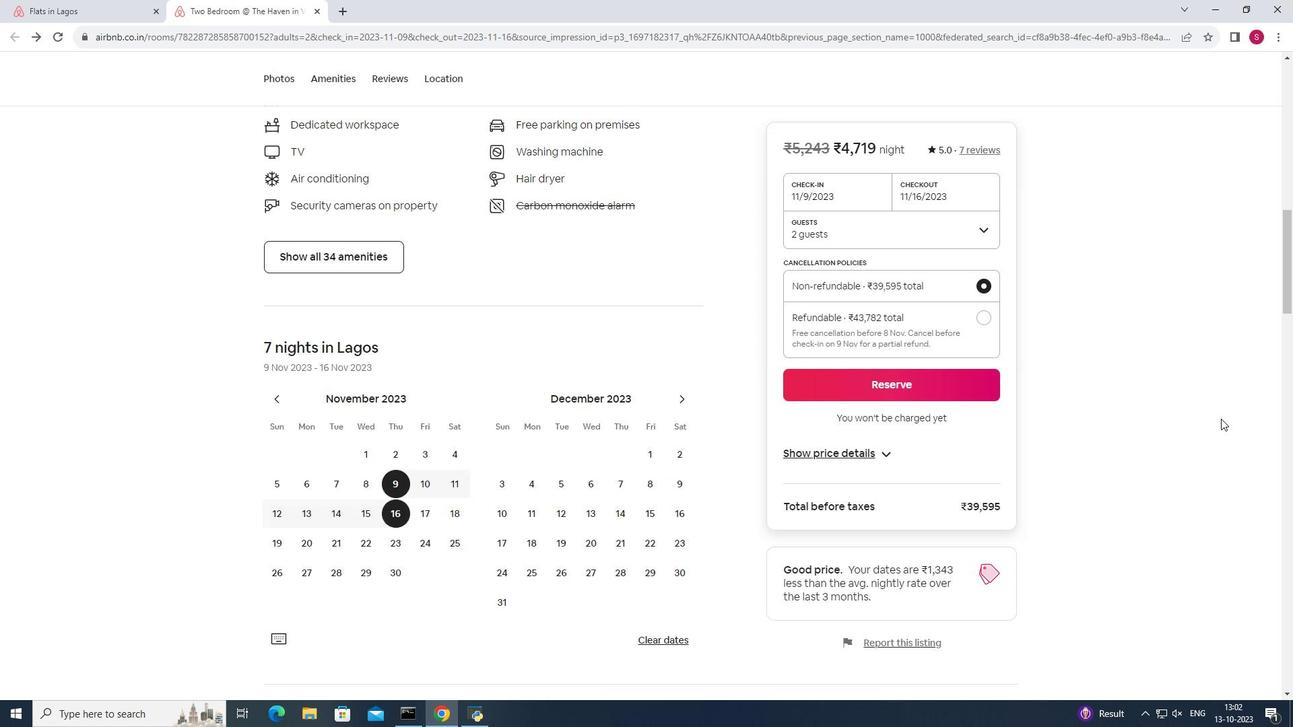 
Action: Mouse scrolled (1221, 418) with delta (0, 0)
Screenshot: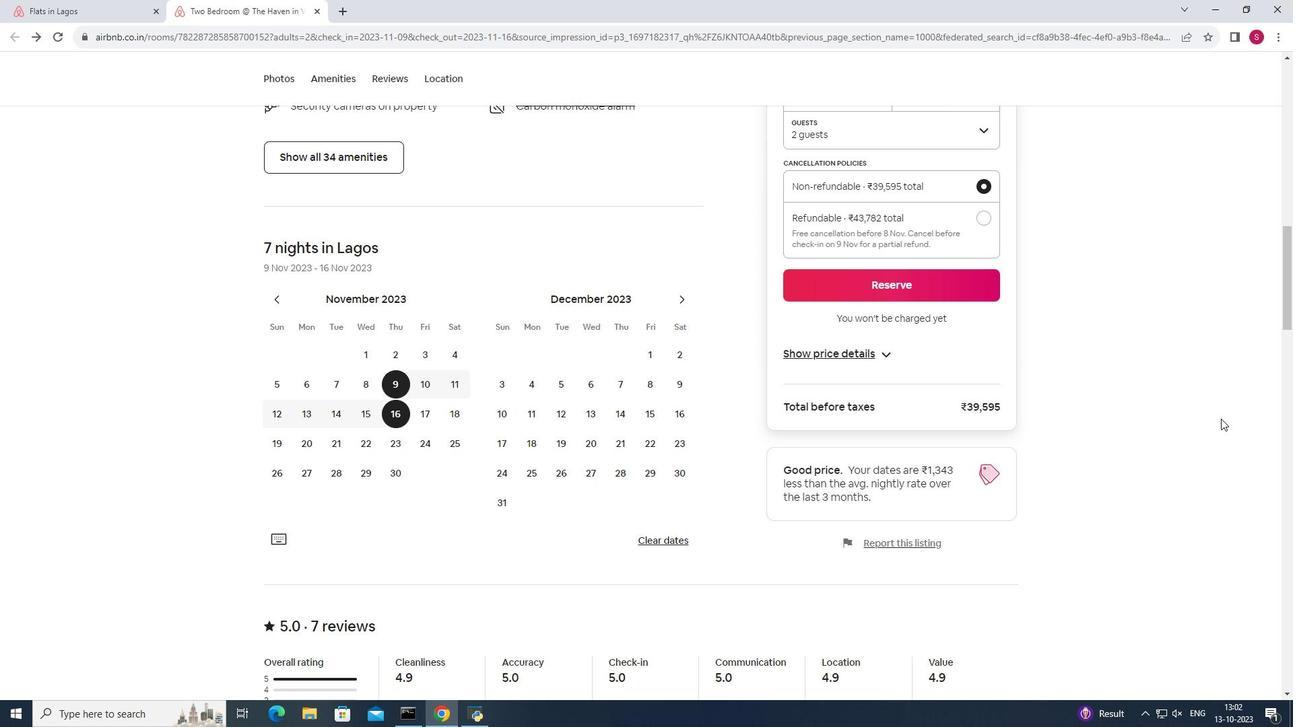 
Action: Mouse scrolled (1221, 418) with delta (0, 0)
Screenshot: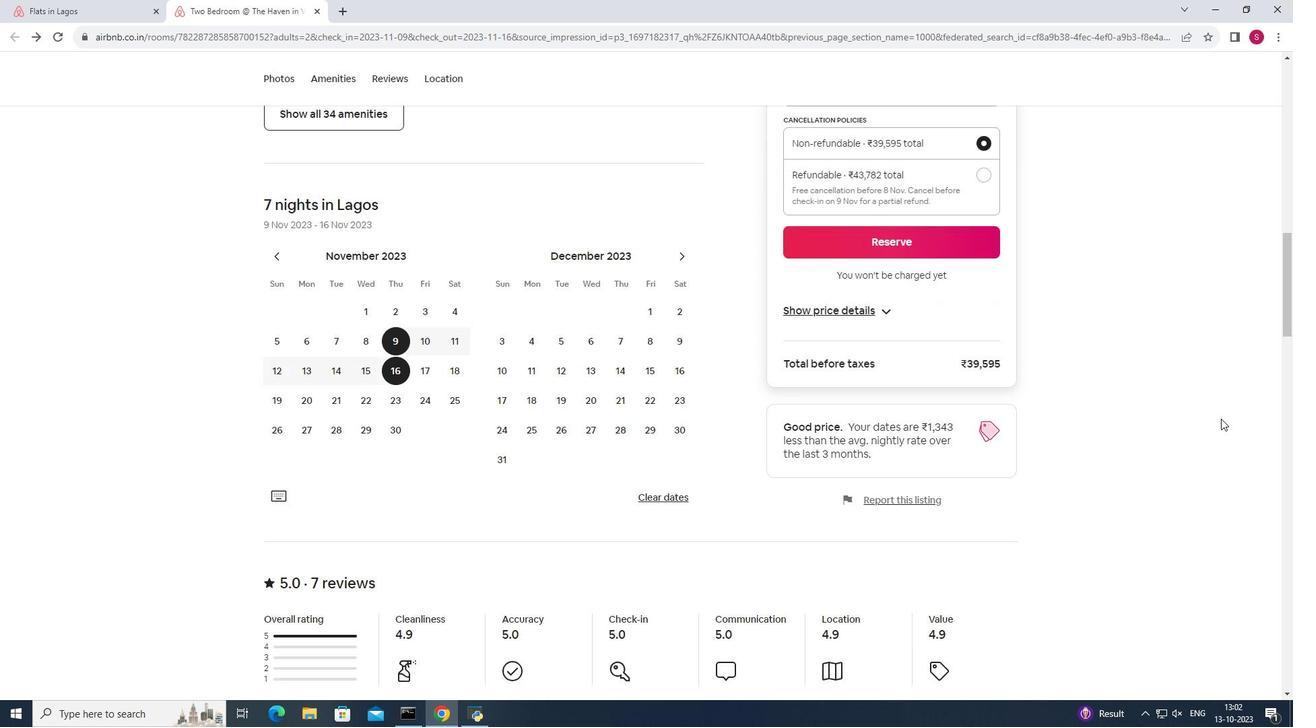 
Action: Mouse scrolled (1221, 418) with delta (0, 0)
Screenshot: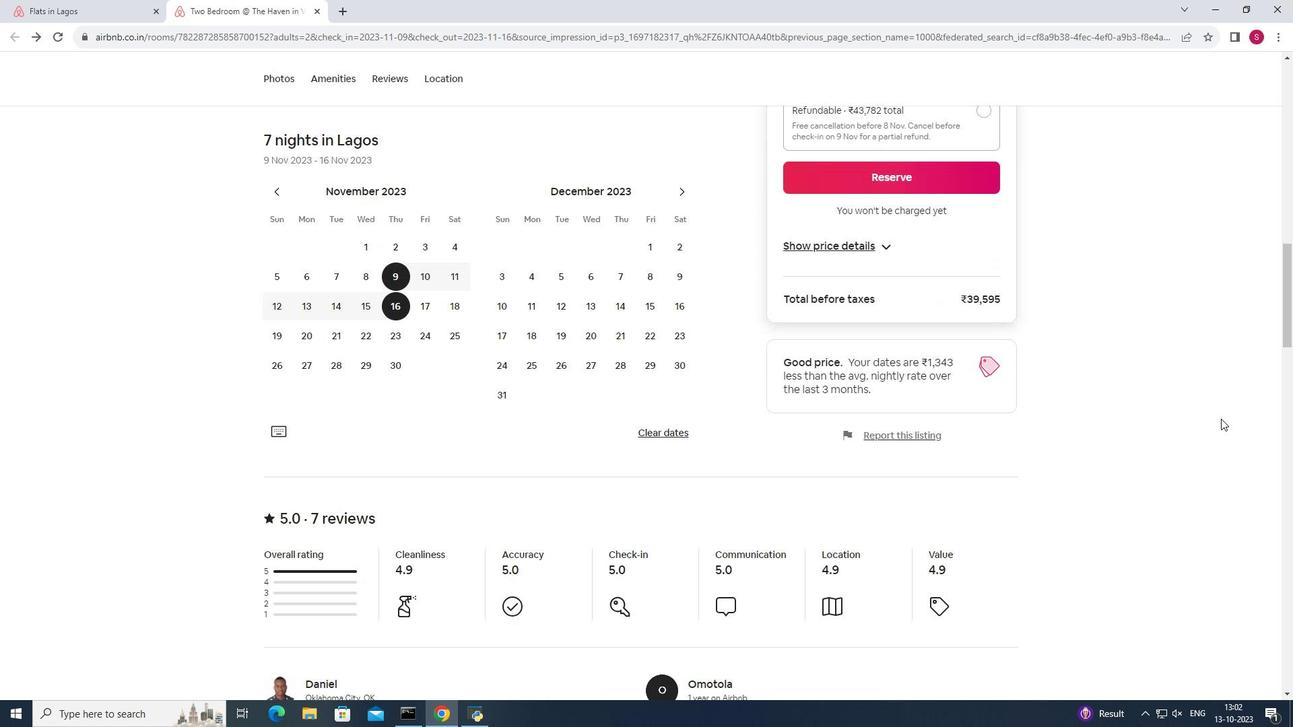 
Action: Mouse scrolled (1221, 418) with delta (0, 0)
Screenshot: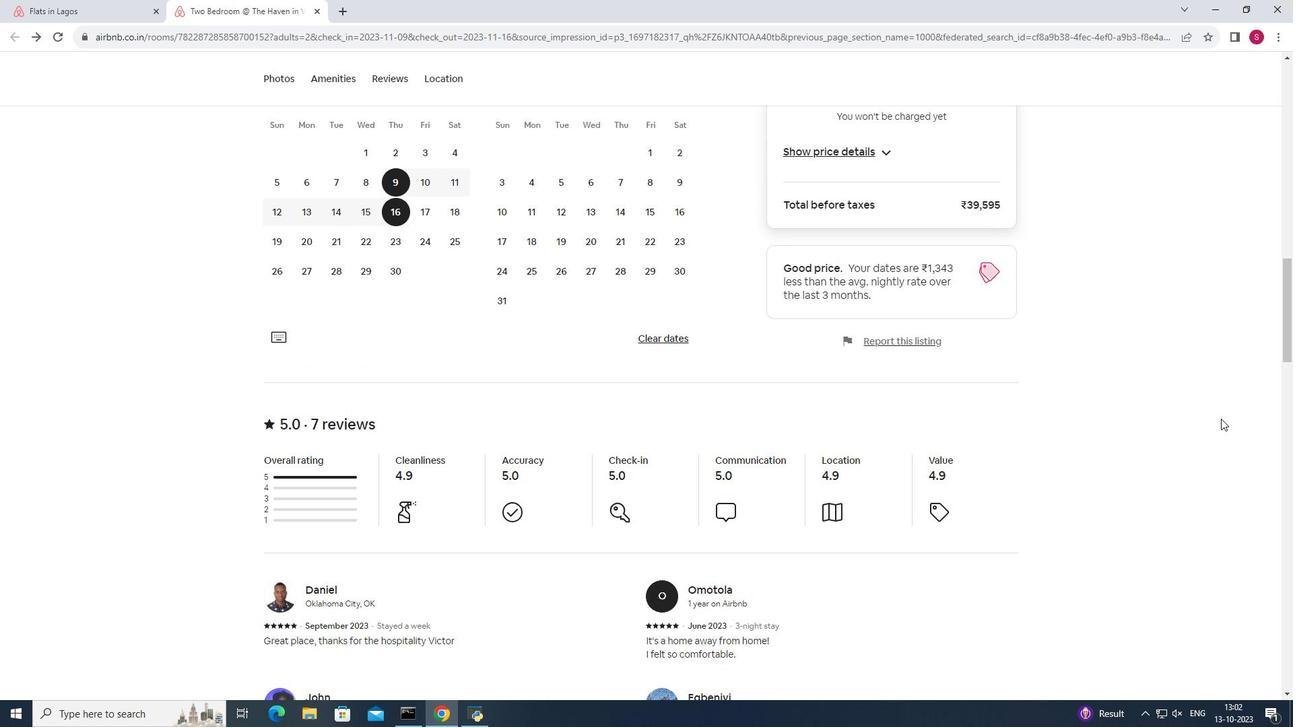 
Action: Mouse scrolled (1221, 418) with delta (0, 0)
Screenshot: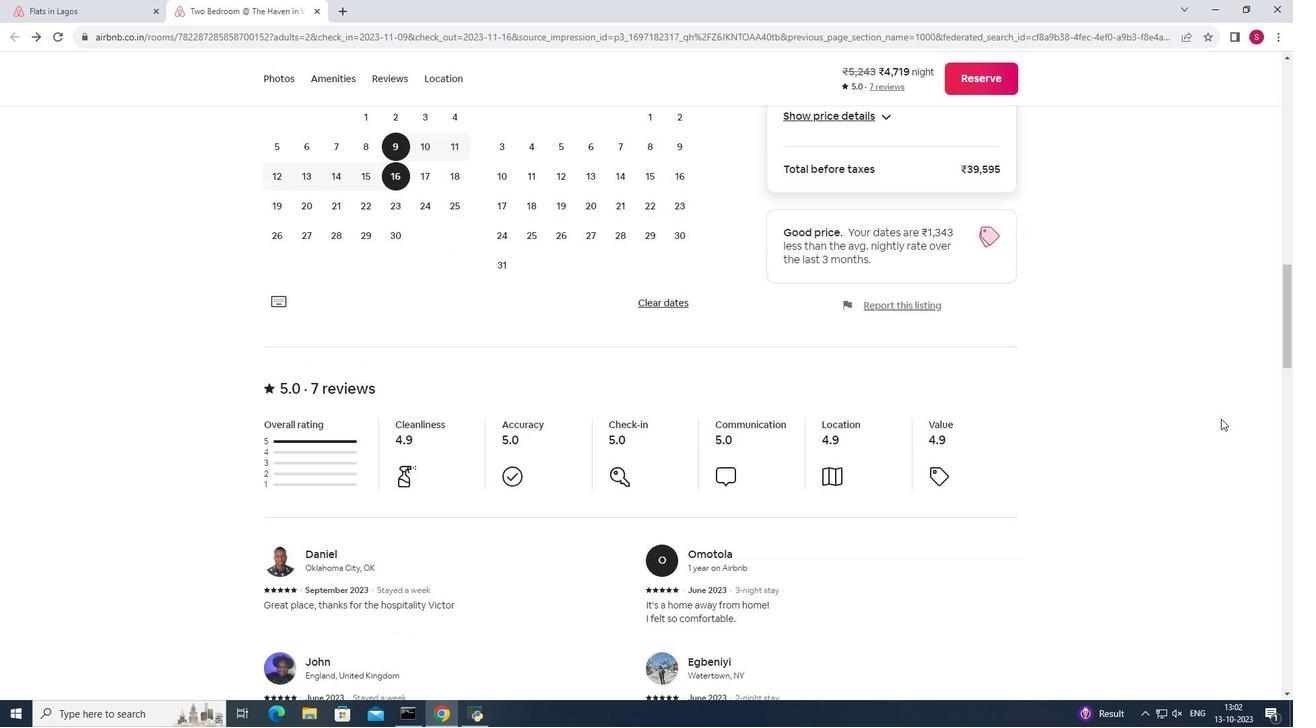 
Action: Mouse scrolled (1221, 418) with delta (0, 0)
Screenshot: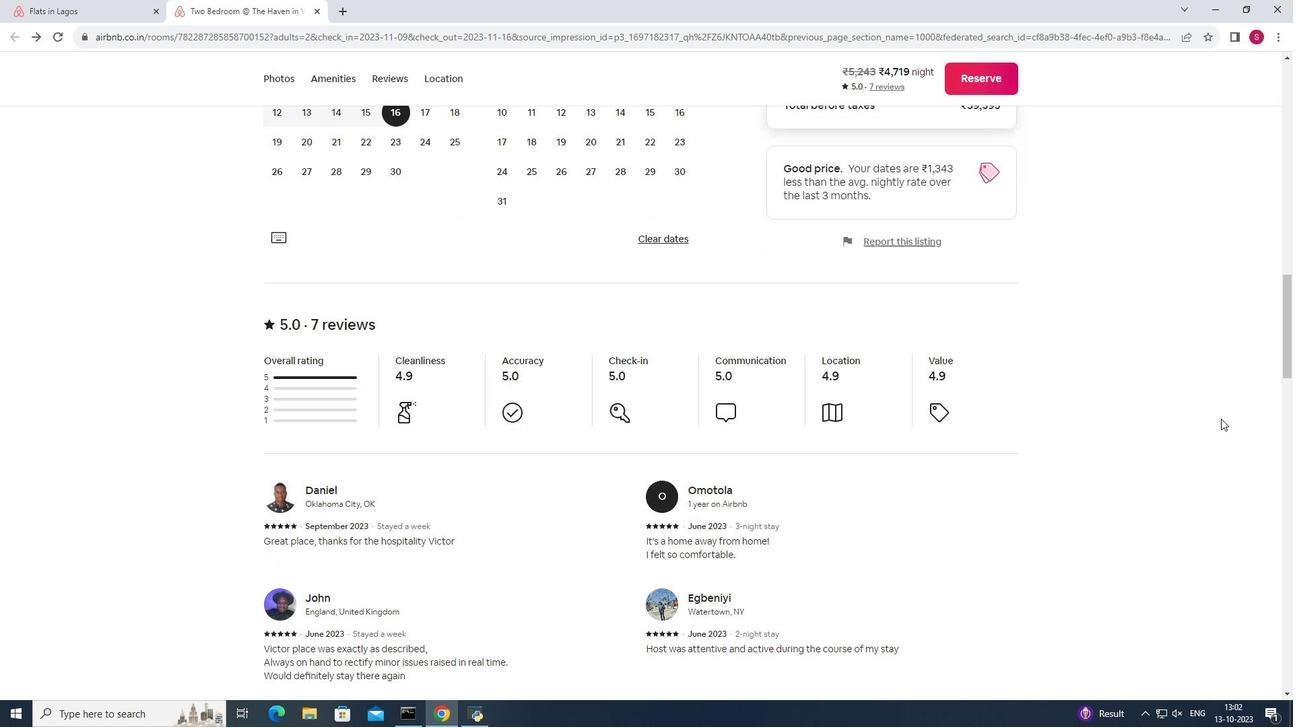 
Action: Mouse scrolled (1221, 418) with delta (0, 0)
Screenshot: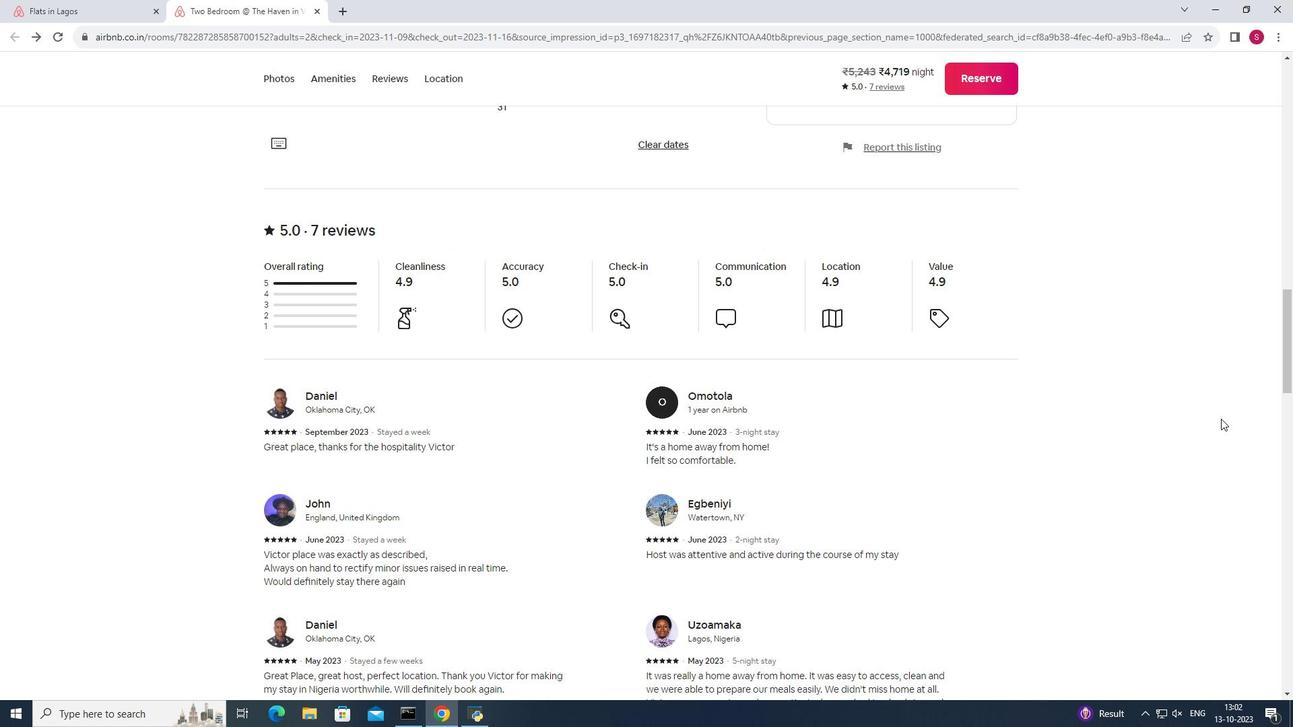 
Action: Mouse scrolled (1221, 418) with delta (0, 0)
Screenshot: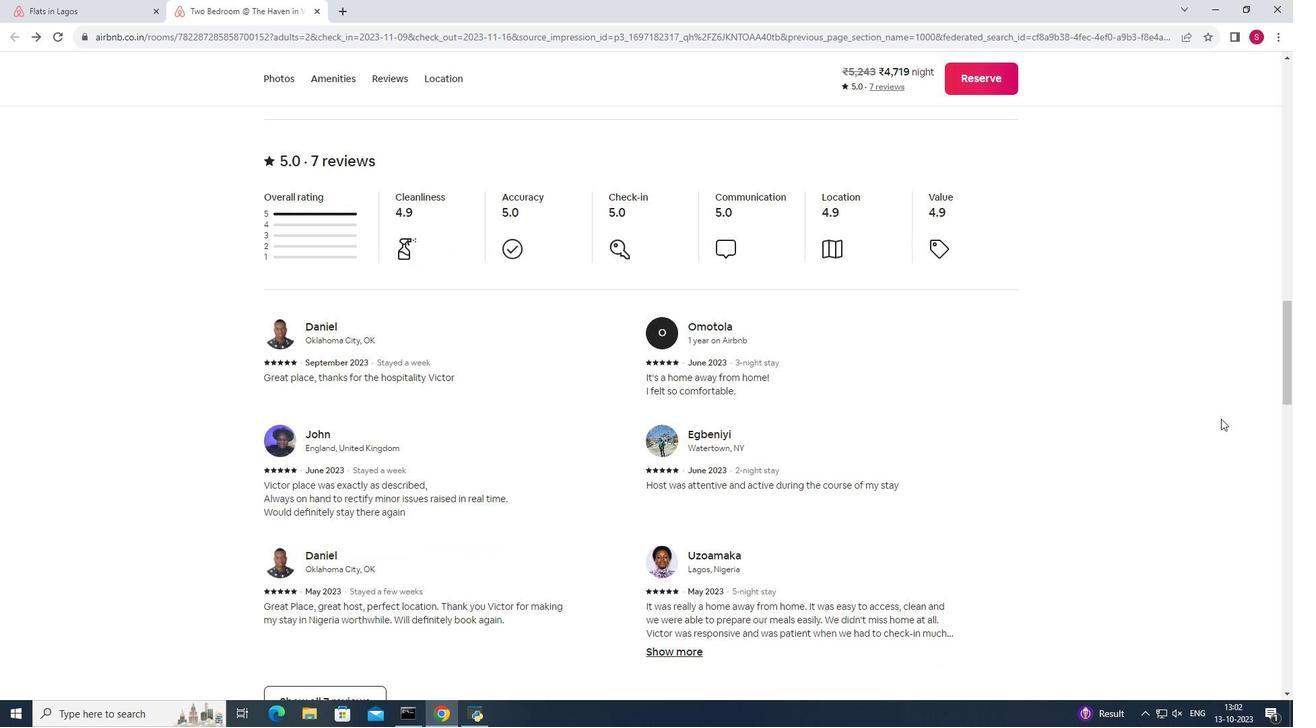 
Action: Mouse scrolled (1221, 418) with delta (0, 0)
Screenshot: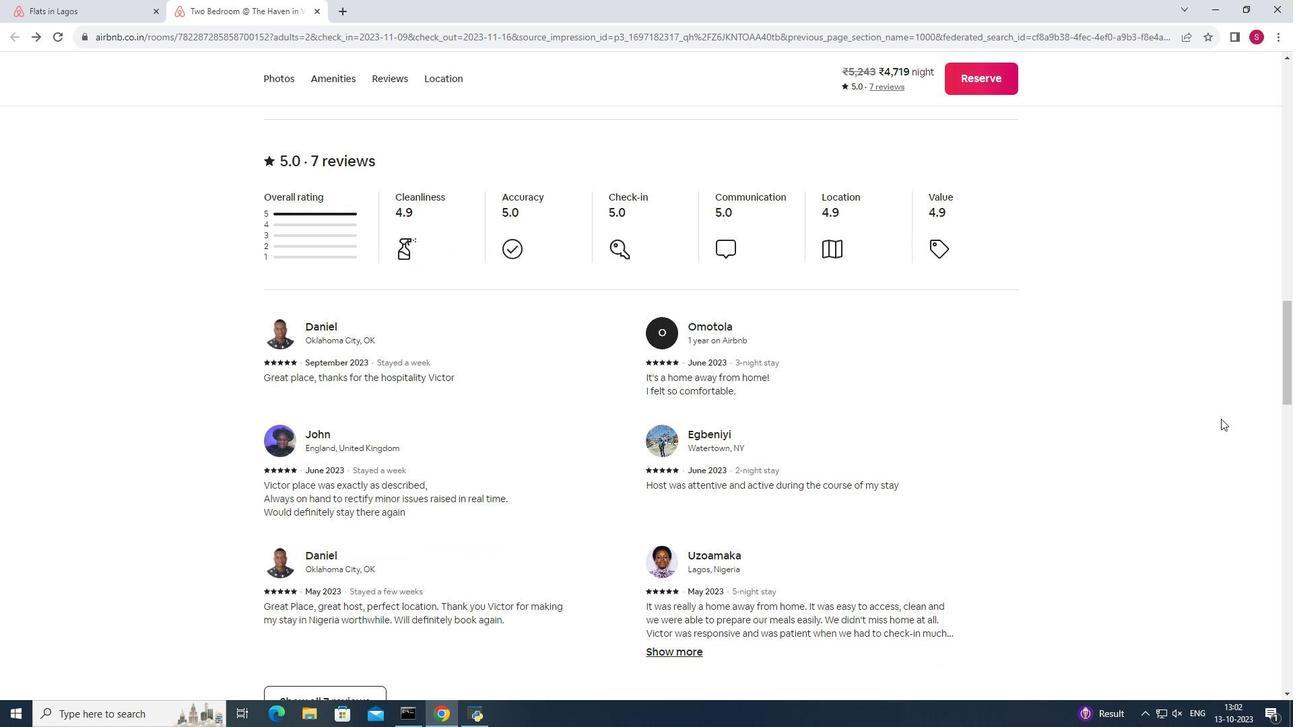 
Action: Mouse scrolled (1221, 418) with delta (0, 0)
Screenshot: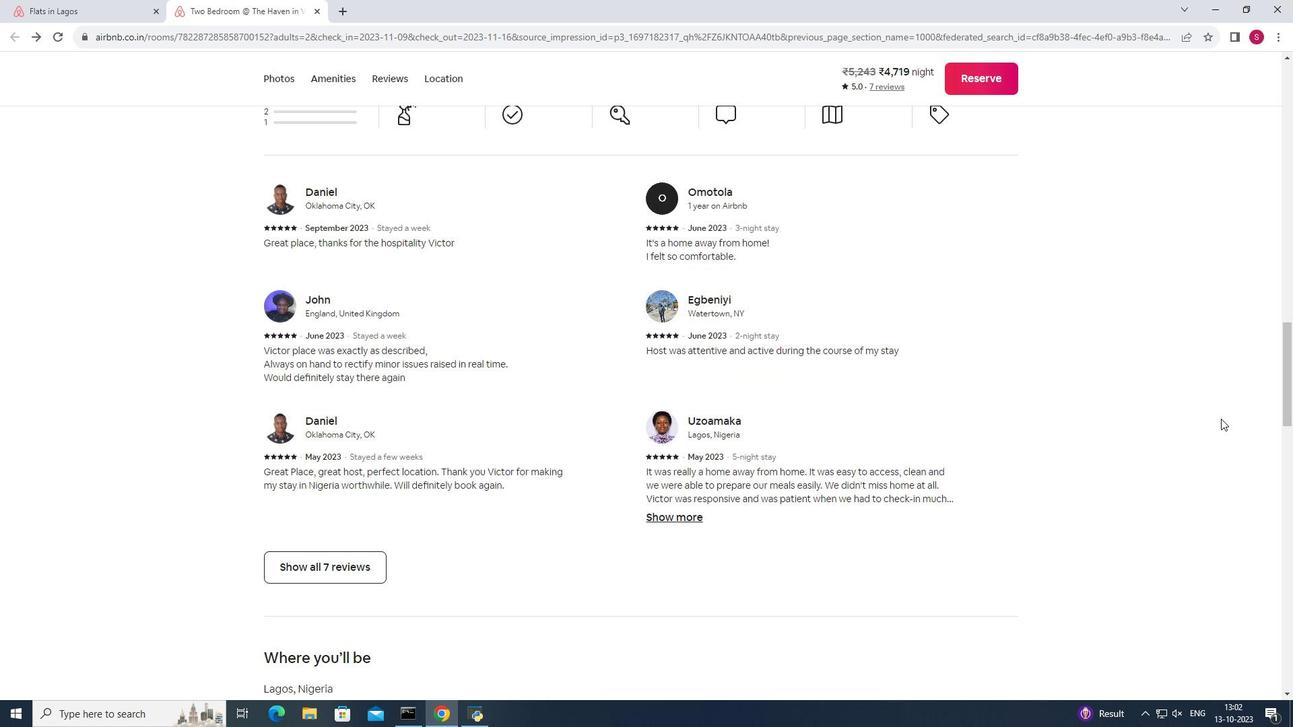 
Action: Mouse moved to (360, 511)
Screenshot: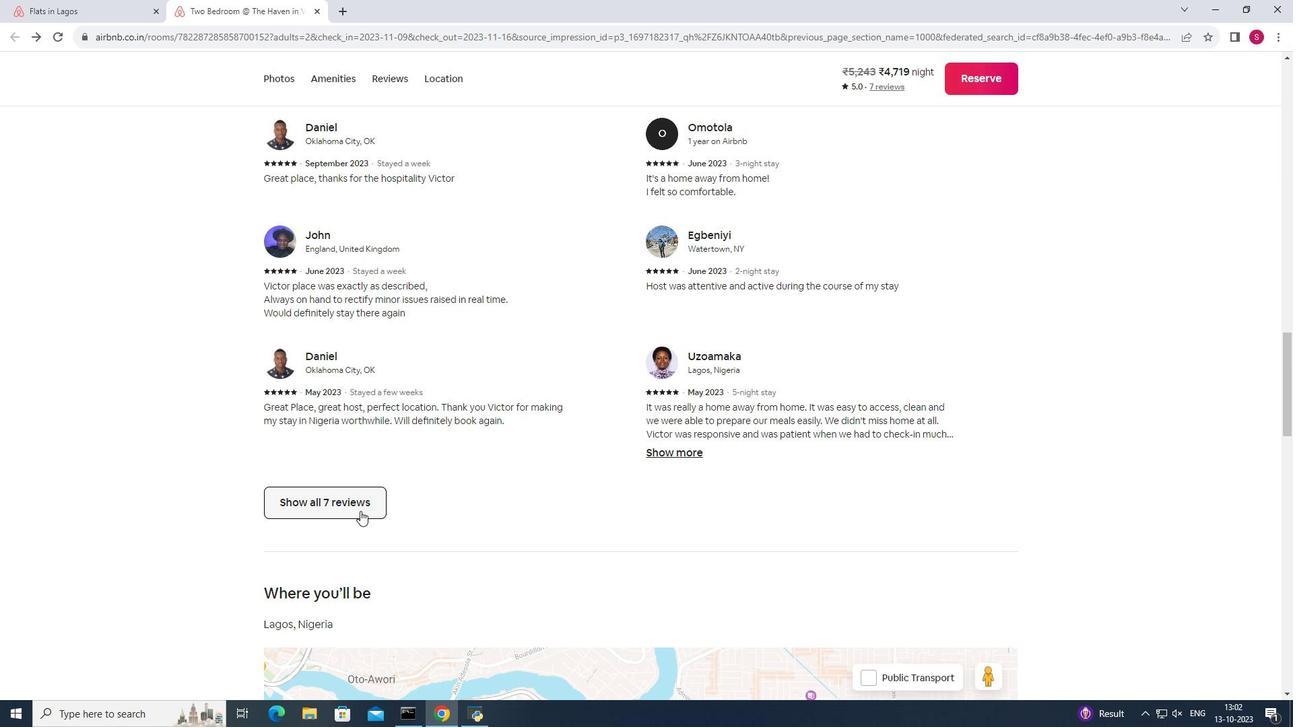 
Action: Mouse pressed left at (360, 511)
Screenshot: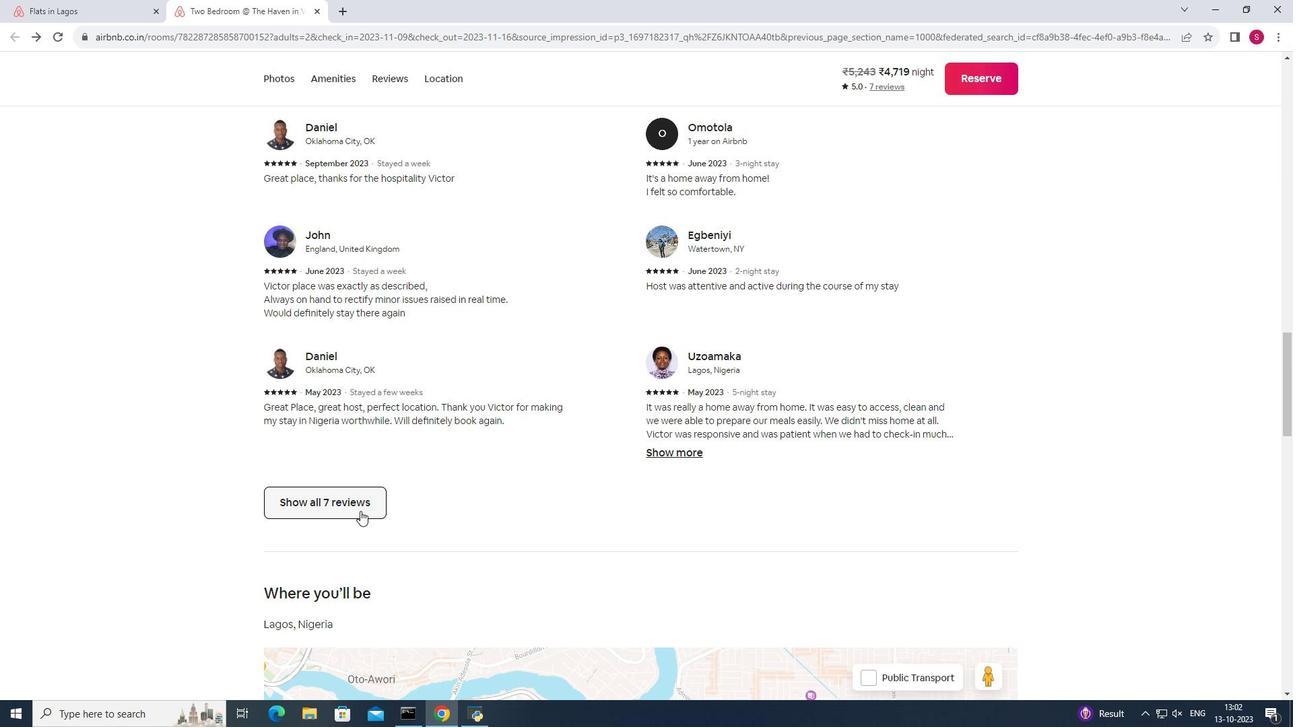
Action: Mouse moved to (904, 462)
Screenshot: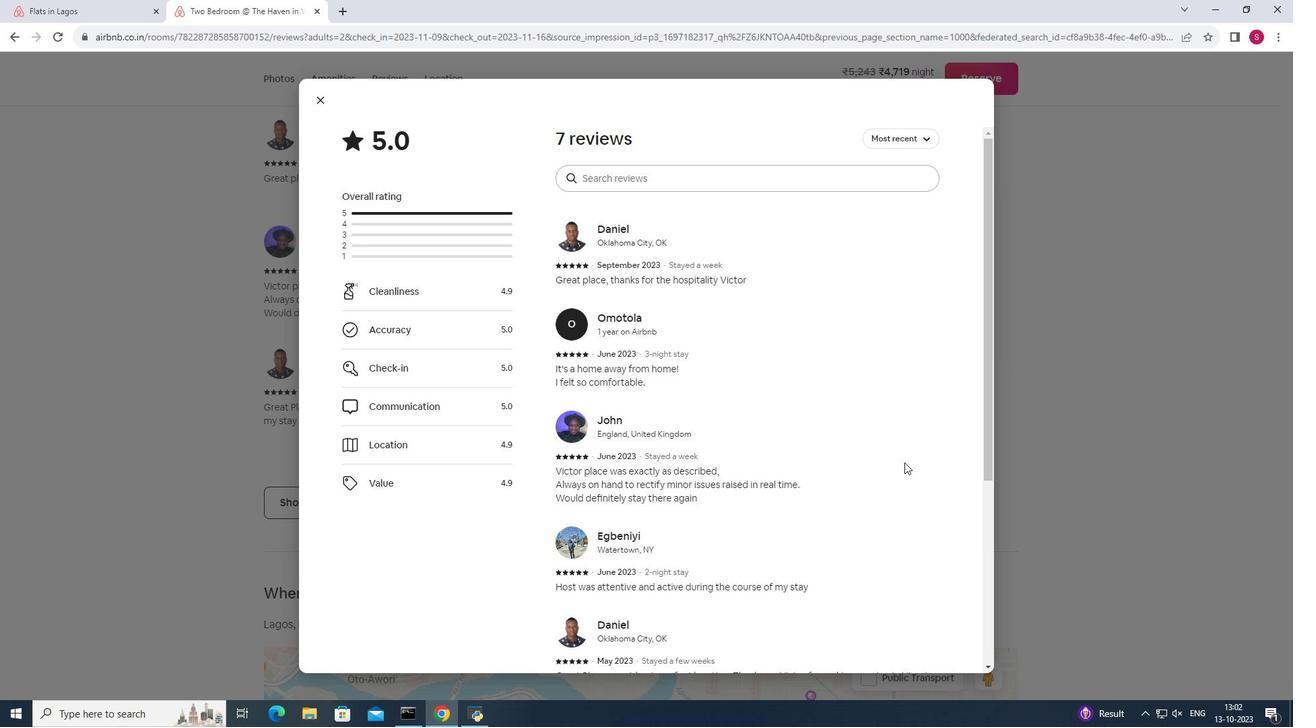 
Action: Mouse scrolled (904, 462) with delta (0, 0)
Screenshot: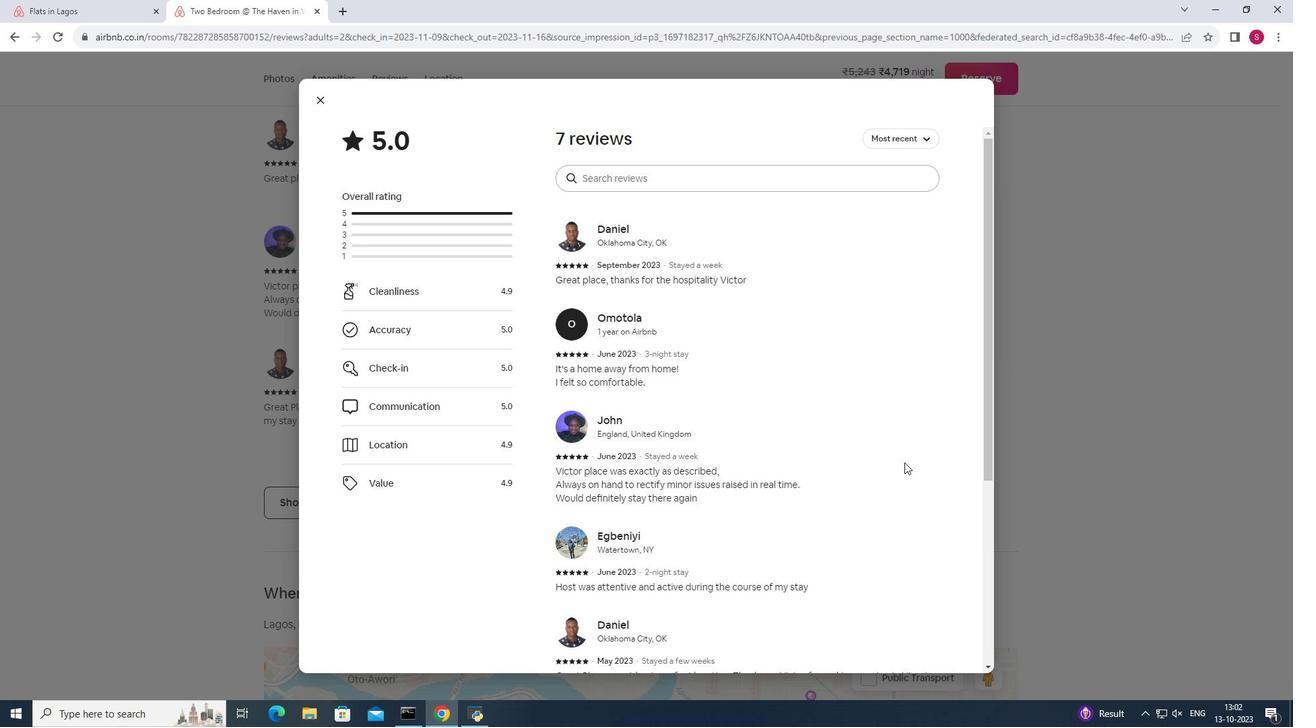 
Action: Mouse scrolled (904, 462) with delta (0, 0)
Screenshot: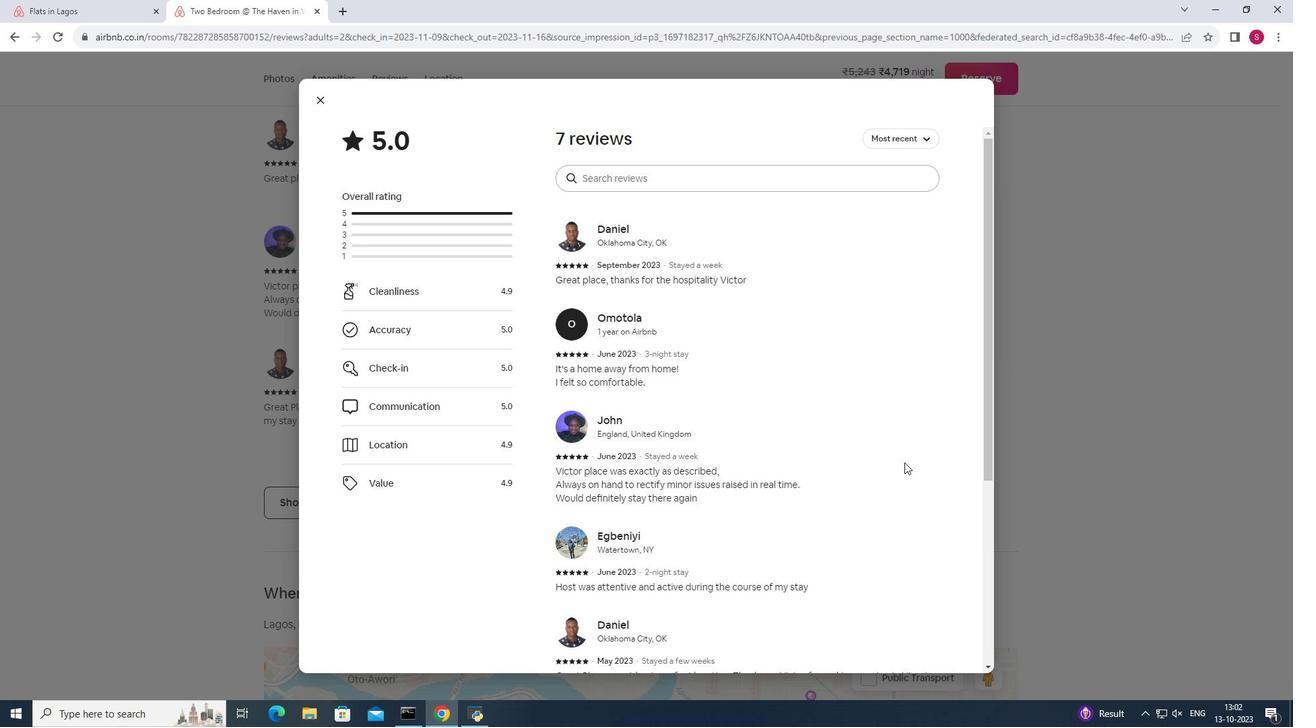 
Action: Mouse scrolled (904, 462) with delta (0, 0)
Screenshot: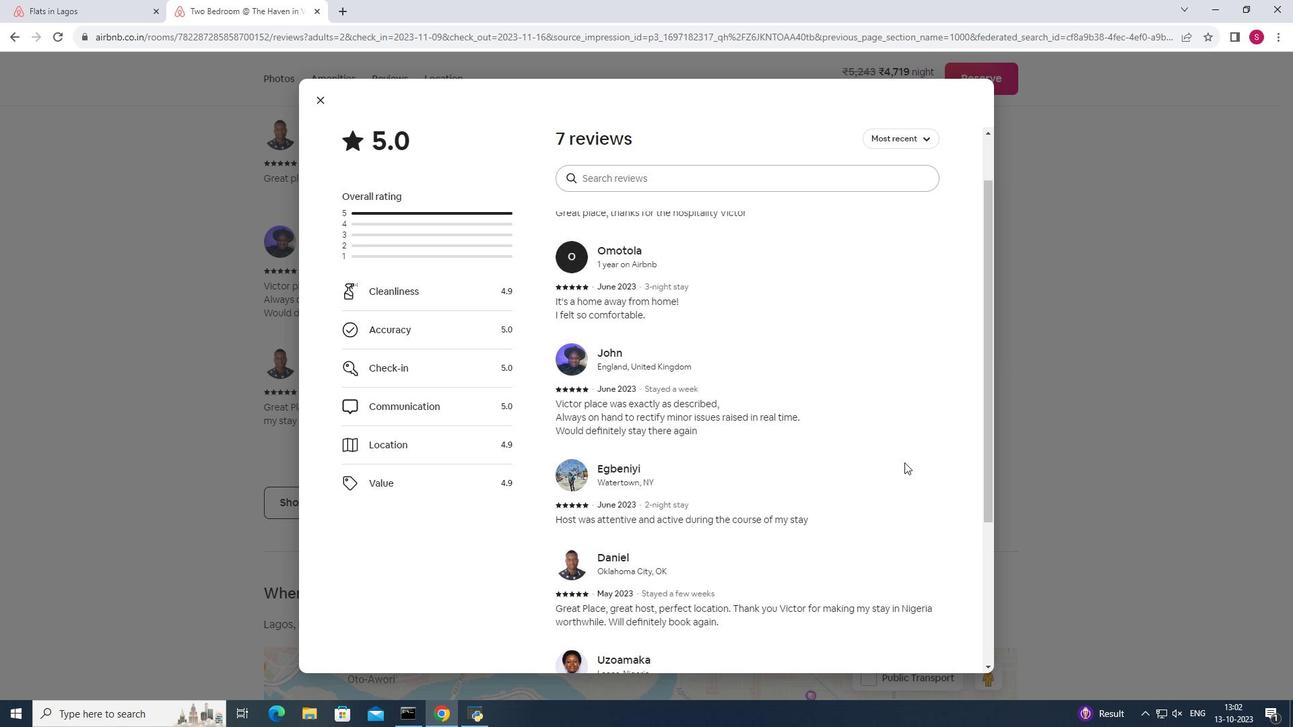 
Action: Mouse scrolled (904, 462) with delta (0, 0)
Screenshot: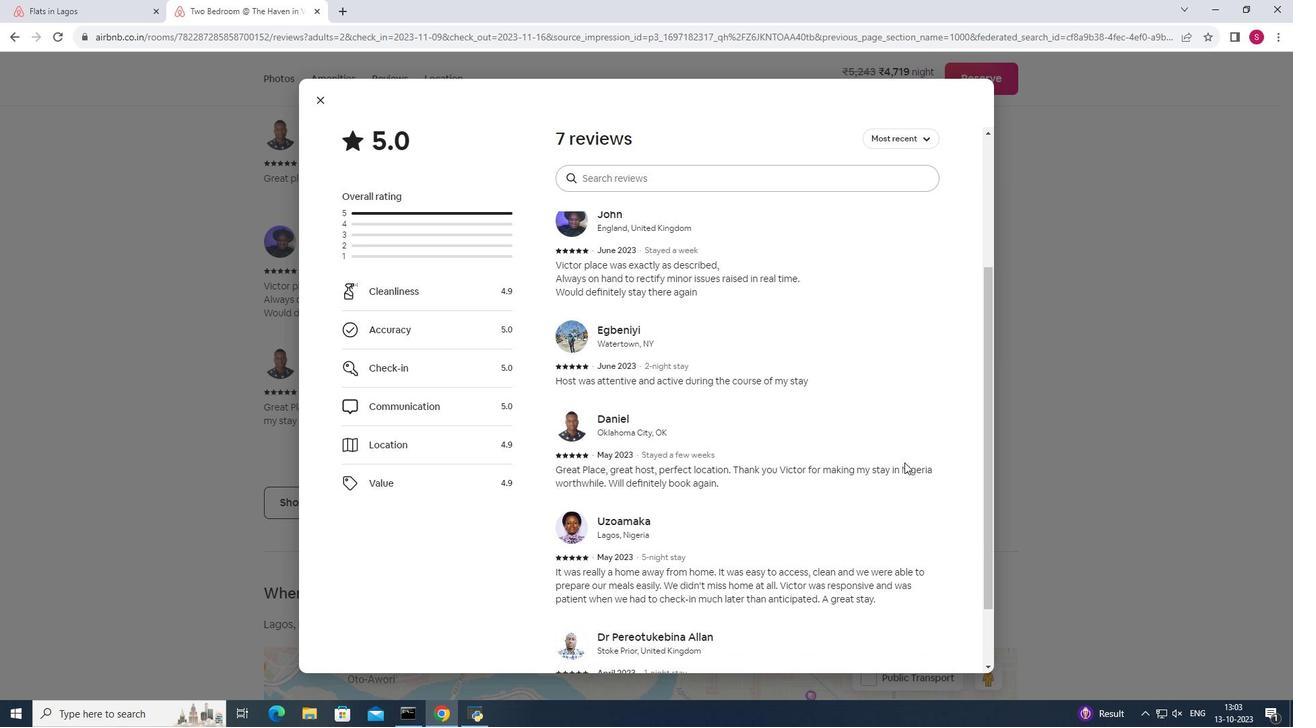 
Action: Mouse scrolled (904, 462) with delta (0, 0)
Screenshot: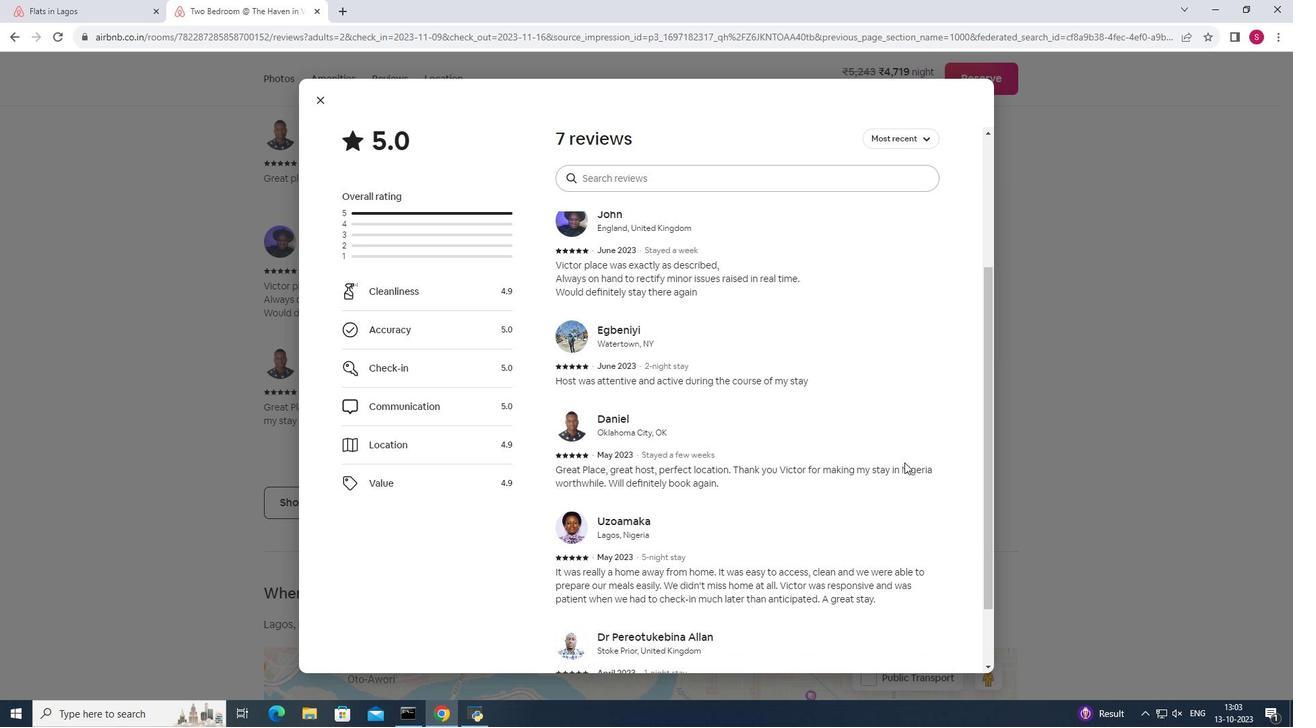 
Action: Mouse scrolled (904, 462) with delta (0, 0)
Screenshot: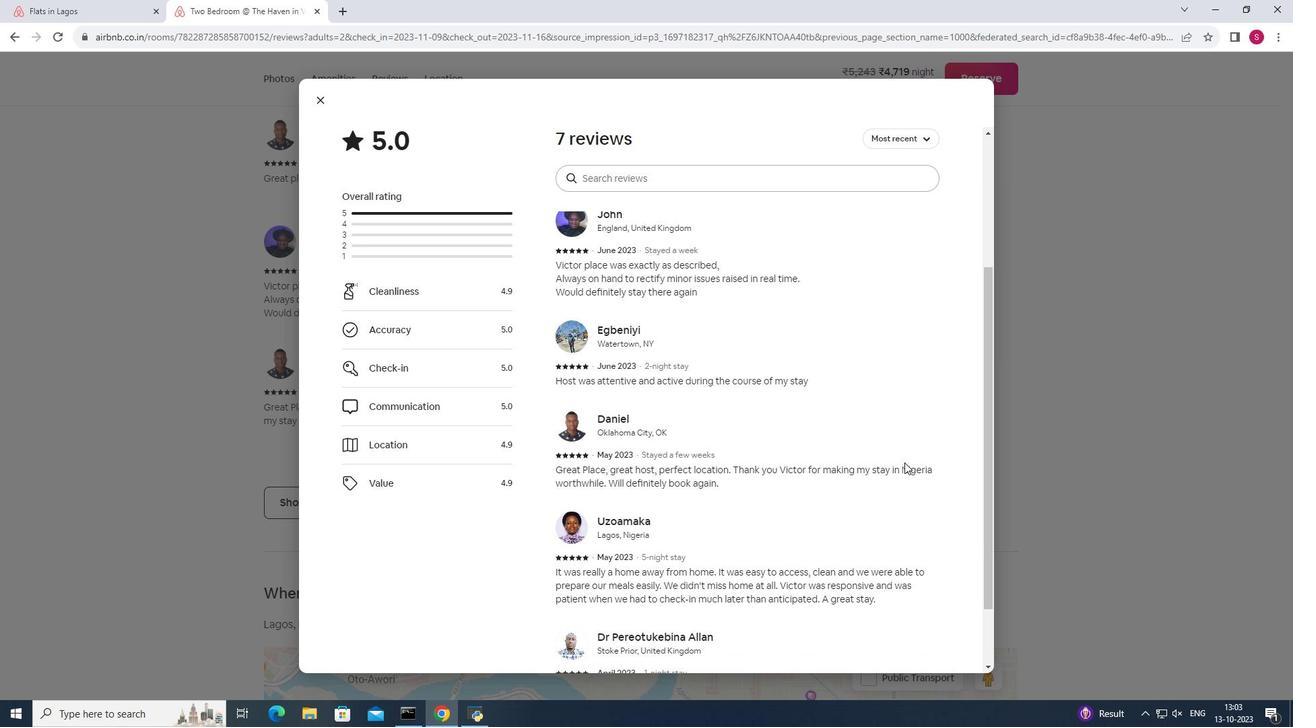
Action: Mouse scrolled (904, 462) with delta (0, 0)
Screenshot: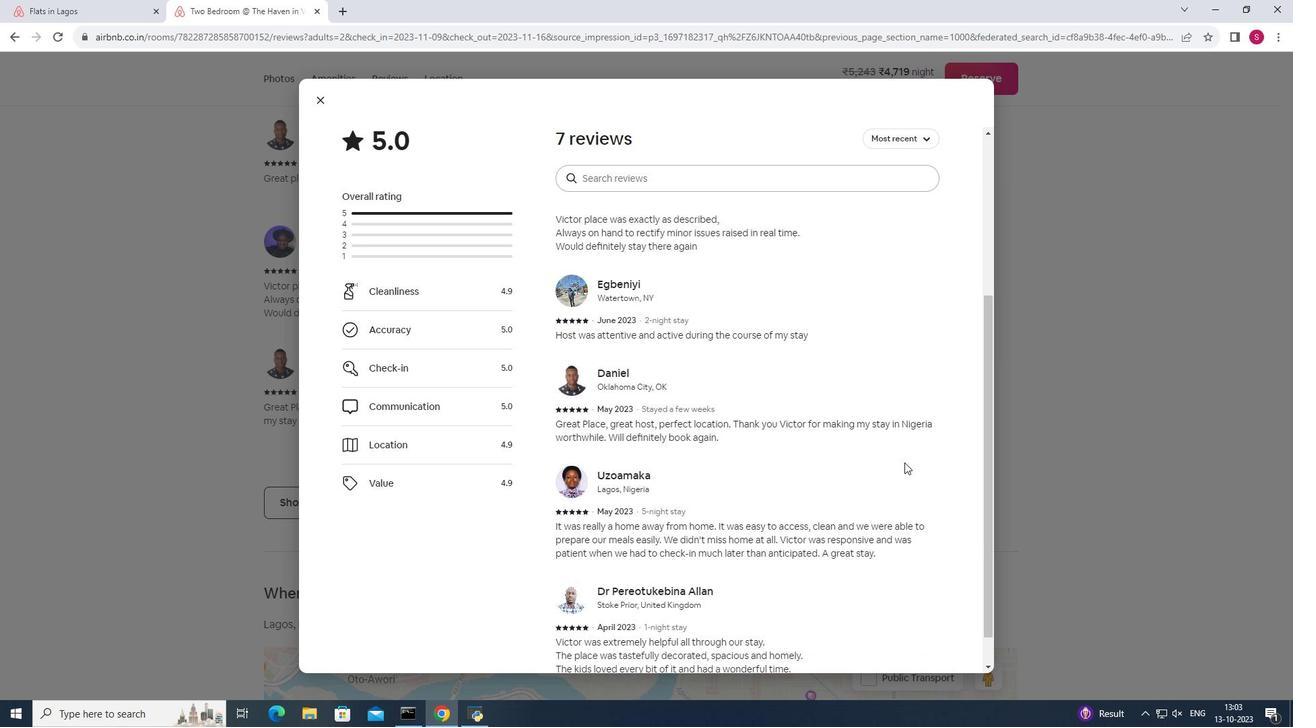 
Action: Mouse moved to (319, 103)
Screenshot: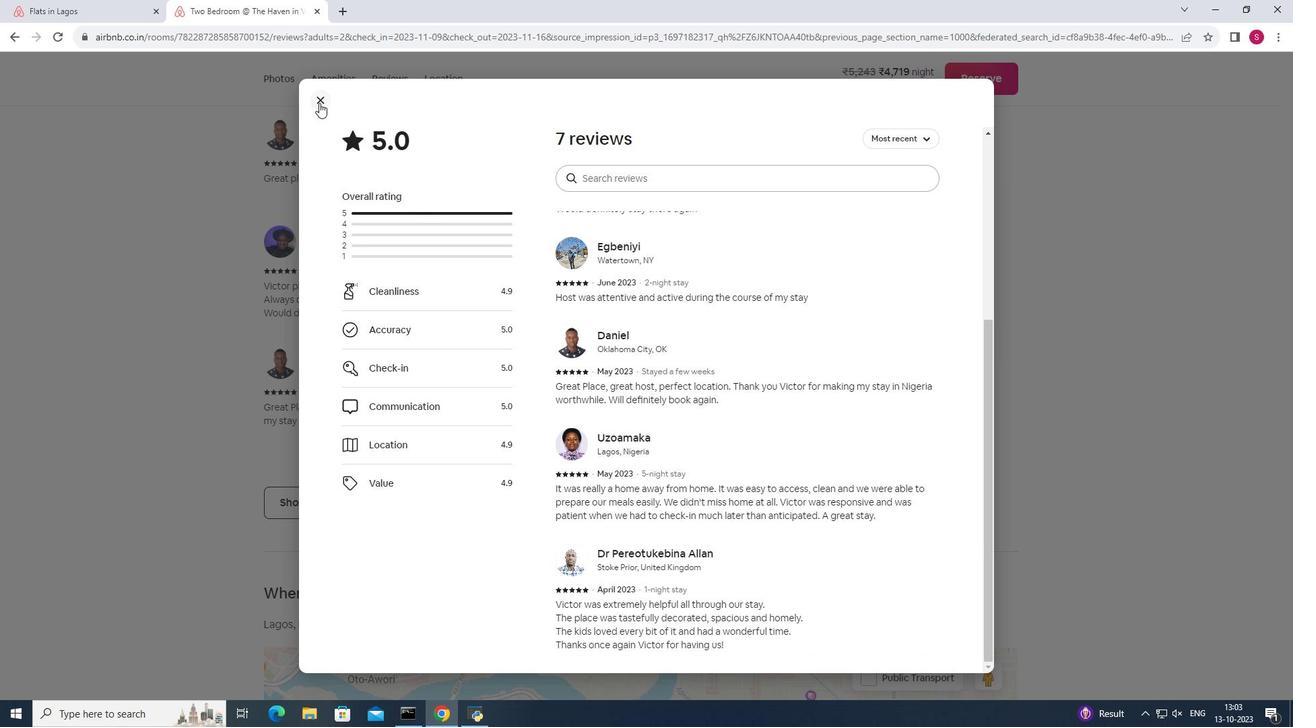 
Action: Mouse pressed left at (319, 103)
Screenshot: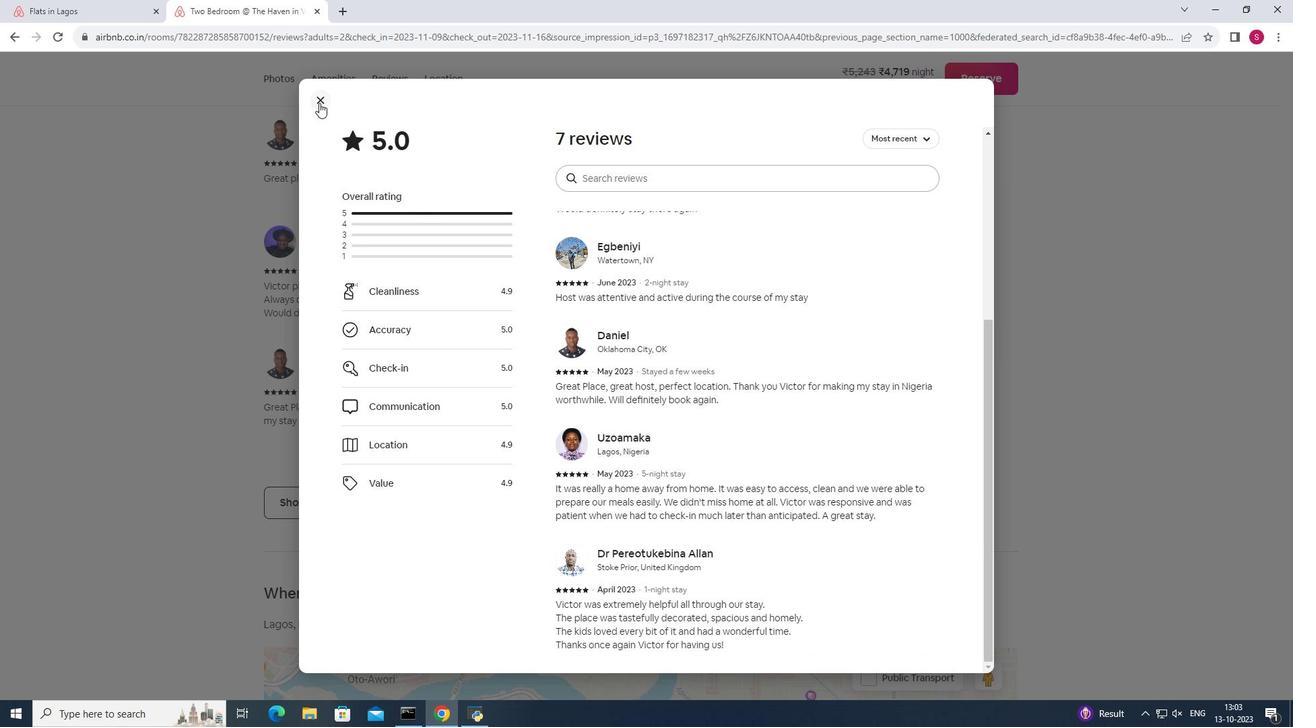 
Action: Mouse moved to (1156, 353)
Screenshot: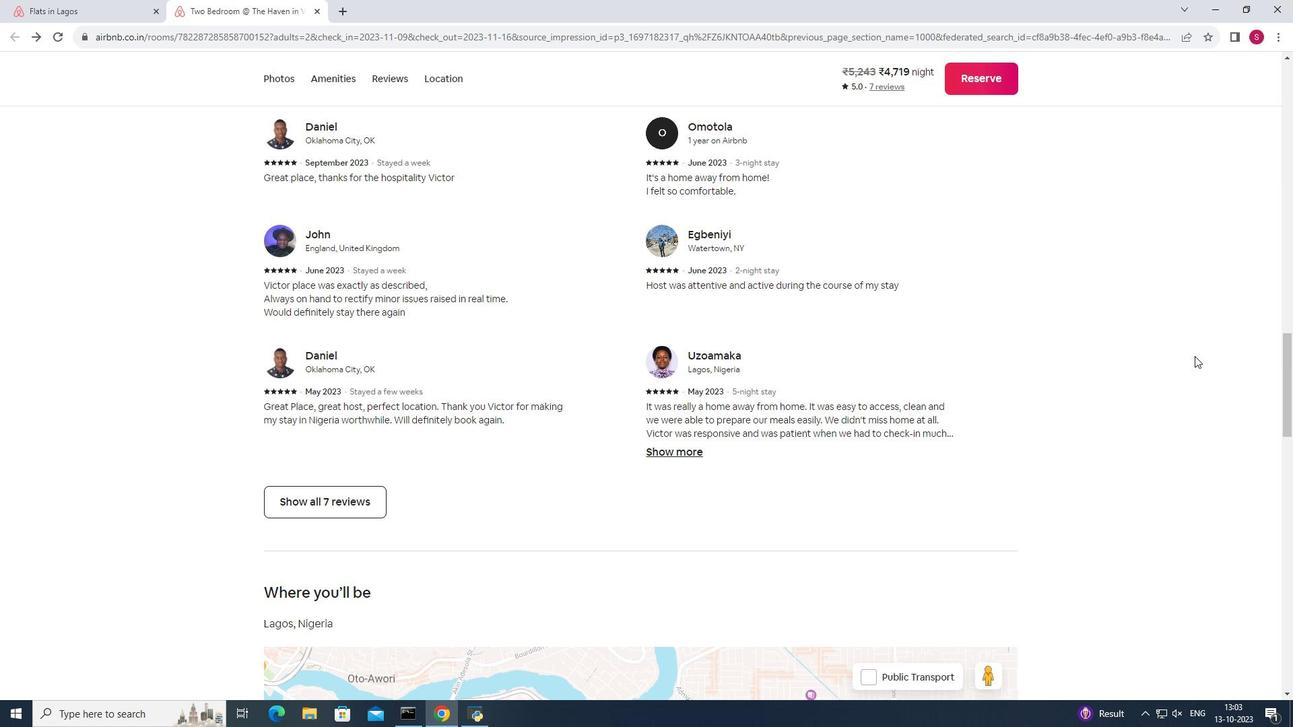 
Action: Mouse scrolled (1156, 352) with delta (0, 0)
Screenshot: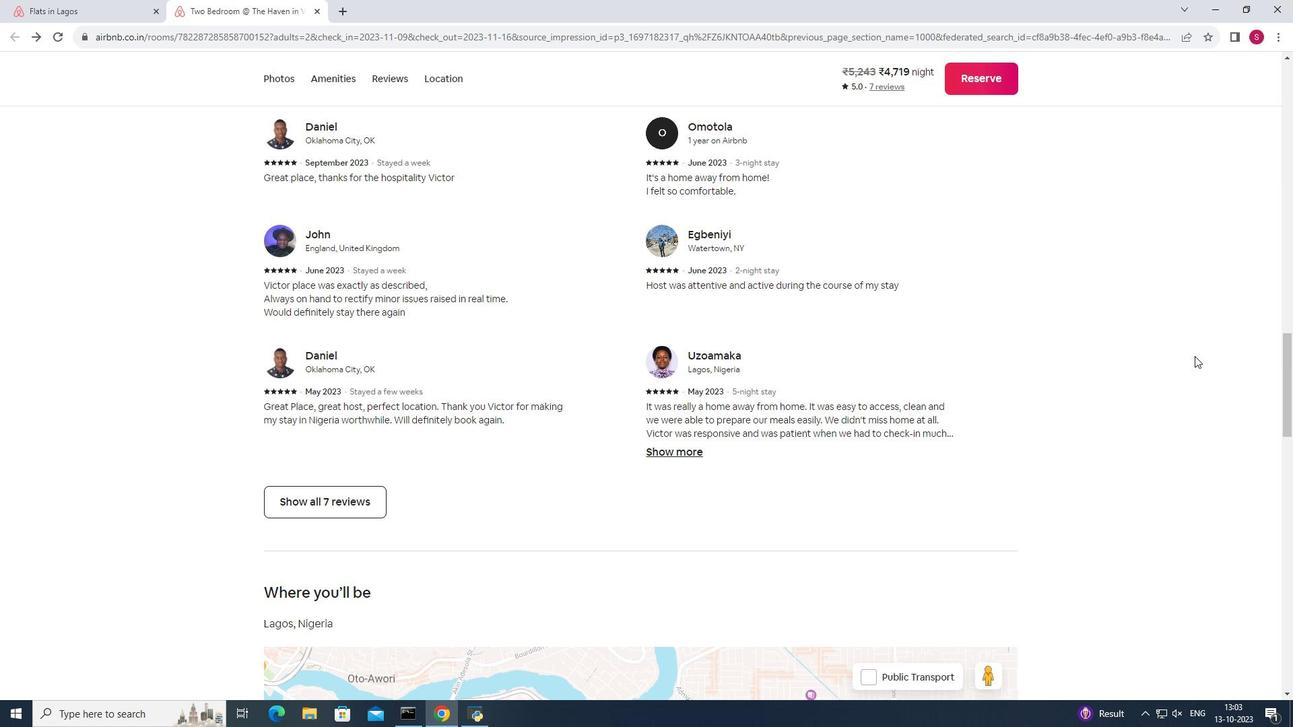 
Action: Mouse moved to (1167, 355)
Screenshot: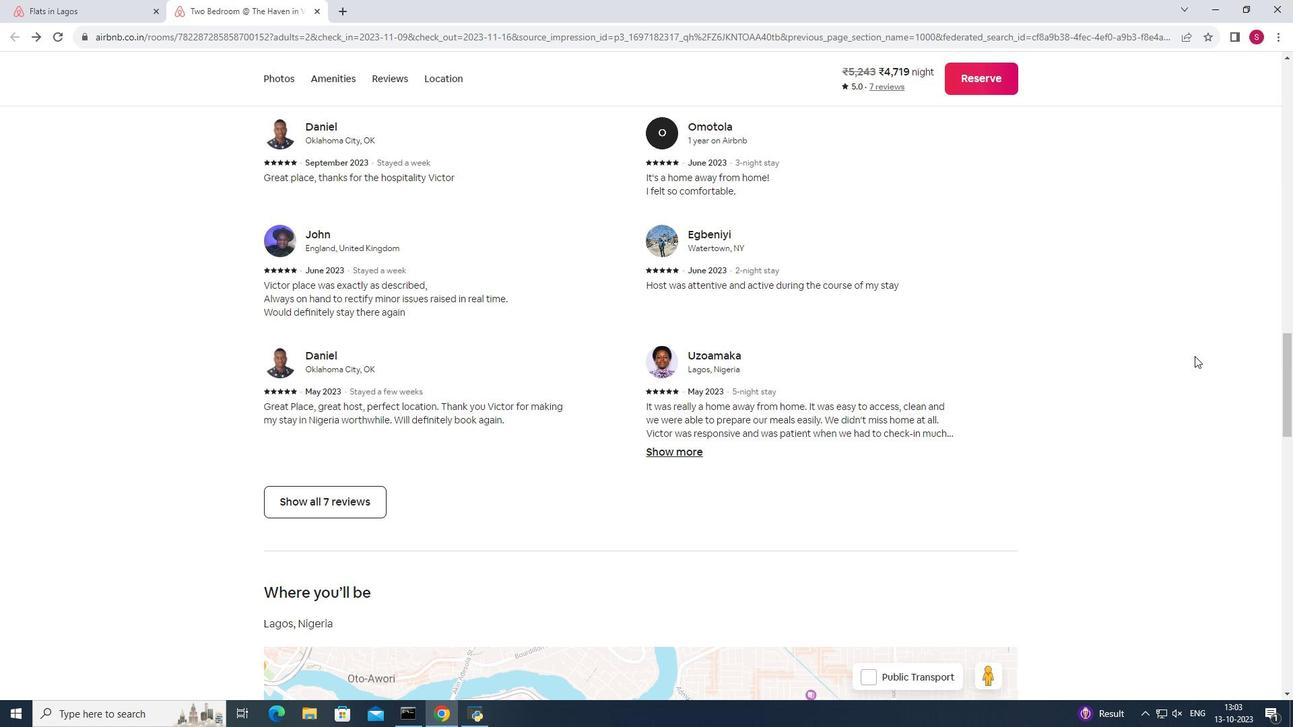 
Action: Mouse scrolled (1167, 354) with delta (0, 0)
Screenshot: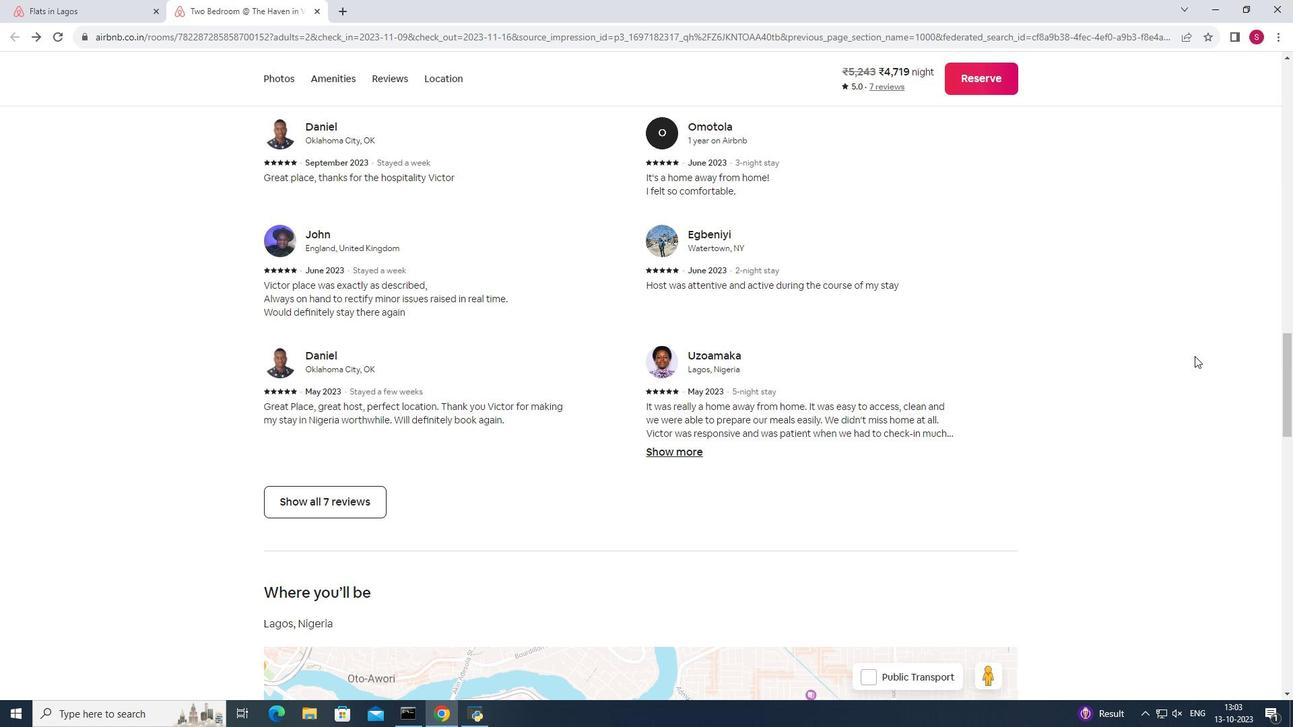 
Action: Mouse moved to (1176, 356)
Screenshot: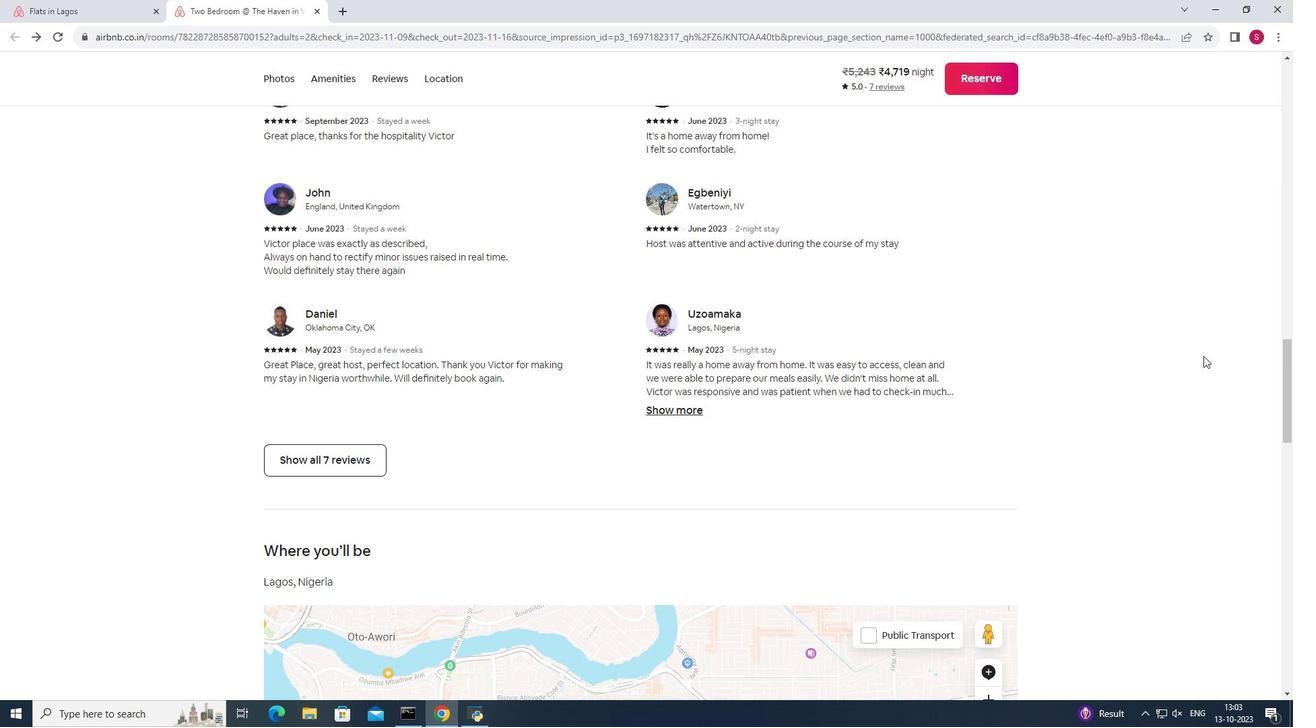
Action: Mouse scrolled (1176, 355) with delta (0, 0)
Screenshot: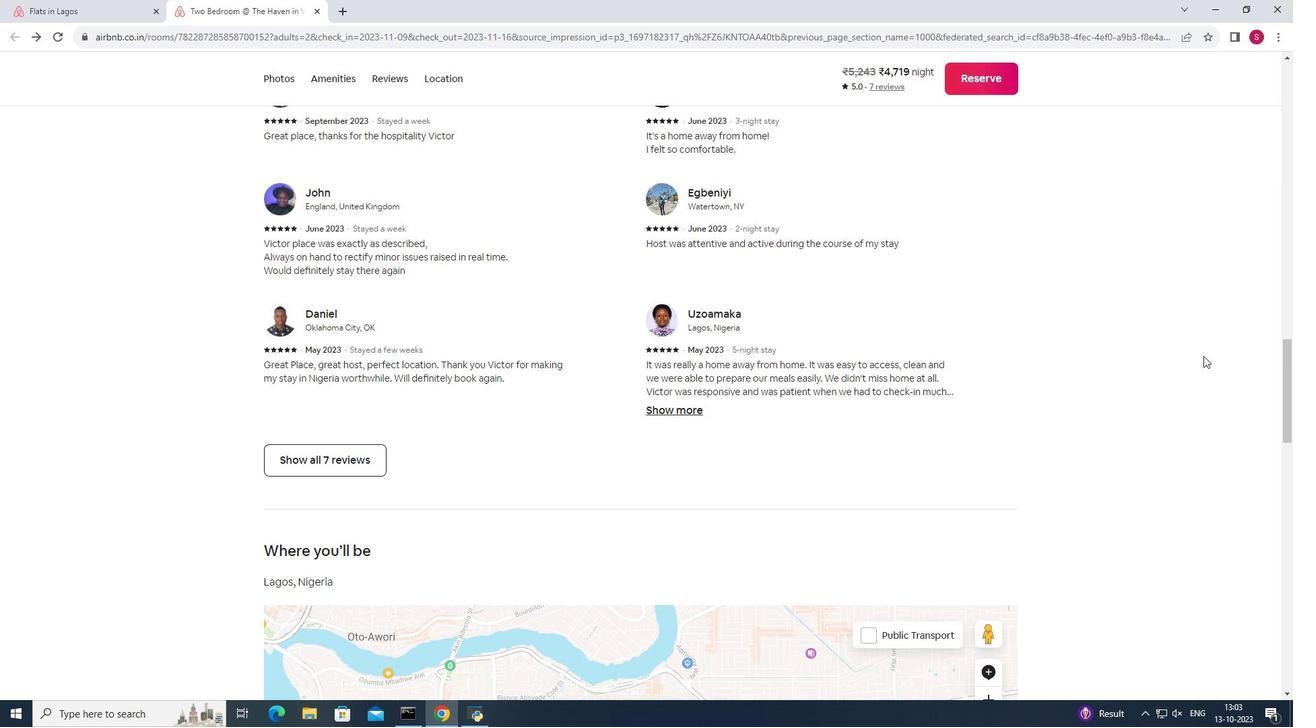 
Action: Mouse moved to (1190, 356)
Screenshot: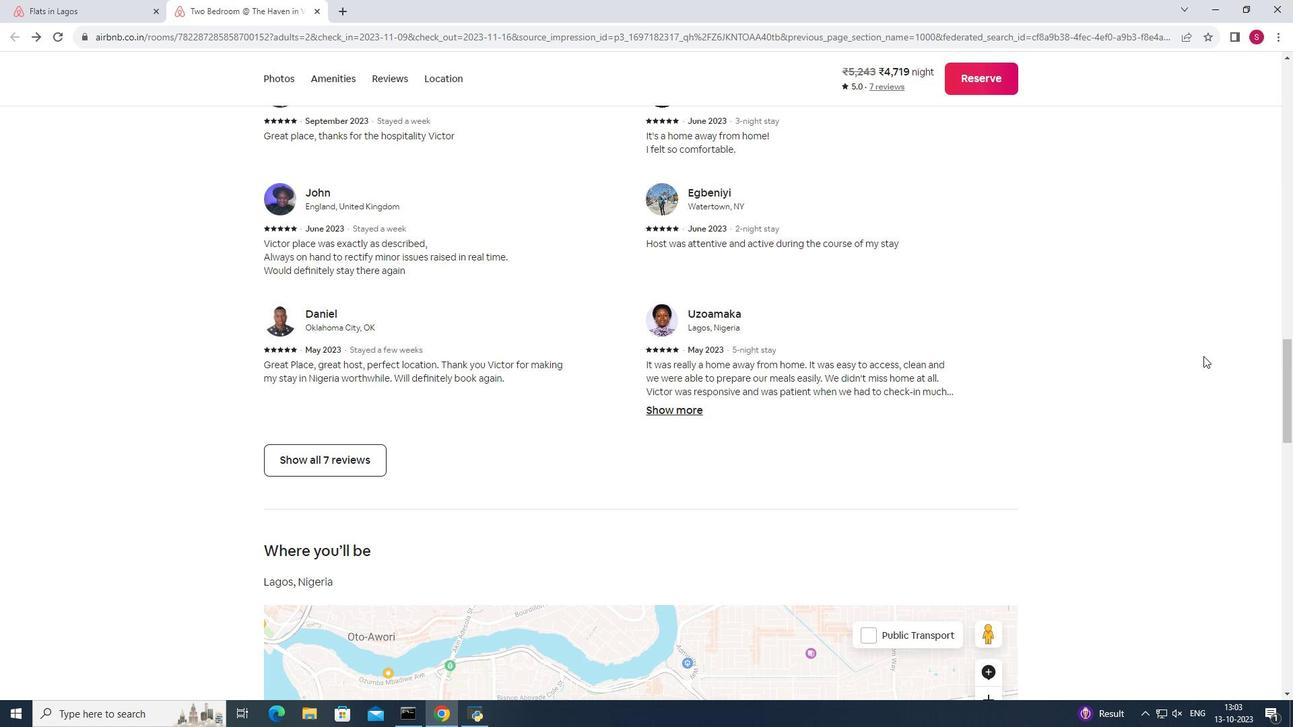 
Action: Mouse scrolled (1190, 355) with delta (0, 0)
Screenshot: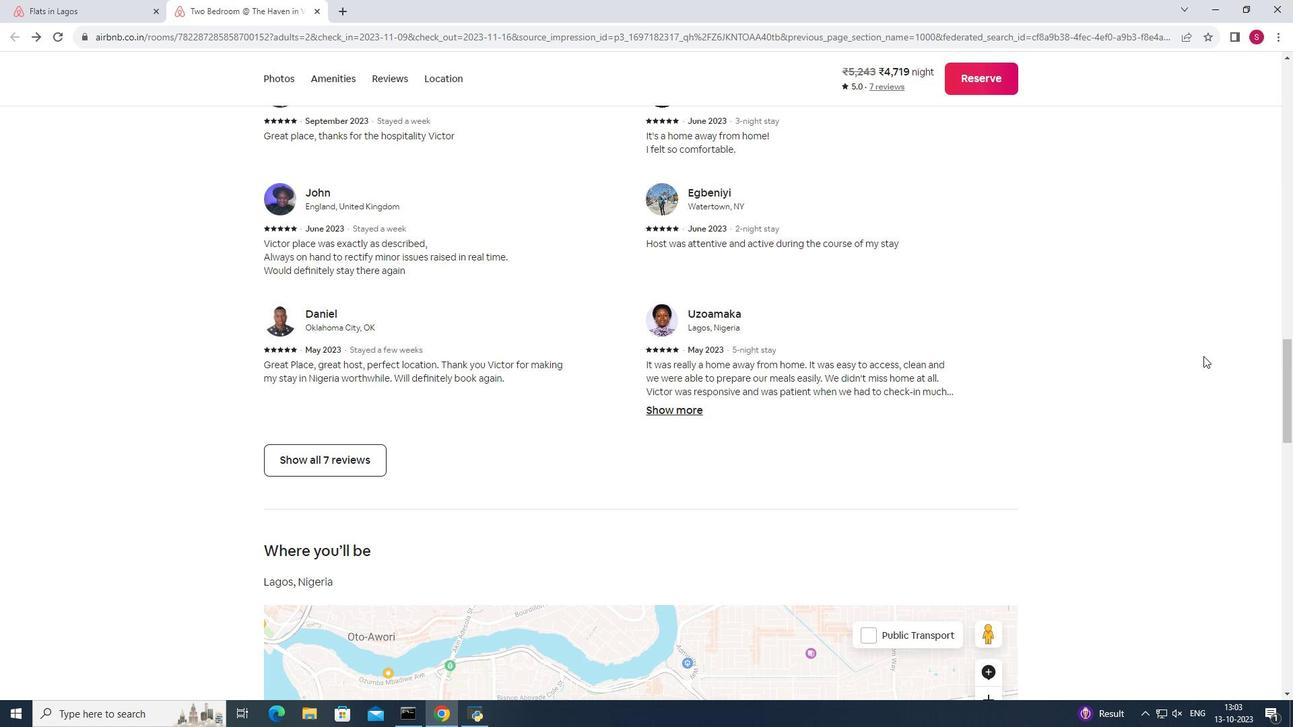
Action: Mouse moved to (1198, 356)
Screenshot: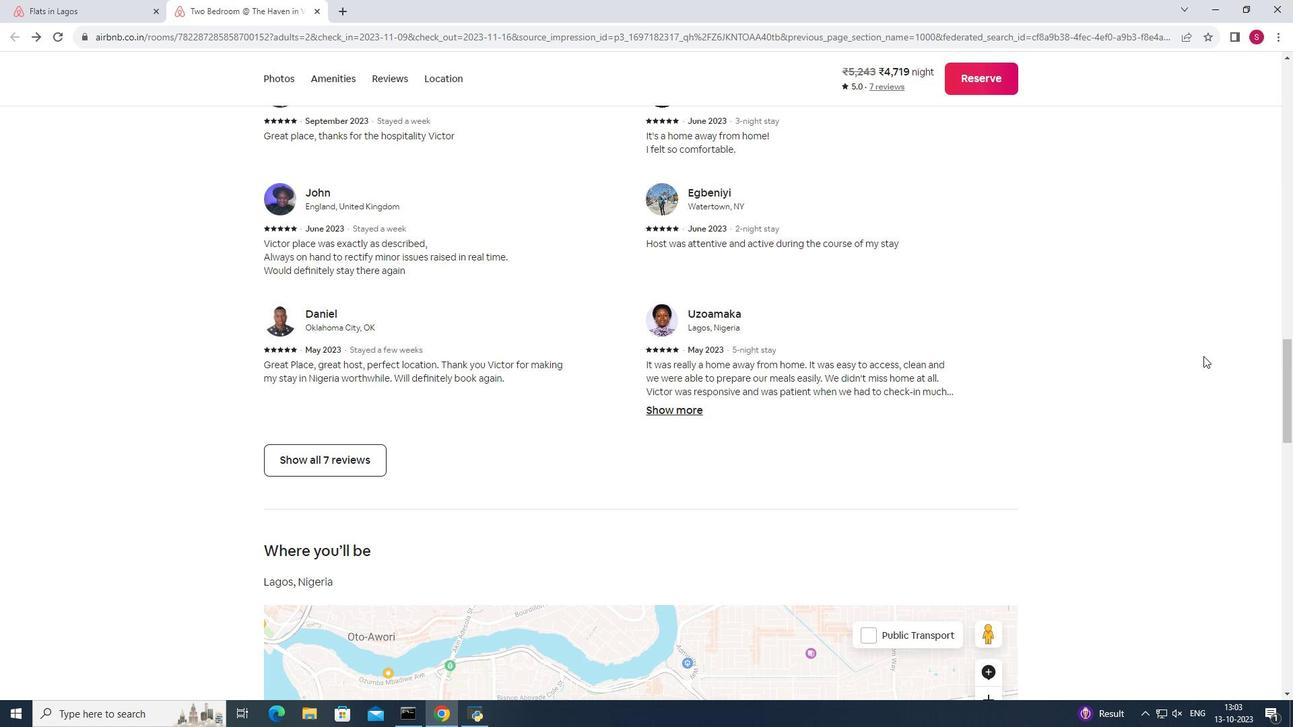 
Action: Mouse scrolled (1198, 355) with delta (0, 0)
Screenshot: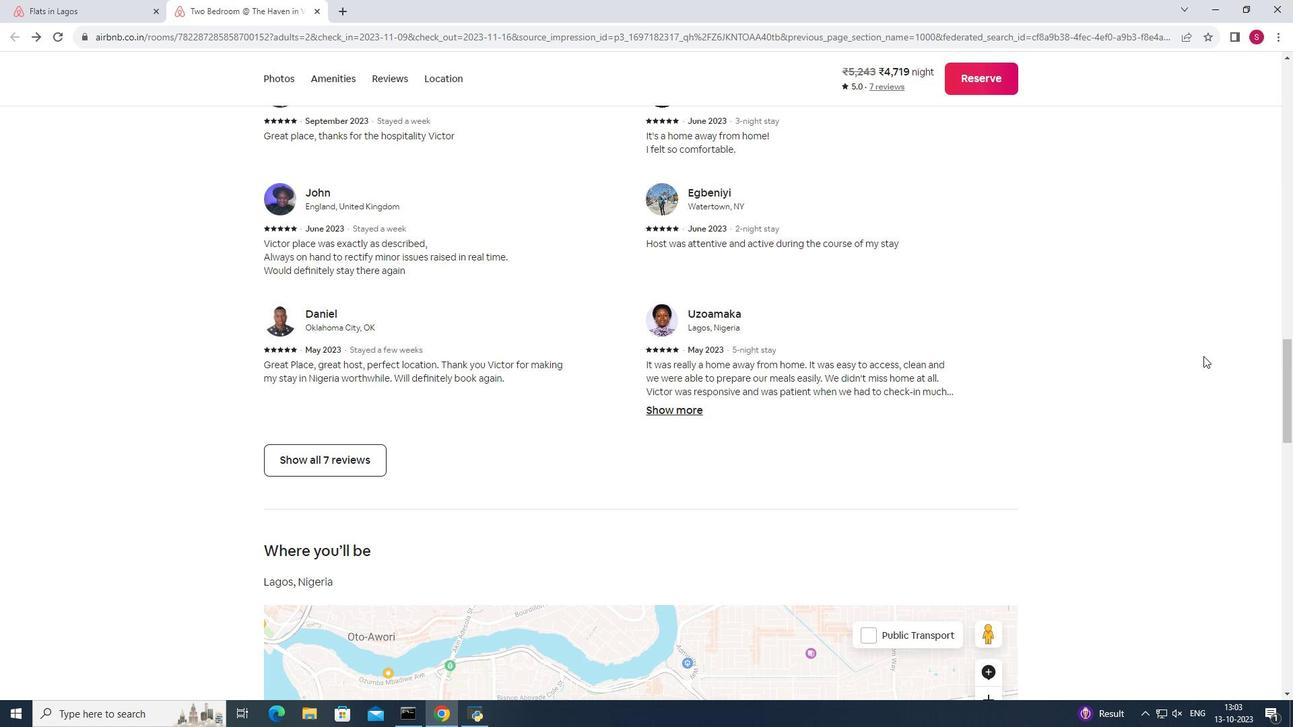 
Action: Mouse moved to (1202, 356)
Screenshot: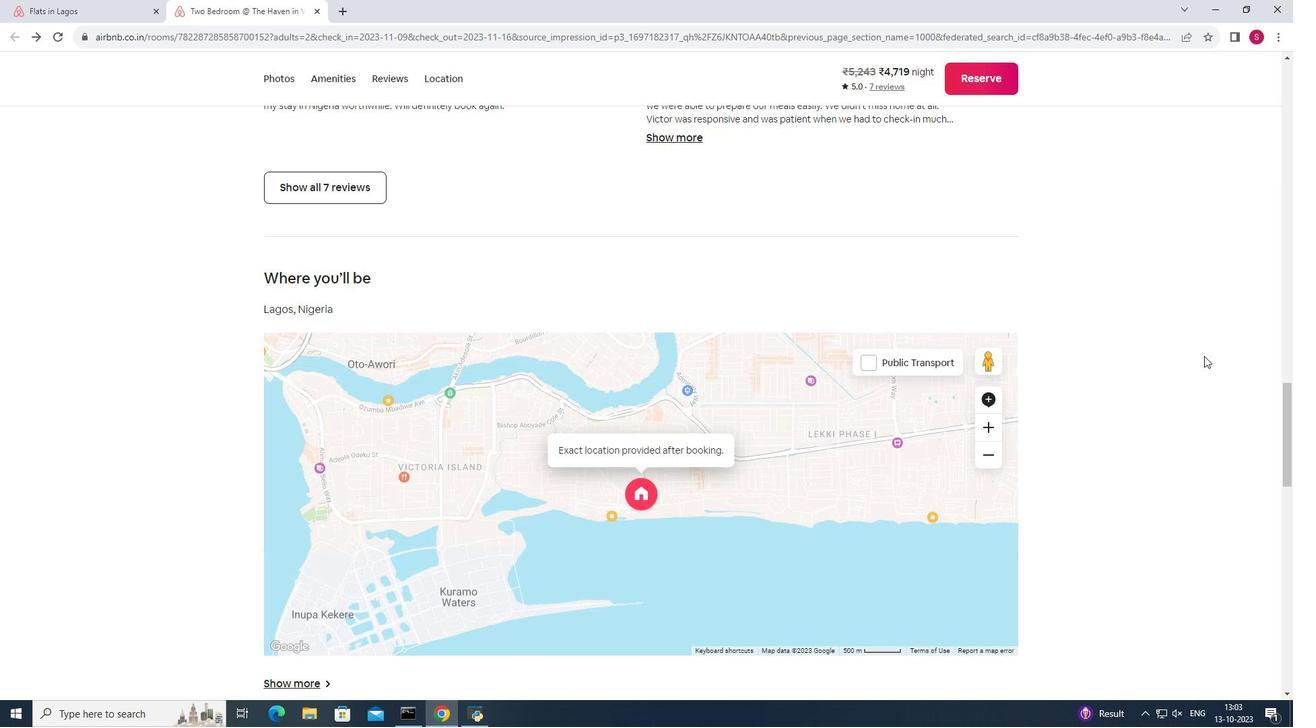 
Action: Mouse scrolled (1202, 355) with delta (0, 0)
Screenshot: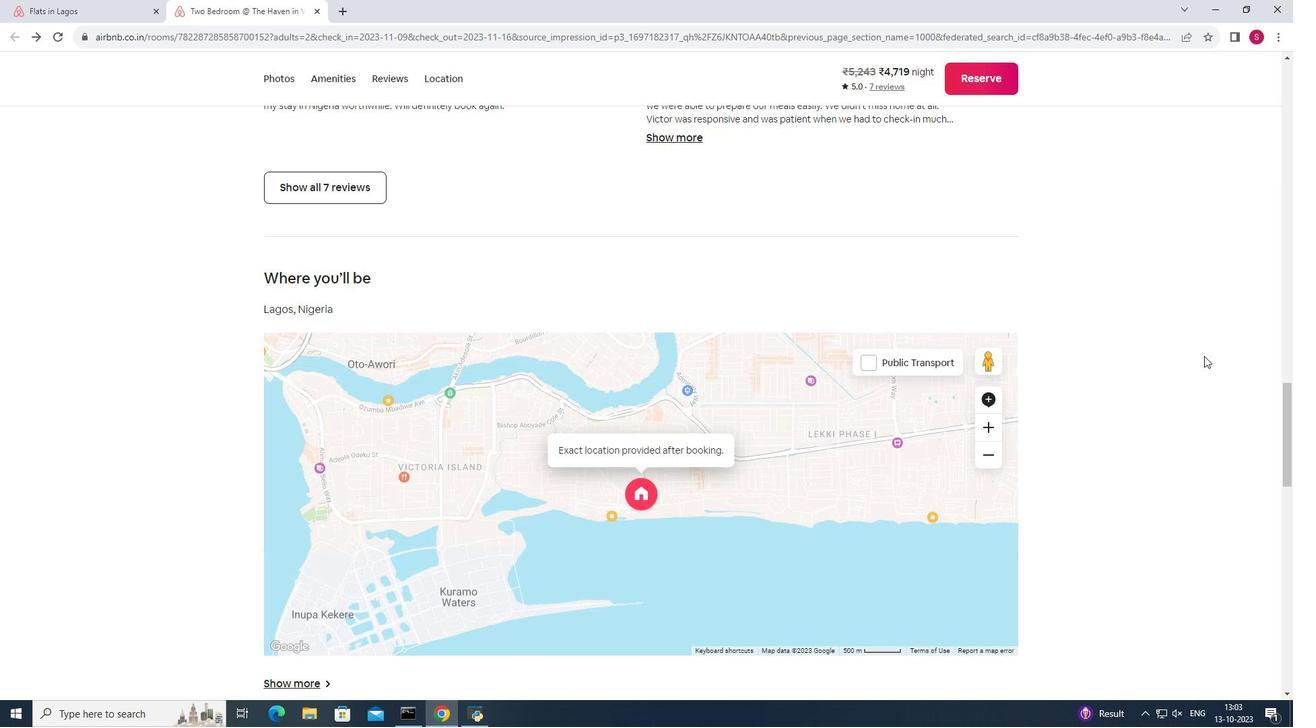 
Action: Mouse moved to (1204, 356)
Screenshot: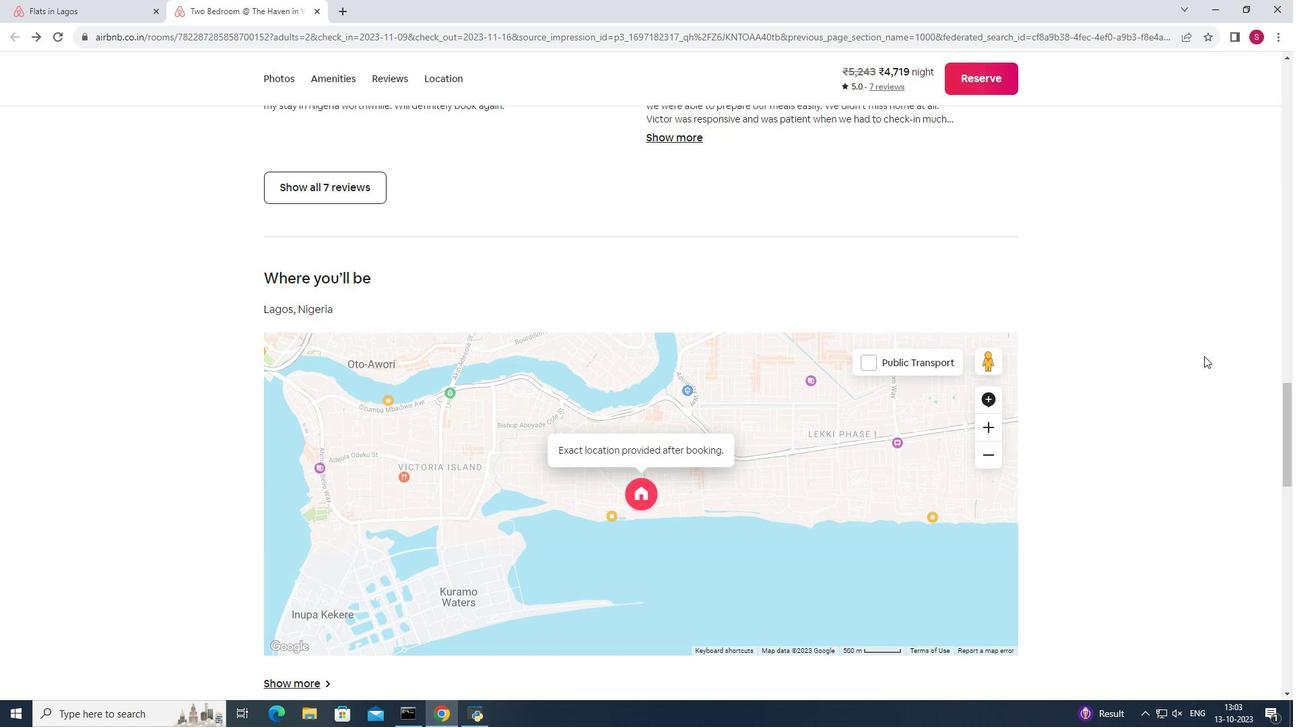 
Action: Mouse scrolled (1204, 355) with delta (0, 0)
Screenshot: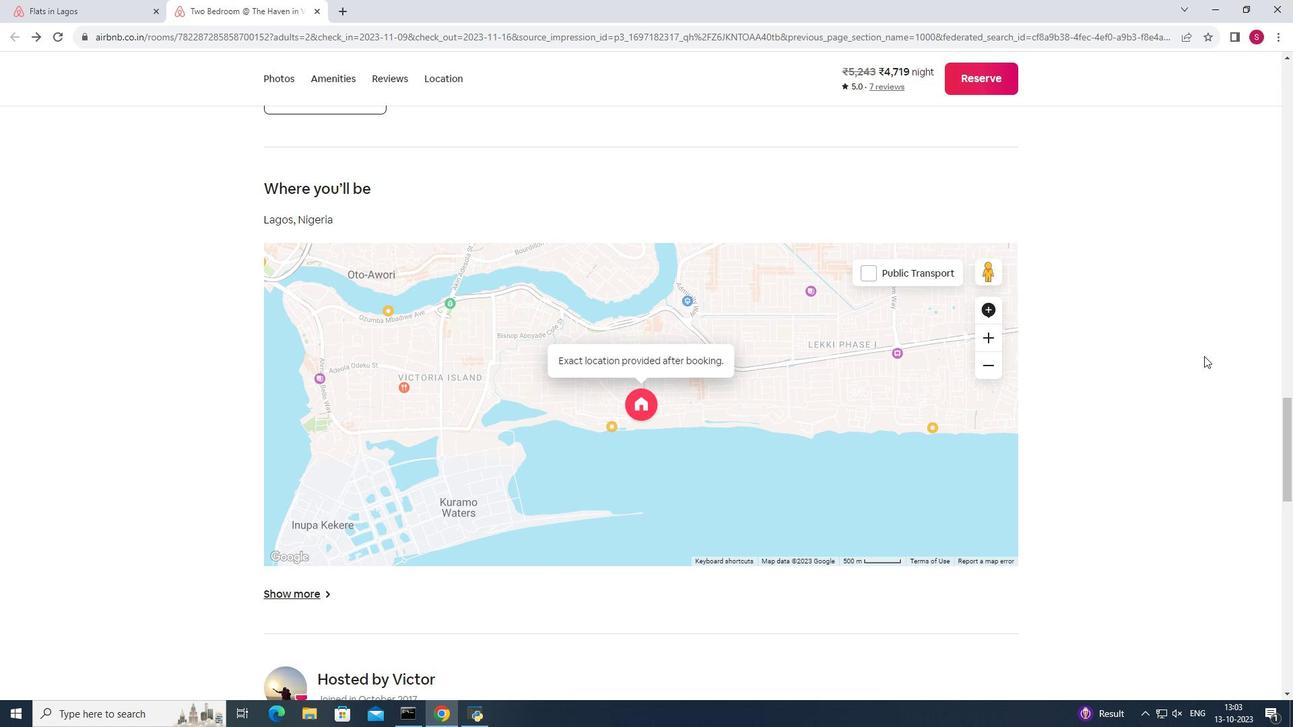 
Action: Mouse scrolled (1204, 355) with delta (0, 0)
Screenshot: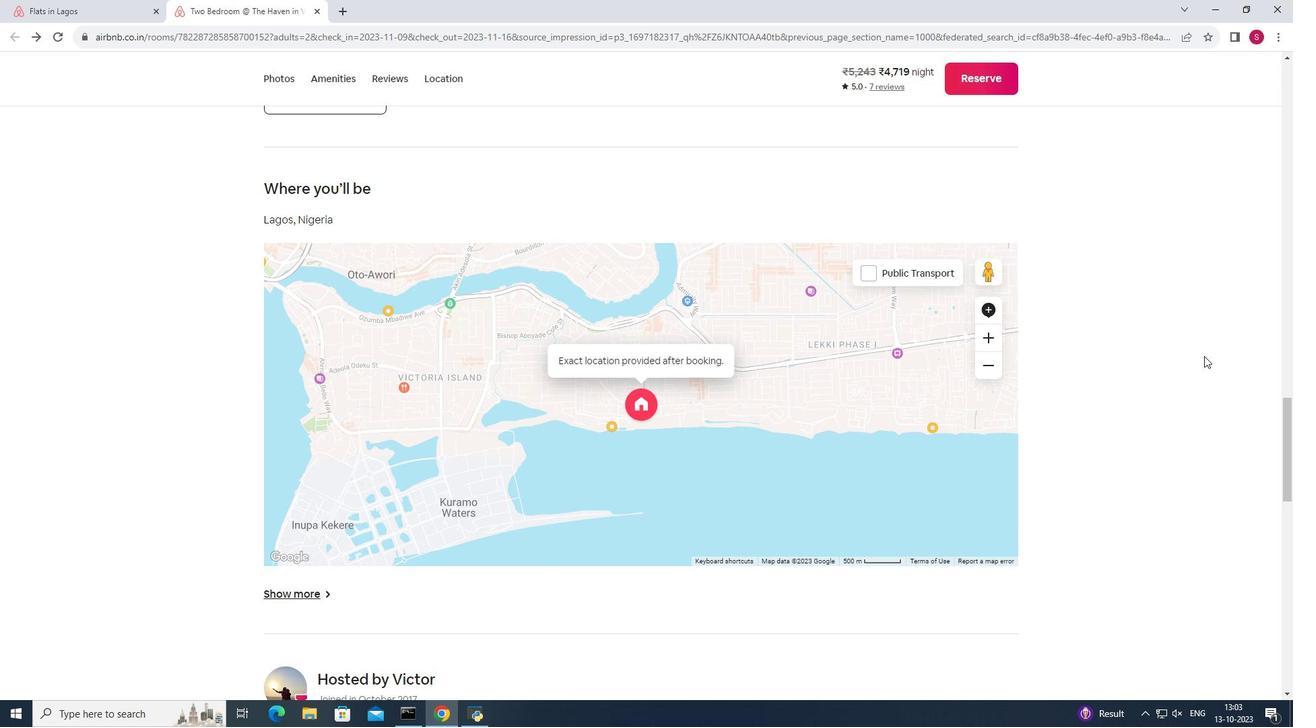 
Action: Mouse scrolled (1204, 355) with delta (0, 0)
Screenshot: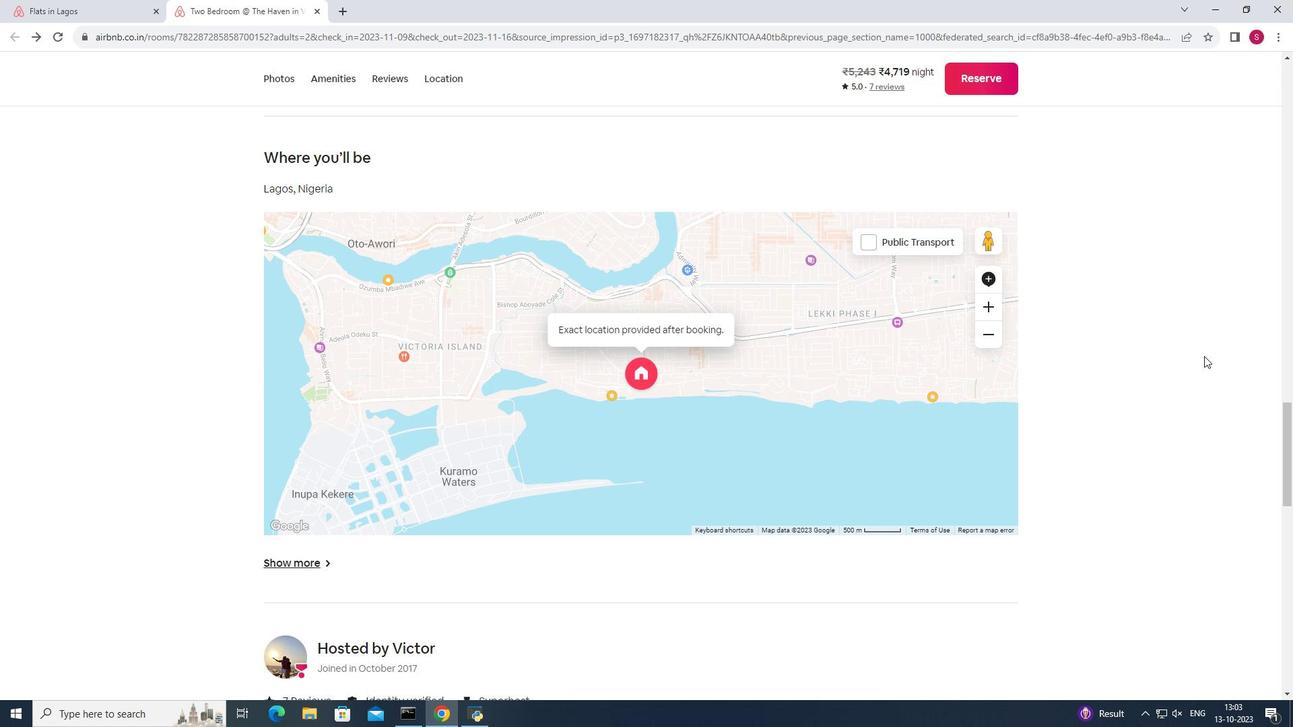 
Action: Mouse scrolled (1204, 355) with delta (0, 0)
Screenshot: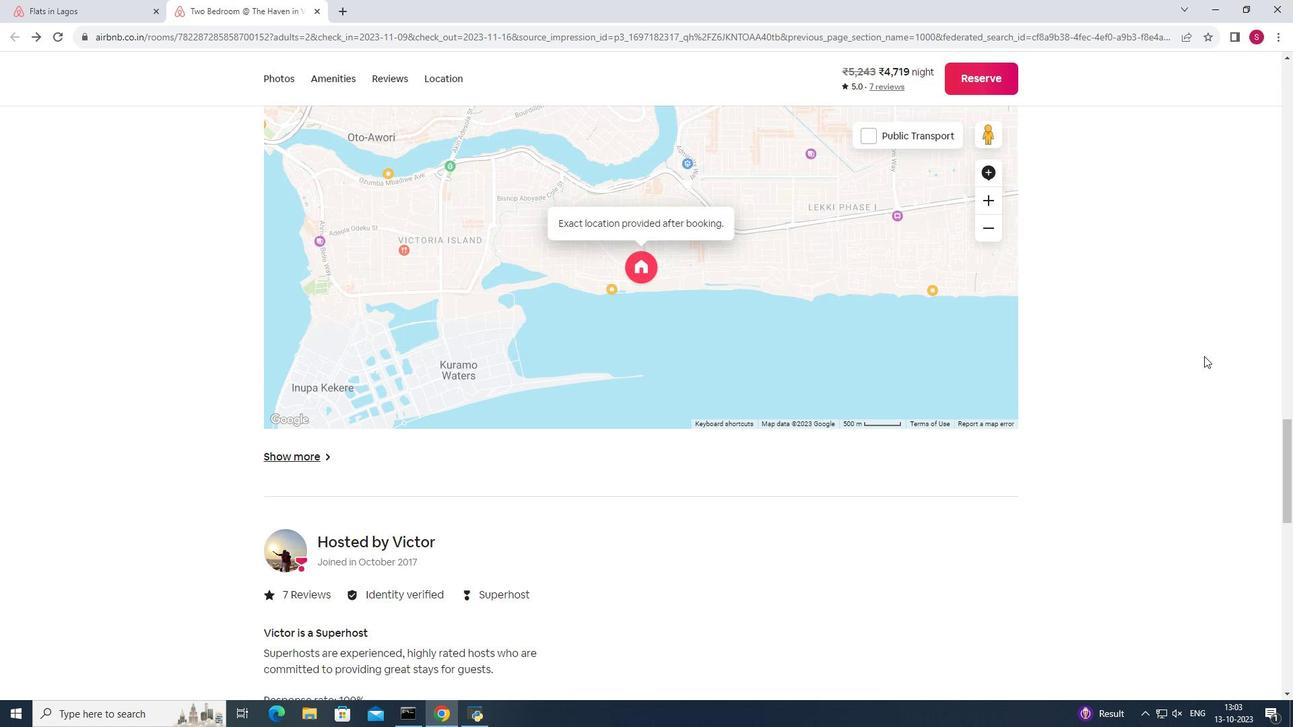 
Action: Mouse scrolled (1204, 355) with delta (0, 0)
Screenshot: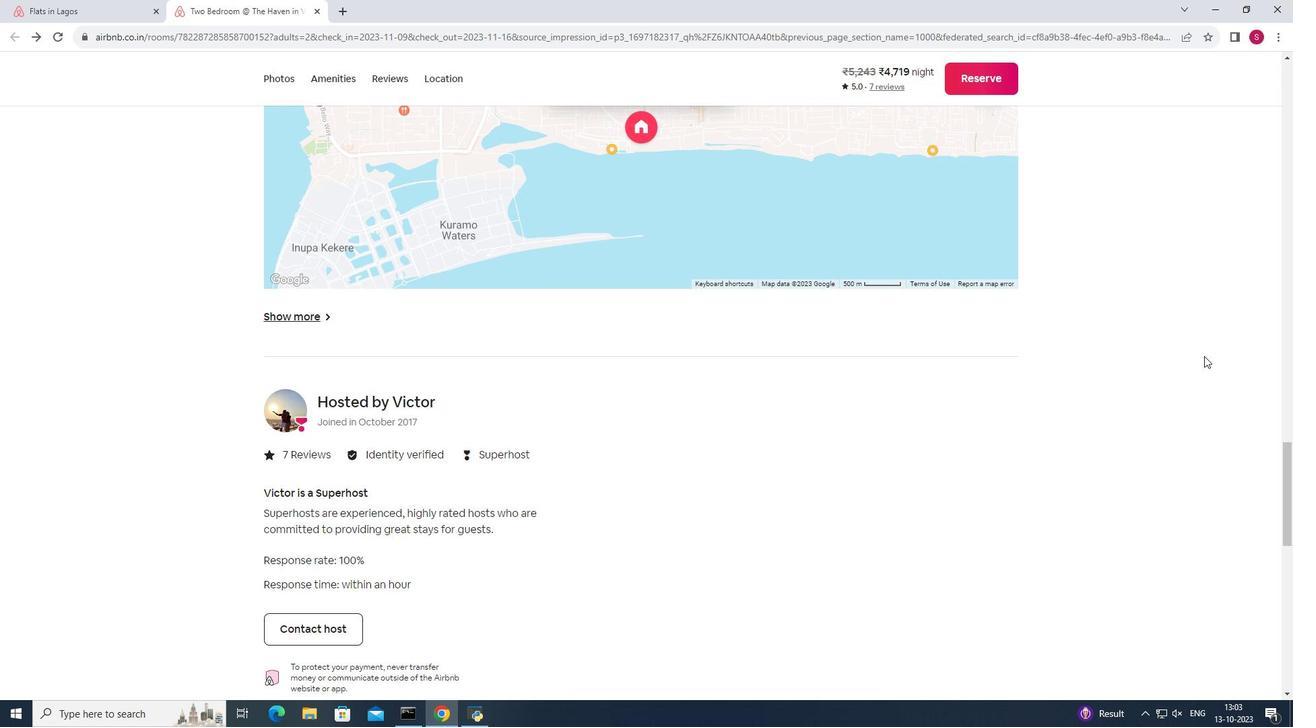 
Action: Mouse scrolled (1204, 355) with delta (0, 0)
Screenshot: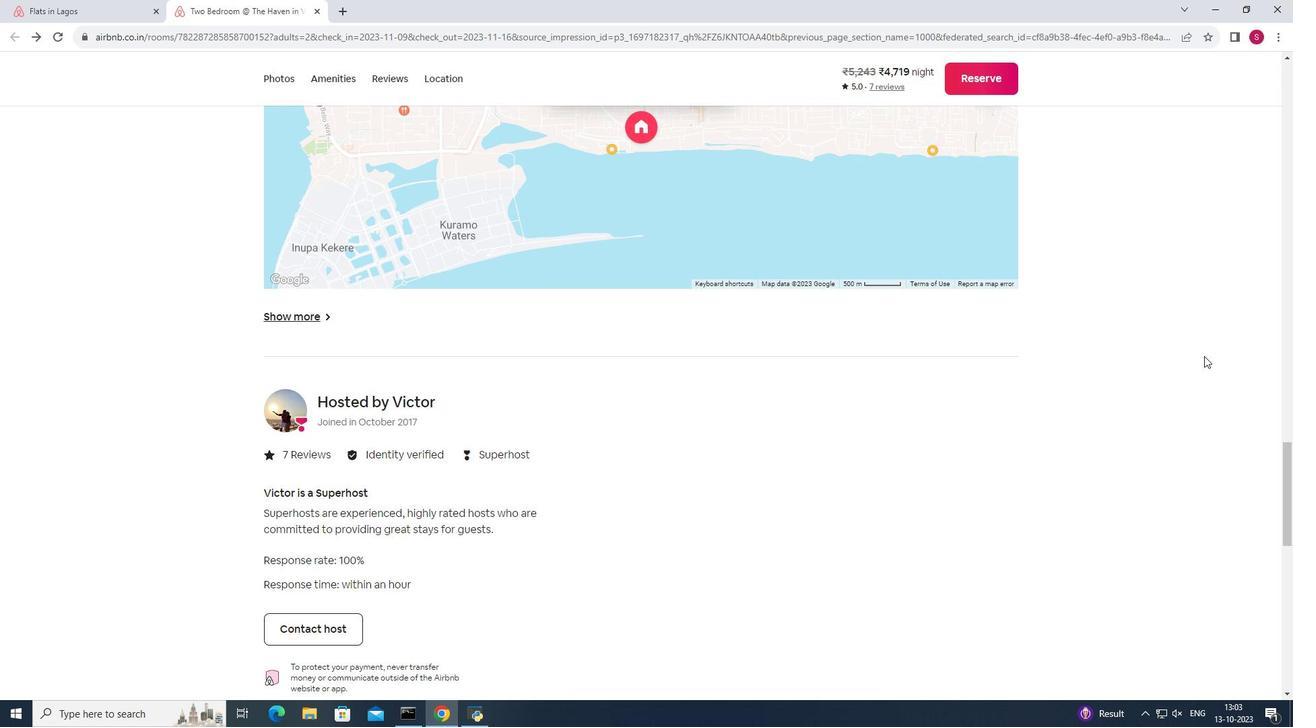 
Action: Mouse scrolled (1204, 355) with delta (0, 0)
Screenshot: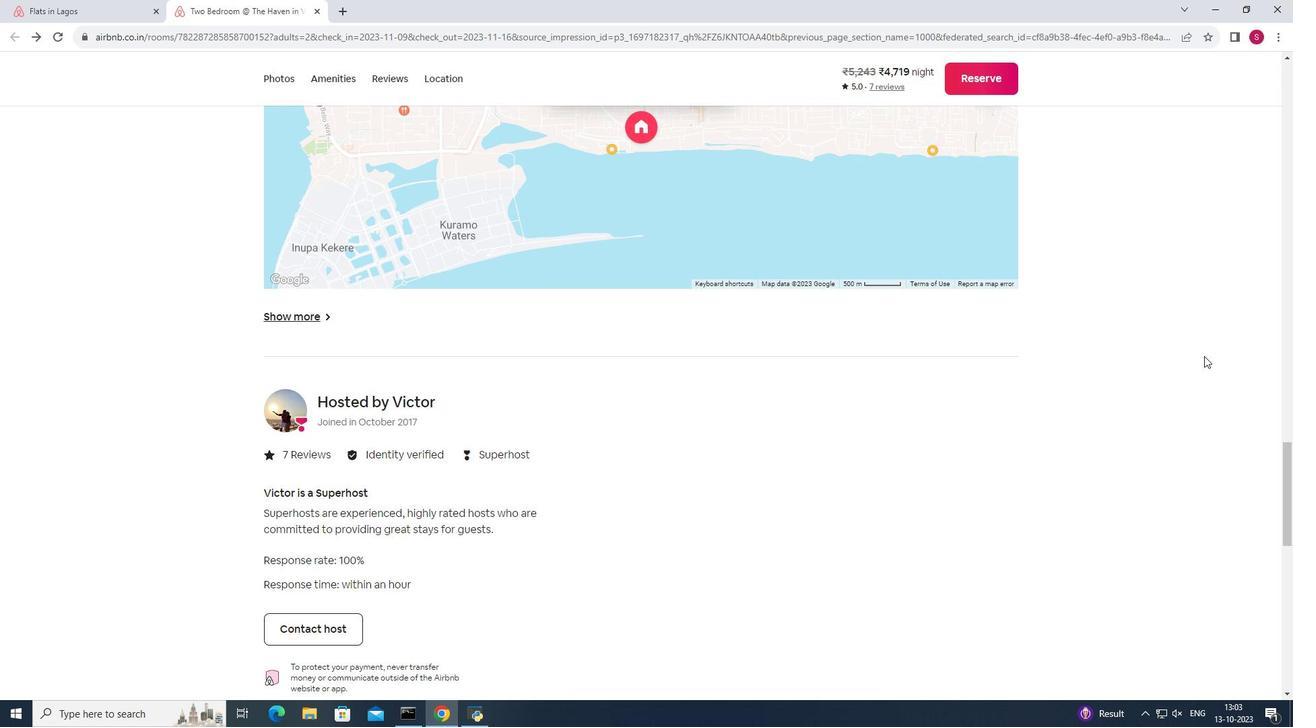 
Action: Mouse scrolled (1204, 355) with delta (0, 0)
Screenshot: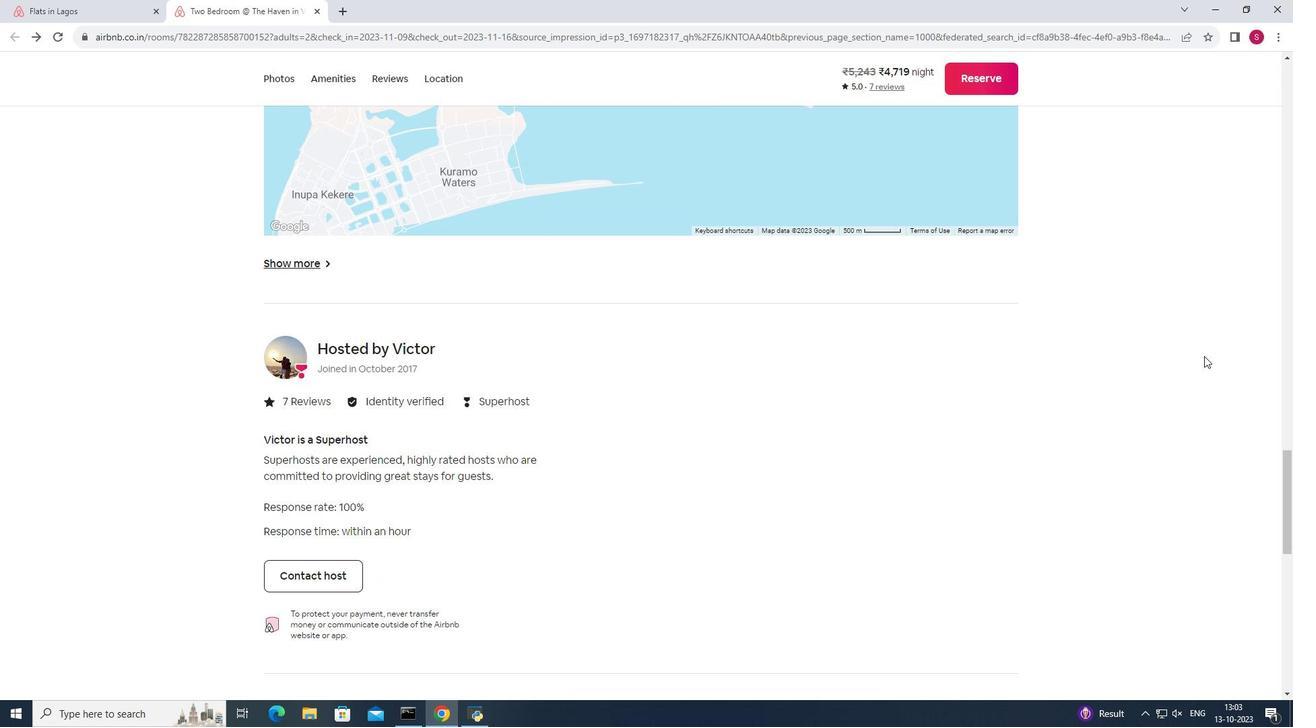 
Action: Mouse scrolled (1204, 355) with delta (0, 0)
Screenshot: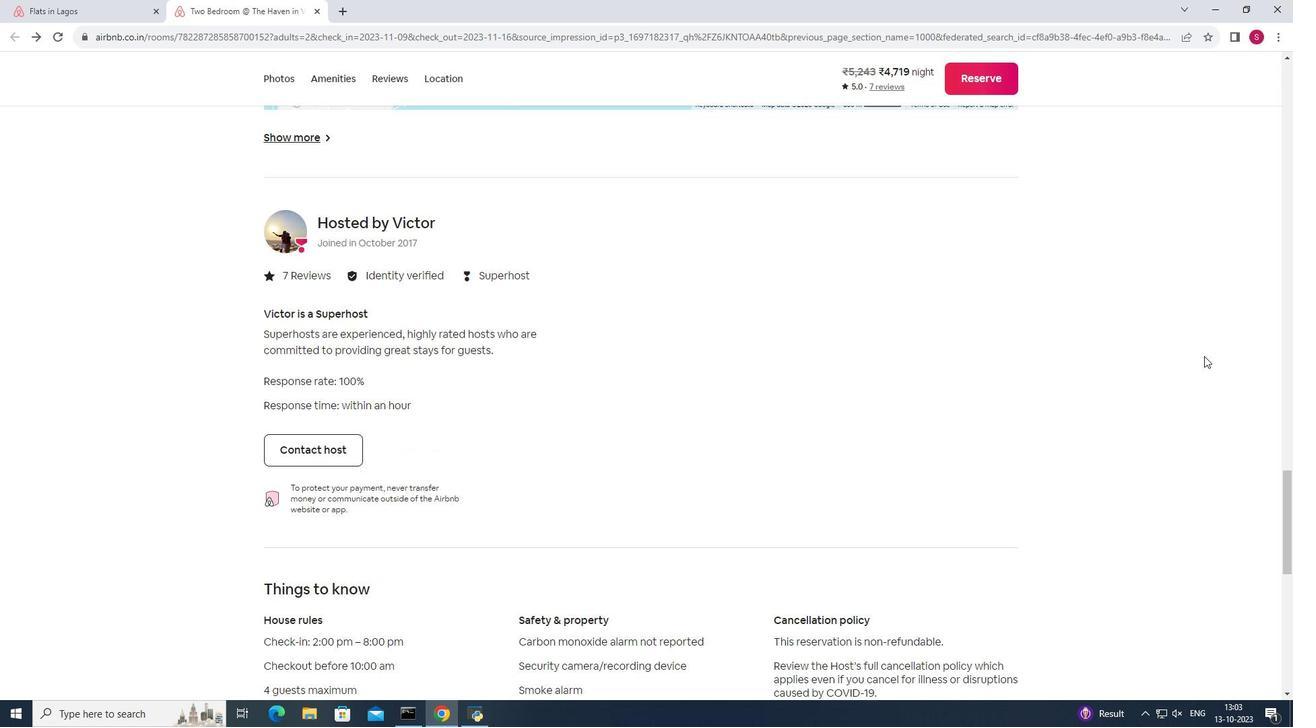 
Action: Mouse moved to (316, 578)
Screenshot: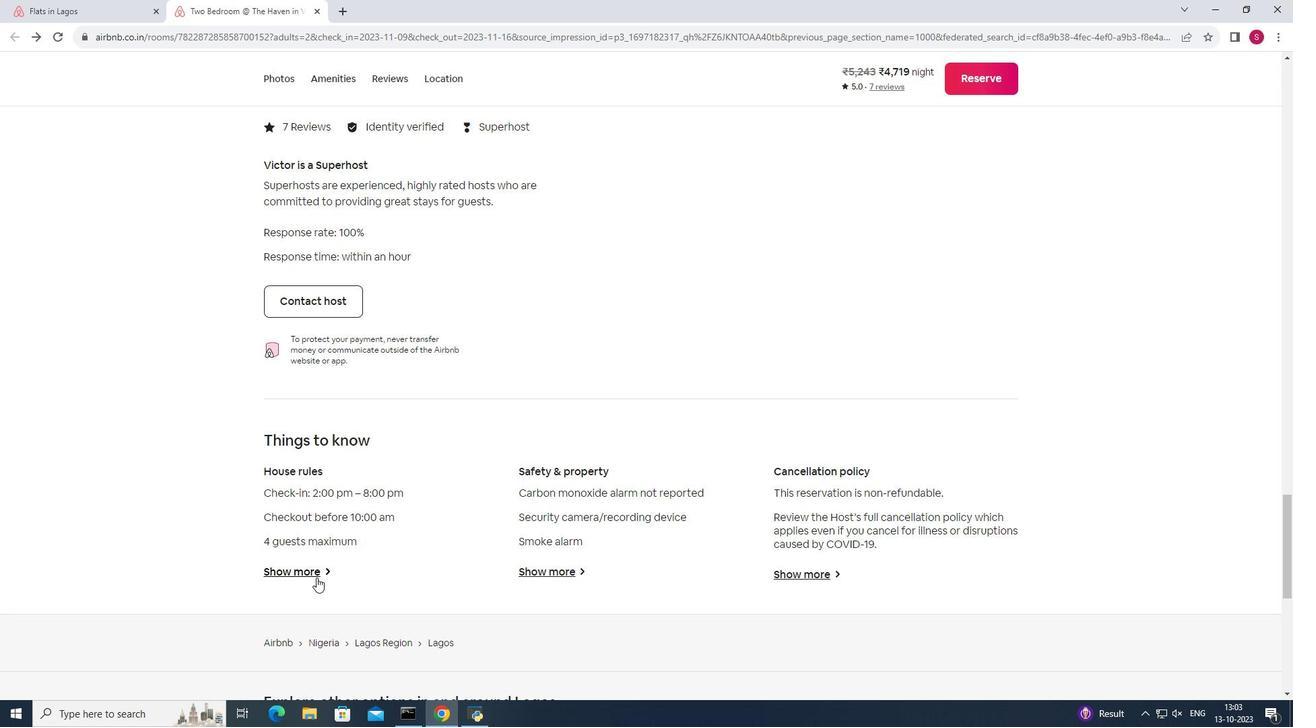 
Action: Mouse pressed left at (316, 578)
Screenshot: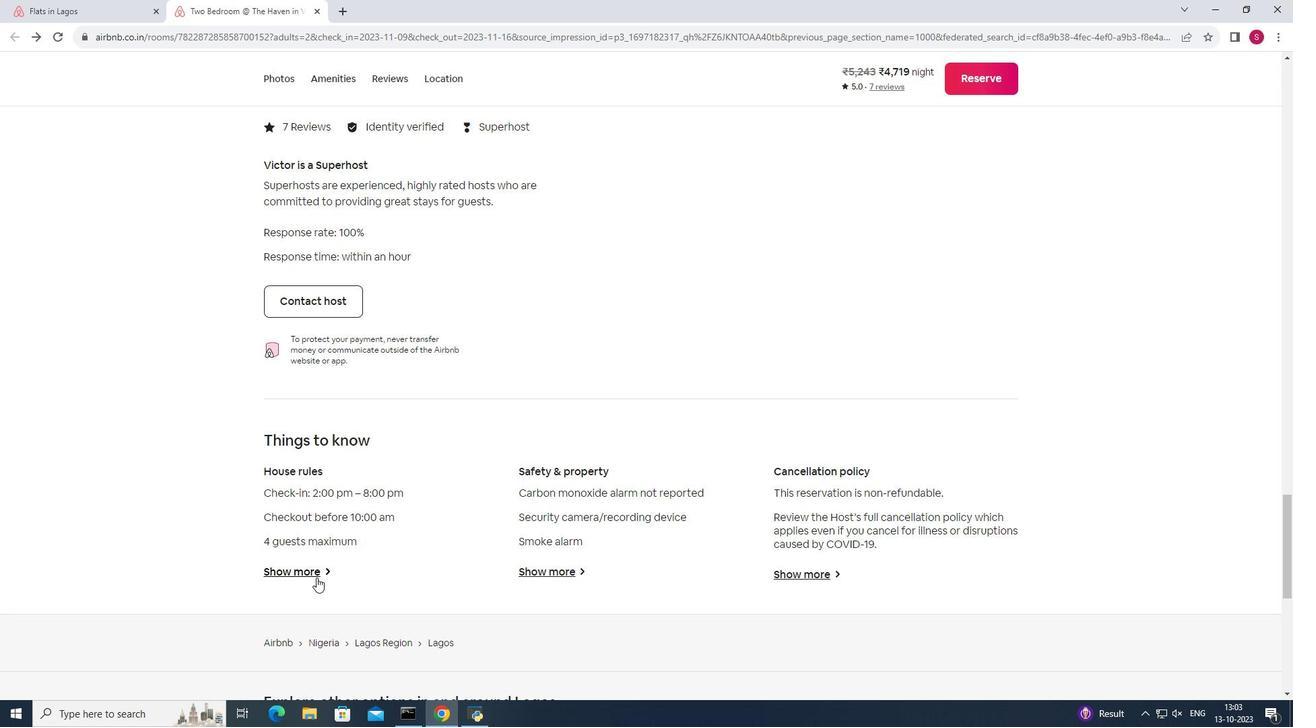 
Action: Mouse moved to (785, 532)
Screenshot: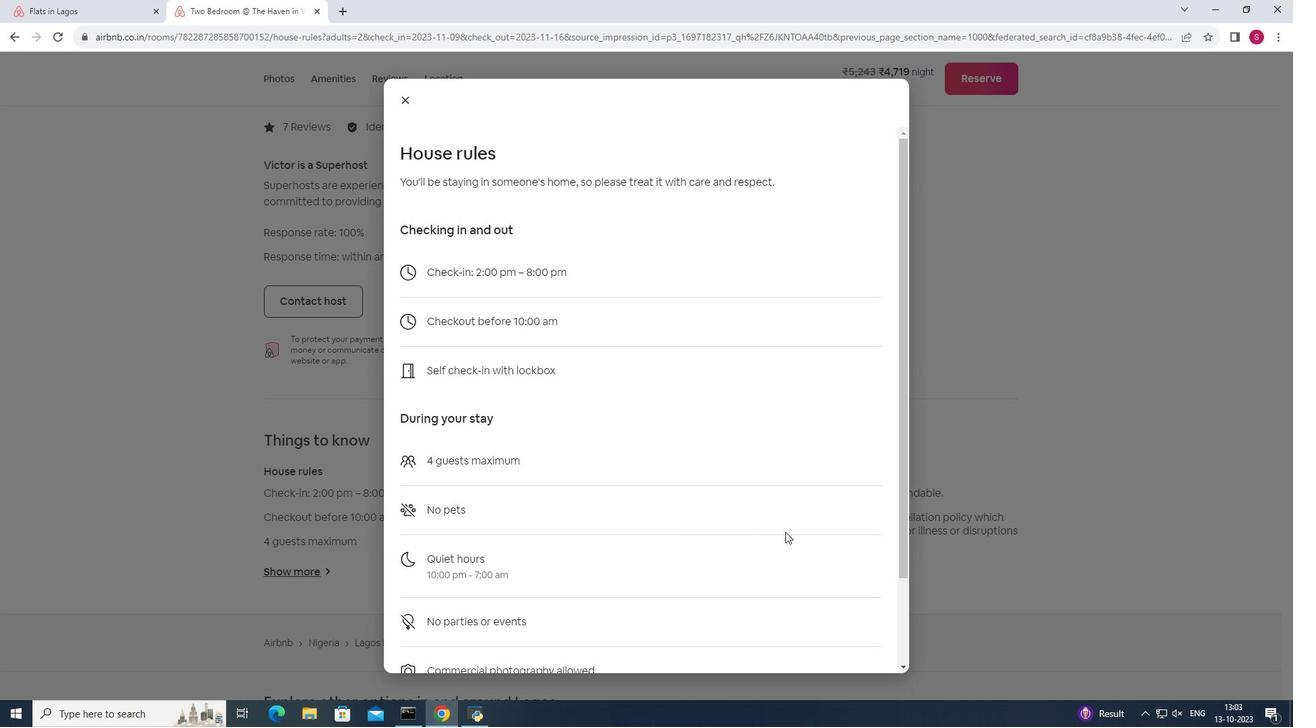 
Action: Mouse scrolled (785, 531) with delta (0, 0)
Screenshot: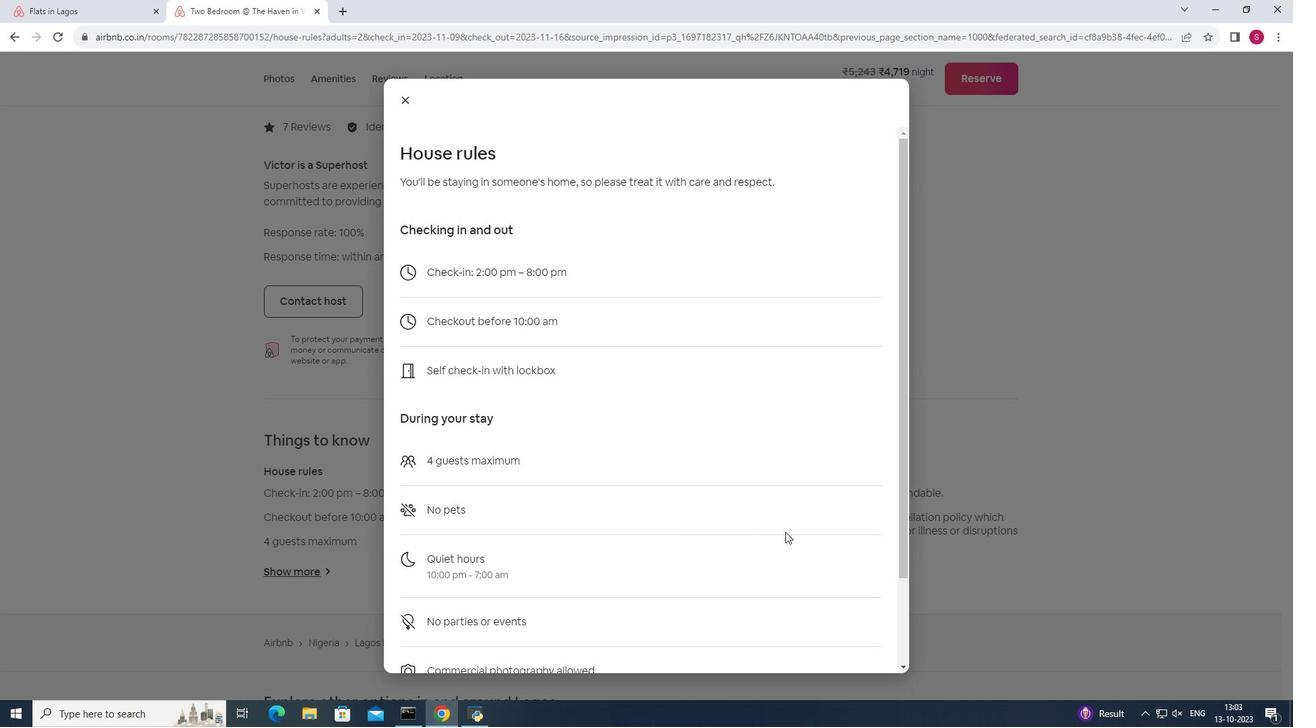 
Action: Mouse scrolled (785, 531) with delta (0, 0)
Screenshot: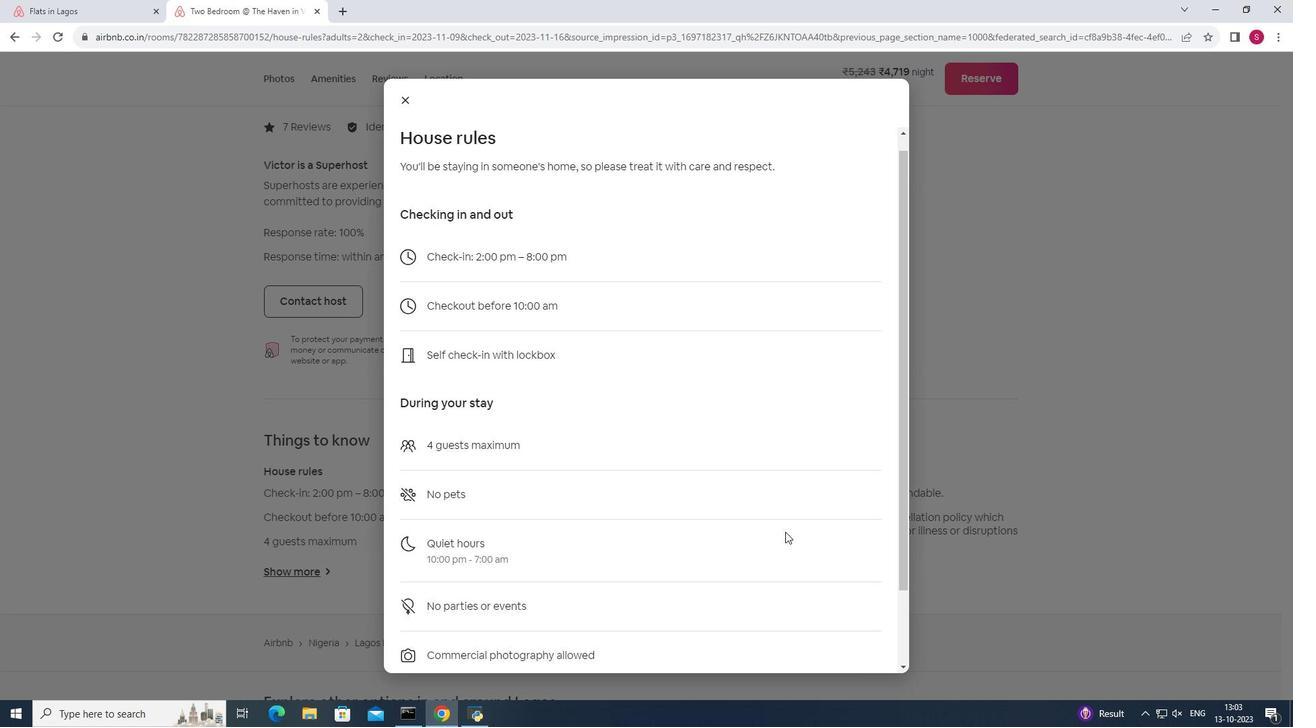
Action: Mouse scrolled (785, 531) with delta (0, 0)
Screenshot: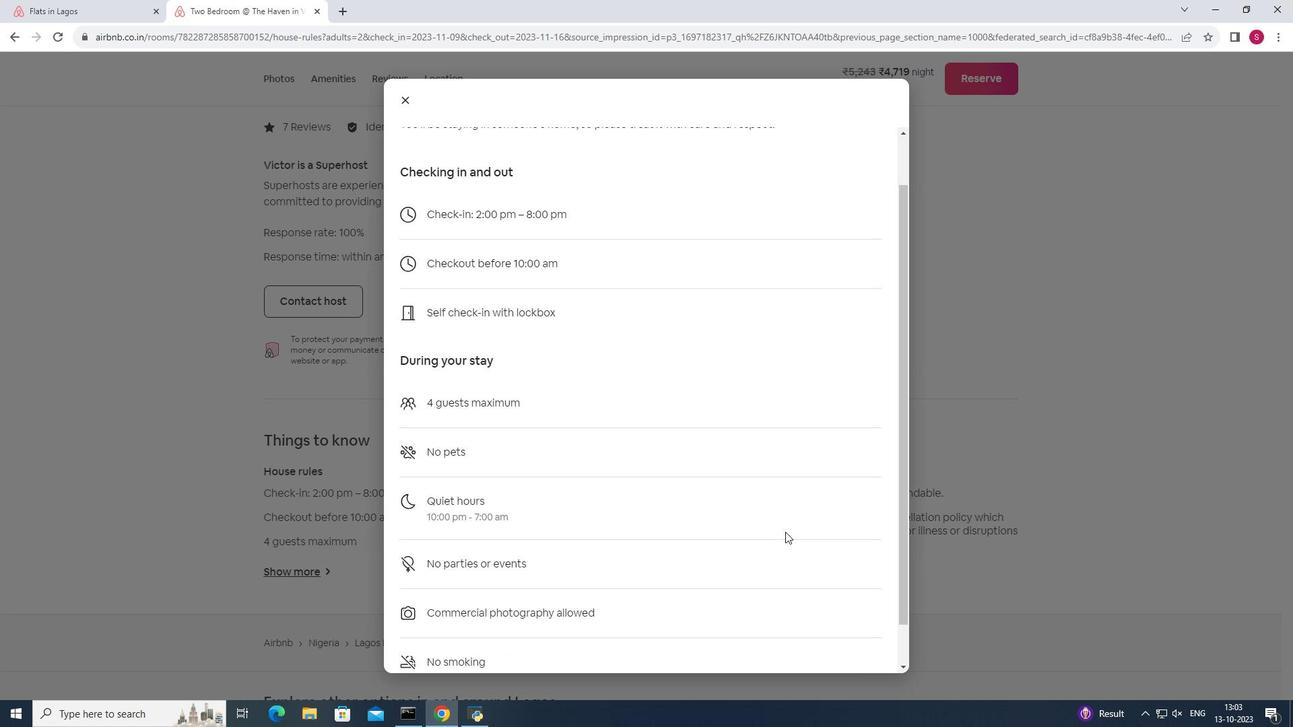 
Action: Mouse scrolled (785, 531) with delta (0, 0)
Screenshot: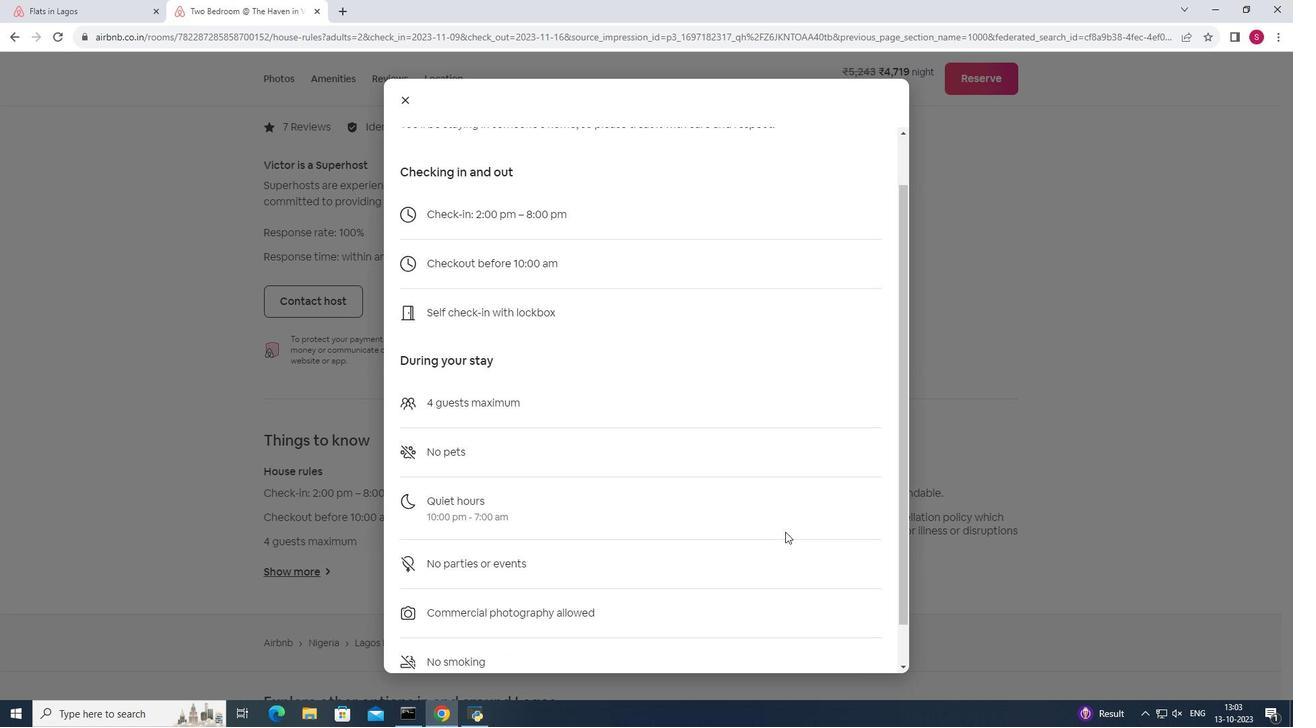 
Action: Mouse scrolled (785, 531) with delta (0, 0)
Screenshot: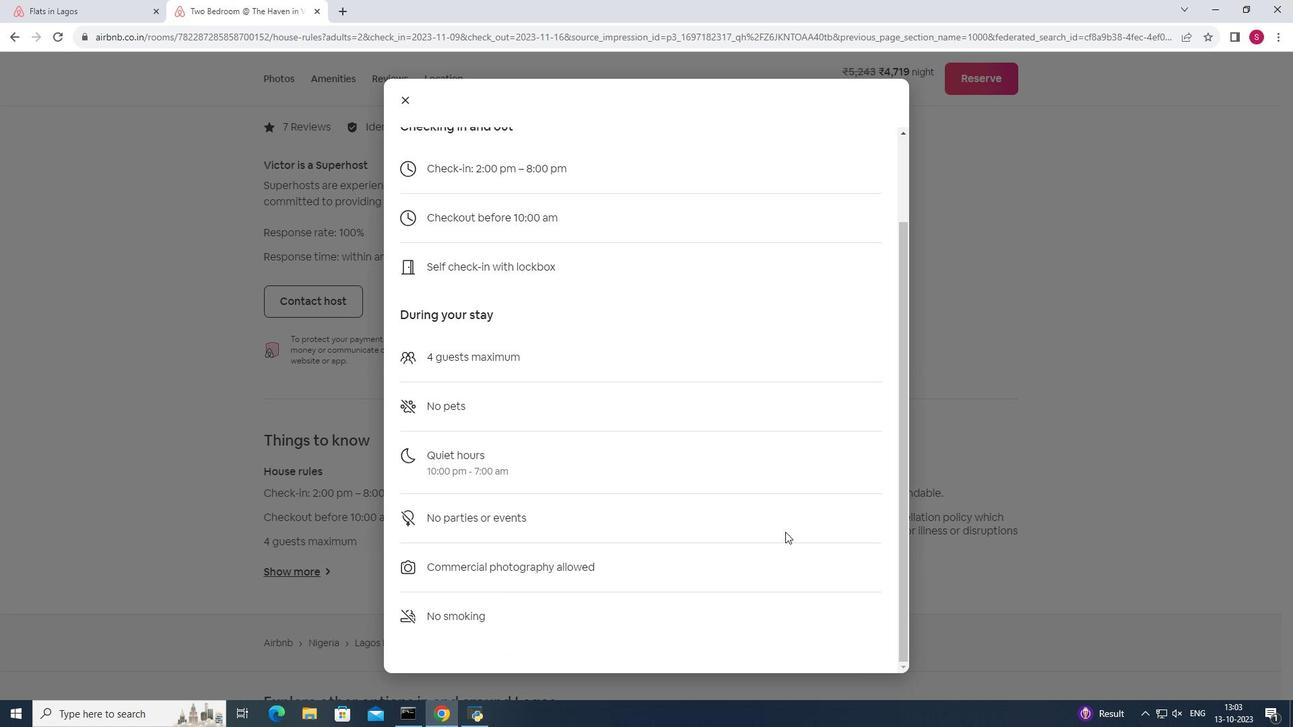 
Action: Mouse scrolled (785, 533) with delta (0, 0)
Screenshot: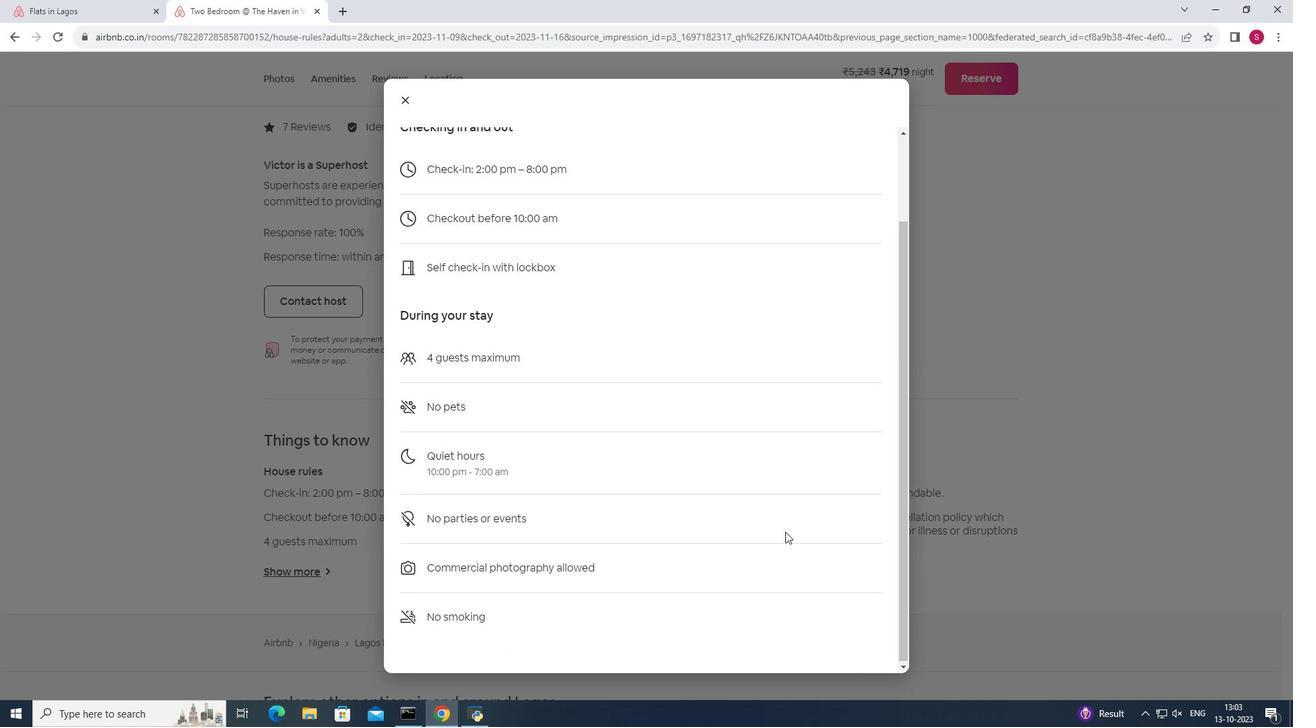 
Action: Mouse scrolled (785, 533) with delta (0, 0)
Screenshot: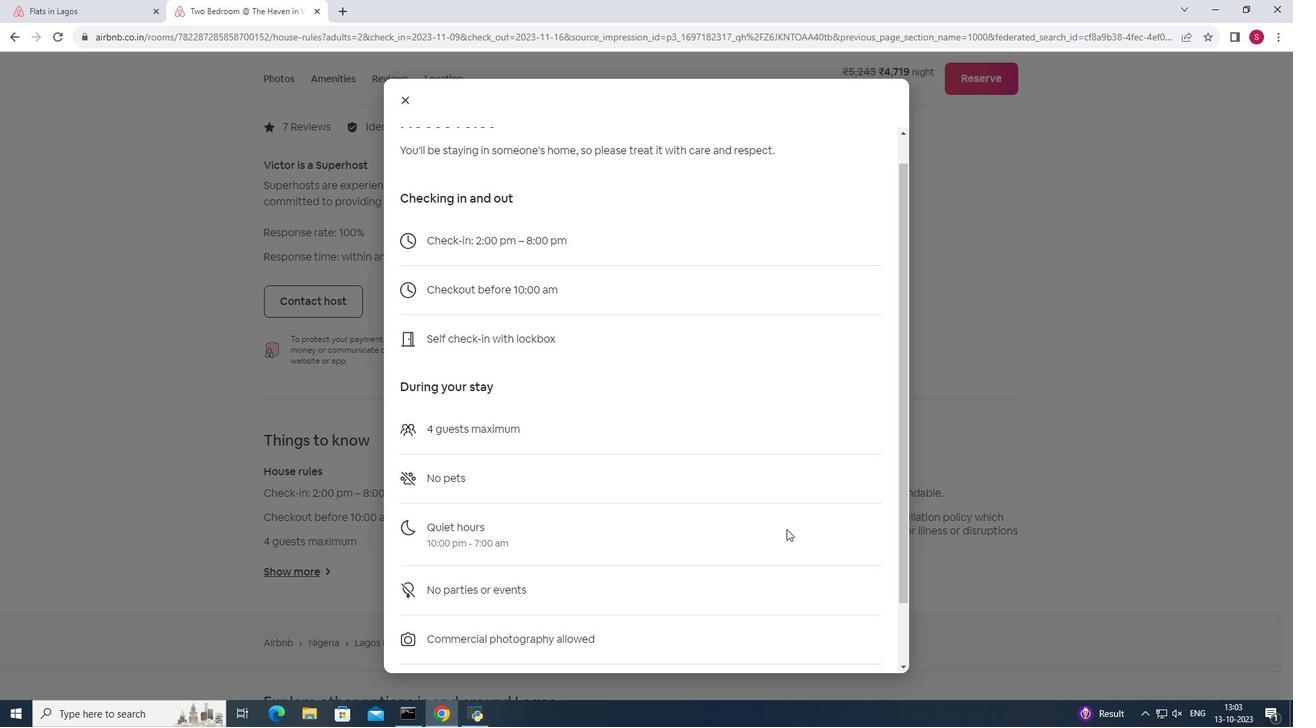 
Action: Mouse moved to (786, 530)
Screenshot: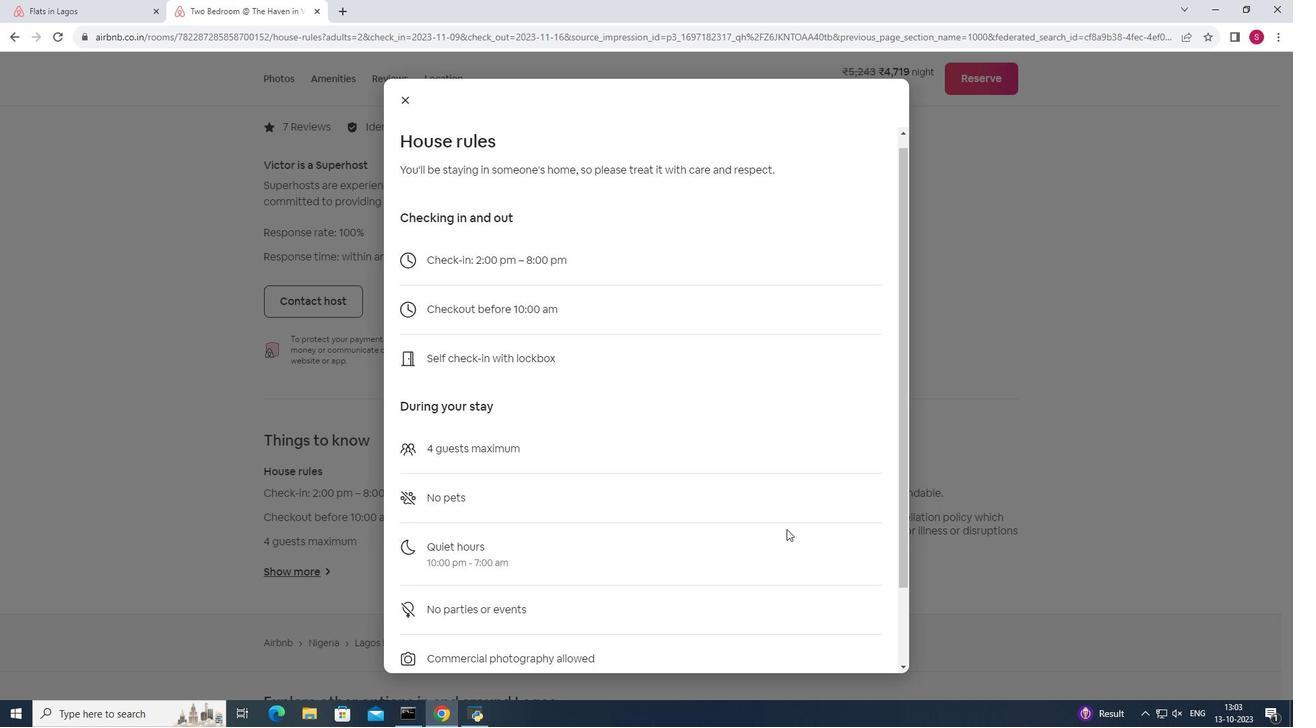 
Action: Mouse scrolled (786, 530) with delta (0, 0)
Screenshot: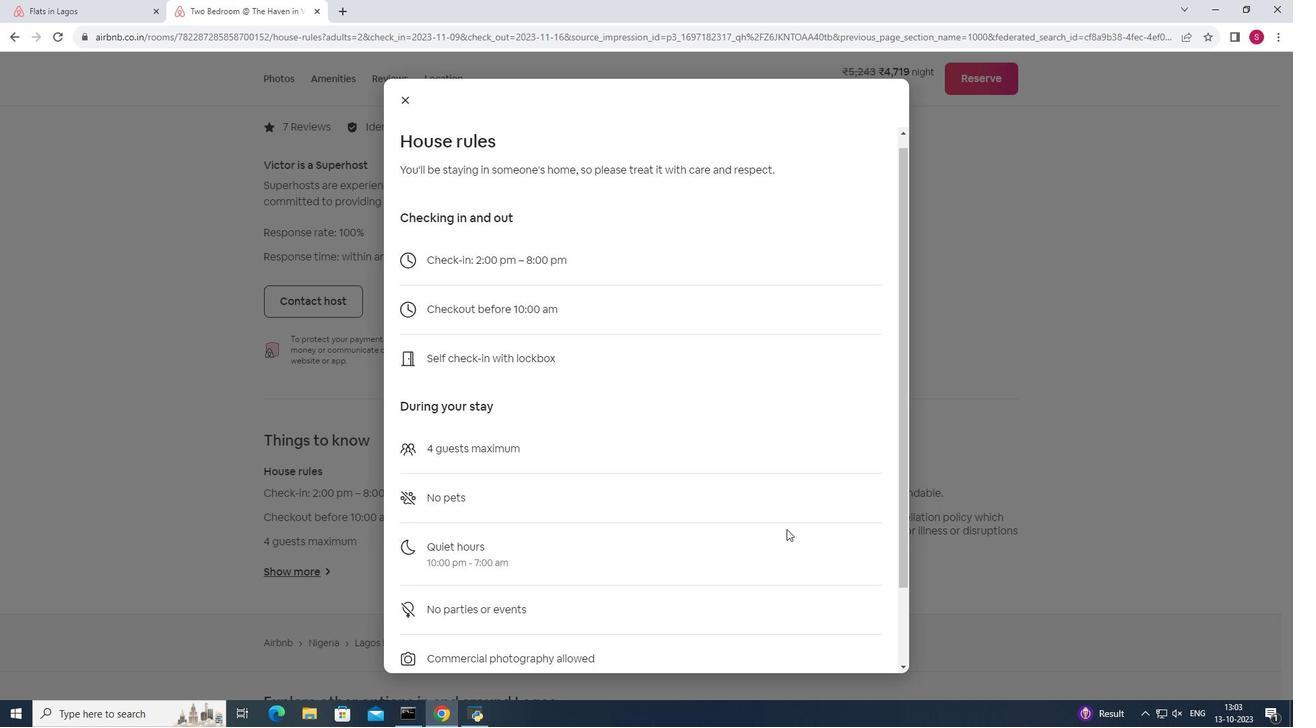 
Action: Mouse moved to (787, 529)
Screenshot: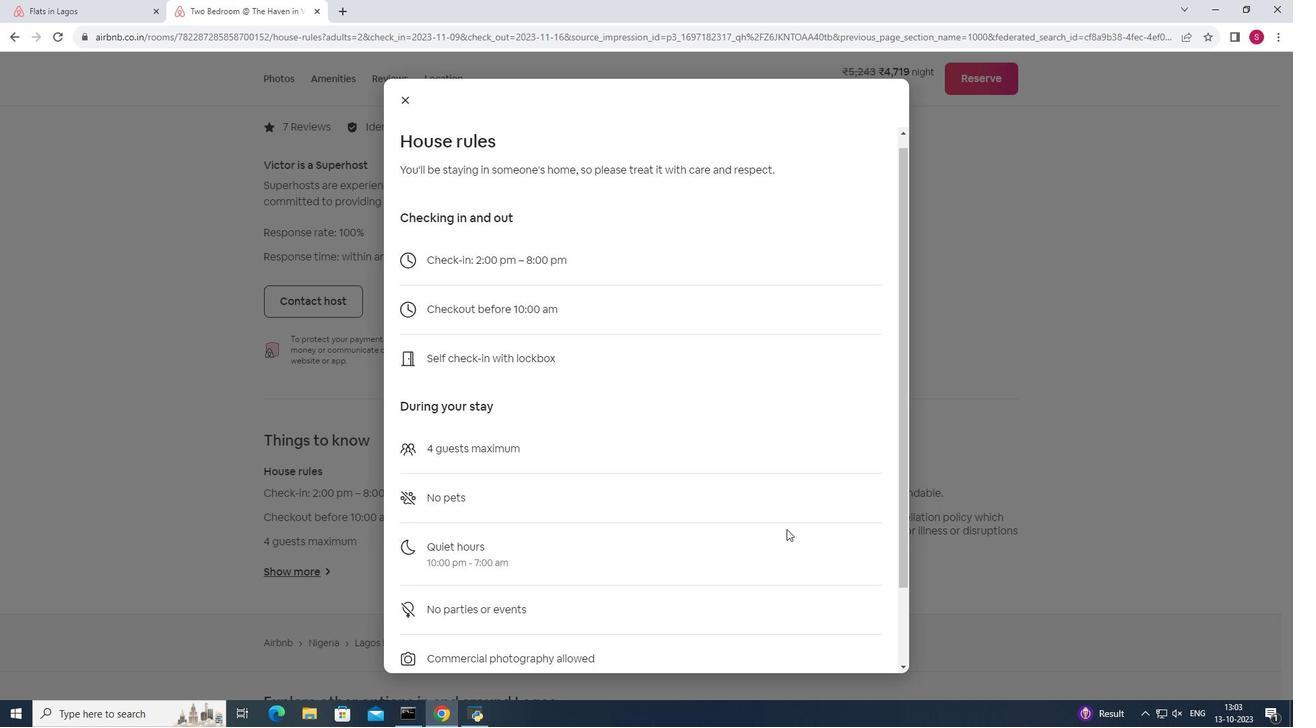 
Action: Mouse scrolled (787, 530) with delta (0, 0)
Screenshot: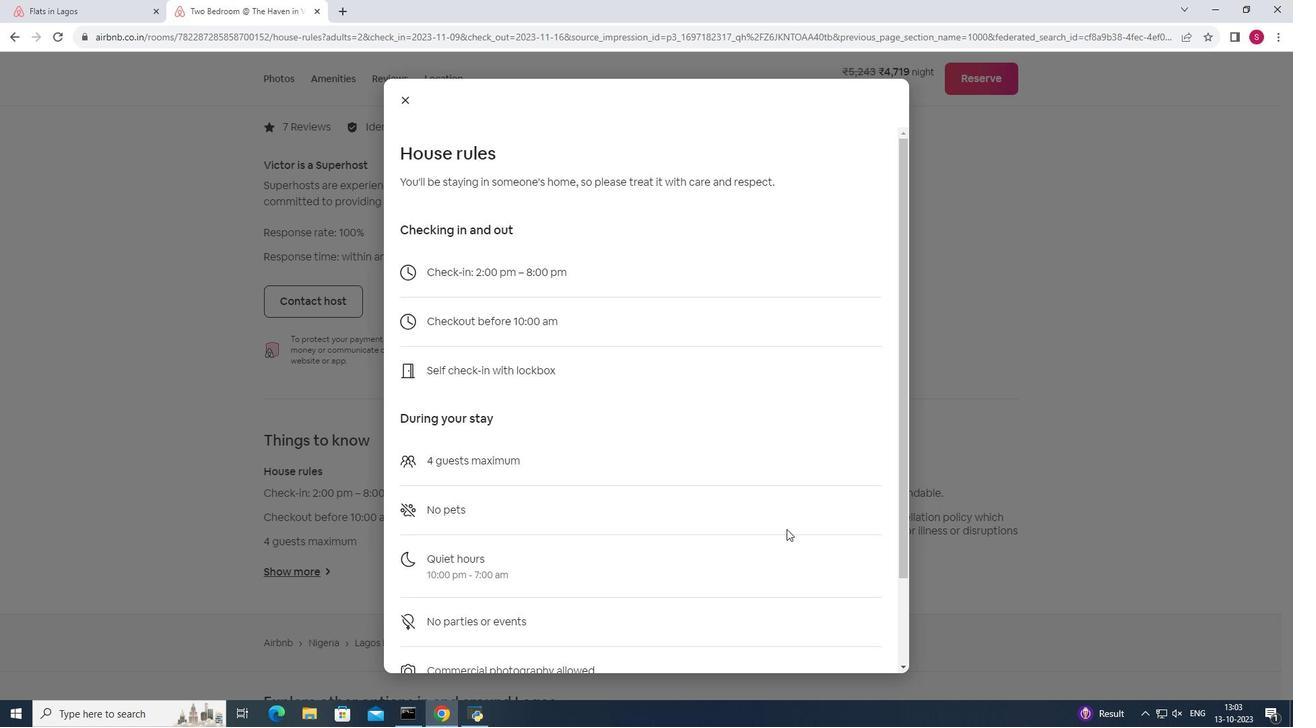 
Action: Mouse moved to (408, 97)
Screenshot: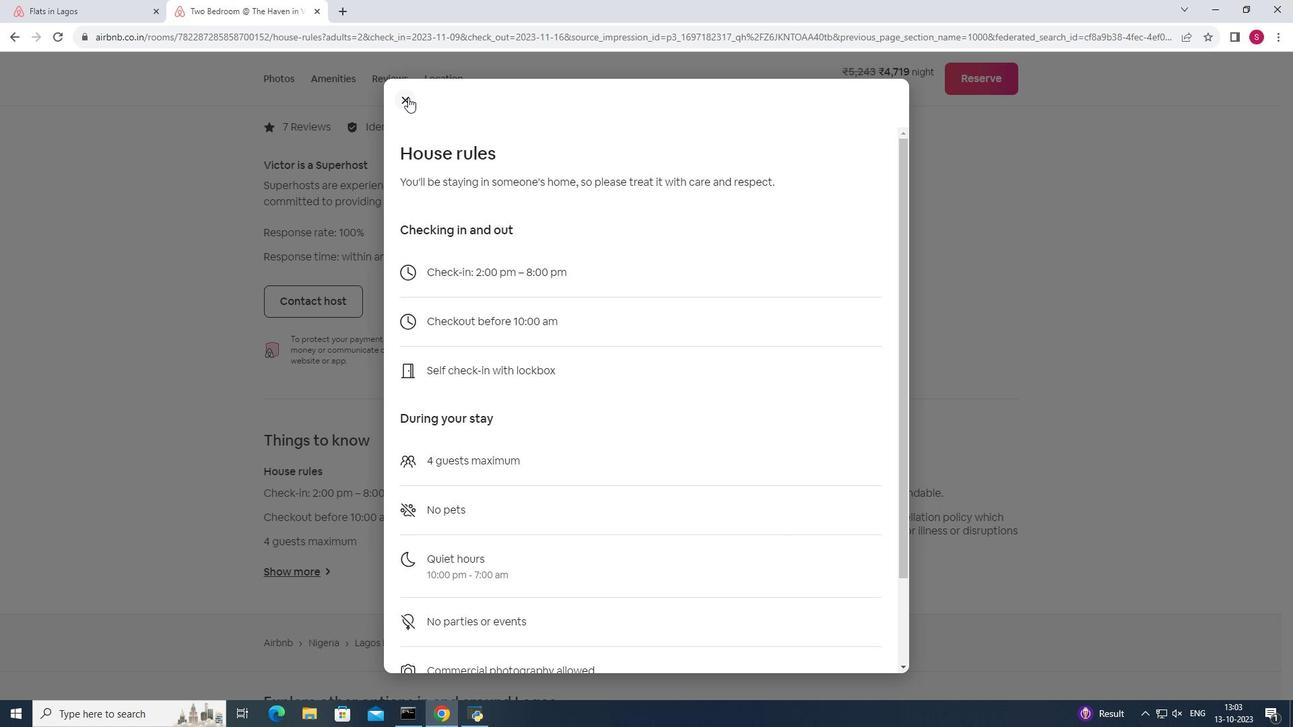 
Action: Mouse pressed left at (408, 97)
Screenshot: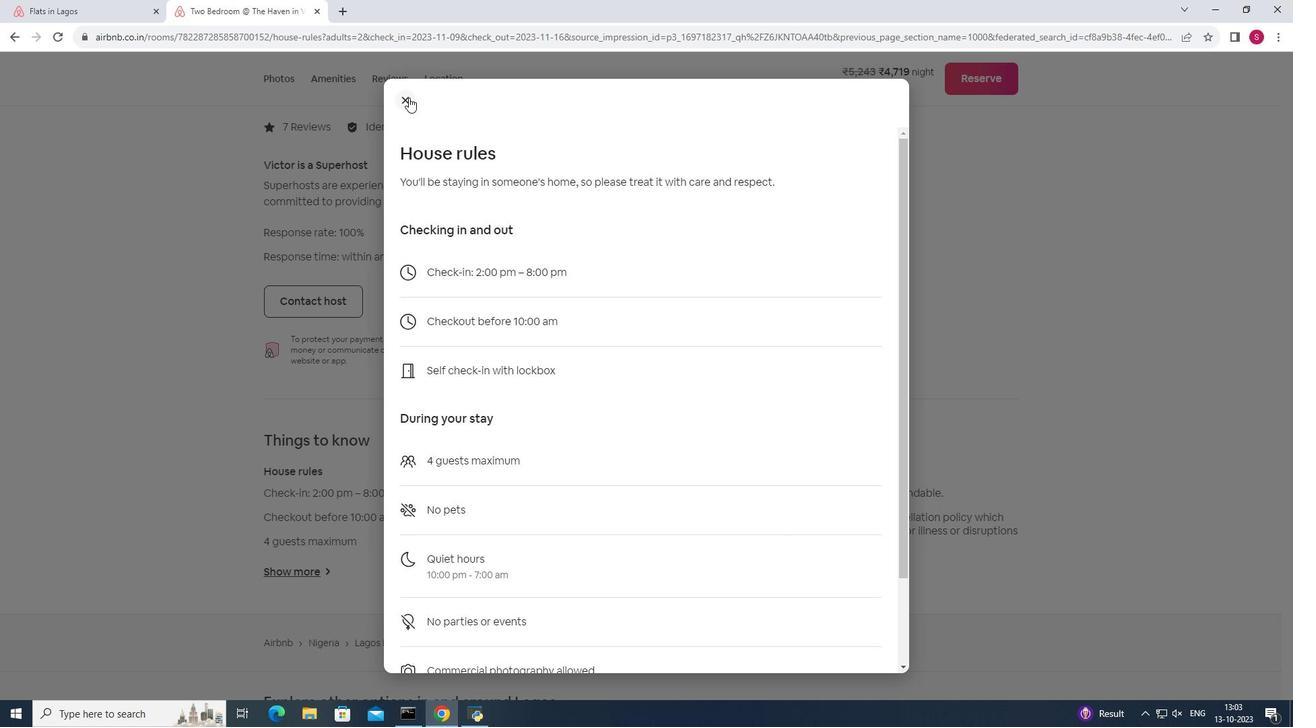 
Action: Mouse moved to (561, 577)
Screenshot: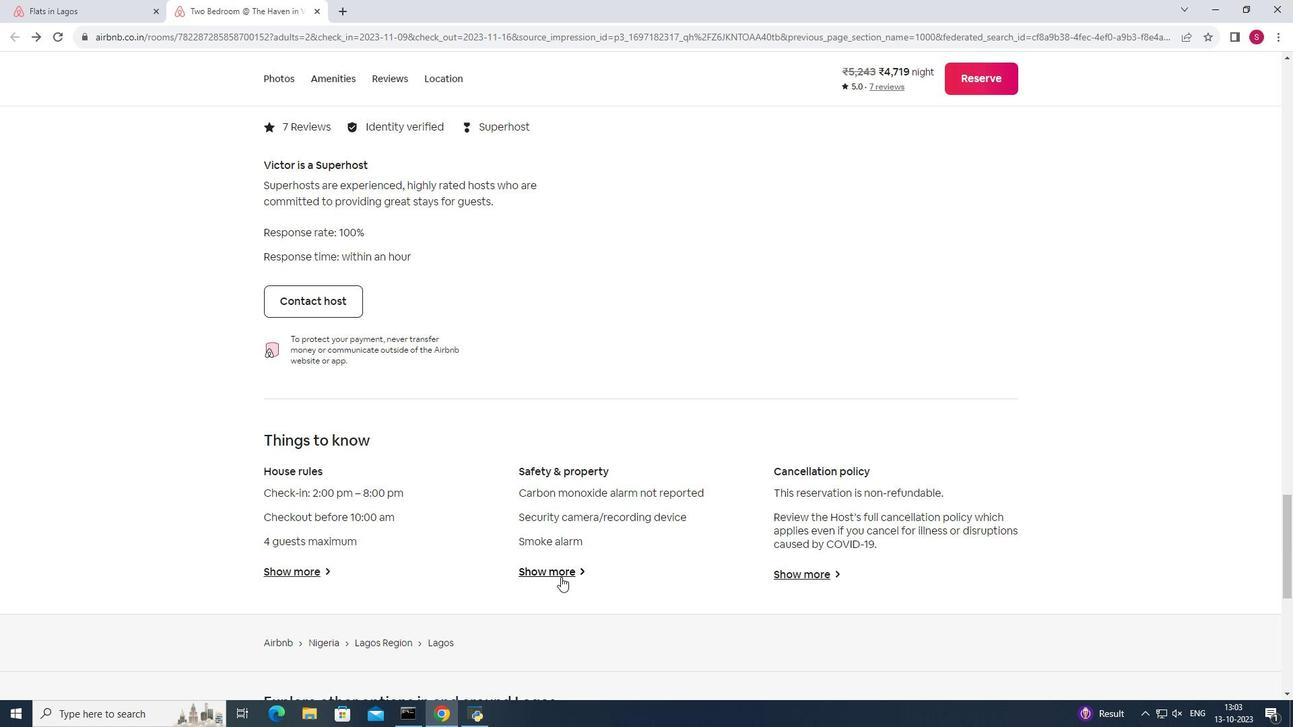 
Action: Mouse pressed left at (561, 577)
Screenshot: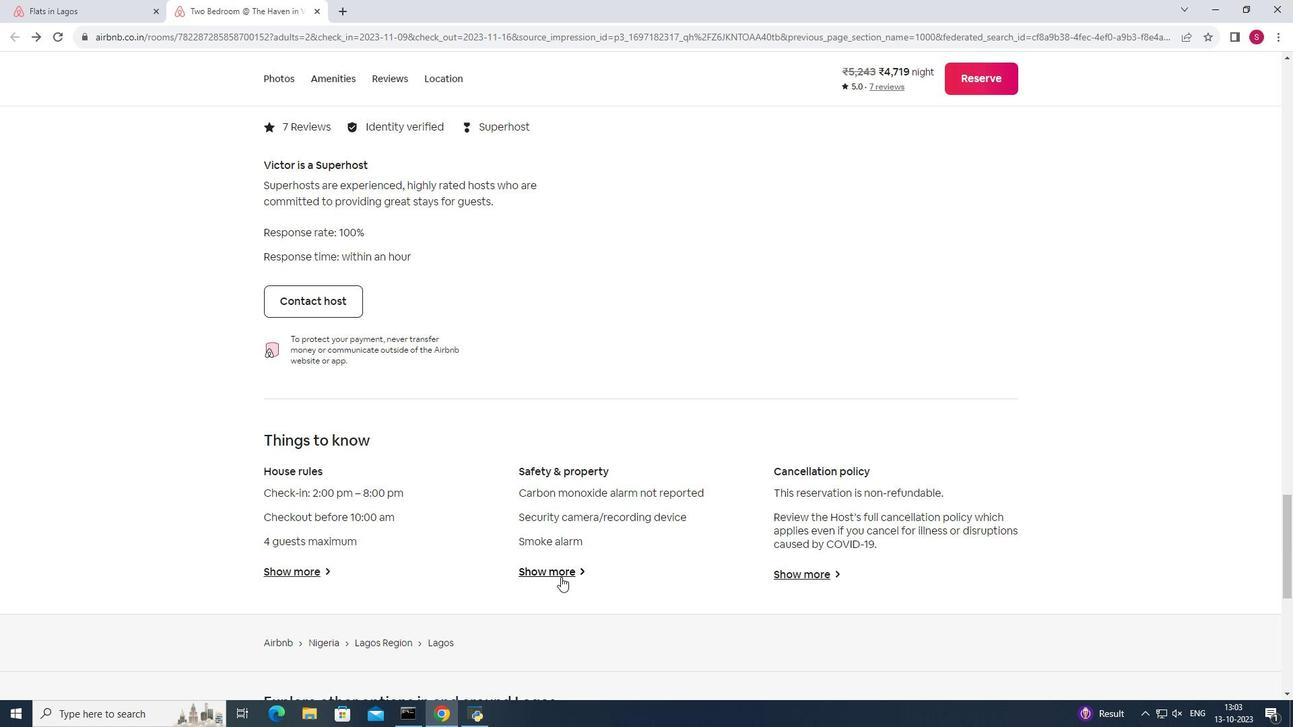 
Action: Mouse moved to (402, 202)
Screenshot: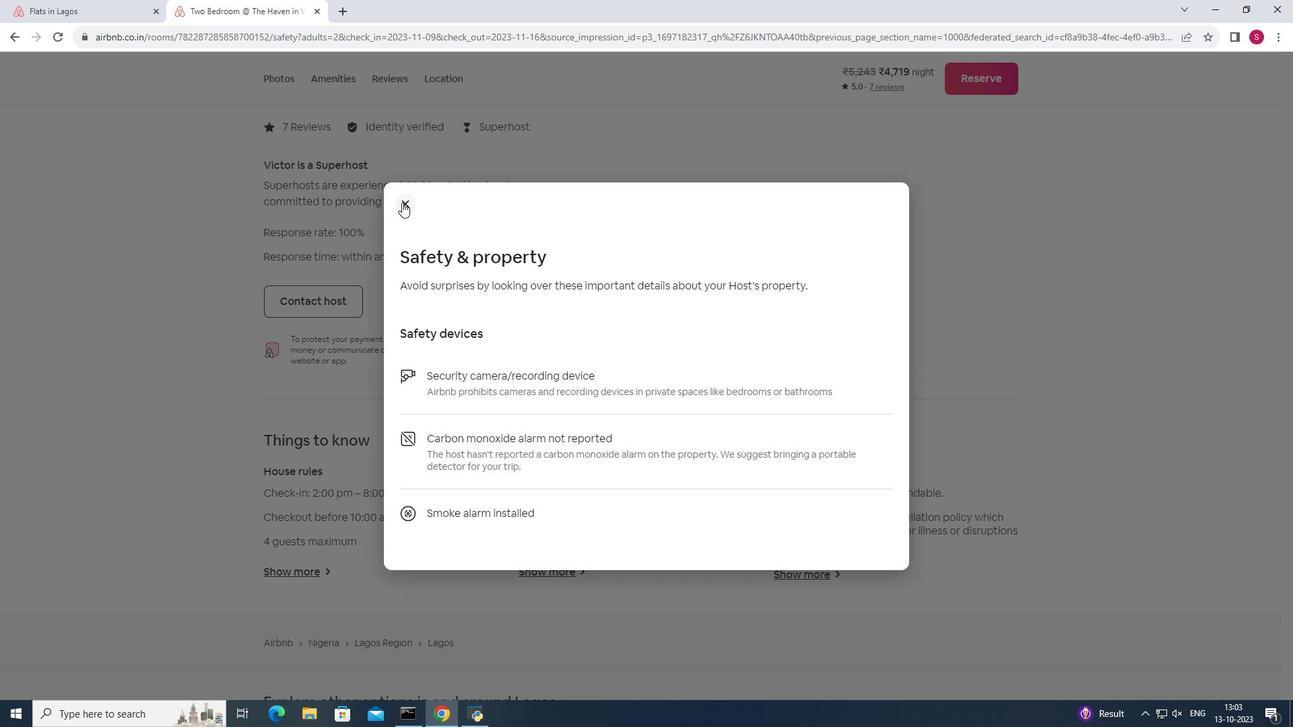 
Action: Mouse pressed left at (402, 202)
Screenshot: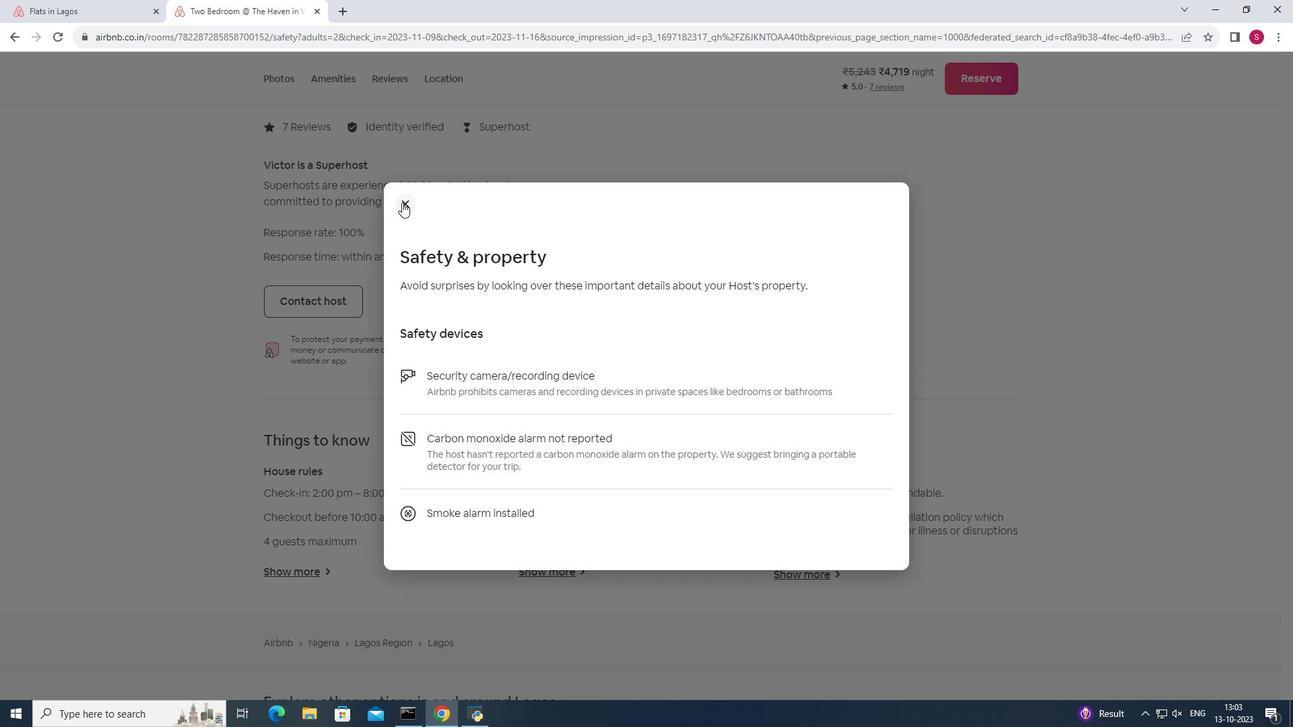 
Action: Mouse moved to (801, 578)
Screenshot: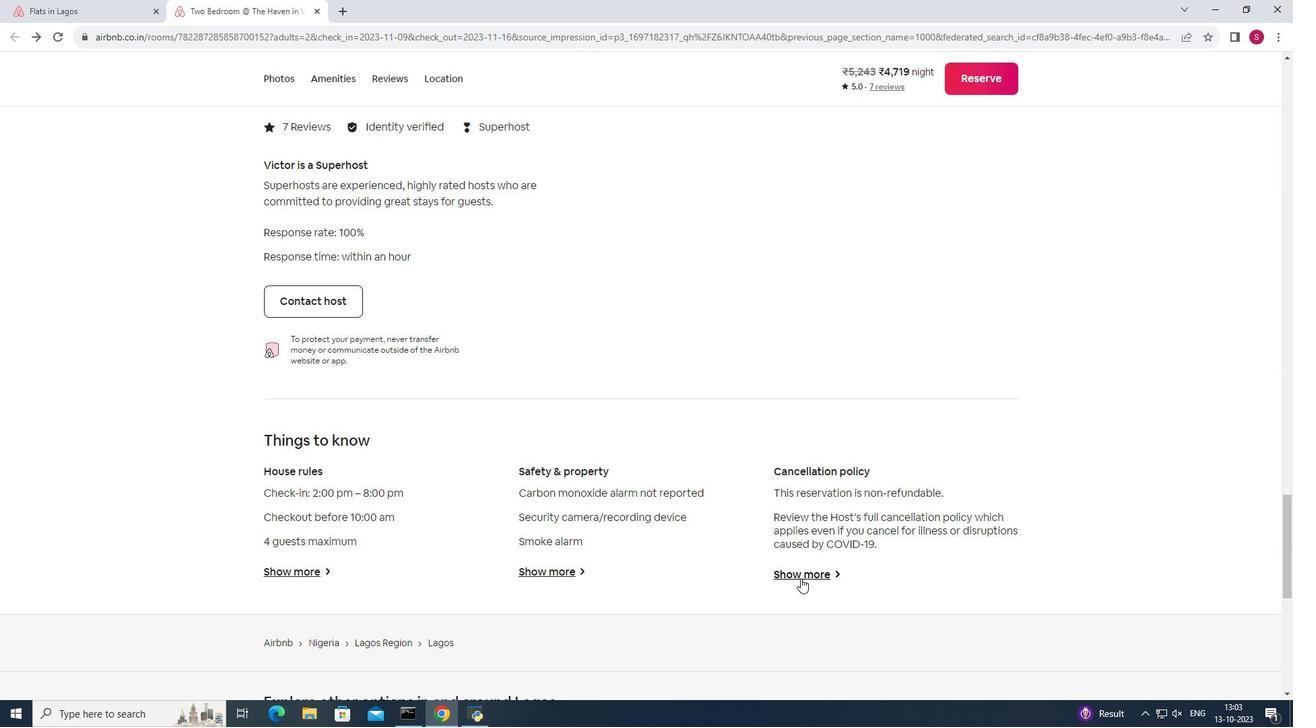 
Action: Mouse pressed left at (801, 578)
Screenshot: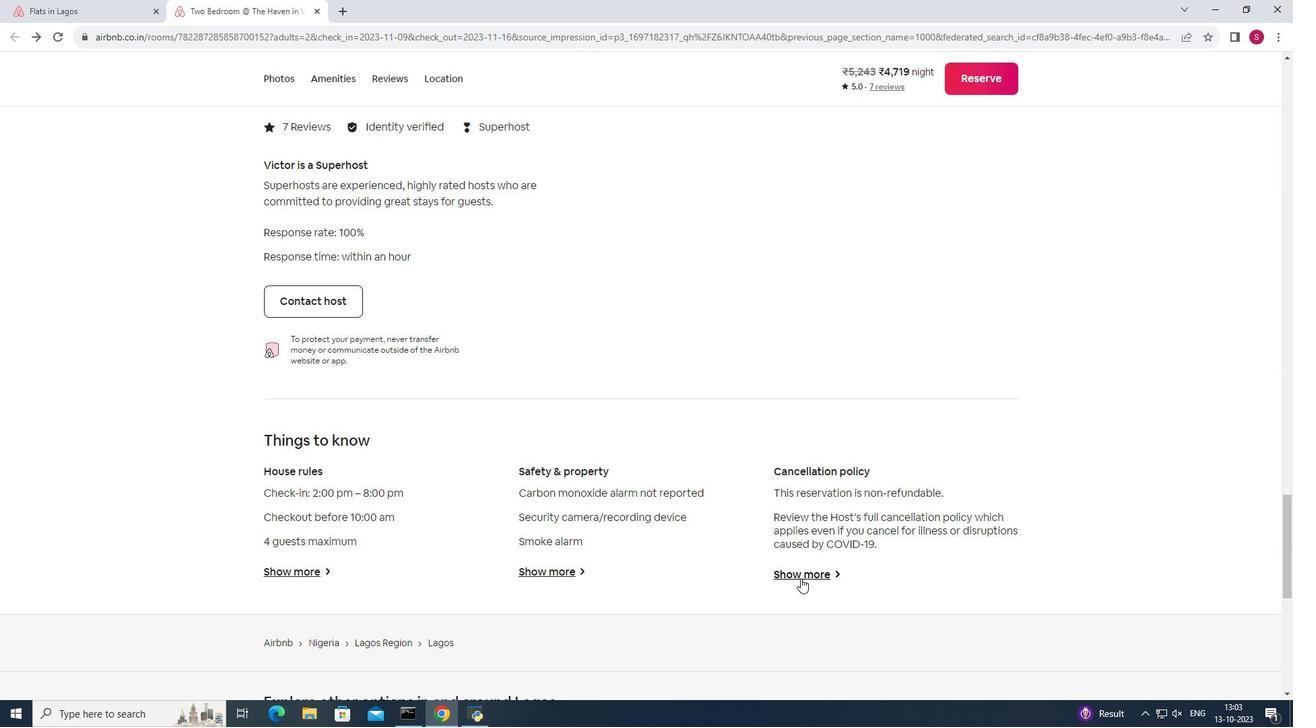 
Action: Mouse moved to (476, 231)
Screenshot: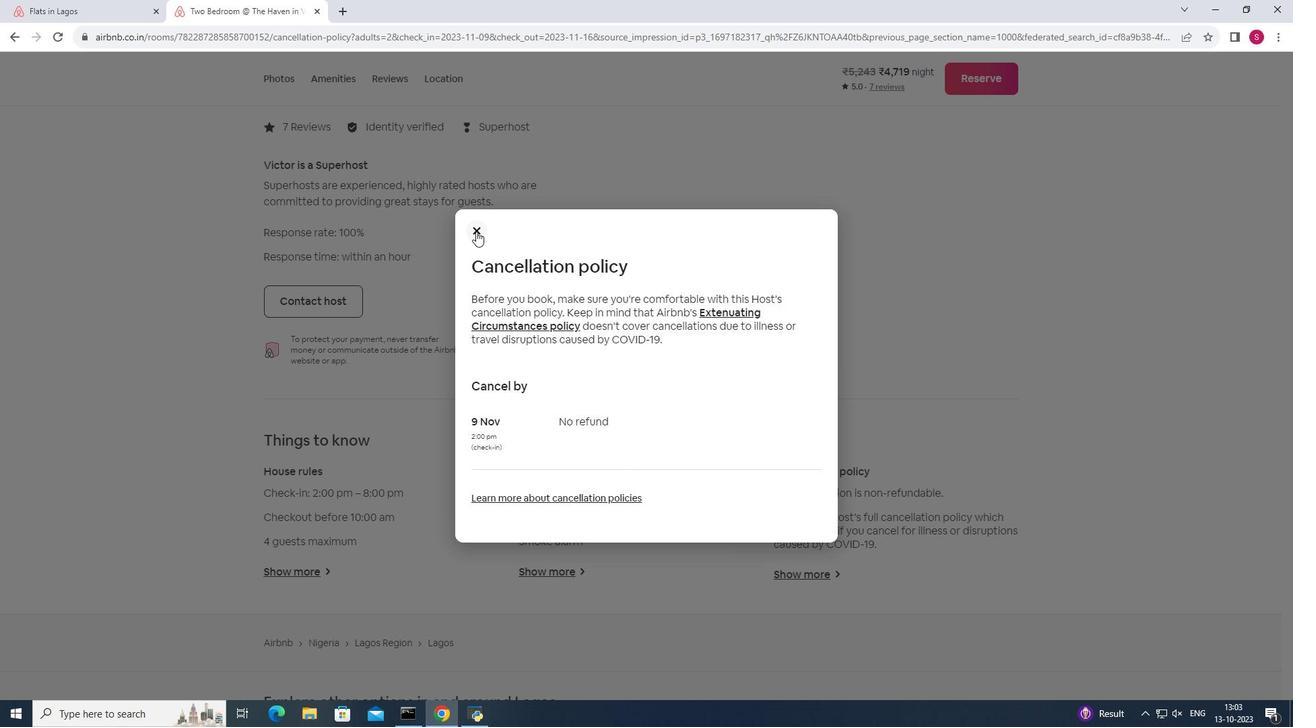 
Action: Mouse pressed left at (476, 231)
Screenshot: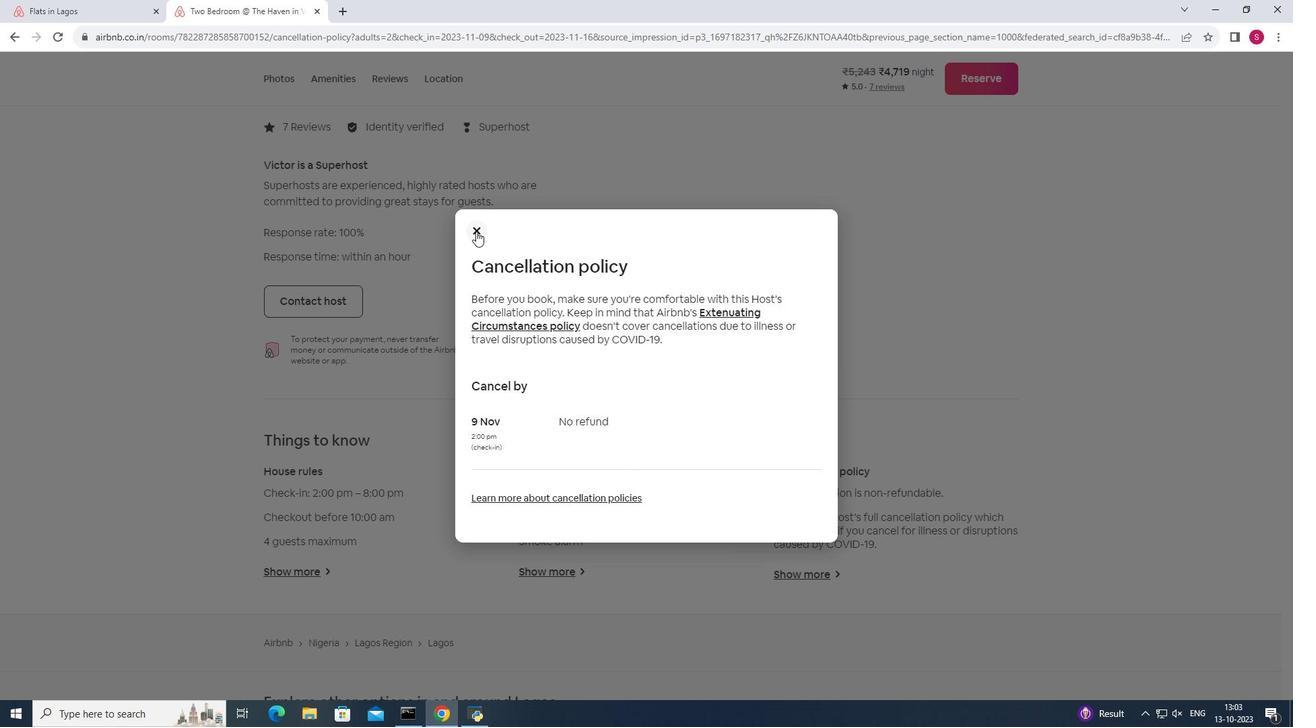
Action: Mouse moved to (1169, 558)
Screenshot: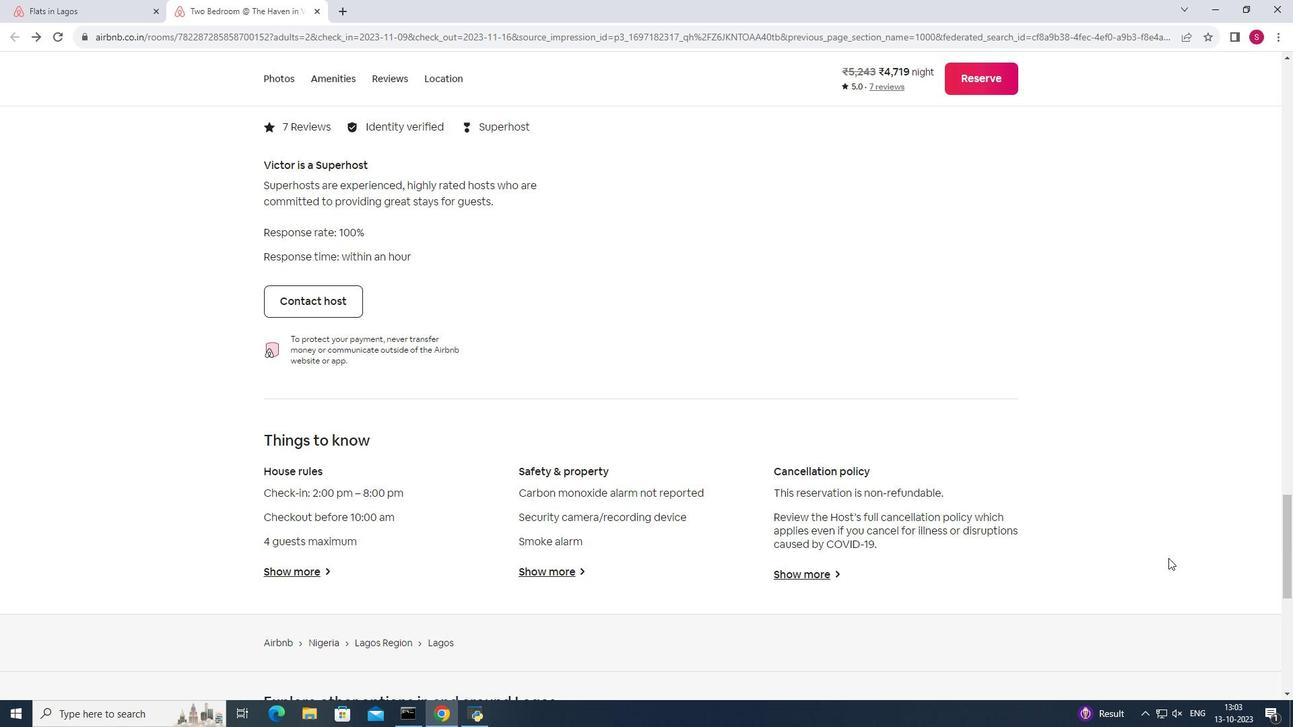 
Action: Mouse scrolled (1169, 557) with delta (0, 0)
Screenshot: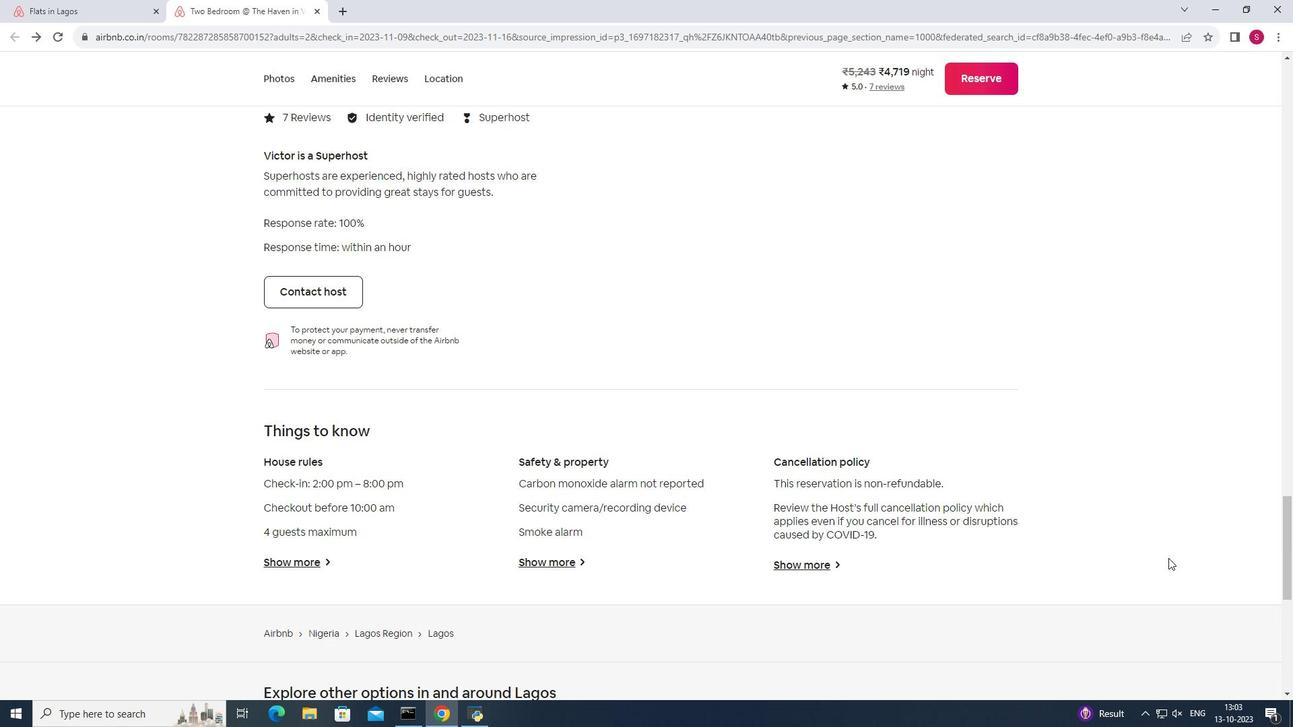 
Action: Mouse scrolled (1169, 557) with delta (0, 0)
Screenshot: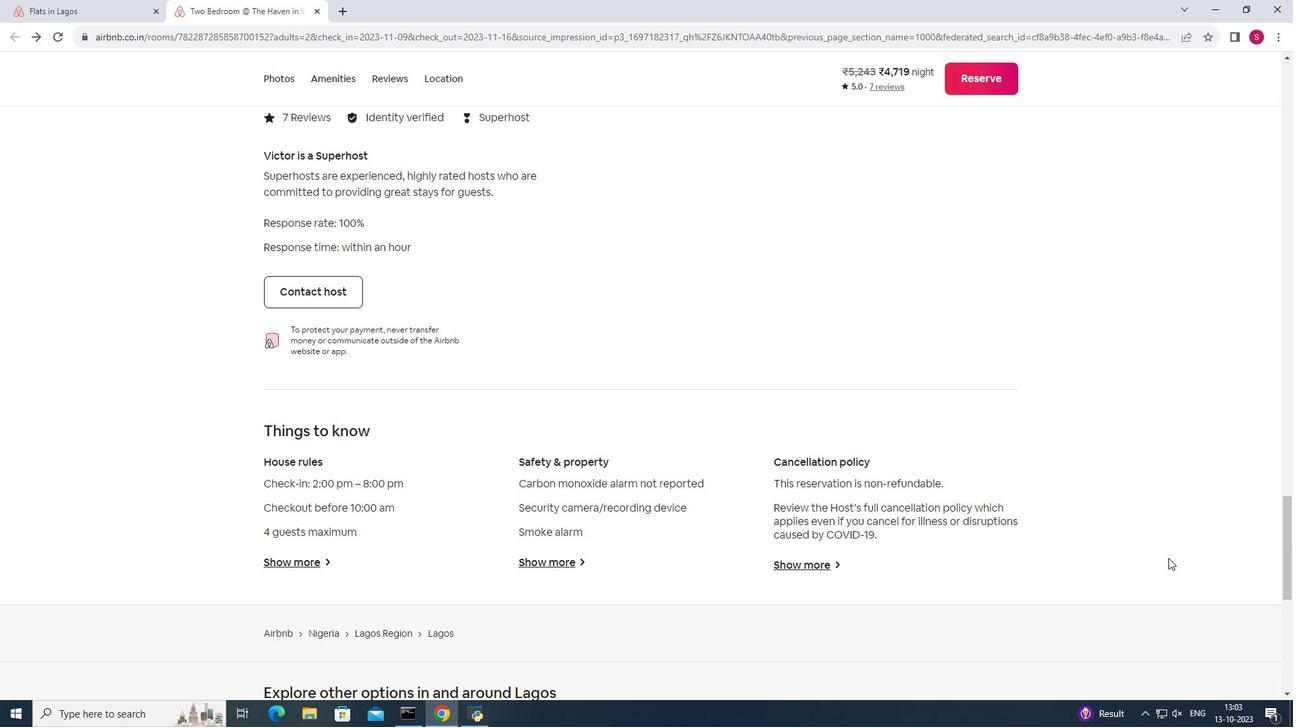 
Action: Mouse scrolled (1169, 557) with delta (0, 0)
Screenshot: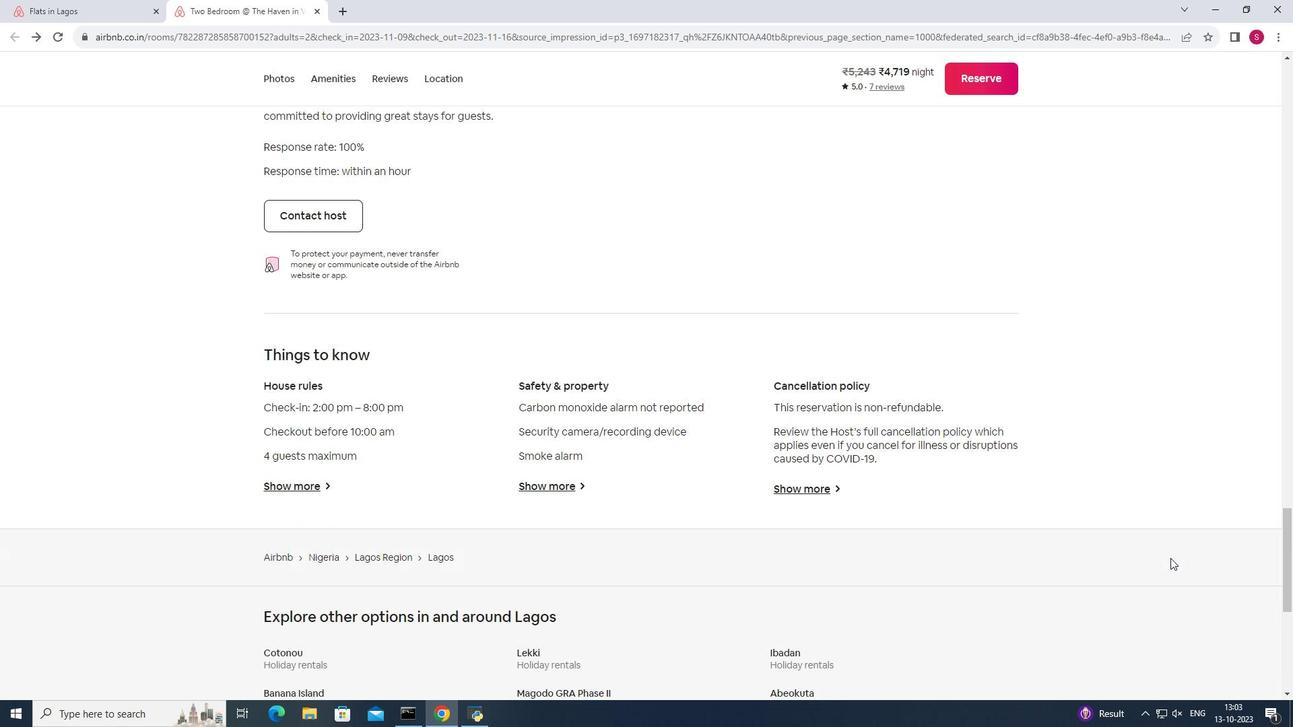 
Action: Mouse scrolled (1169, 557) with delta (0, 0)
Screenshot: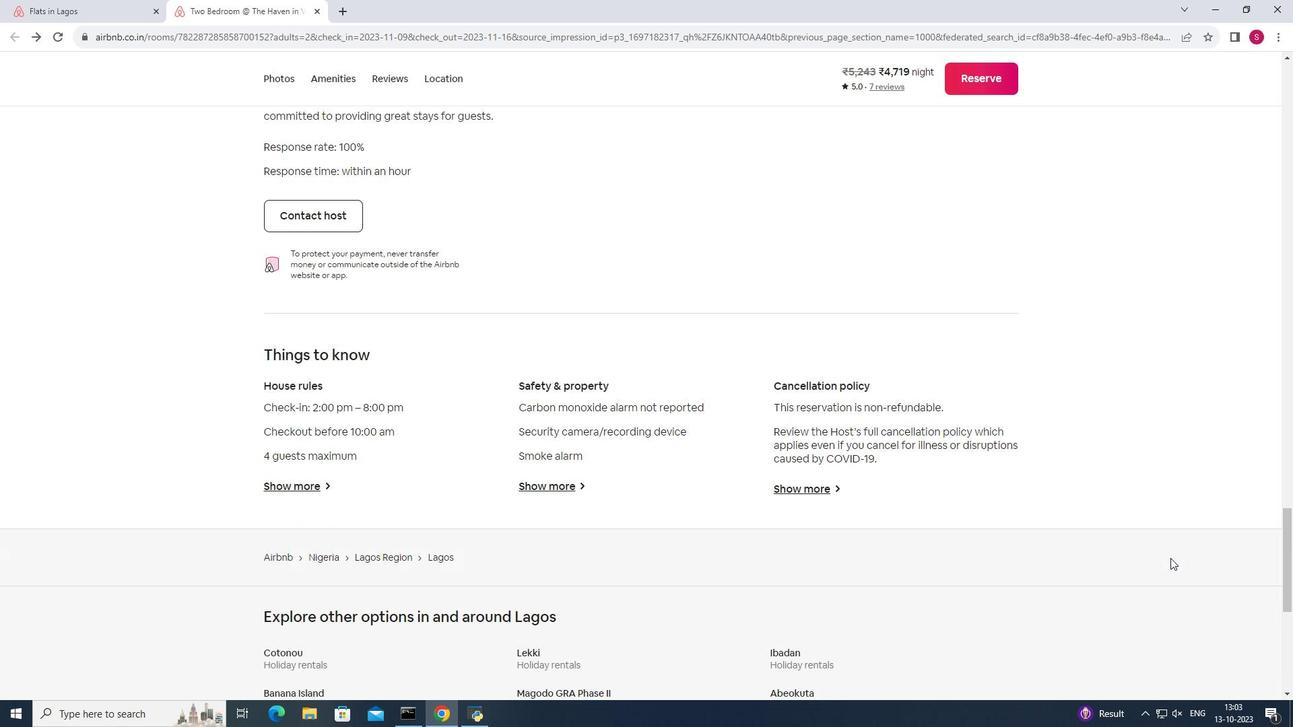 
Action: Mouse moved to (1170, 558)
Screenshot: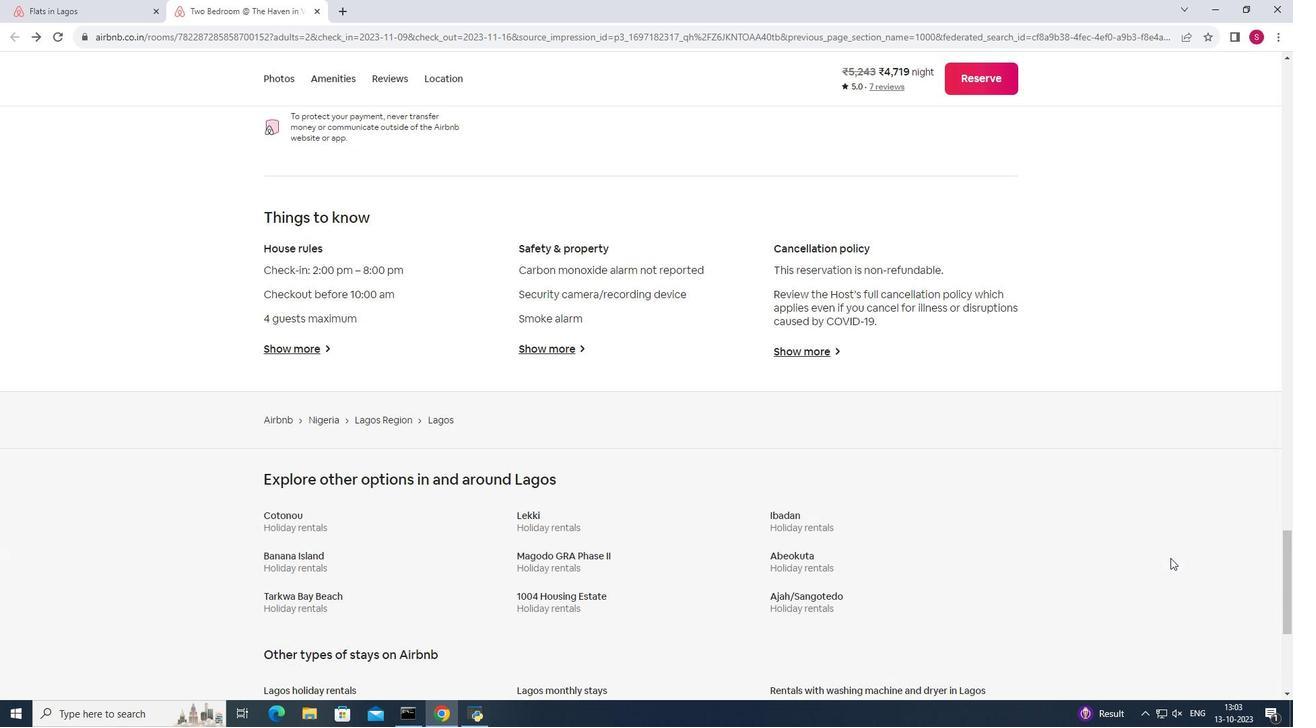 
Action: Mouse scrolled (1170, 557) with delta (0, 0)
Screenshot: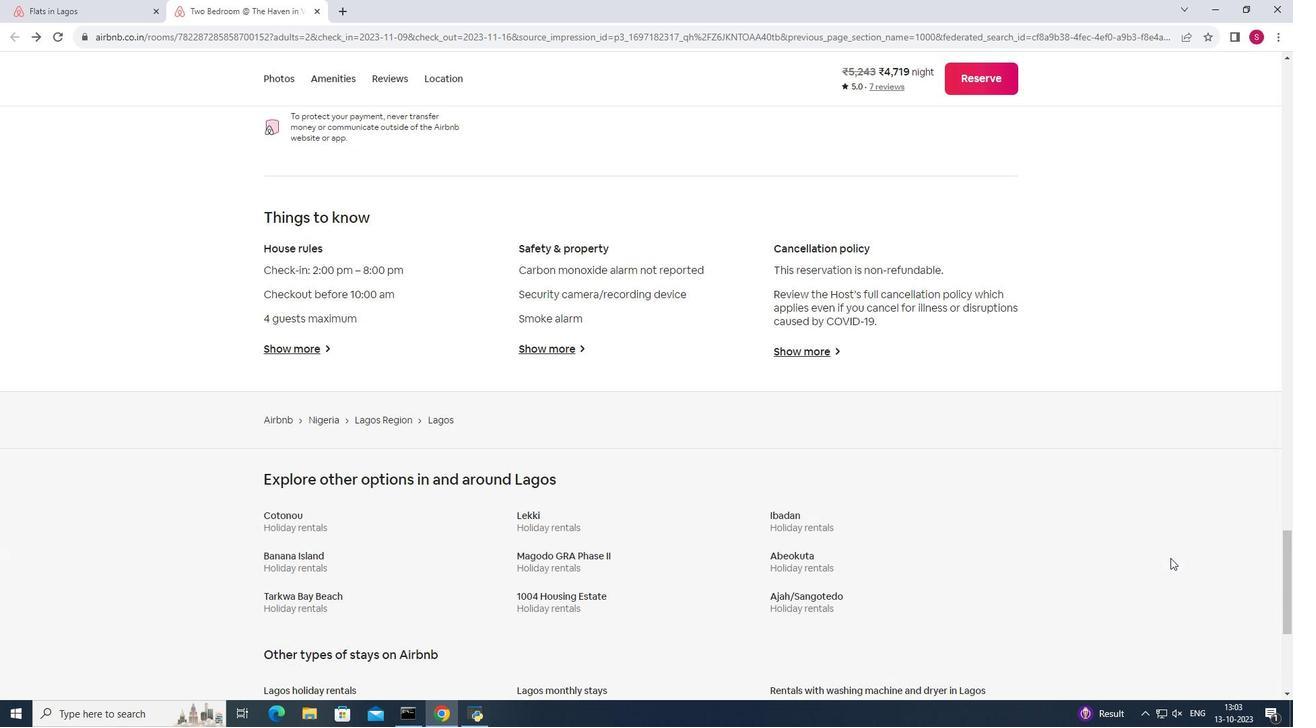 
Action: Mouse moved to (1173, 557)
Screenshot: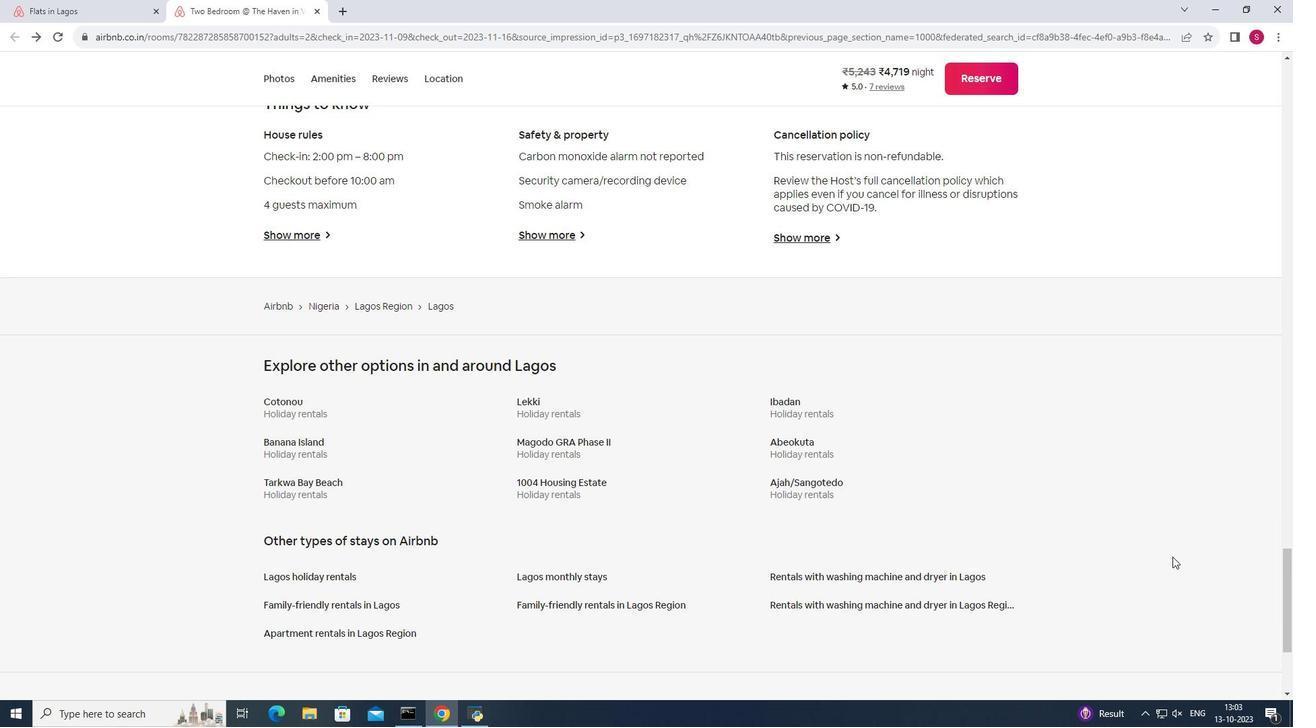 
Action: Mouse scrolled (1173, 556) with delta (0, 0)
Screenshot: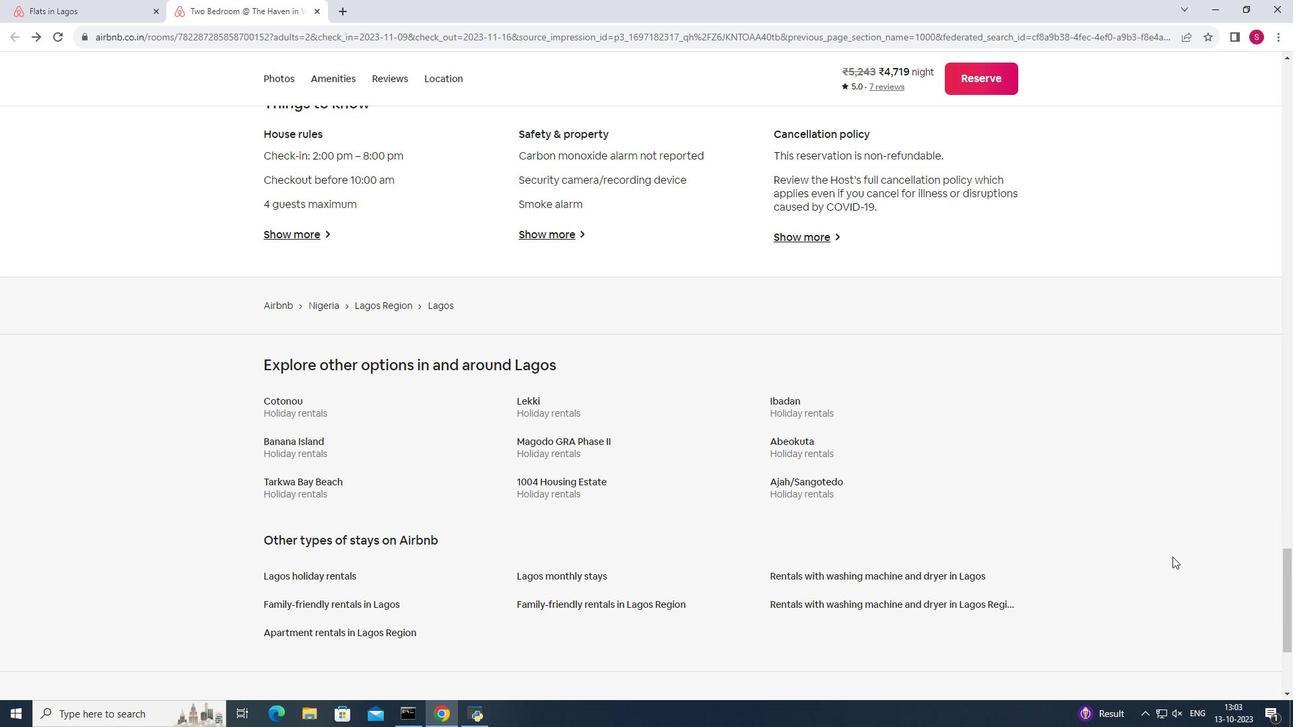 
Action: Mouse scrolled (1173, 556) with delta (0, 0)
Screenshot: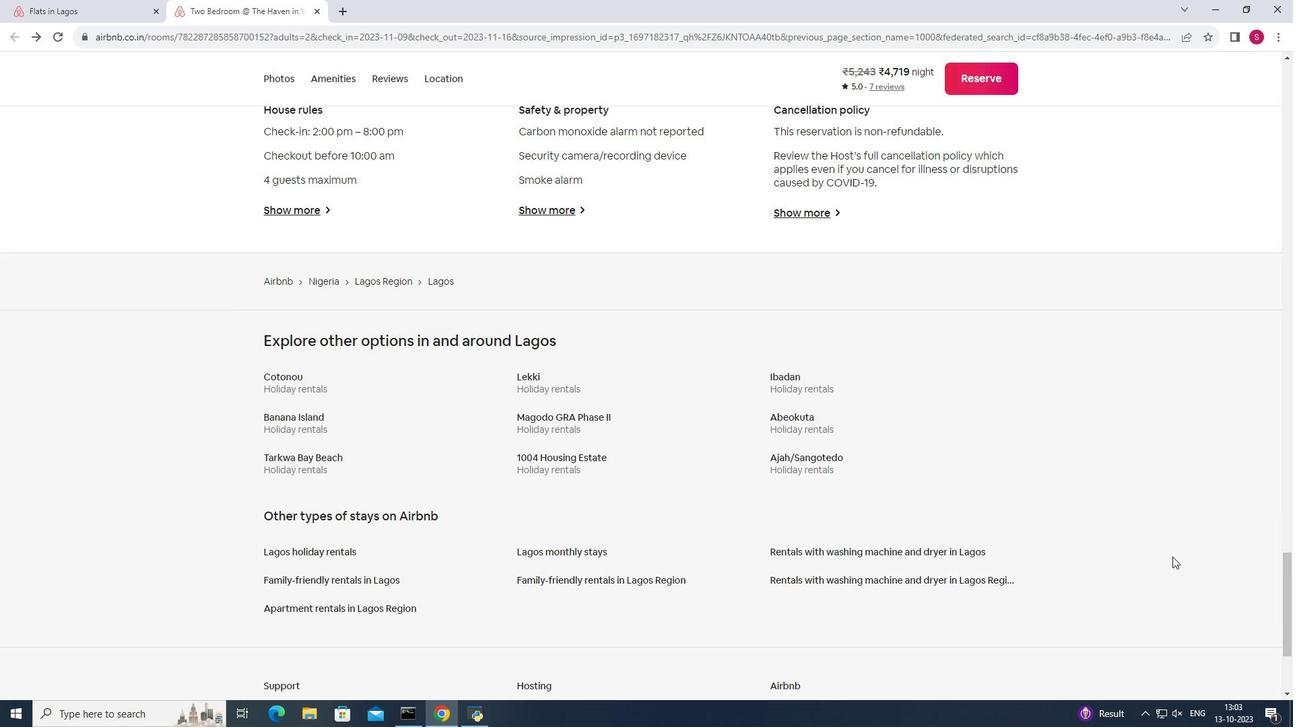 
Action: Mouse scrolled (1173, 556) with delta (0, 0)
Screenshot: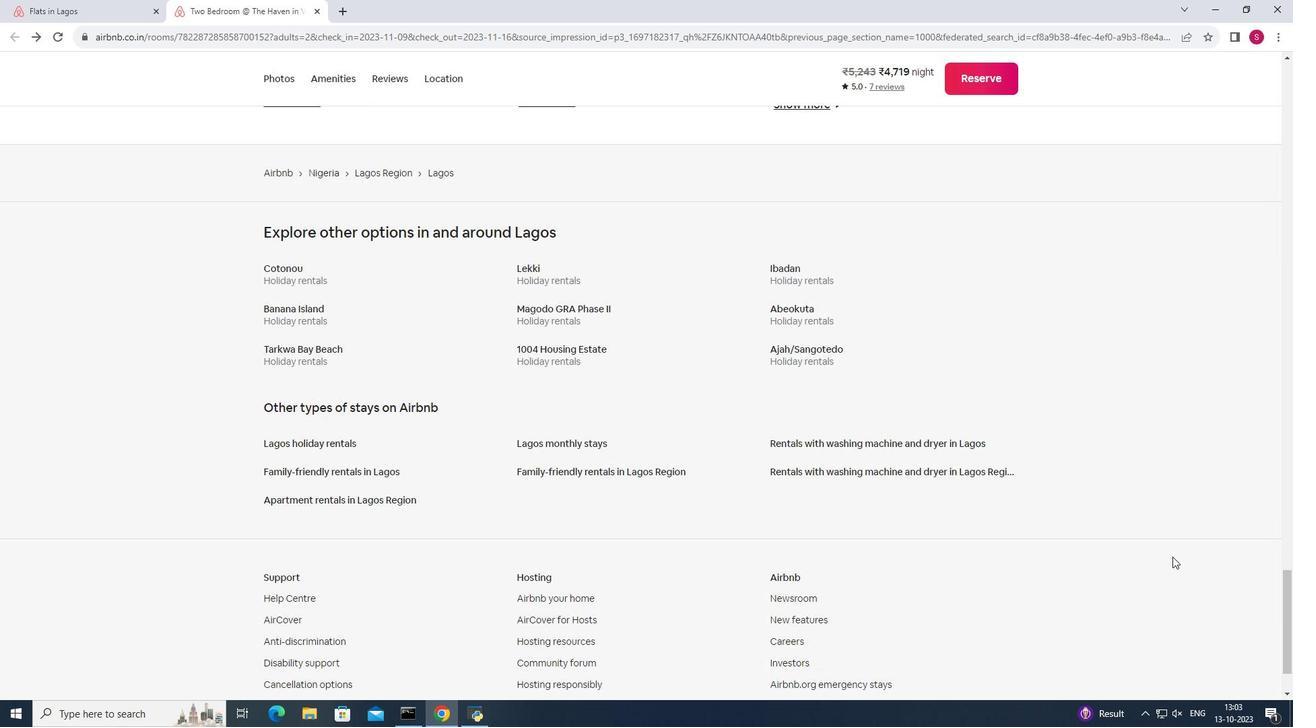 
Action: Mouse scrolled (1173, 556) with delta (0, 0)
Screenshot: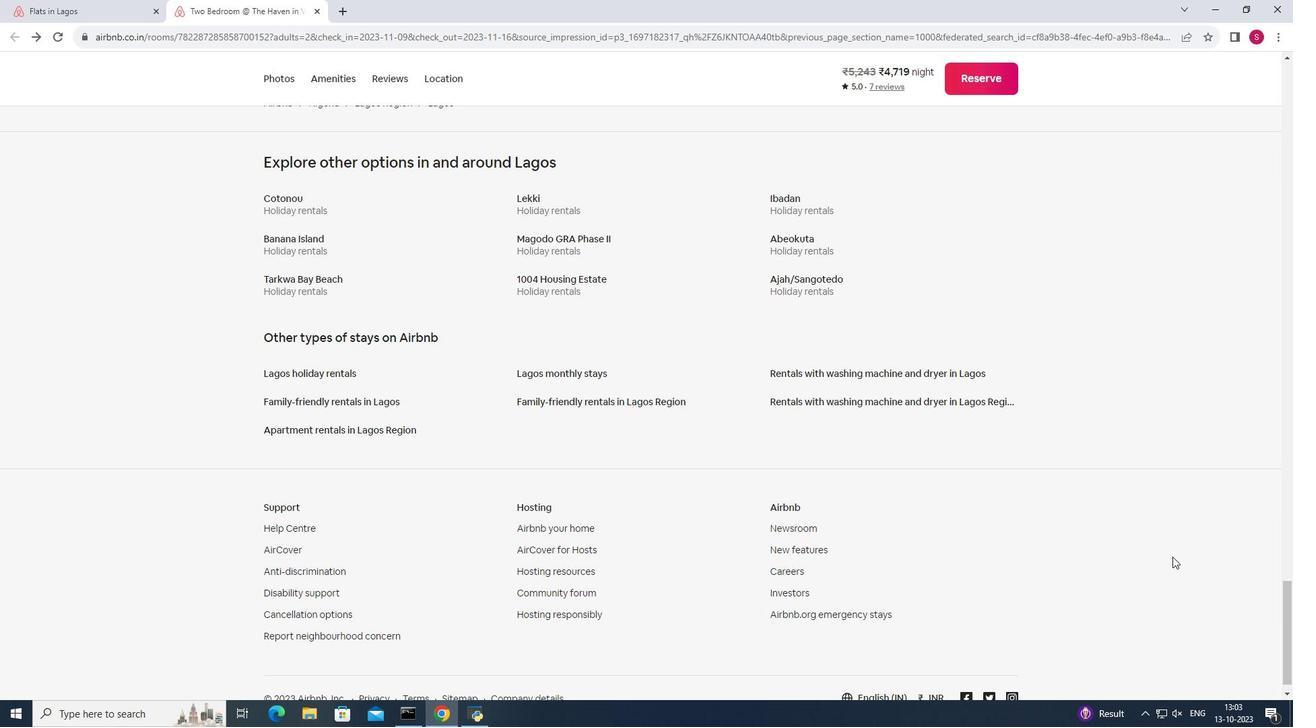 
Action: Mouse scrolled (1173, 556) with delta (0, 0)
Screenshot: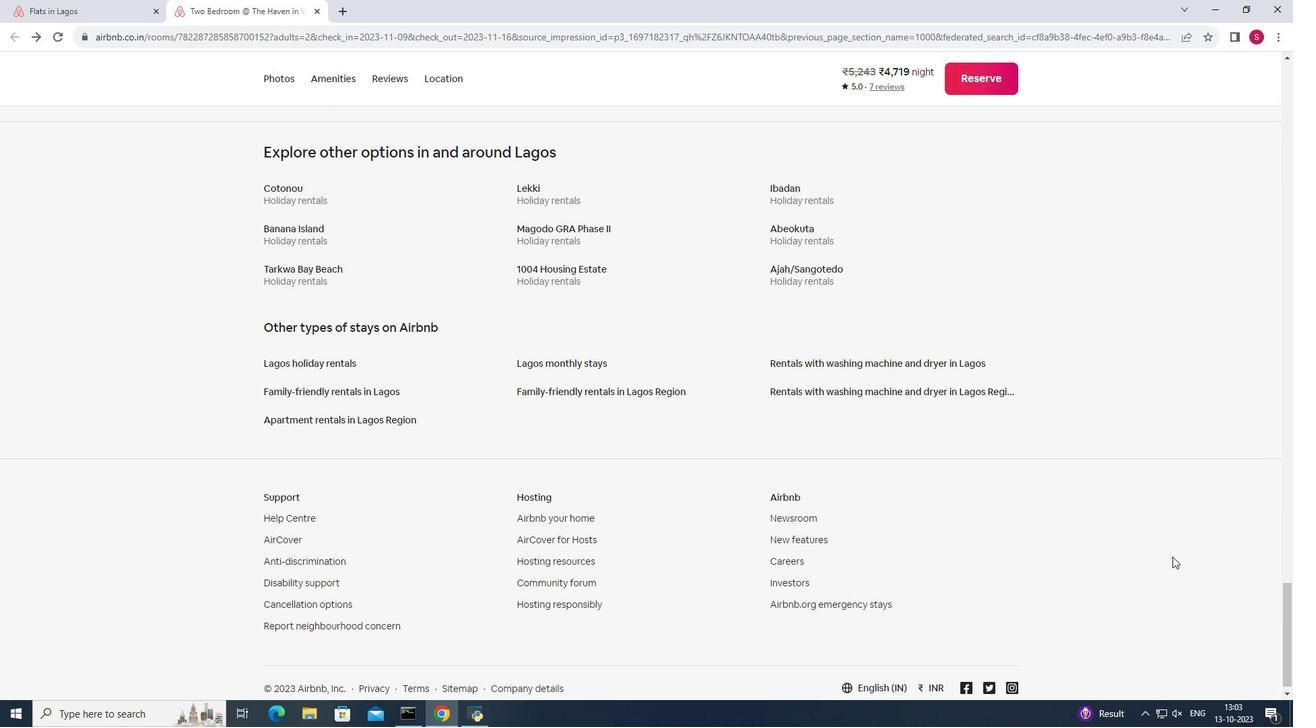 
Action: Mouse scrolled (1173, 556) with delta (0, 0)
Screenshot: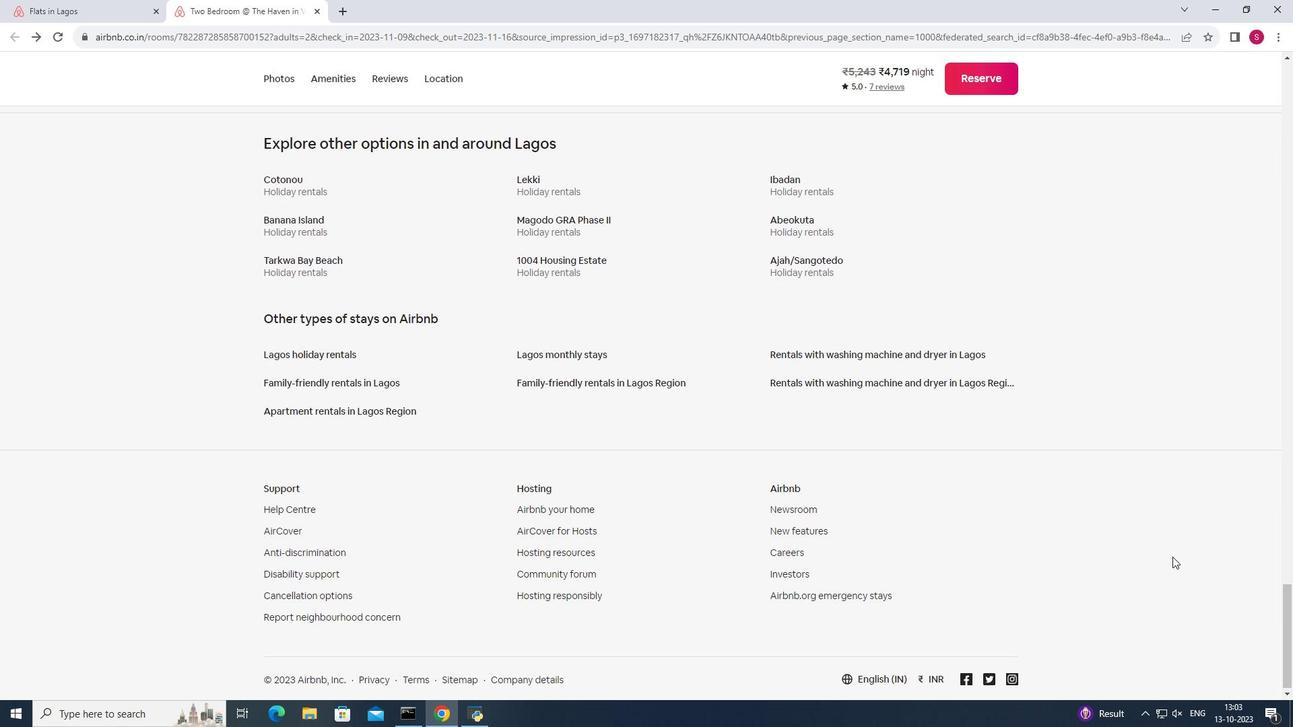 
Action: Mouse scrolled (1173, 556) with delta (0, 0)
Screenshot: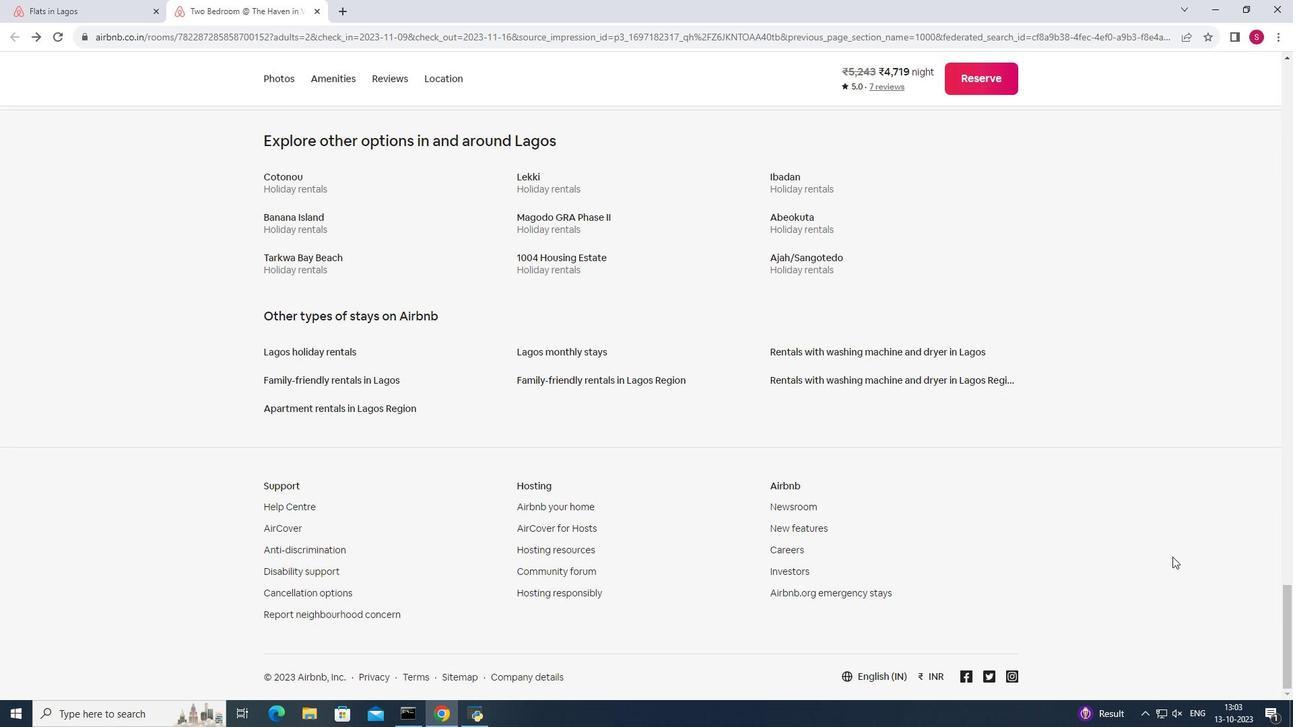 
Action: Mouse moved to (317, 10)
Screenshot: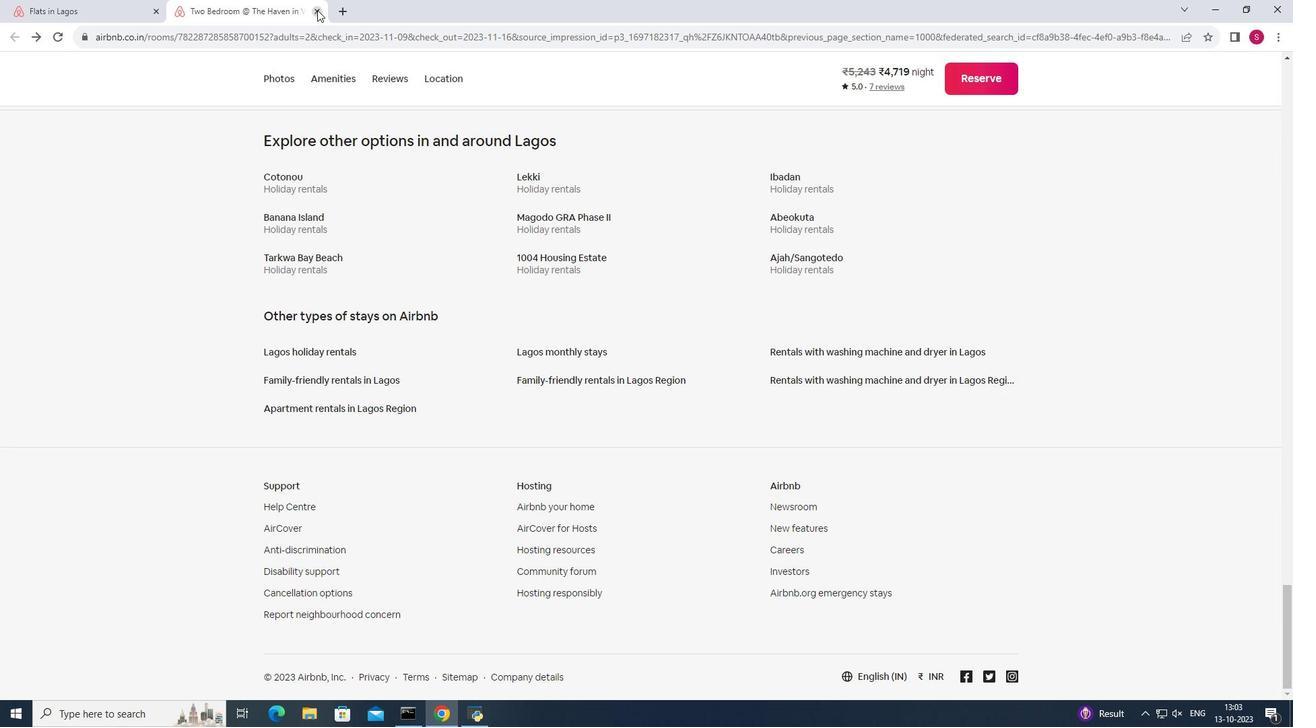 
Action: Mouse pressed left at (317, 10)
Screenshot: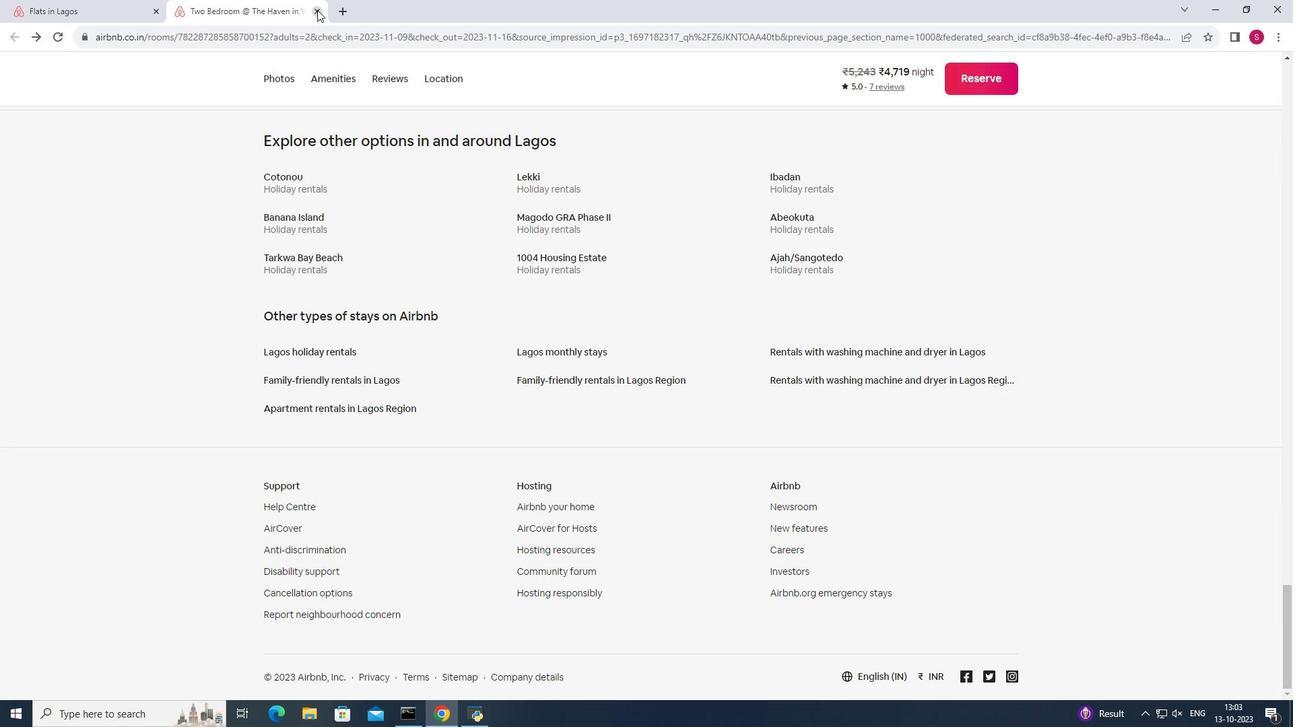 
Action: Mouse moved to (614, 526)
Screenshot: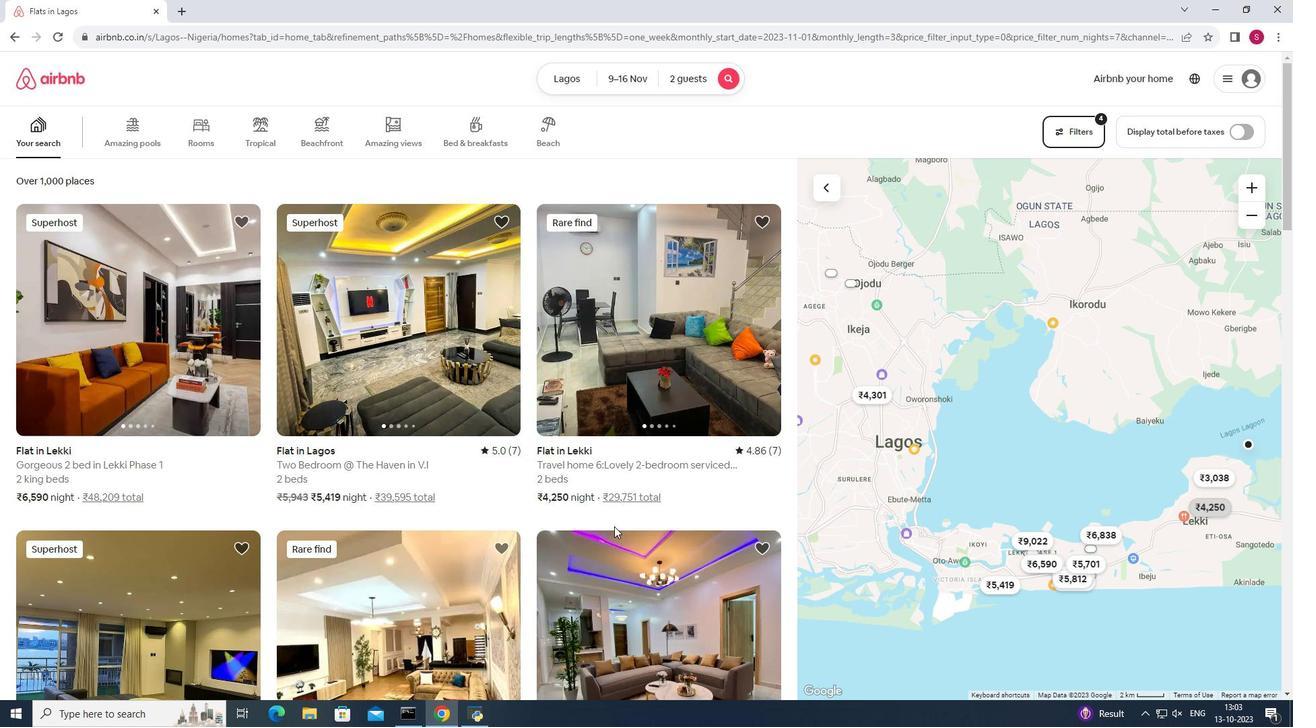 
Action: Mouse scrolled (614, 526) with delta (0, 0)
Screenshot: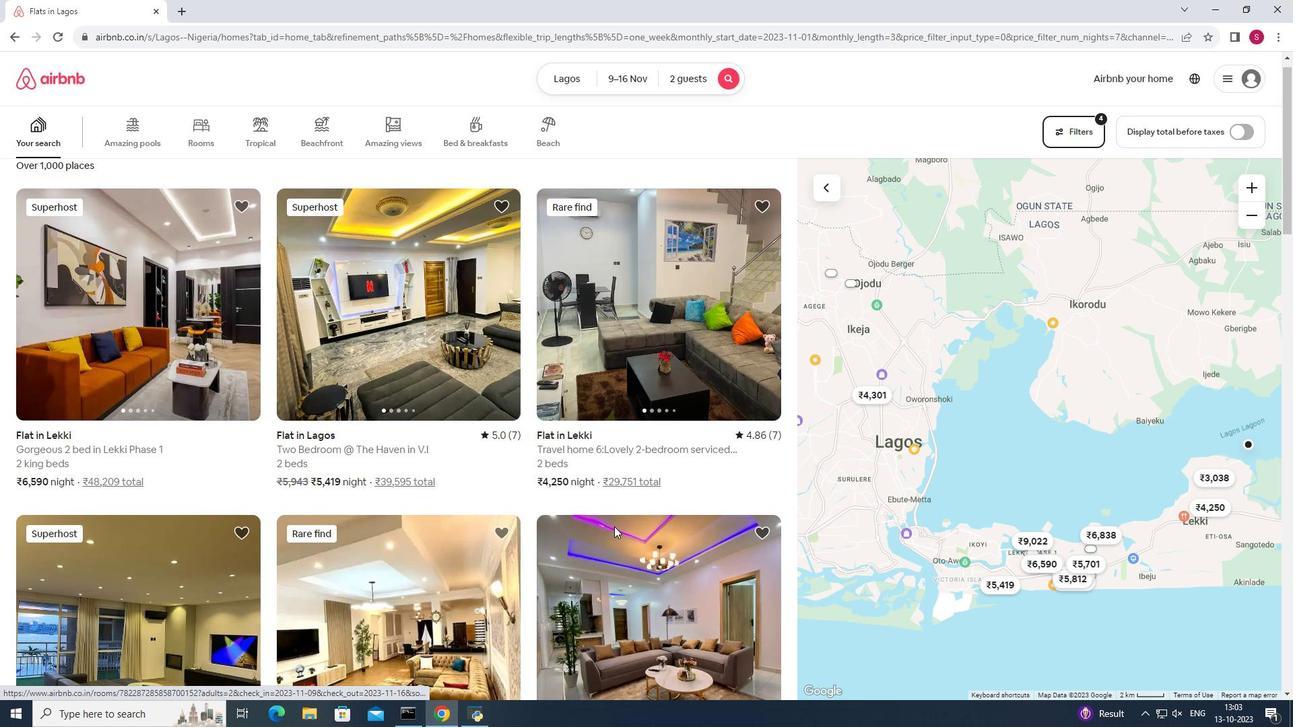 
Action: Mouse scrolled (614, 526) with delta (0, 0)
Screenshot: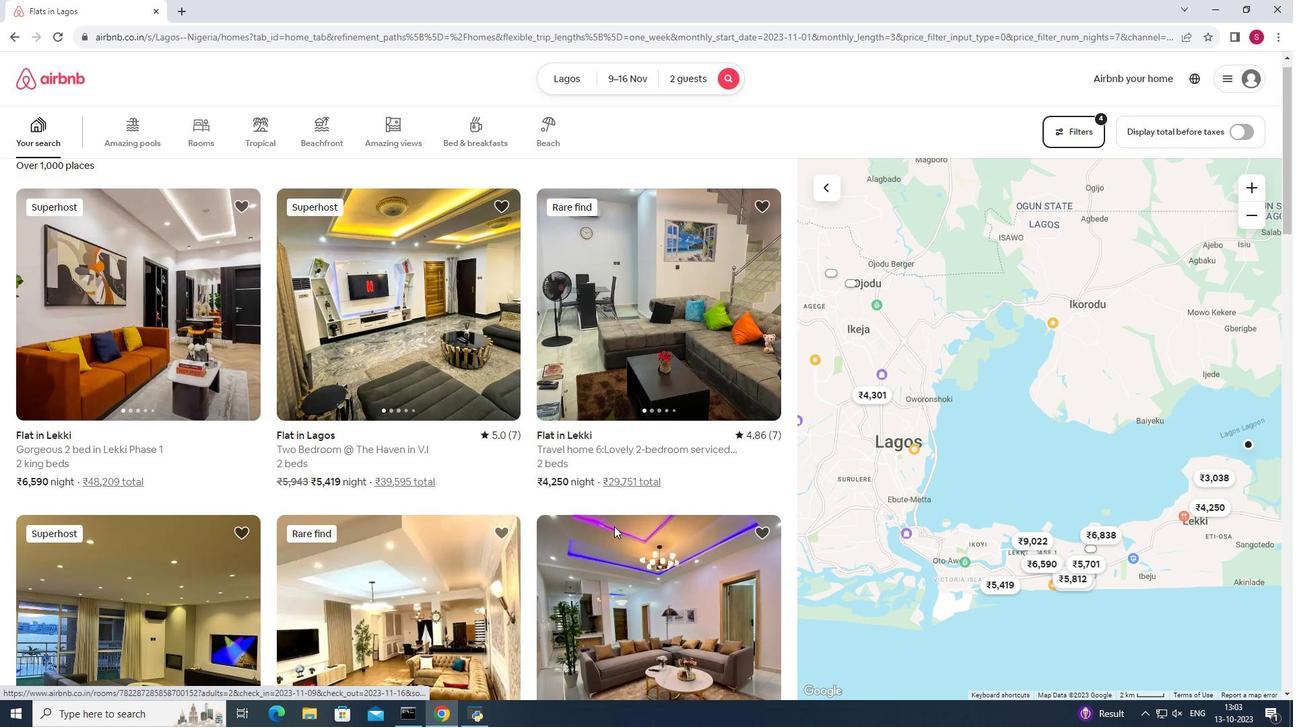 
Action: Mouse scrolled (614, 526) with delta (0, 0)
Screenshot: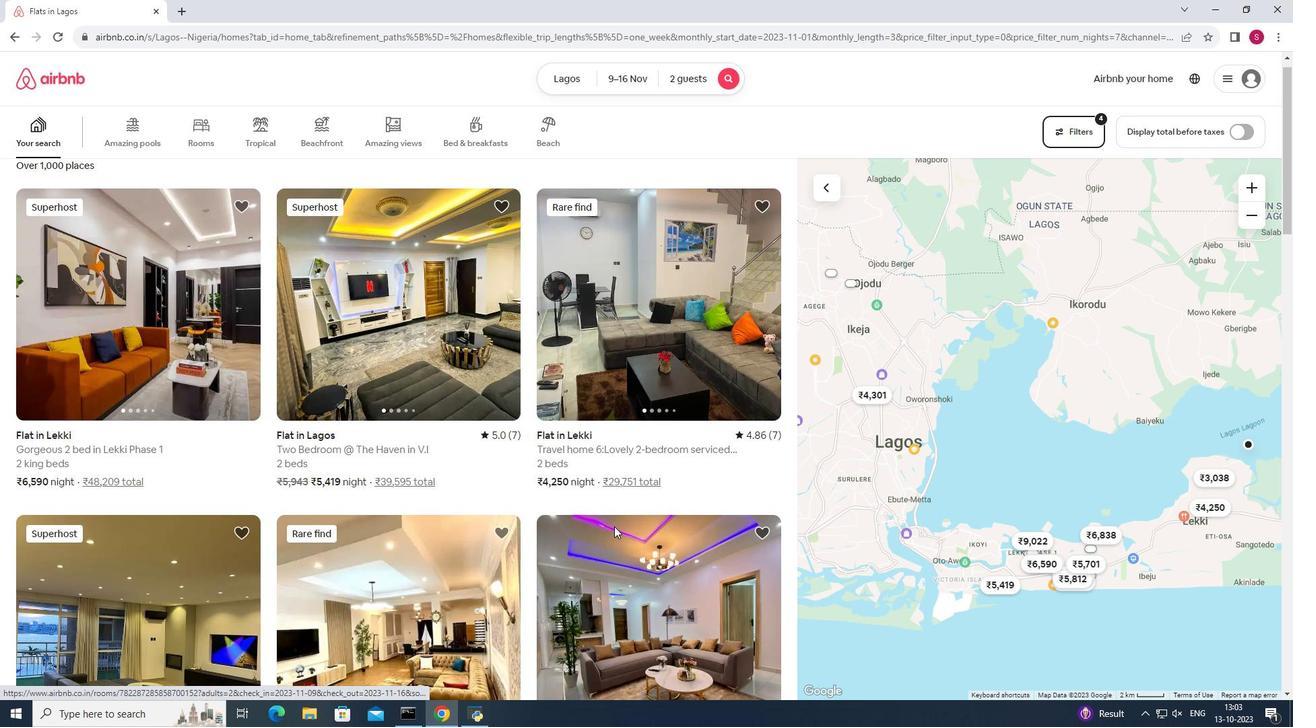 
Action: Mouse scrolled (614, 526) with delta (0, 0)
Screenshot: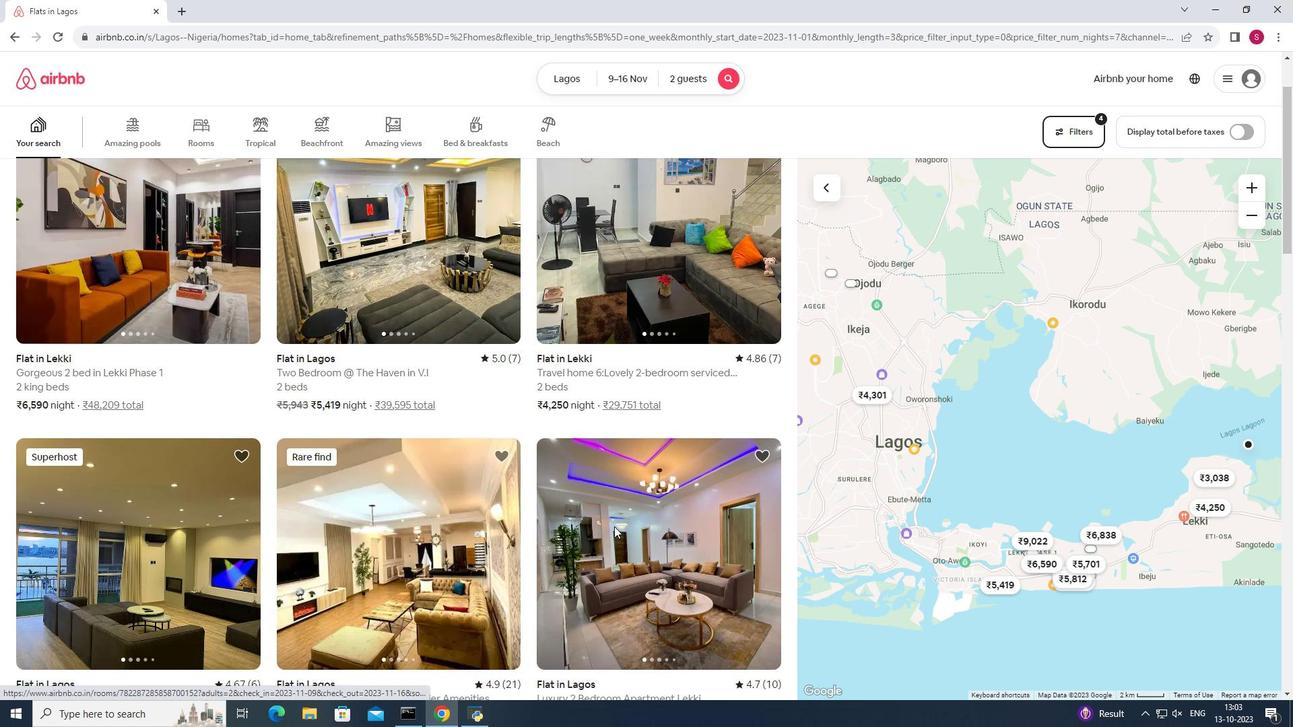 
Action: Mouse moved to (366, 373)
Screenshot: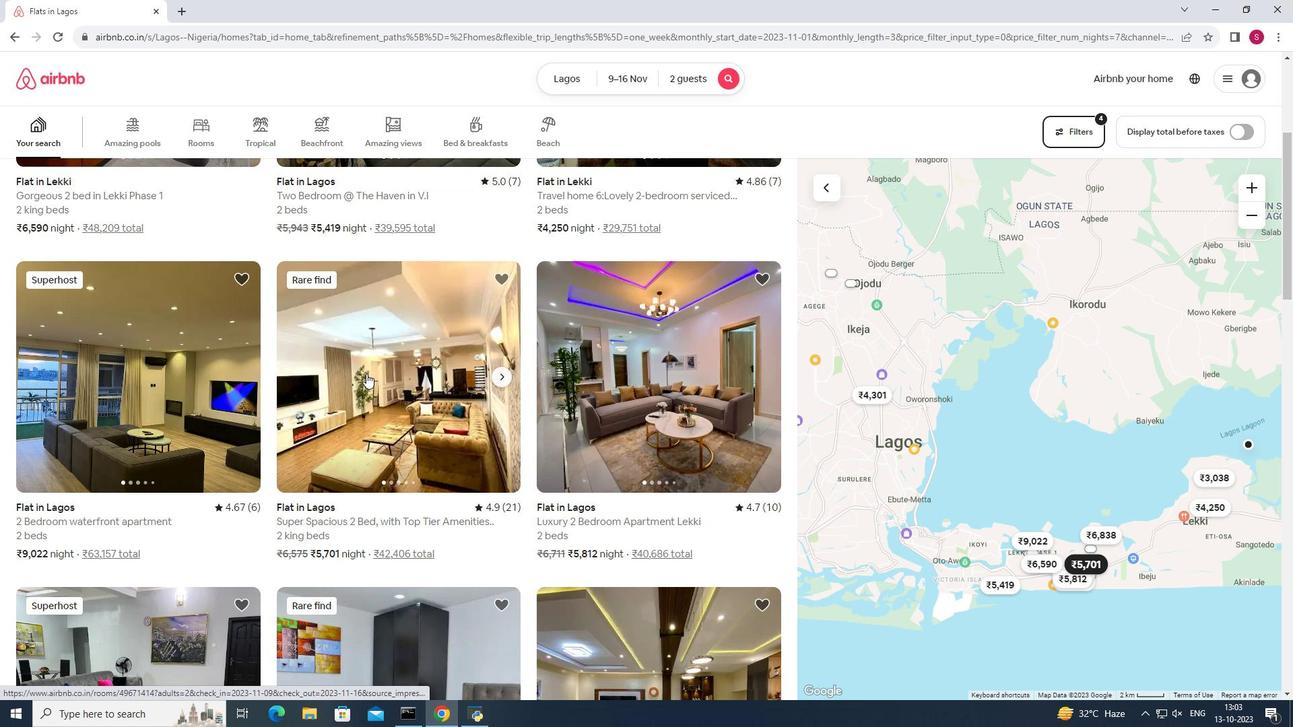 
Action: Mouse pressed left at (366, 373)
Screenshot: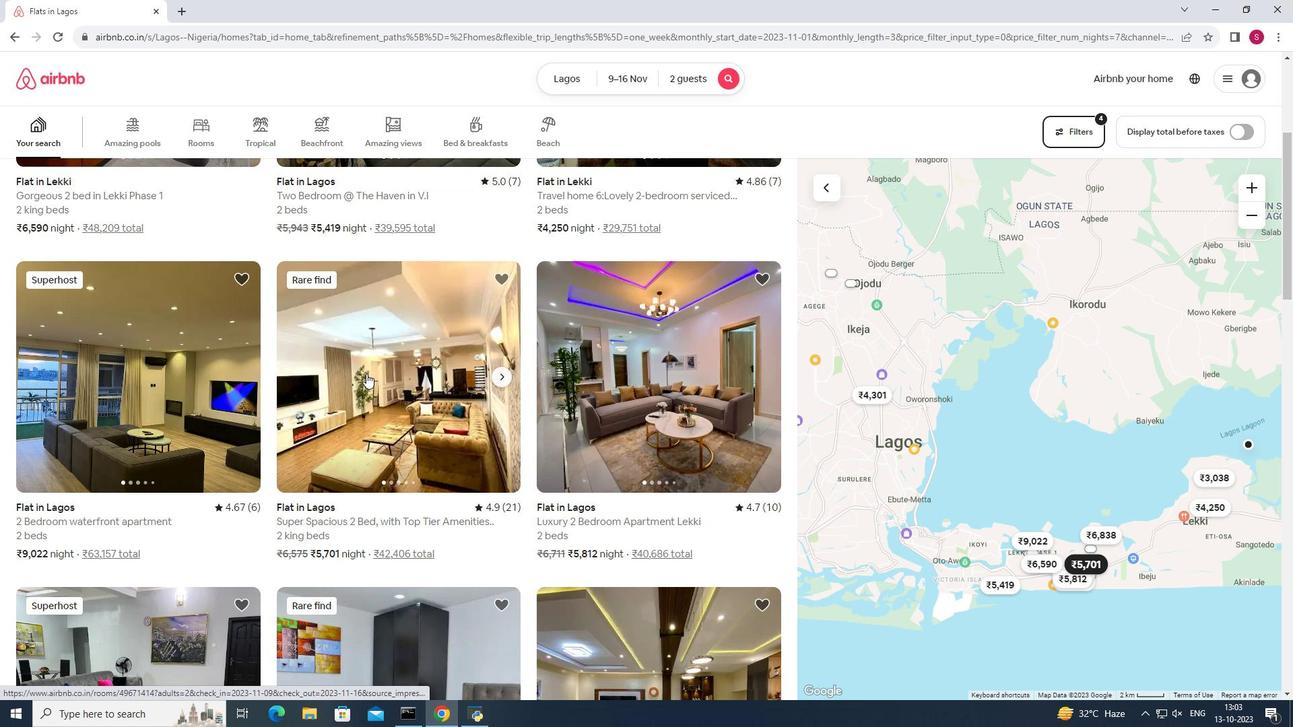 
Action: Mouse moved to (948, 500)
Screenshot: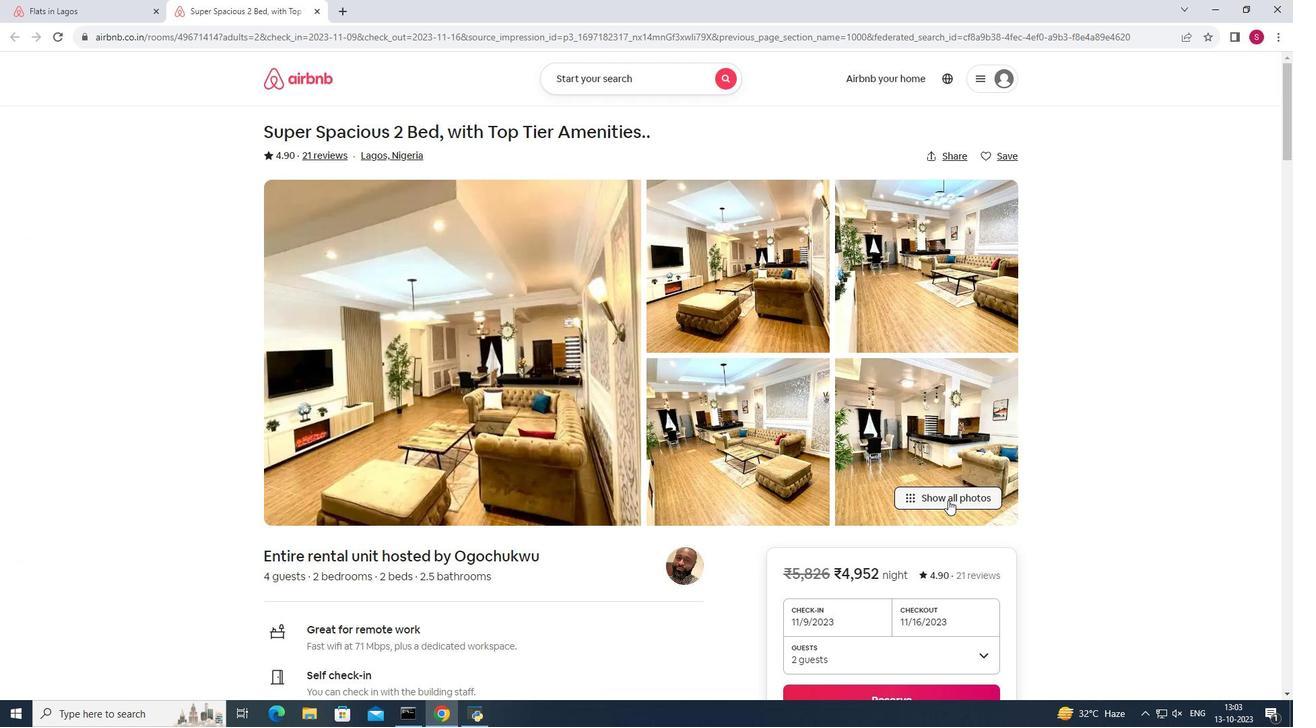 
Action: Mouse pressed left at (948, 500)
Screenshot: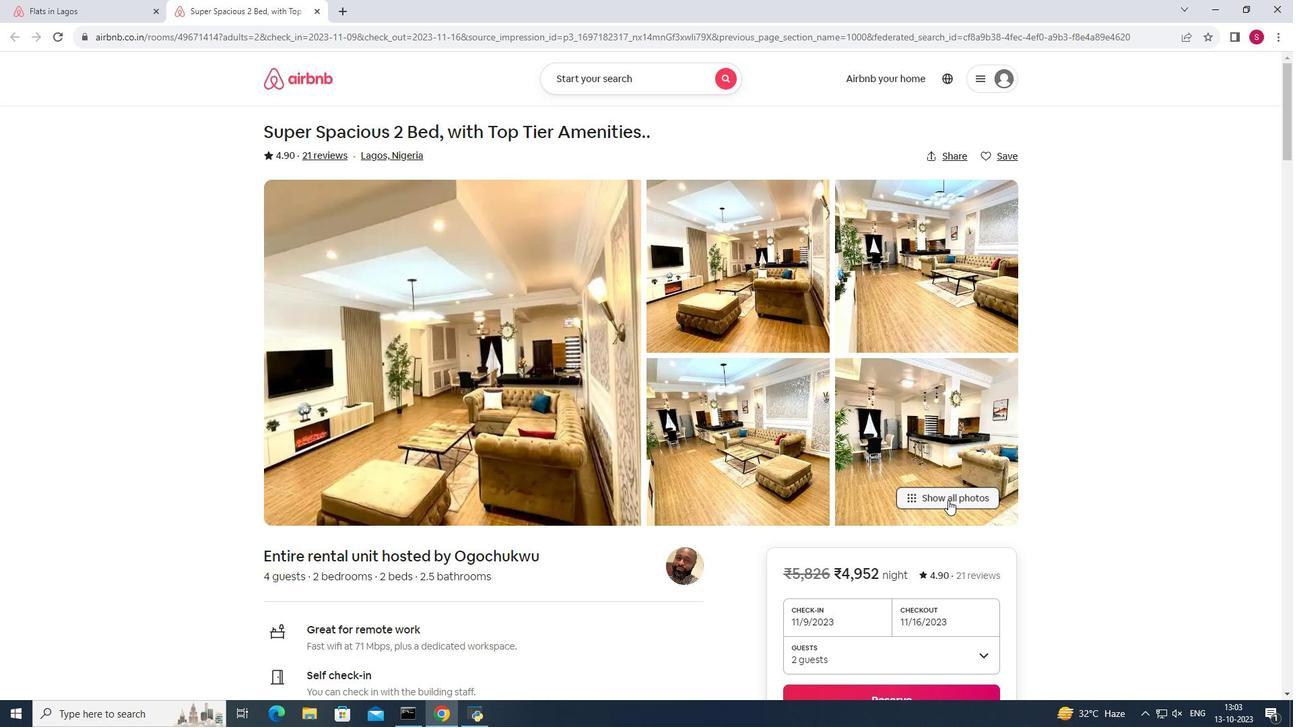 
Action: Mouse moved to (1123, 484)
Screenshot: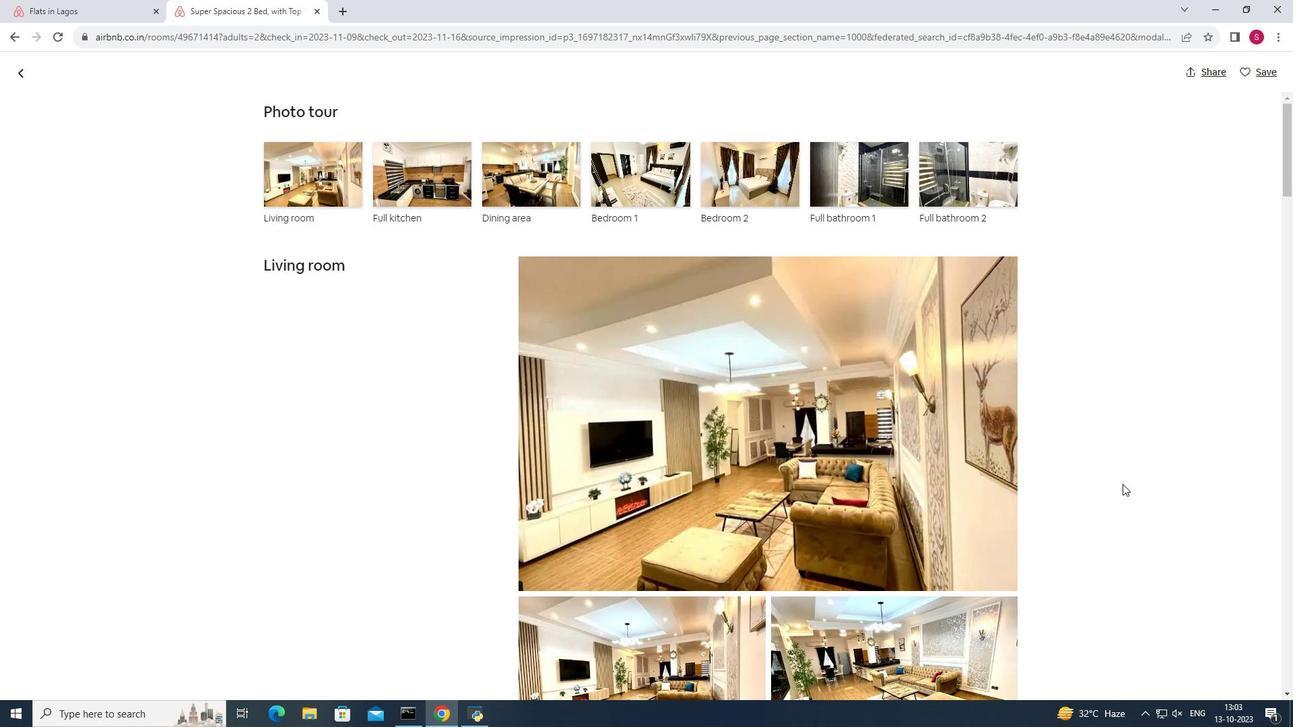 
Action: Mouse scrolled (1123, 483) with delta (0, 0)
Screenshot: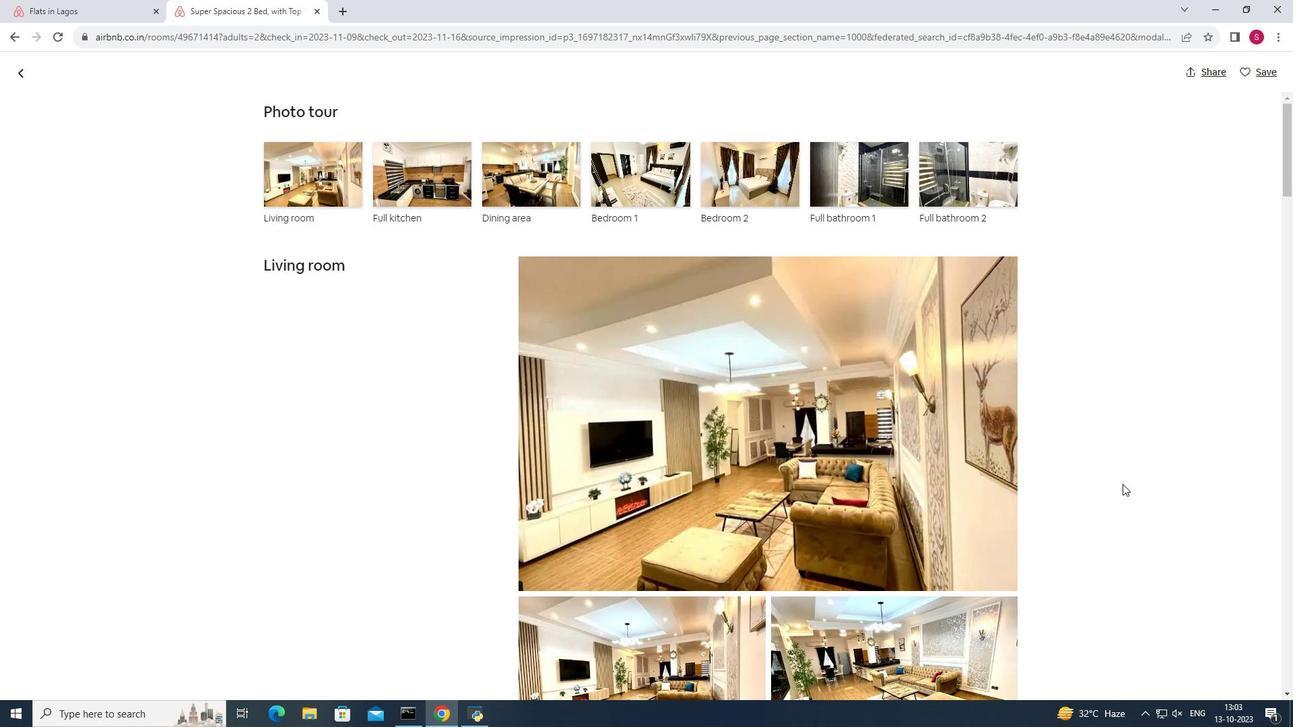 
Action: Mouse scrolled (1123, 483) with delta (0, 0)
Screenshot: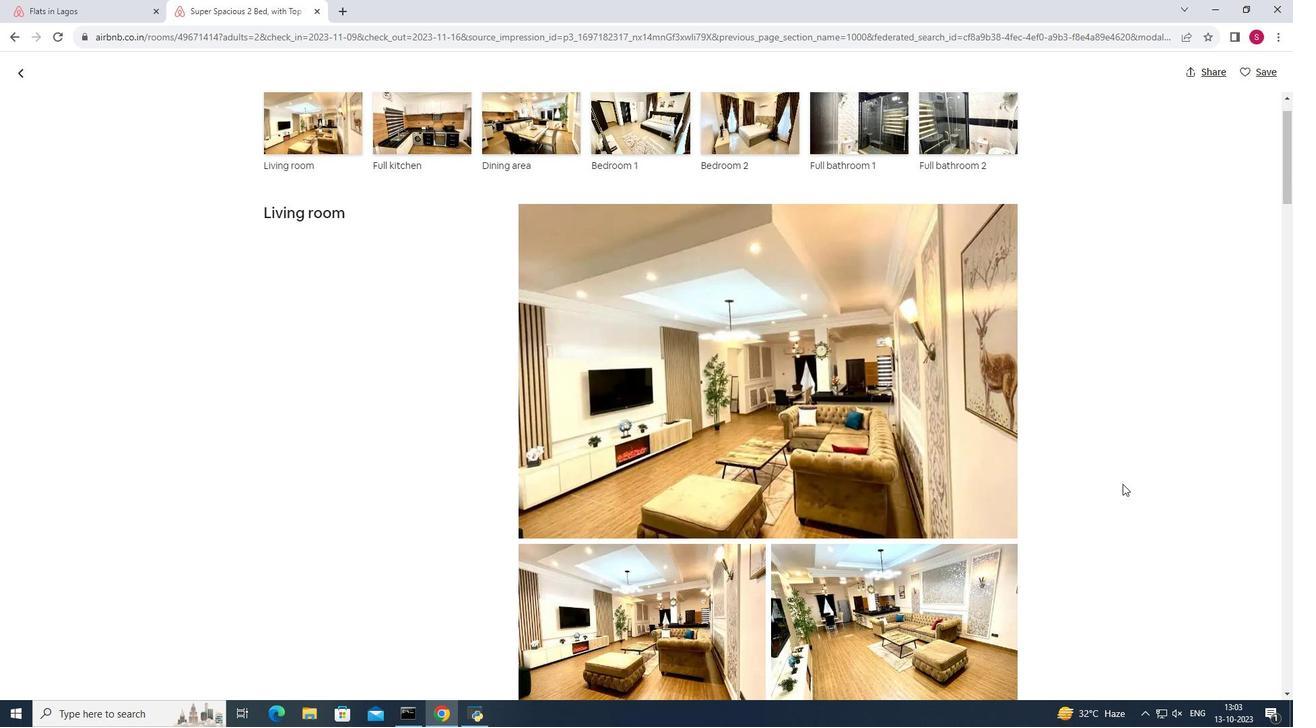
Action: Mouse moved to (1124, 482)
Screenshot: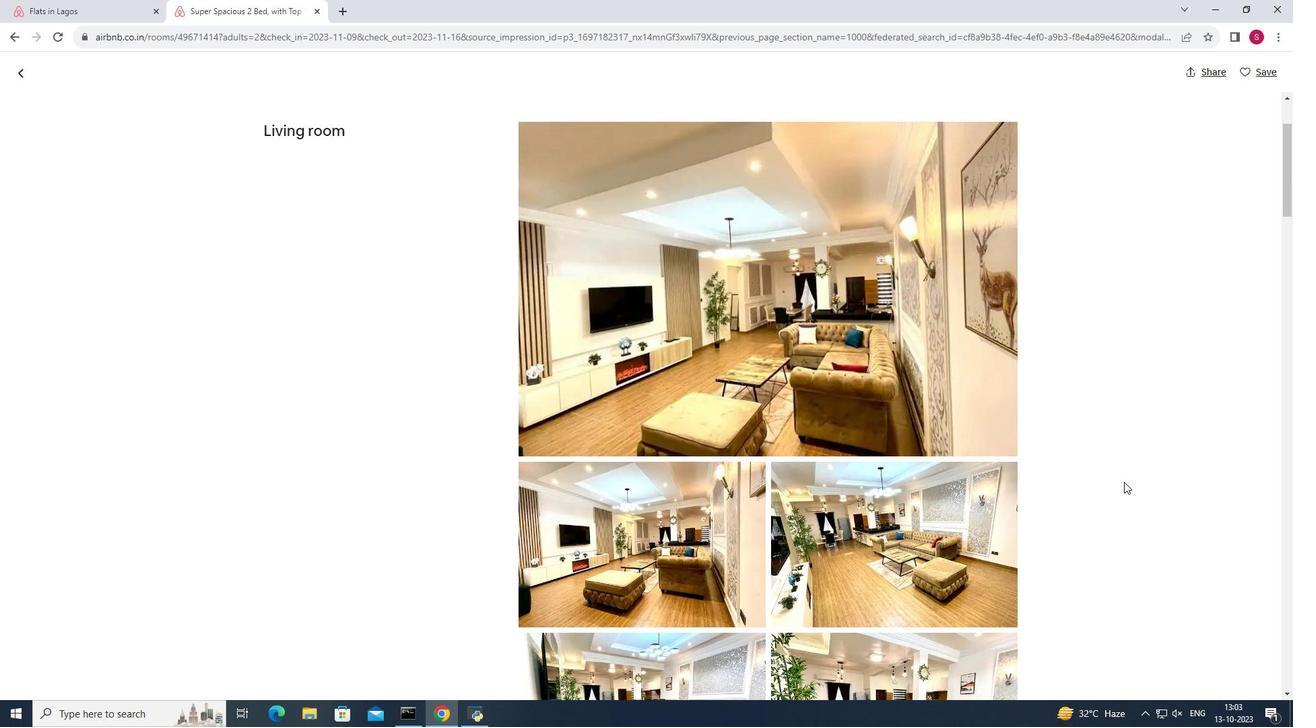 
Action: Mouse scrolled (1124, 481) with delta (0, 0)
Screenshot: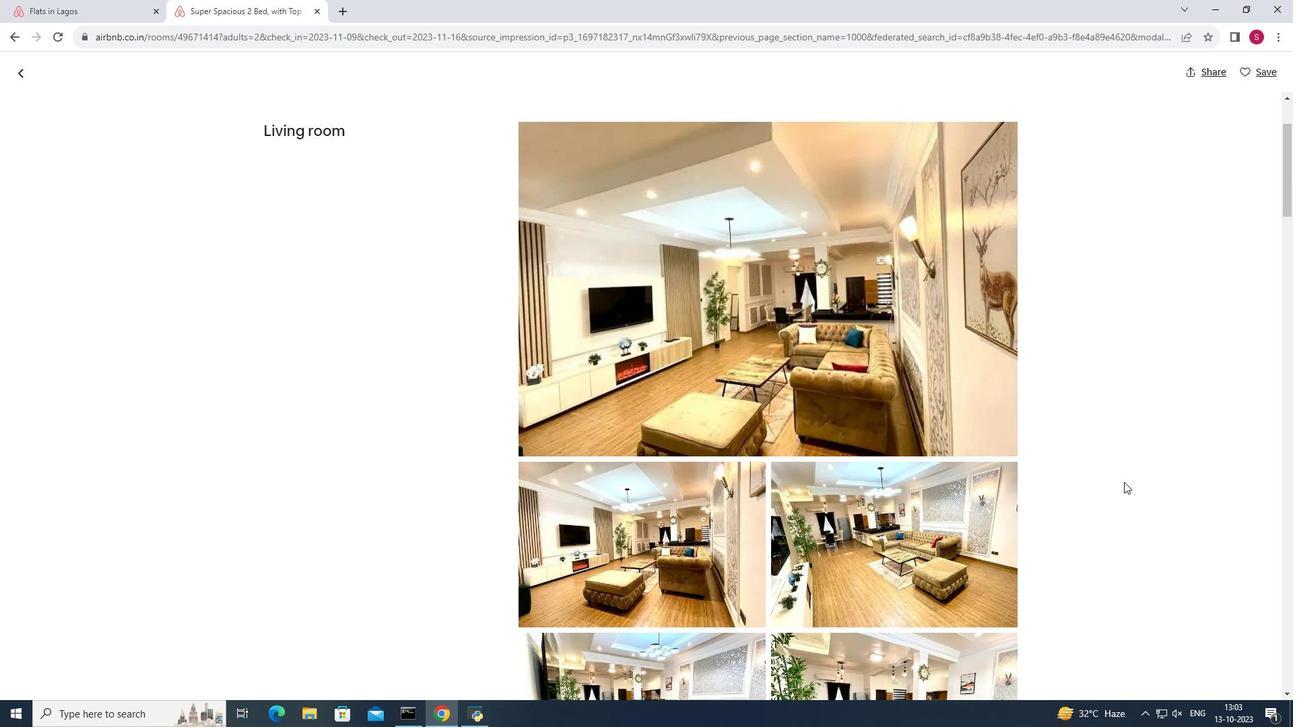 
Action: Mouse scrolled (1124, 481) with delta (0, 0)
Screenshot: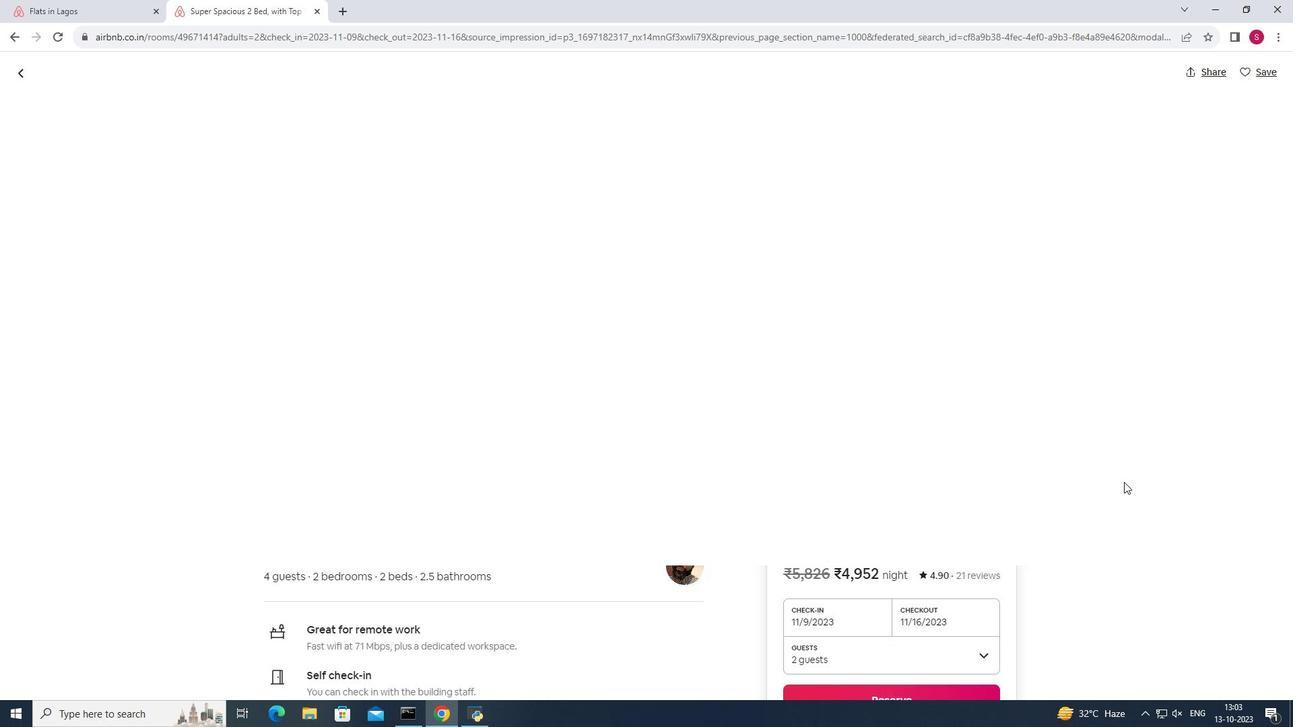 
Action: Mouse scrolled (1124, 481) with delta (0, 0)
Screenshot: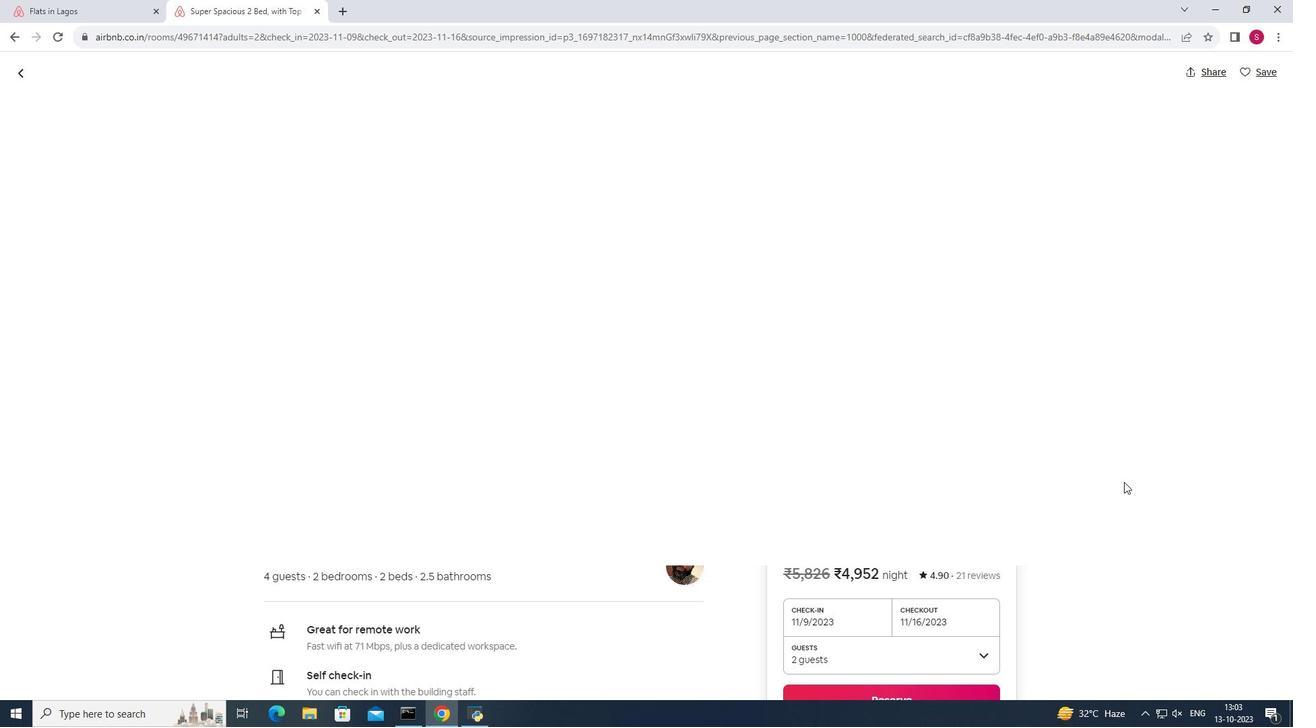 
Action: Mouse scrolled (1124, 481) with delta (0, 0)
Screenshot: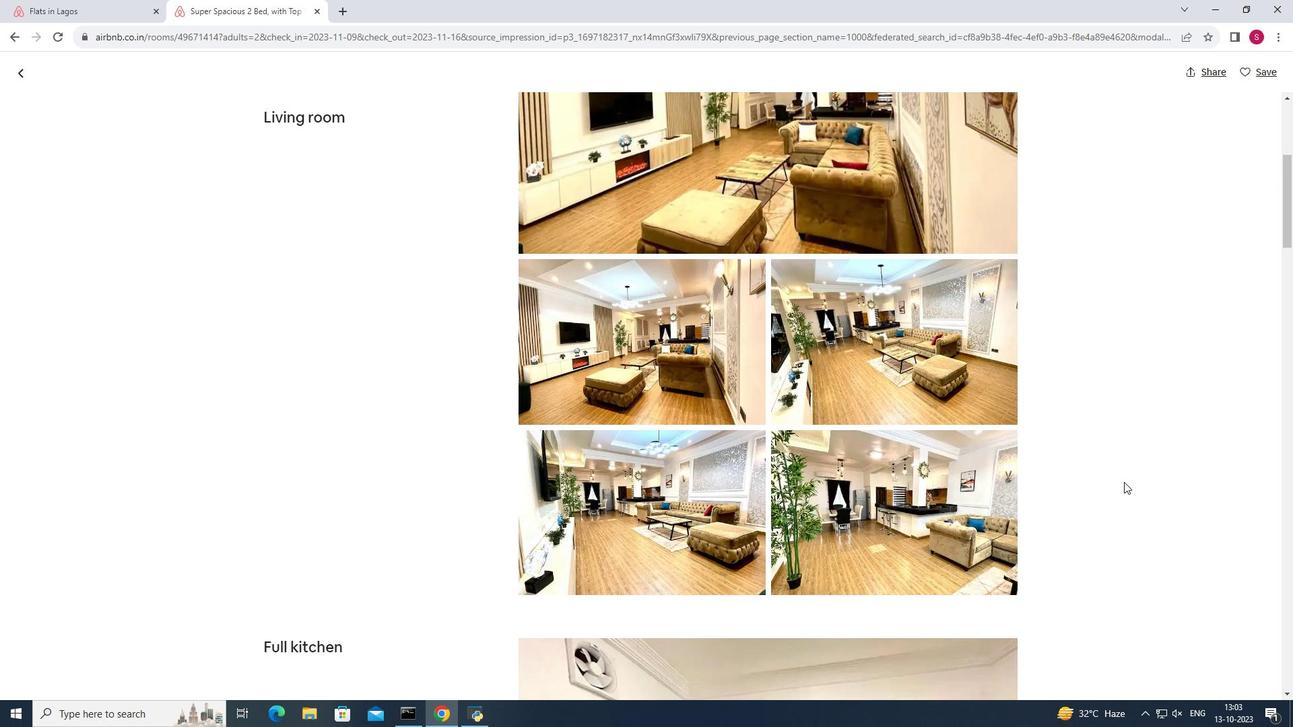 
Action: Mouse scrolled (1124, 481) with delta (0, 0)
Screenshot: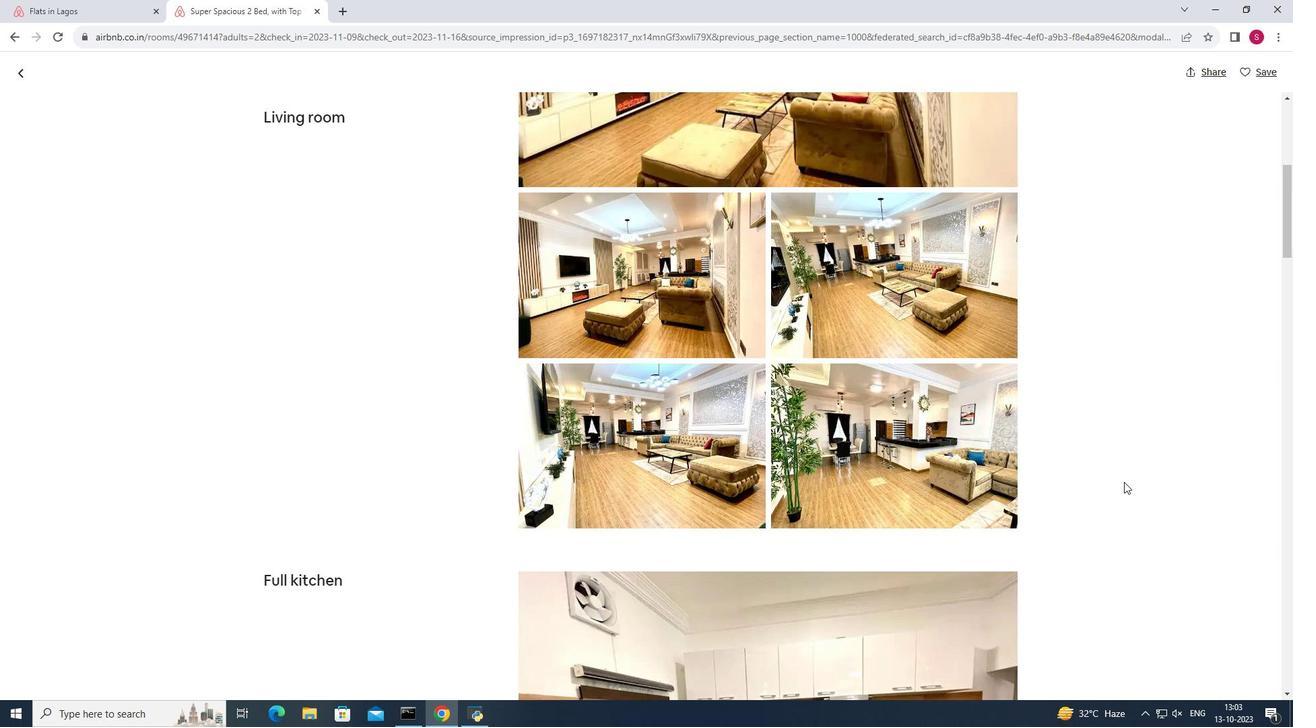 
Action: Mouse scrolled (1124, 481) with delta (0, 0)
Screenshot: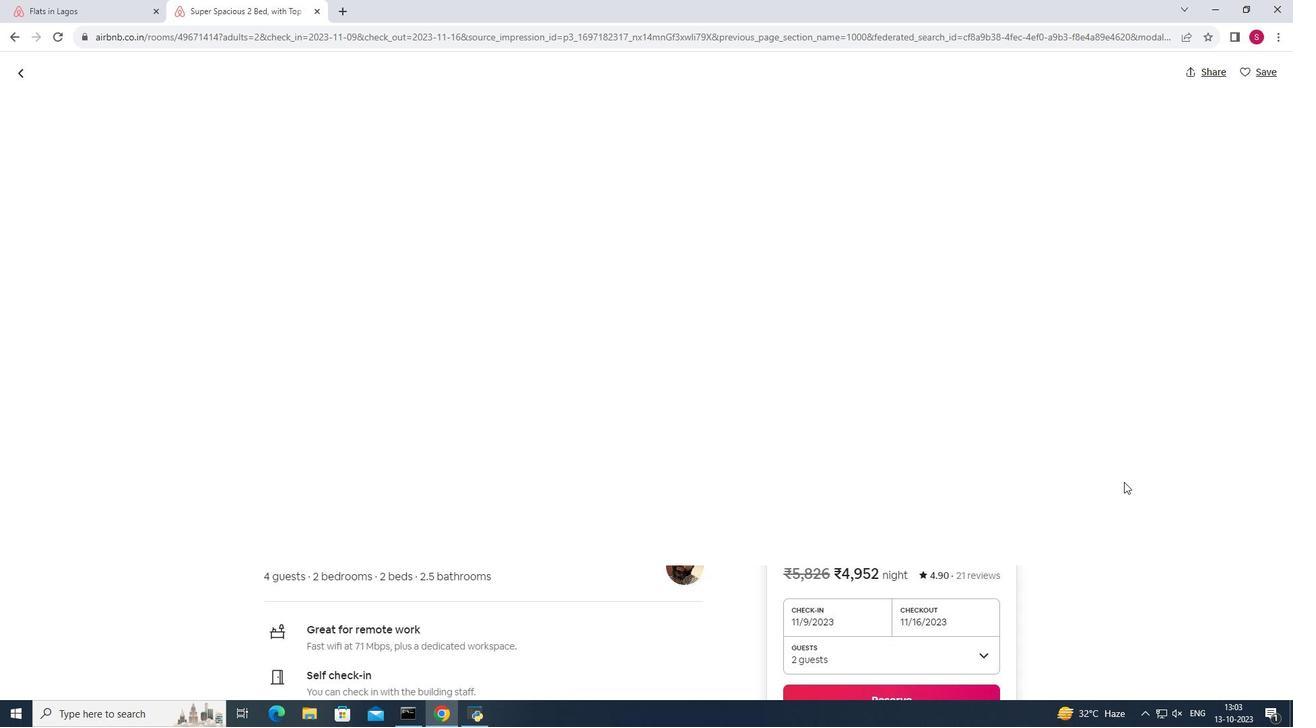 
Action: Mouse scrolled (1124, 481) with delta (0, 0)
Screenshot: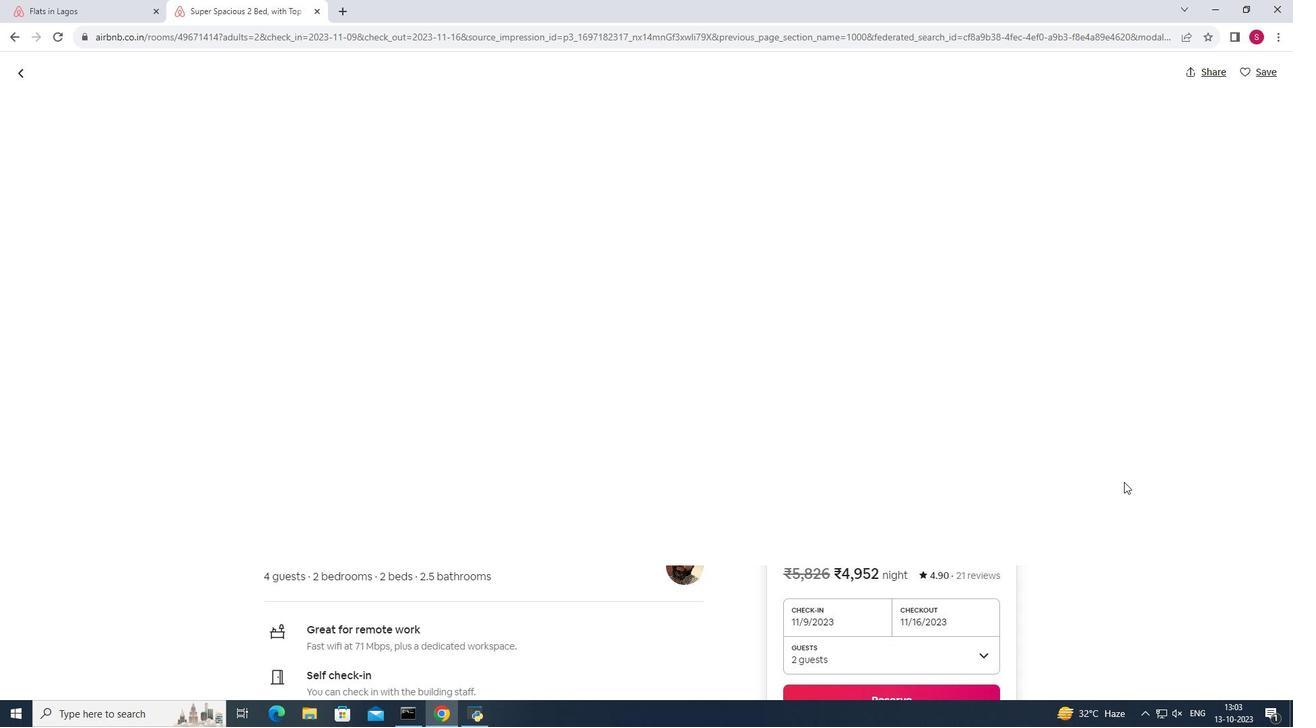 
Action: Mouse moved to (1124, 483)
Screenshot: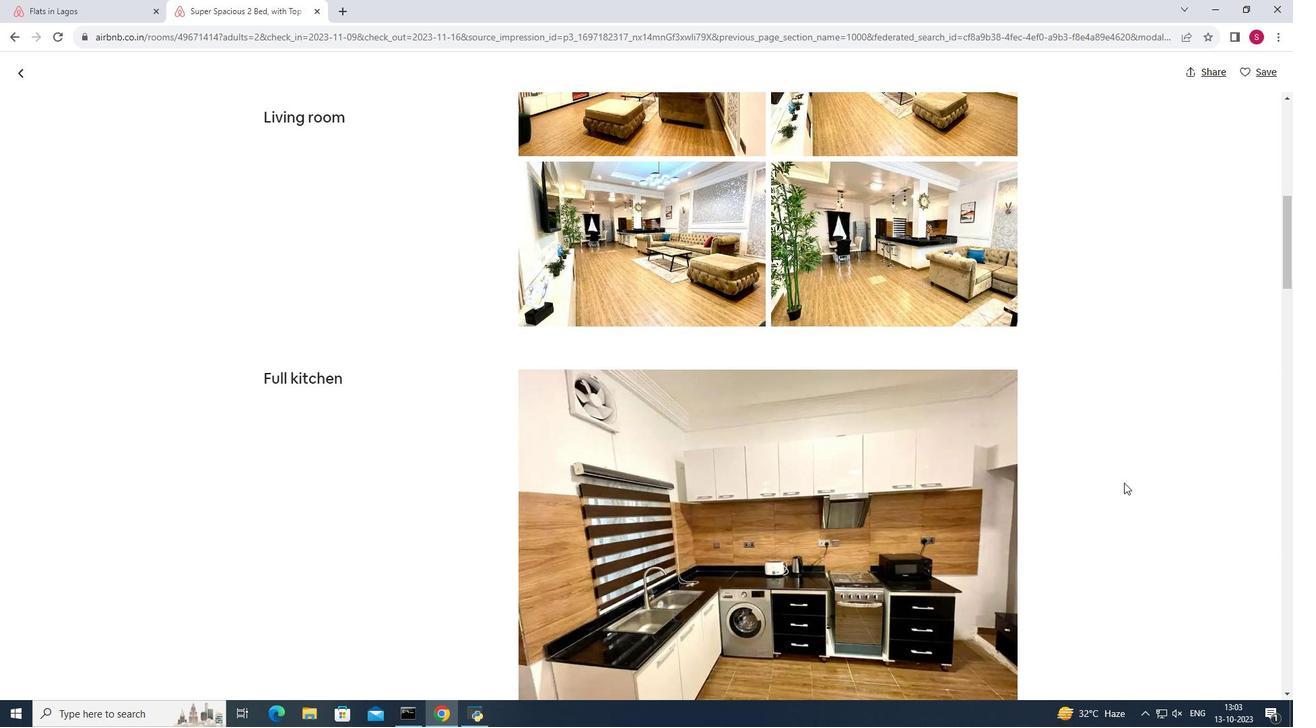 
Action: Mouse scrolled (1124, 482) with delta (0, 0)
Screenshot: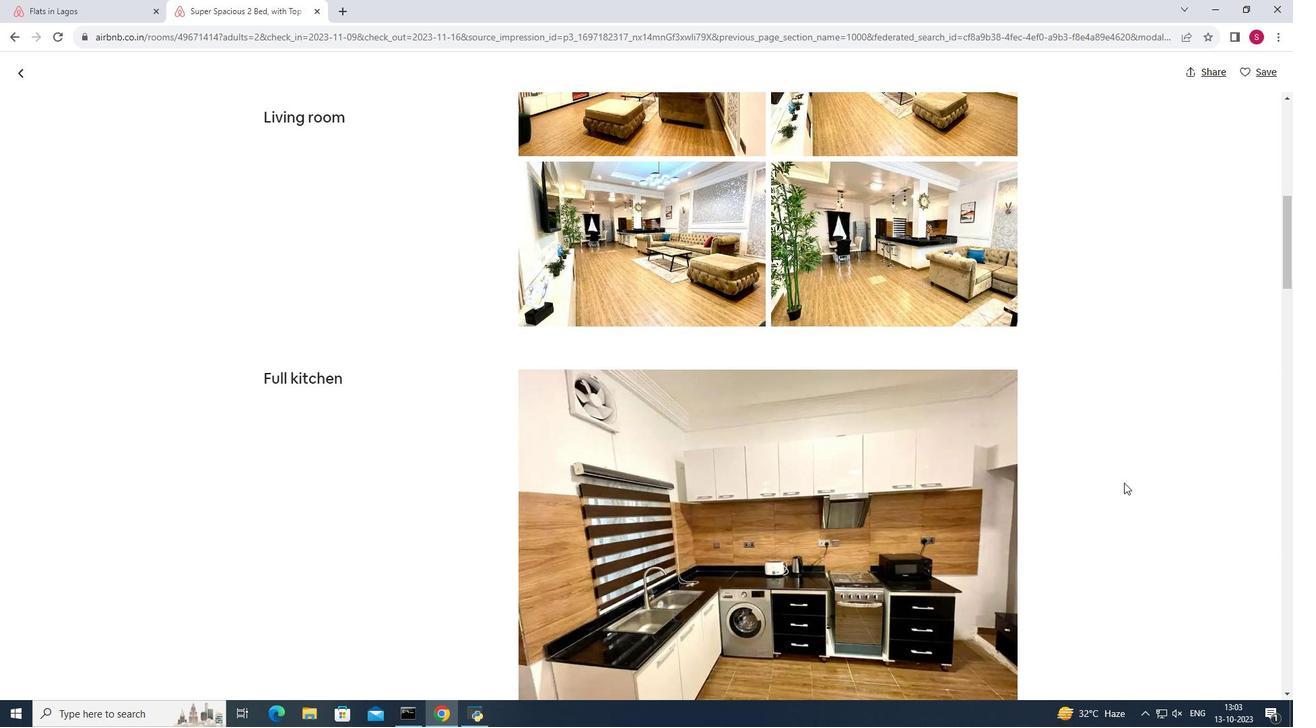 
Action: Mouse scrolled (1124, 482) with delta (0, 0)
Screenshot: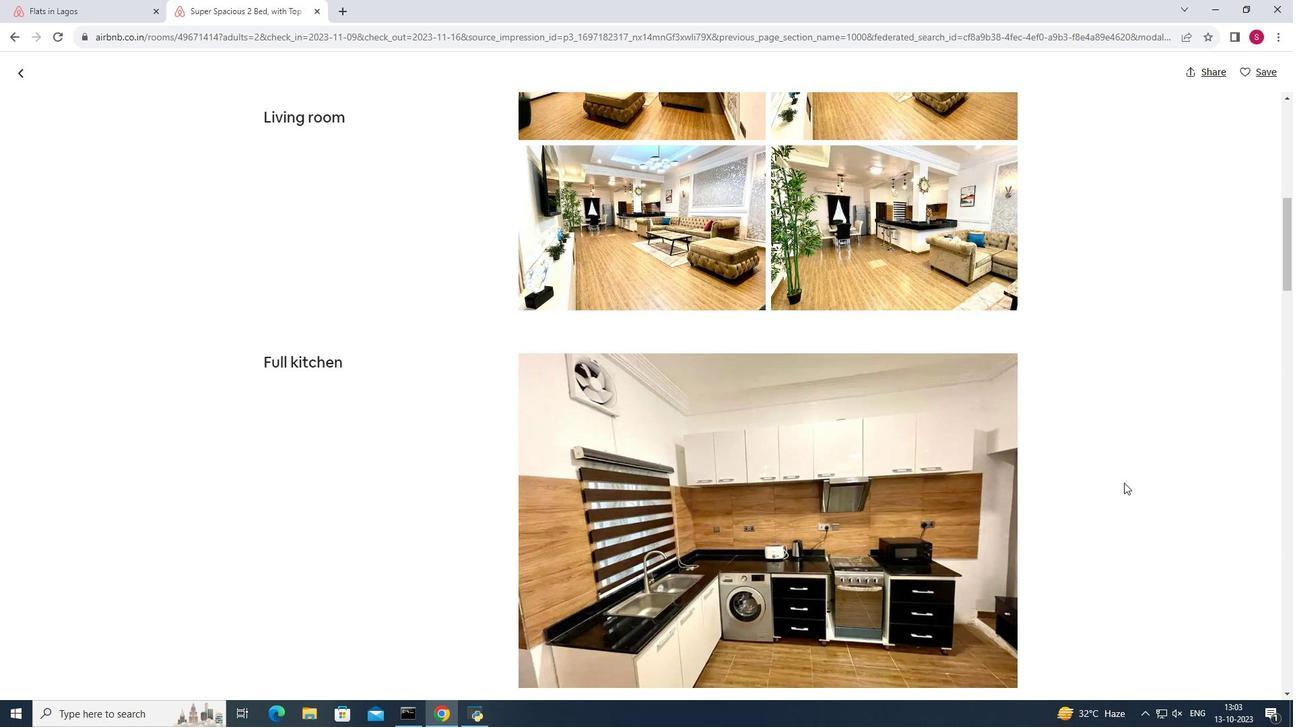 
Action: Mouse scrolled (1124, 482) with delta (0, 0)
Screenshot: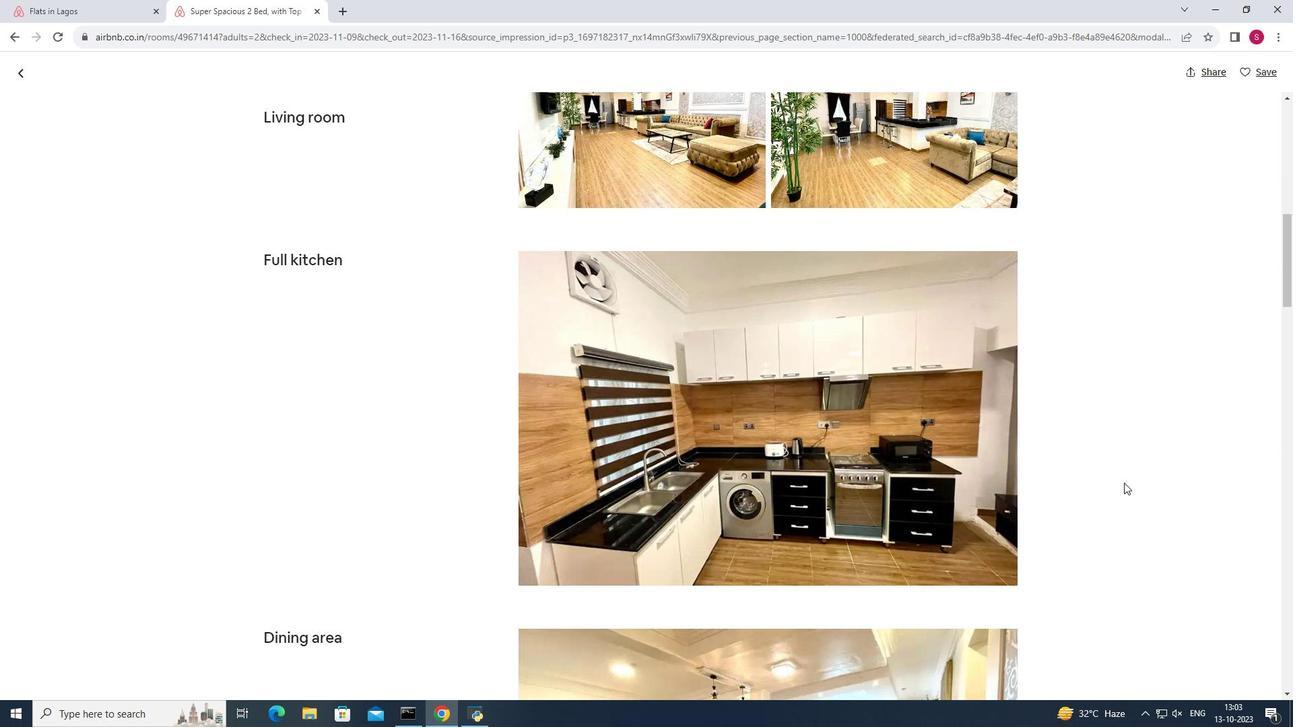 
Action: Mouse scrolled (1124, 482) with delta (0, 0)
Screenshot: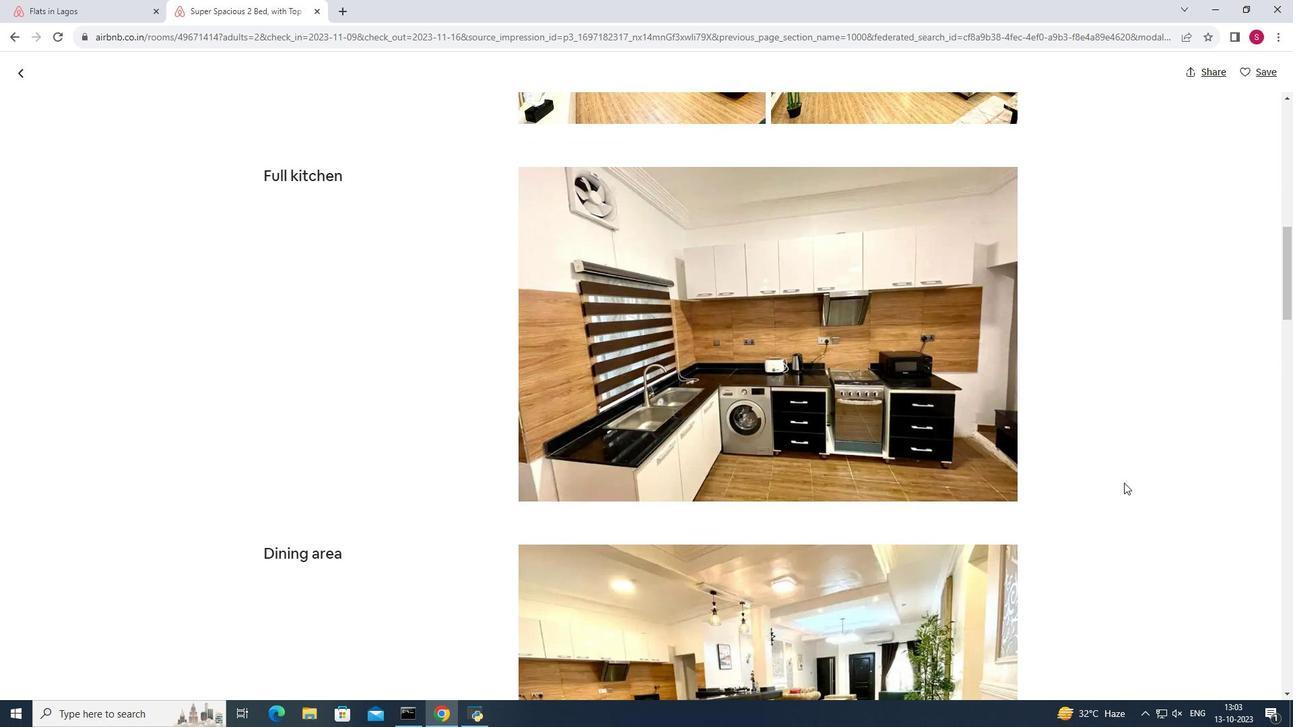 
Action: Mouse scrolled (1124, 482) with delta (0, 0)
